Task: Go to Program & Features. Select Whole Food Market. Add to cart Organic Digestive Enzymes-2. Place order for Kaylee Green, _x000D_
Po Box 227_x000D_
Lake Lure, North Carolina(NC), 28746, Cell Number (828) 625-8075
Action: Mouse moved to (421, 293)
Screenshot: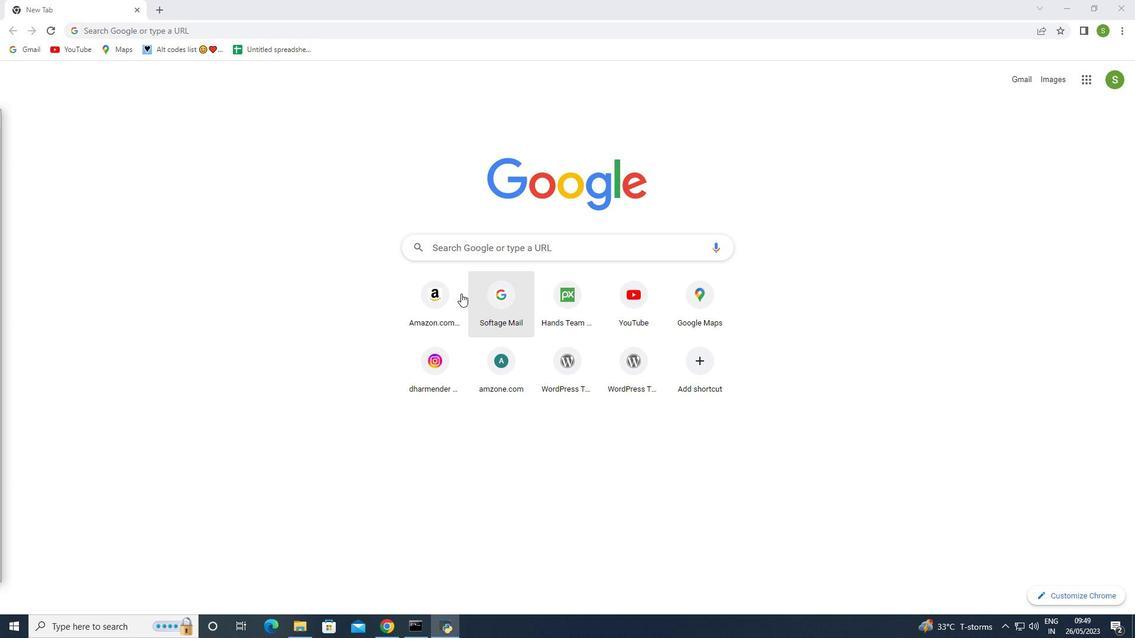 
Action: Mouse pressed left at (421, 293)
Screenshot: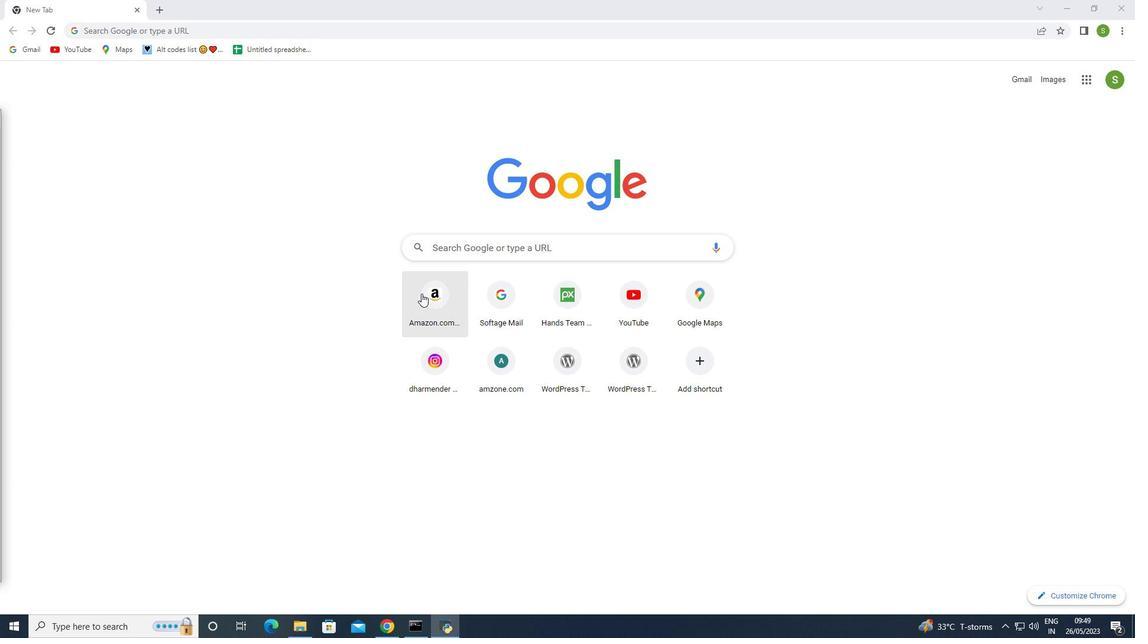
Action: Mouse moved to (955, 163)
Screenshot: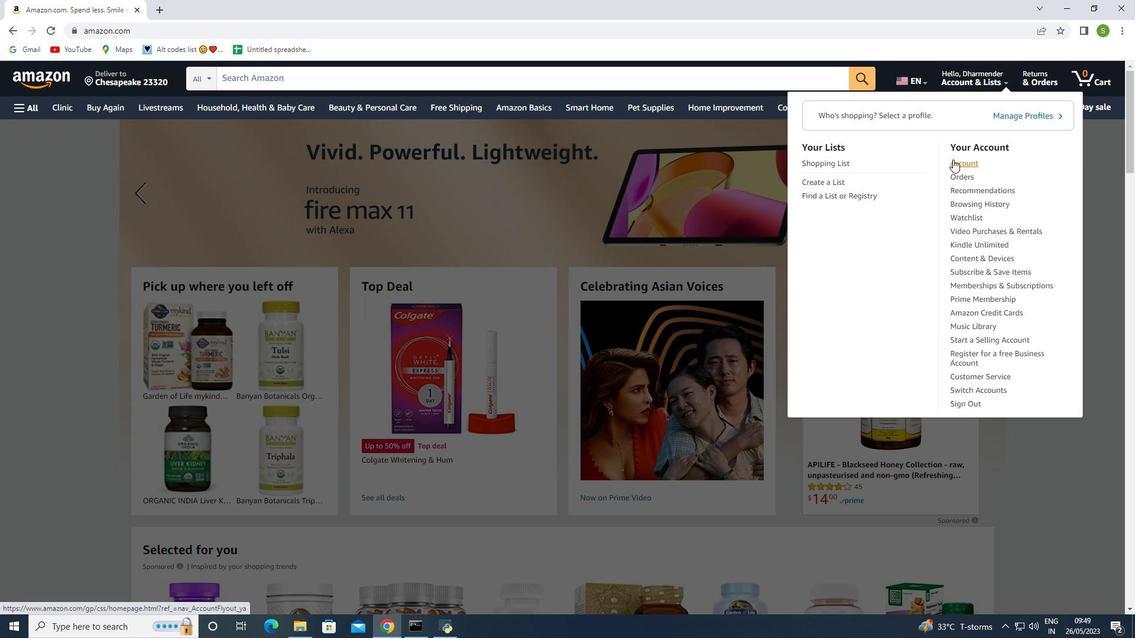 
Action: Mouse pressed left at (955, 163)
Screenshot: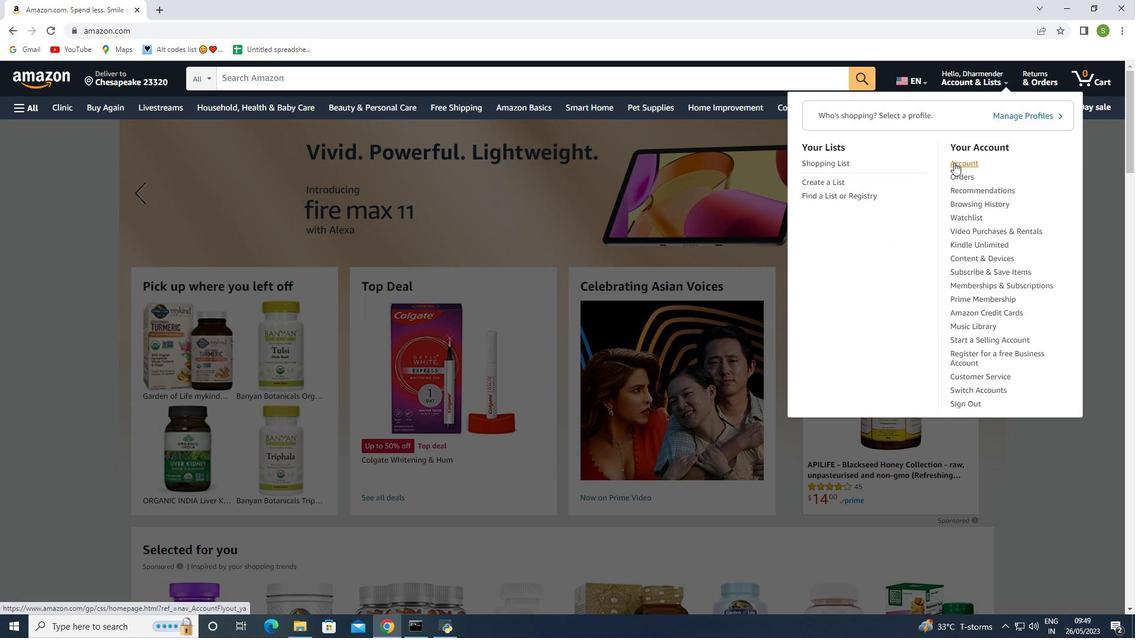 
Action: Mouse moved to (332, 256)
Screenshot: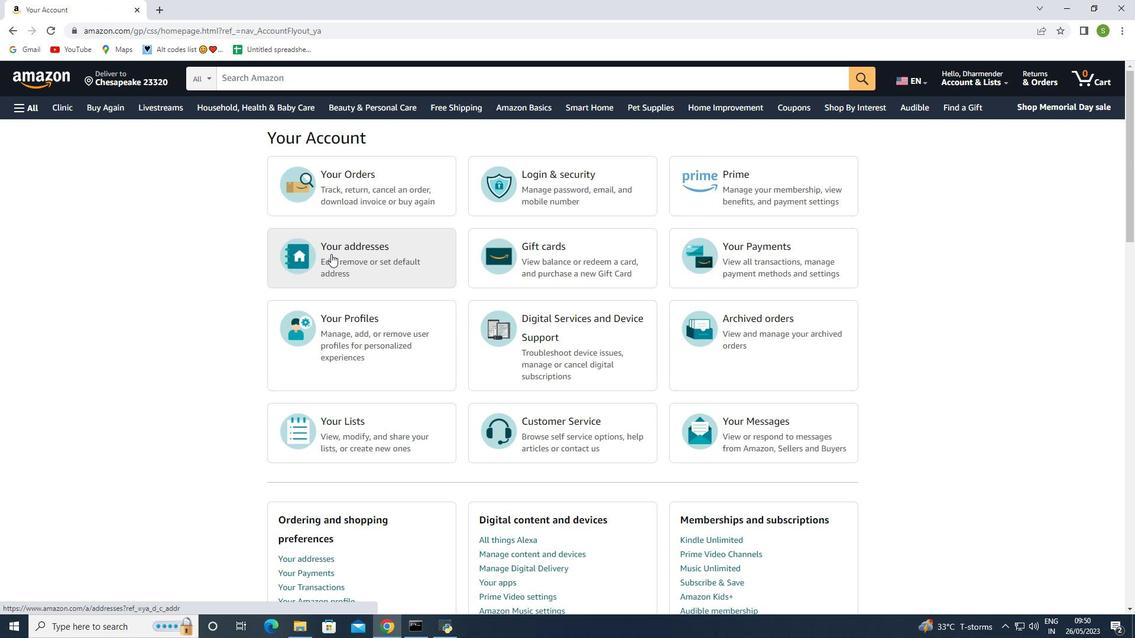 
Action: Mouse pressed left at (332, 256)
Screenshot: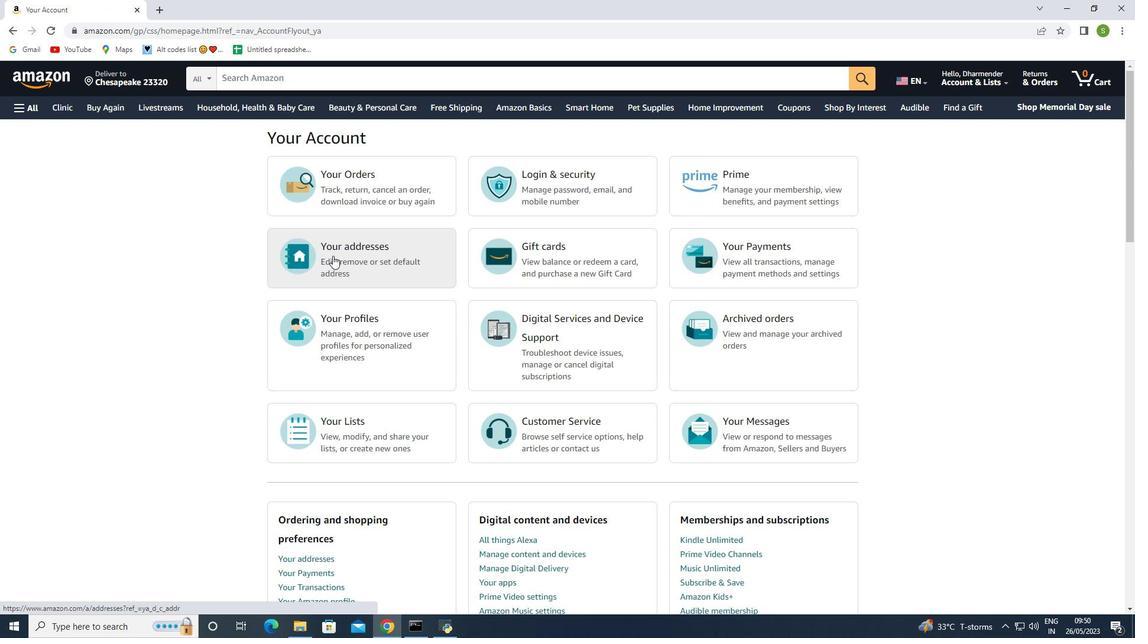 
Action: Mouse moved to (405, 288)
Screenshot: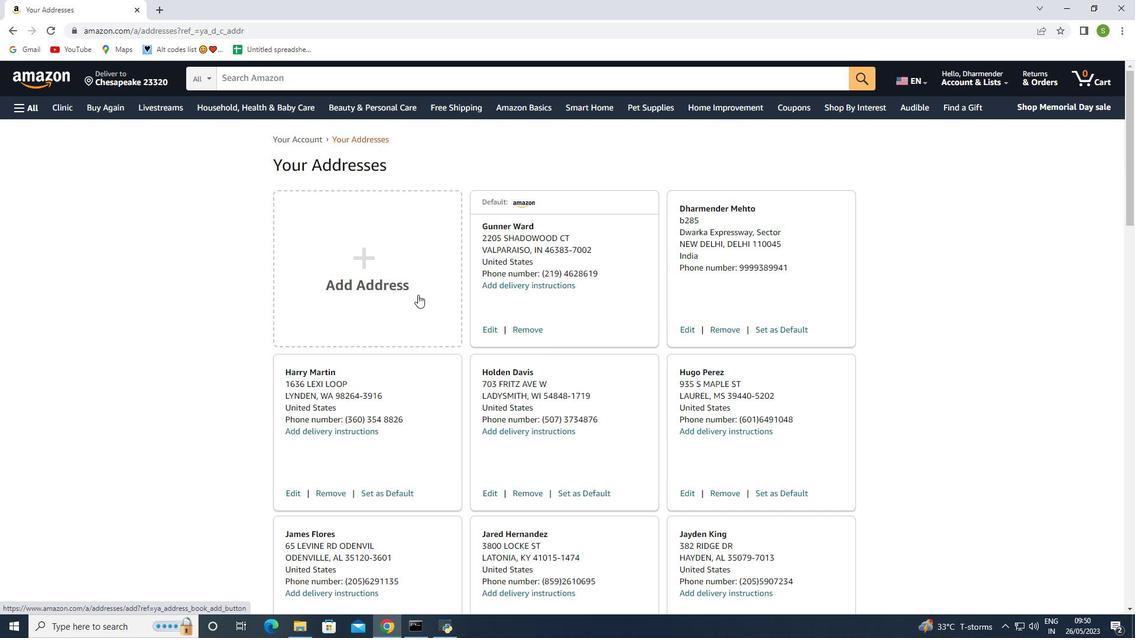 
Action: Mouse pressed left at (405, 288)
Screenshot: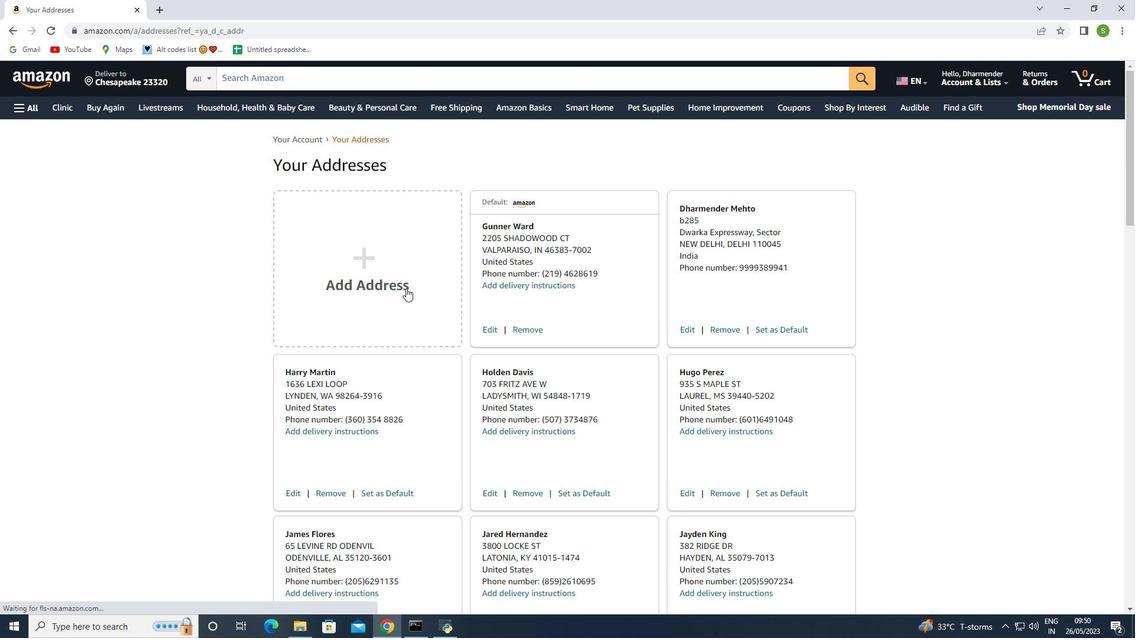 
Action: Mouse moved to (500, 305)
Screenshot: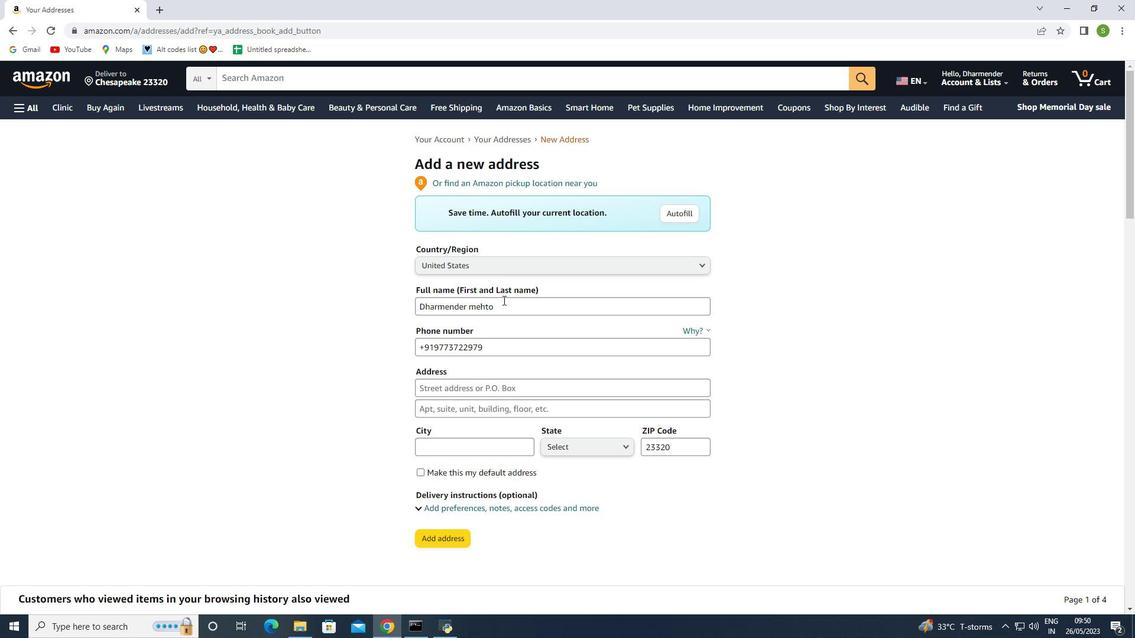 
Action: Mouse pressed left at (500, 305)
Screenshot: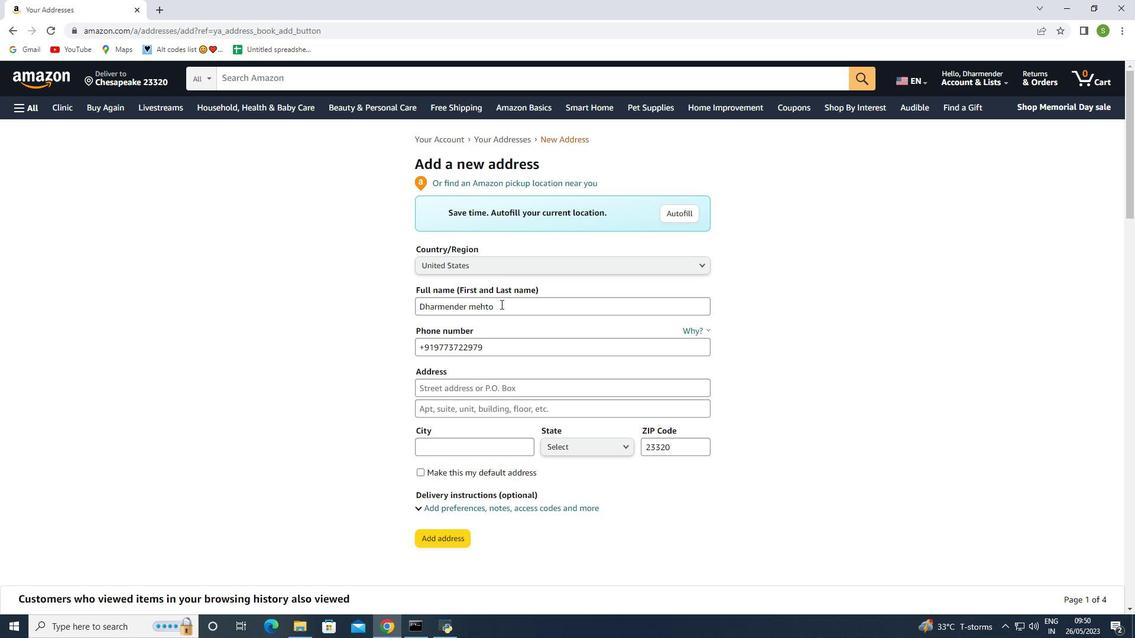 
Action: Mouse moved to (372, 280)
Screenshot: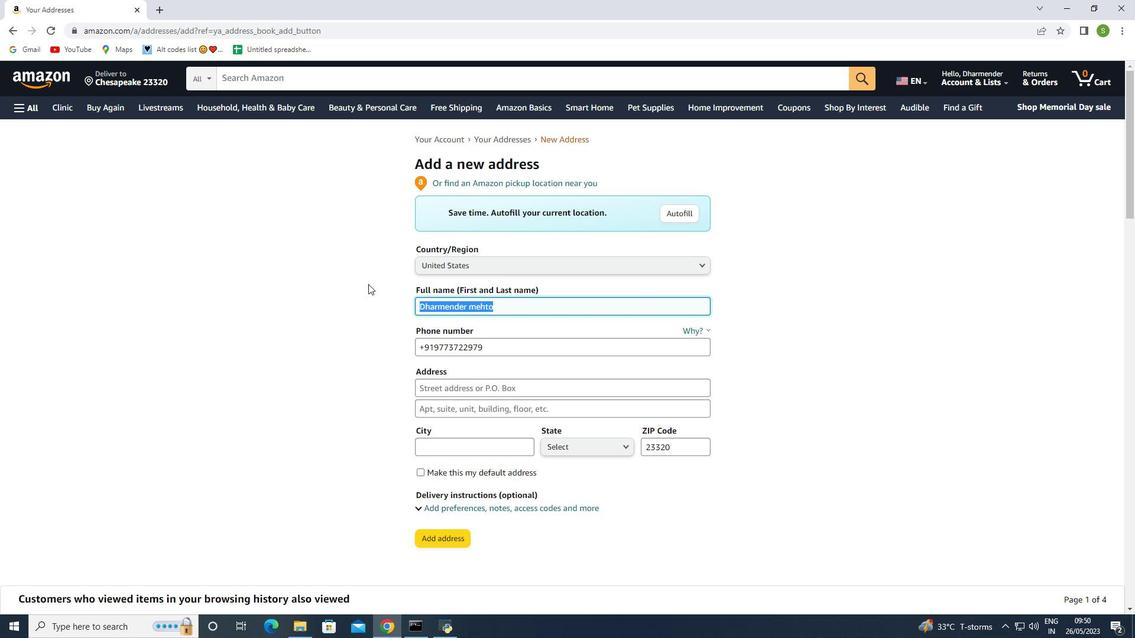 
Action: Key pressed <Key.backspace><Key.shift><Key.shift><Key.shift><Key.shift><Key.shift><Key.shift><Key.shift><Key.shift><Key.shift><Key.shift><Key.shift><Key.shift><Key.shift><Key.shift><Key.shift><Key.shift><Key.shift><Key.shift><Key.shift><Key.shift><Key.shift><Key.shift><Key.shift><Key.shift><Key.shift><Key.shift><Key.shift><Key.shift><Key.shift><Key.shift><Key.shift><Key.shift><Key.shift><Key.shift>Kaylee<Key.space><Key.shift><Key.shift><Key.shift>Green
Screenshot: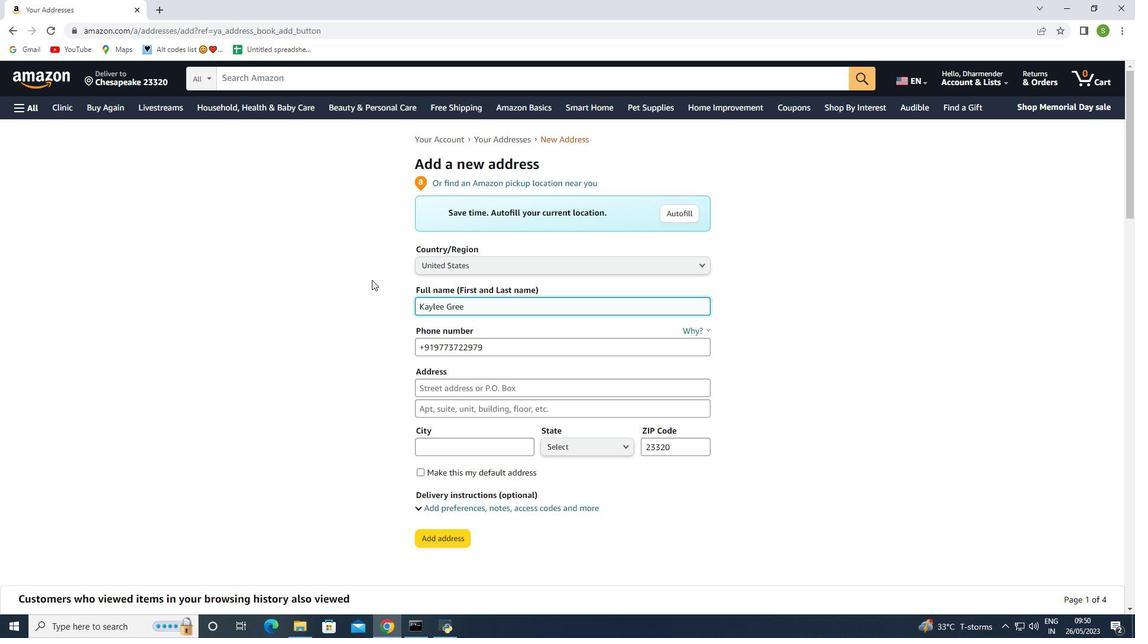 
Action: Mouse moved to (506, 266)
Screenshot: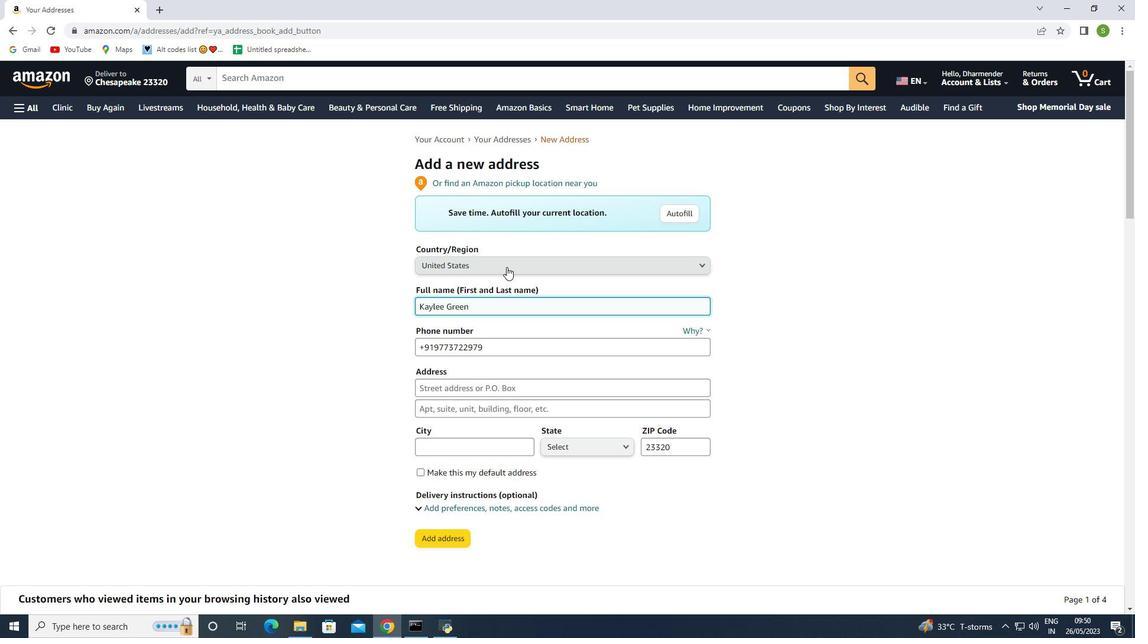 
Action: Mouse pressed left at (506, 266)
Screenshot: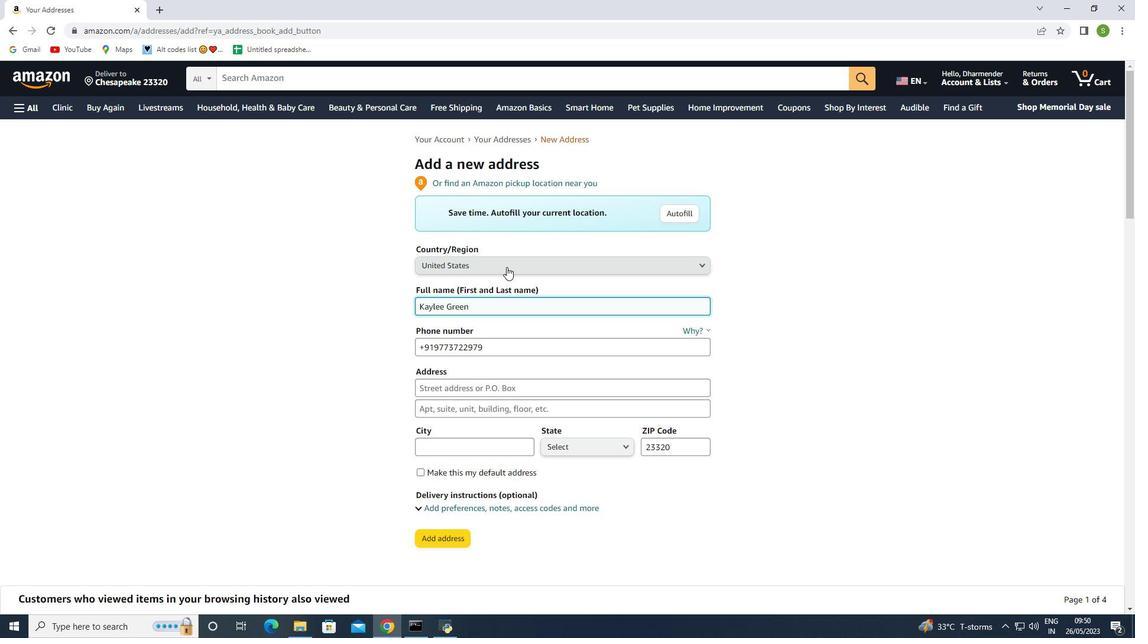 
Action: Mouse moved to (475, 370)
Screenshot: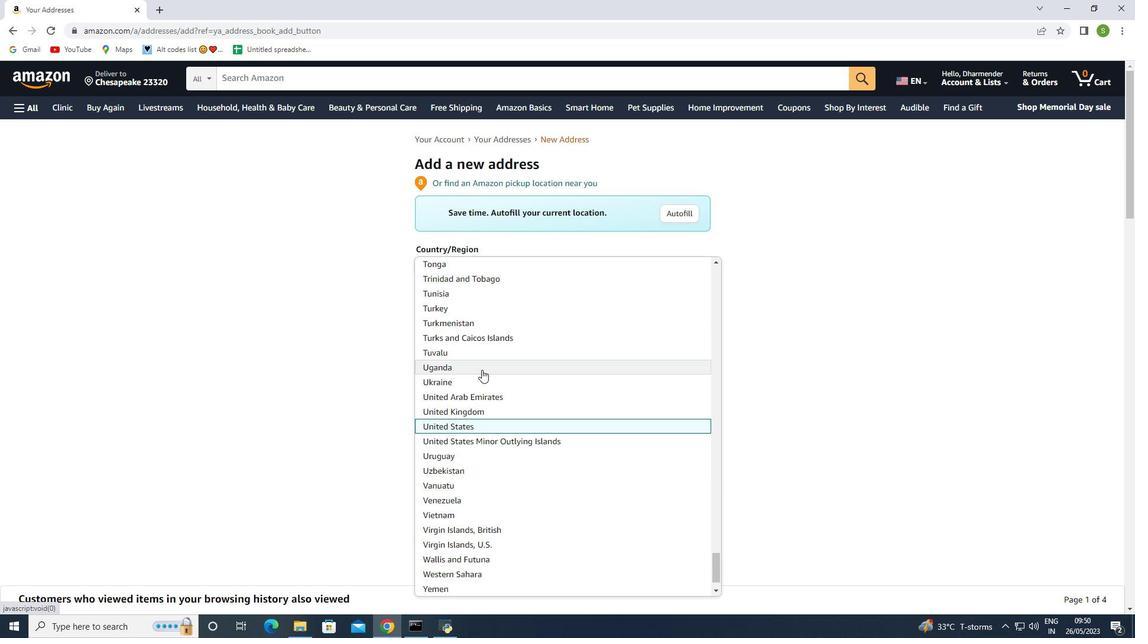 
Action: Mouse scrolled (475, 370) with delta (0, 0)
Screenshot: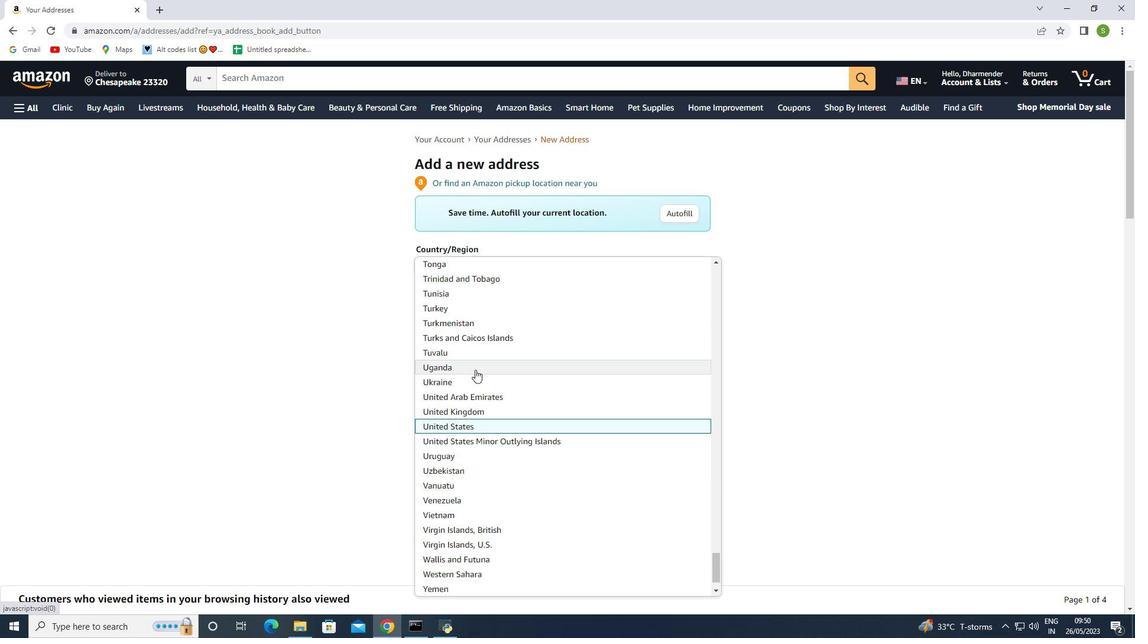 
Action: Mouse scrolled (475, 370) with delta (0, 0)
Screenshot: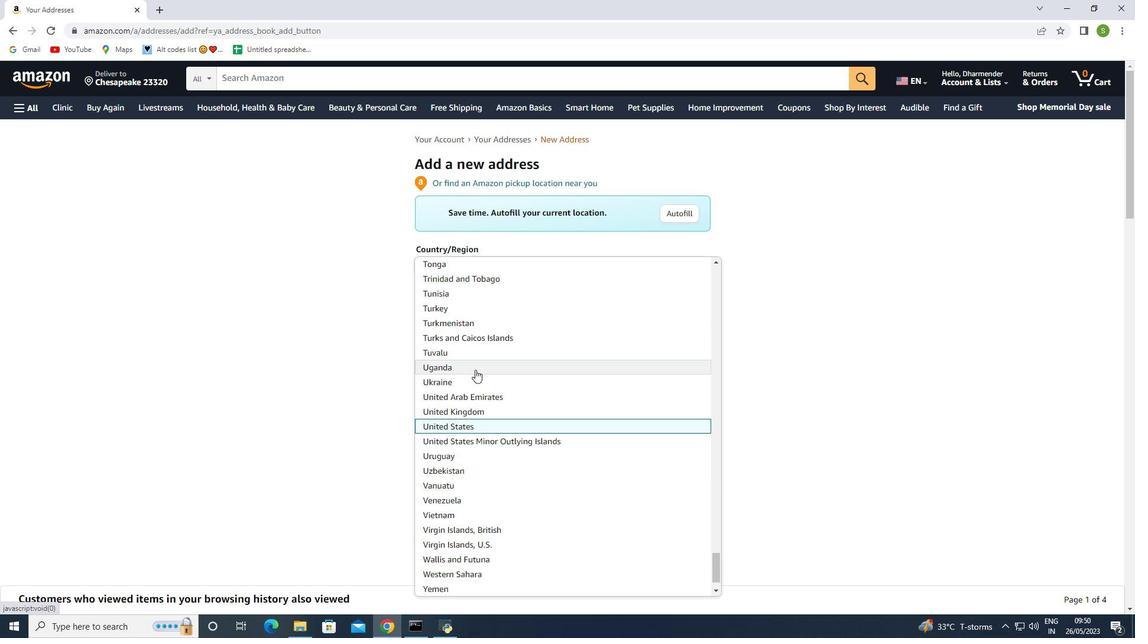 
Action: Mouse scrolled (475, 370) with delta (0, 0)
Screenshot: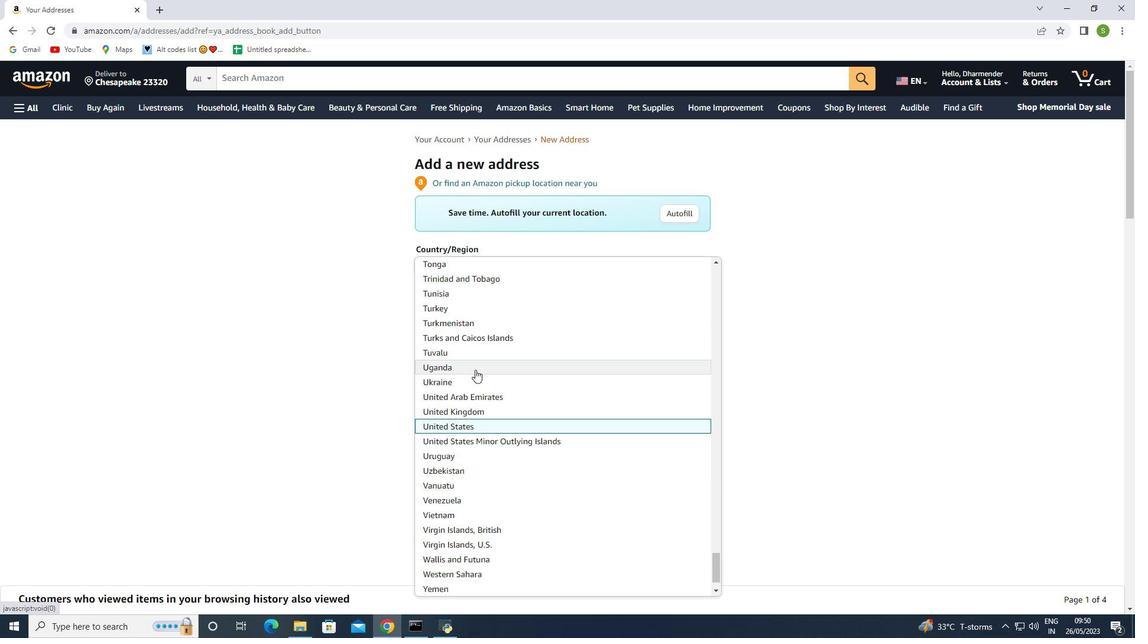 
Action: Mouse scrolled (475, 370) with delta (0, 0)
Screenshot: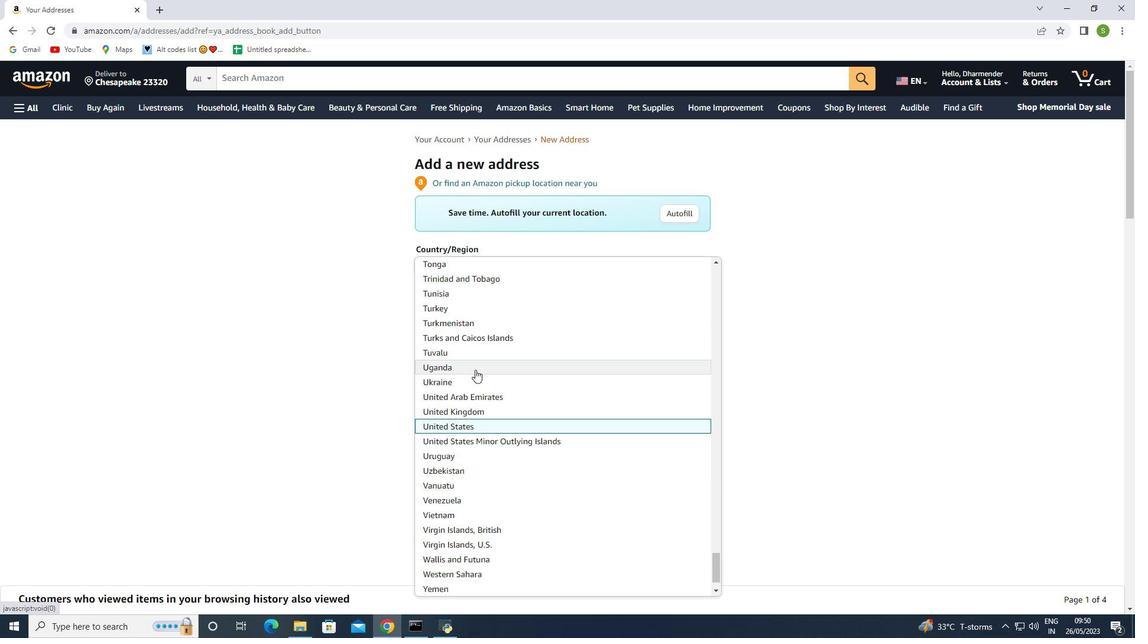 
Action: Mouse moved to (474, 370)
Screenshot: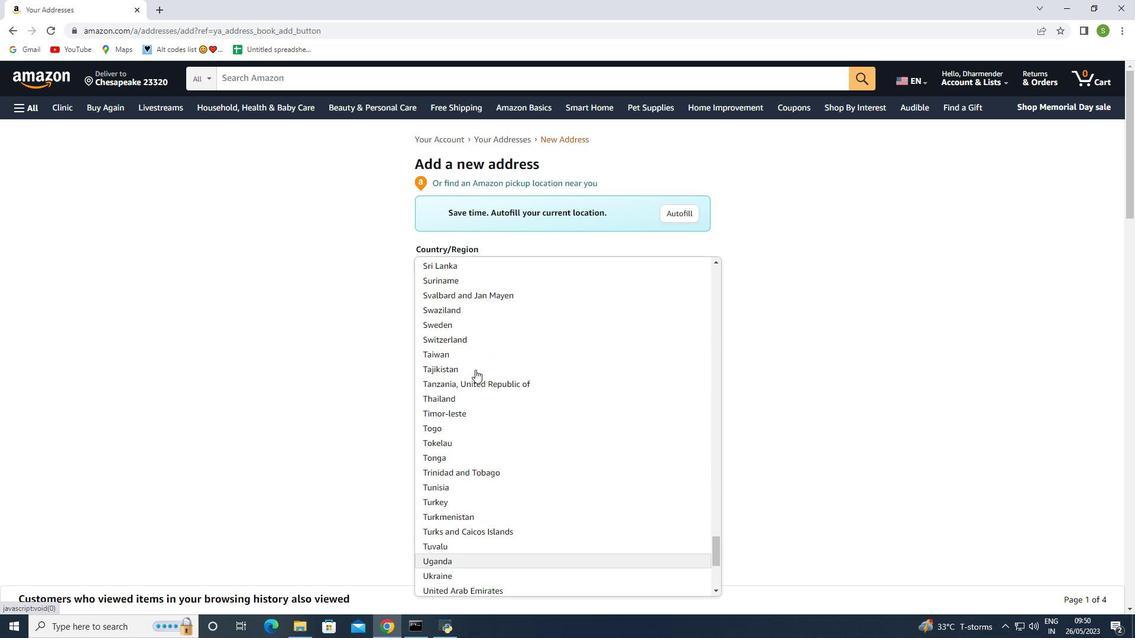 
Action: Mouse scrolled (474, 370) with delta (0, 0)
Screenshot: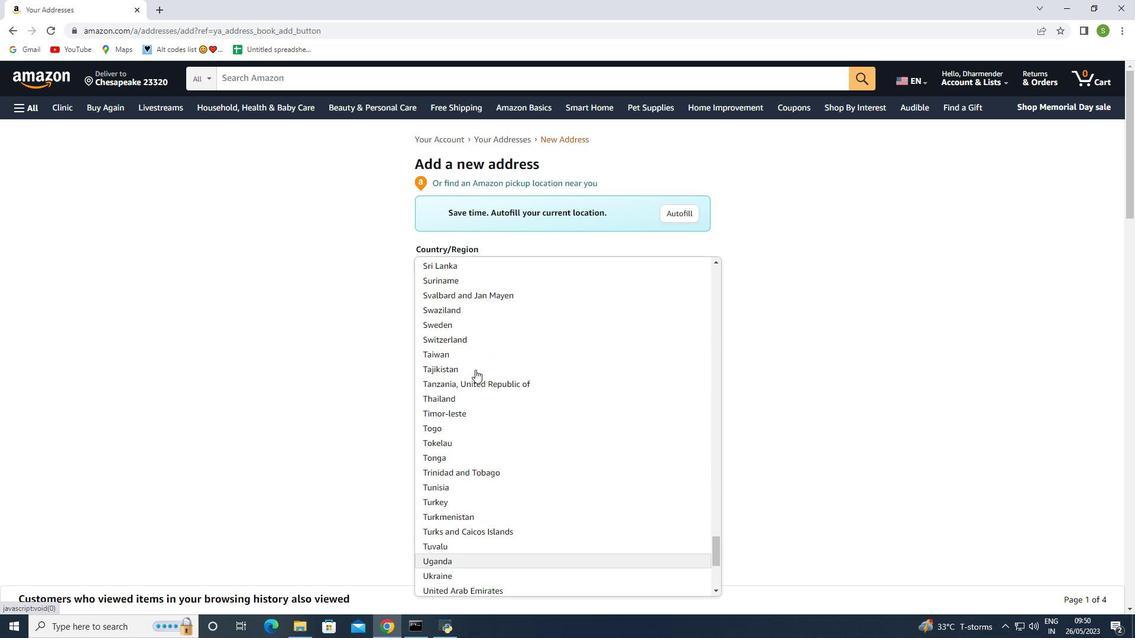 
Action: Mouse moved to (473, 370)
Screenshot: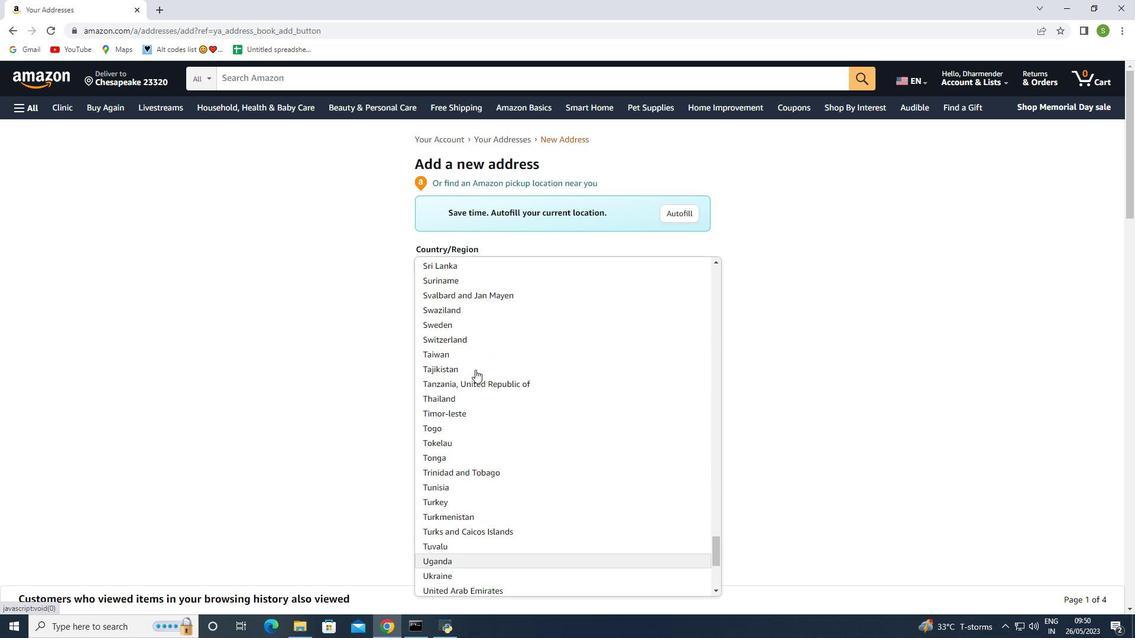 
Action: Mouse scrolled (473, 370) with delta (0, 0)
Screenshot: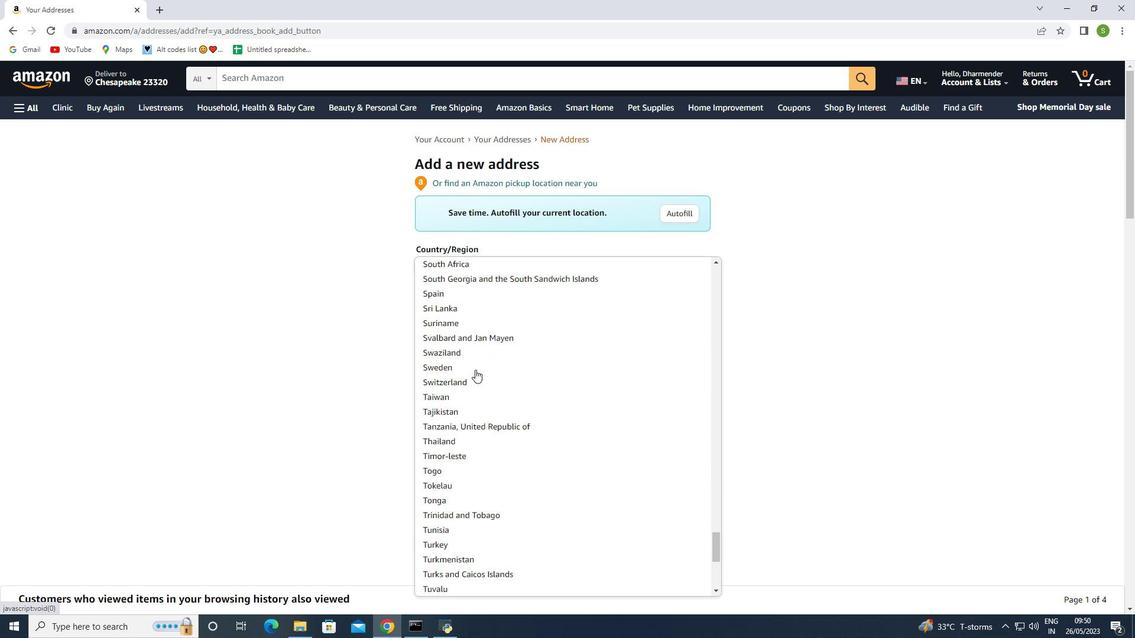 
Action: Mouse scrolled (473, 370) with delta (0, 0)
Screenshot: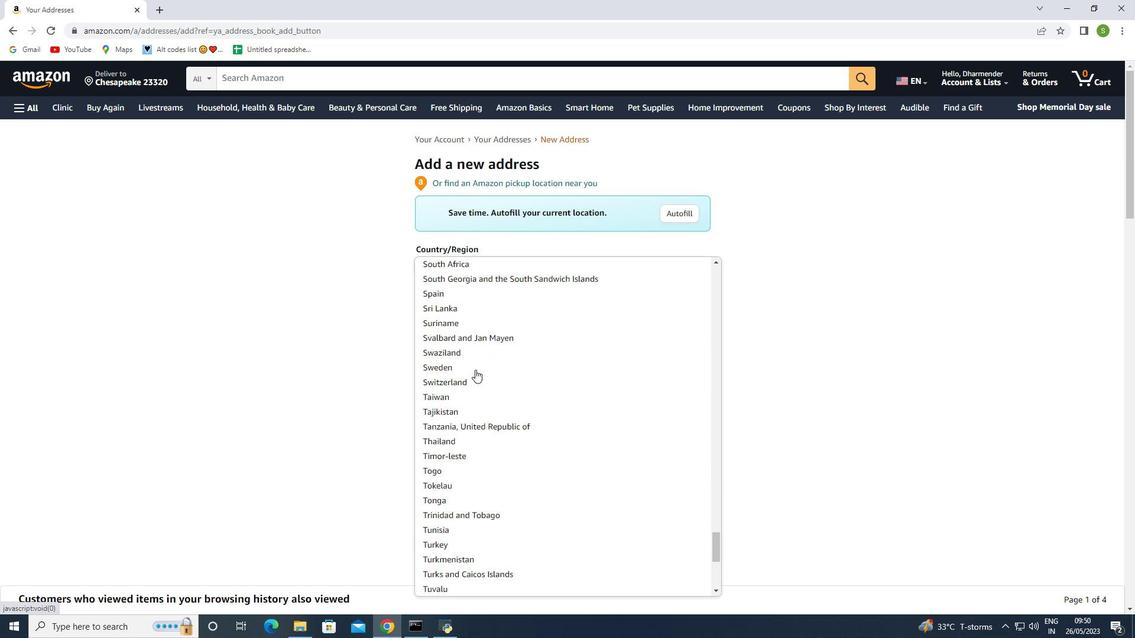 
Action: Mouse scrolled (473, 370) with delta (0, 0)
Screenshot: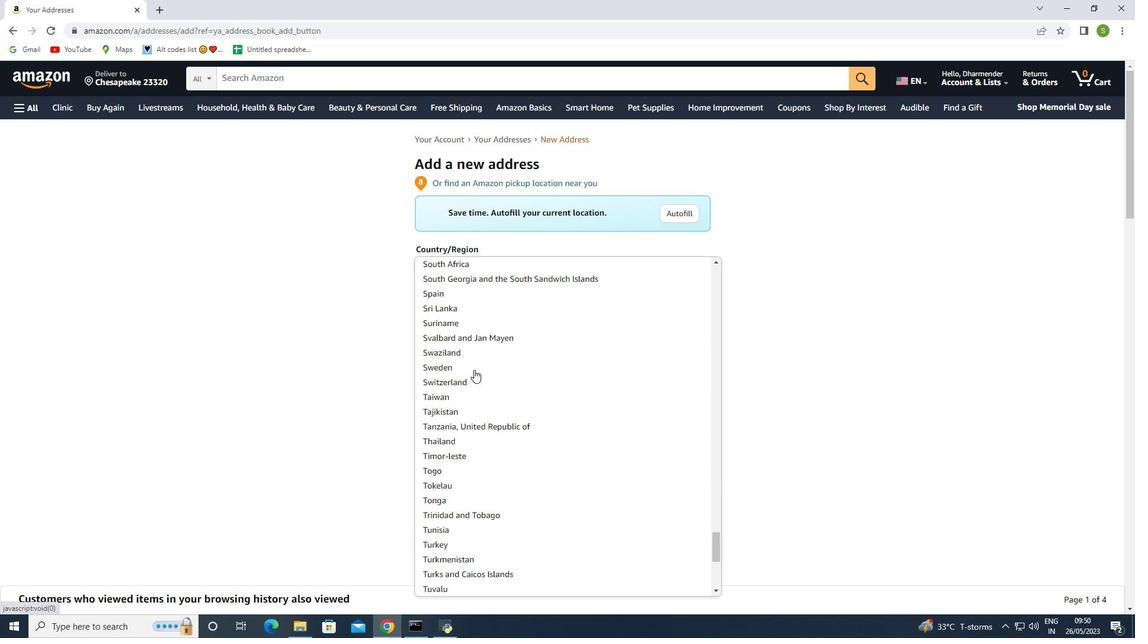 
Action: Mouse moved to (473, 370)
Screenshot: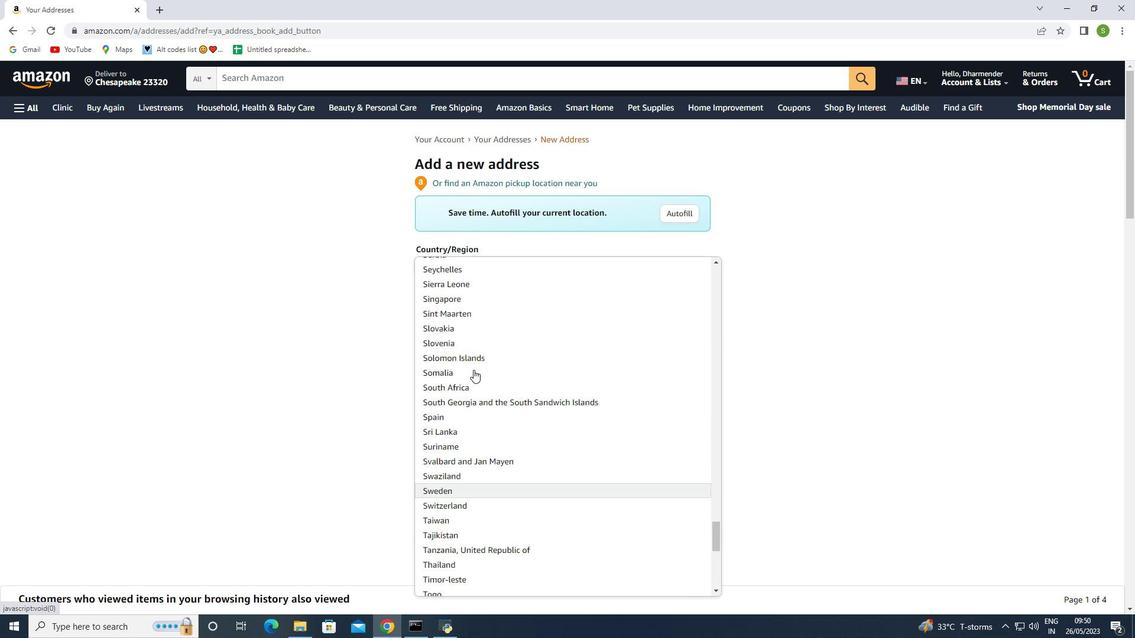 
Action: Mouse scrolled (473, 370) with delta (0, 0)
Screenshot: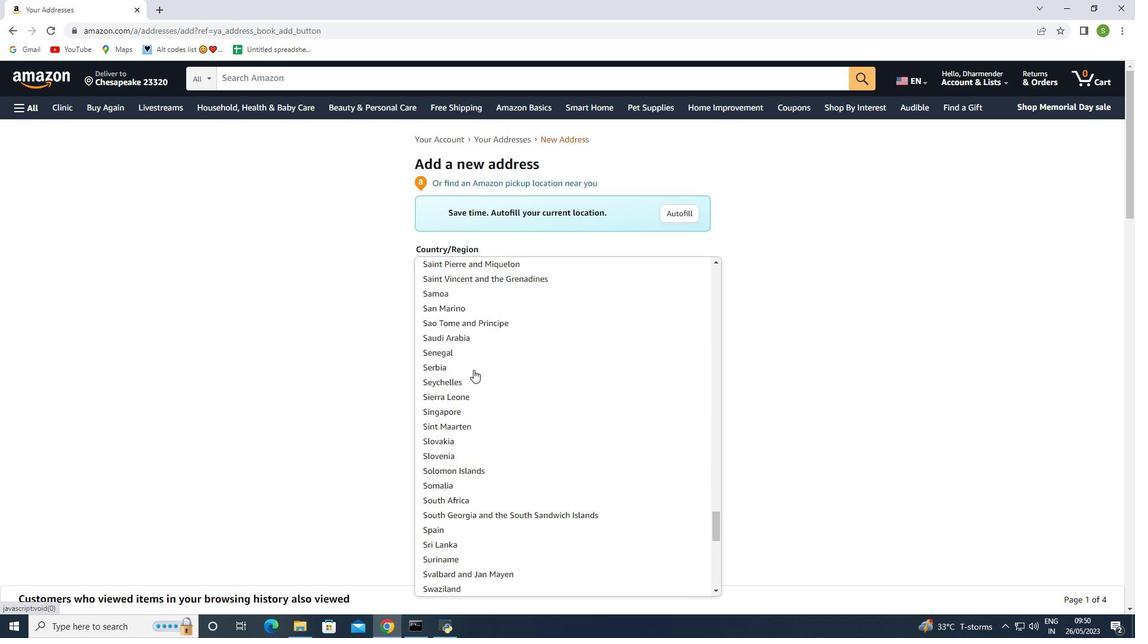 
Action: Mouse scrolled (473, 370) with delta (0, 0)
Screenshot: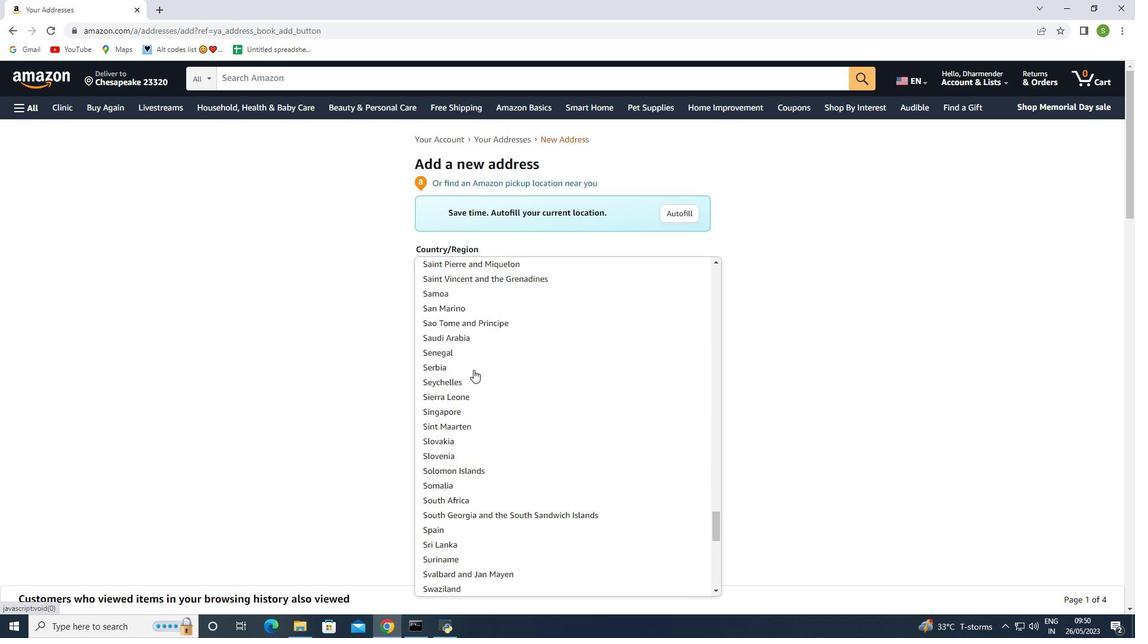 
Action: Mouse scrolled (473, 370) with delta (0, 0)
Screenshot: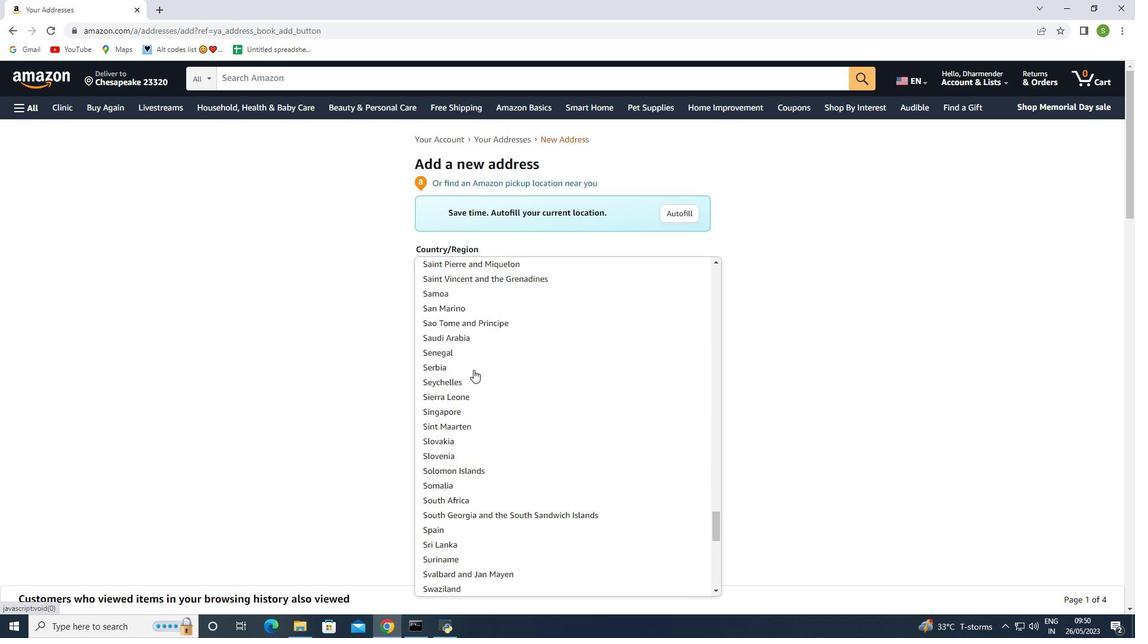 
Action: Mouse scrolled (473, 370) with delta (0, 0)
Screenshot: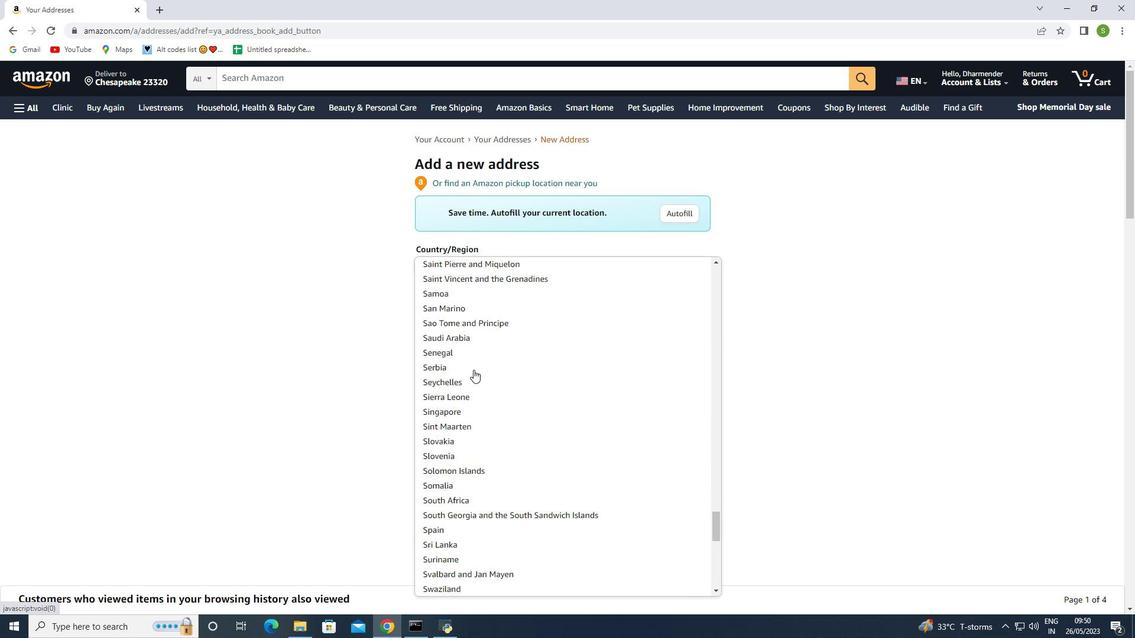 
Action: Mouse scrolled (473, 370) with delta (0, 0)
Screenshot: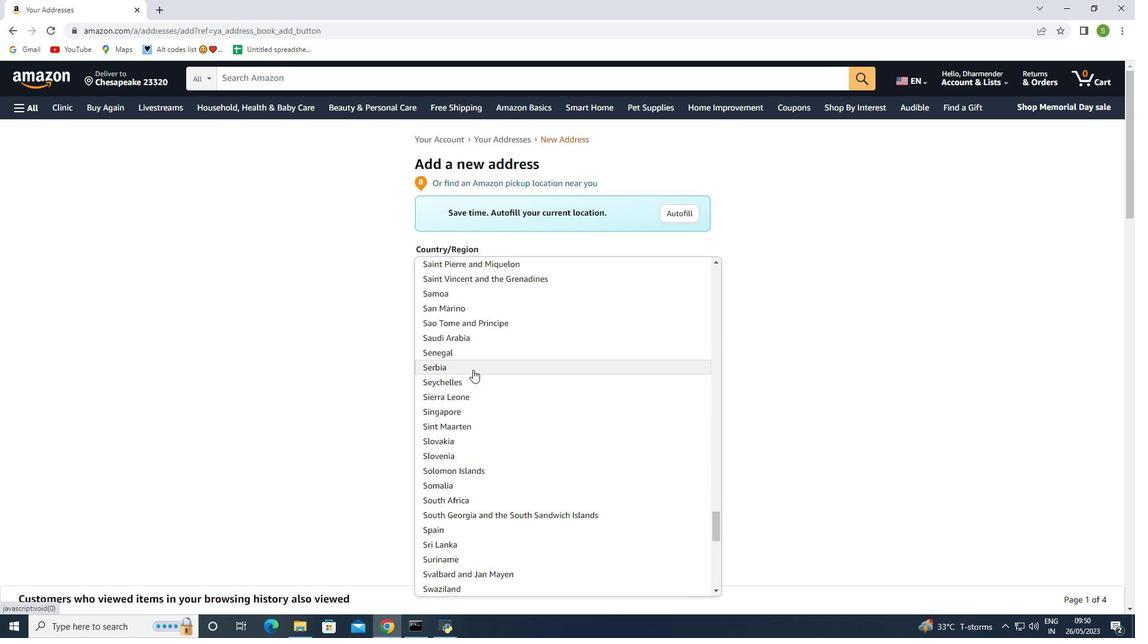 
Action: Mouse scrolled (473, 370) with delta (0, 0)
Screenshot: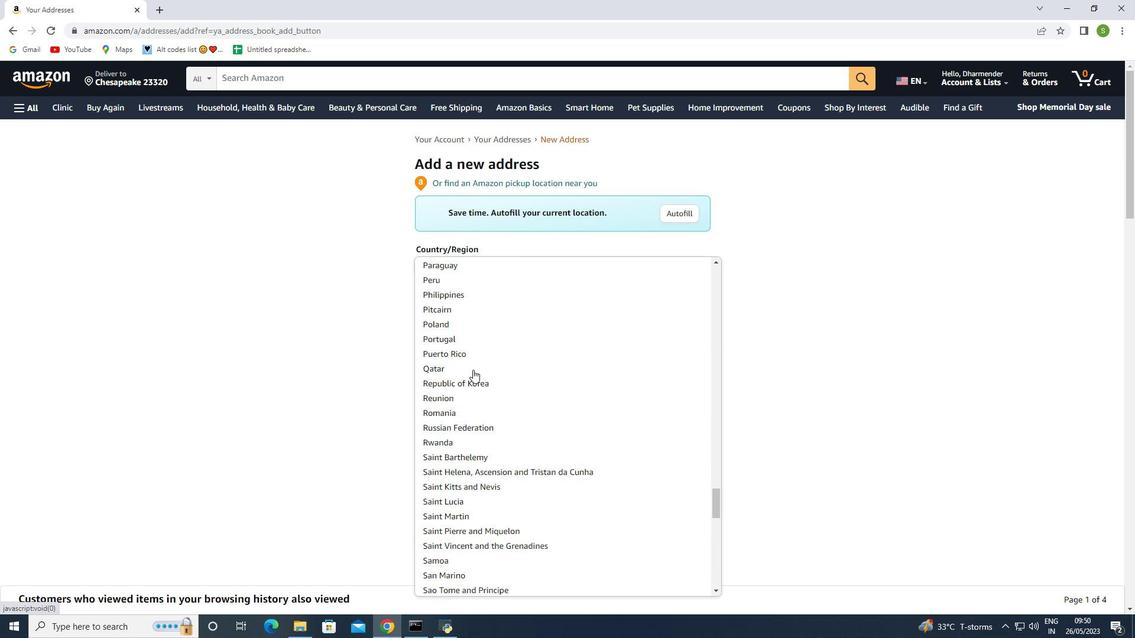 
Action: Mouse scrolled (473, 370) with delta (0, 0)
Screenshot: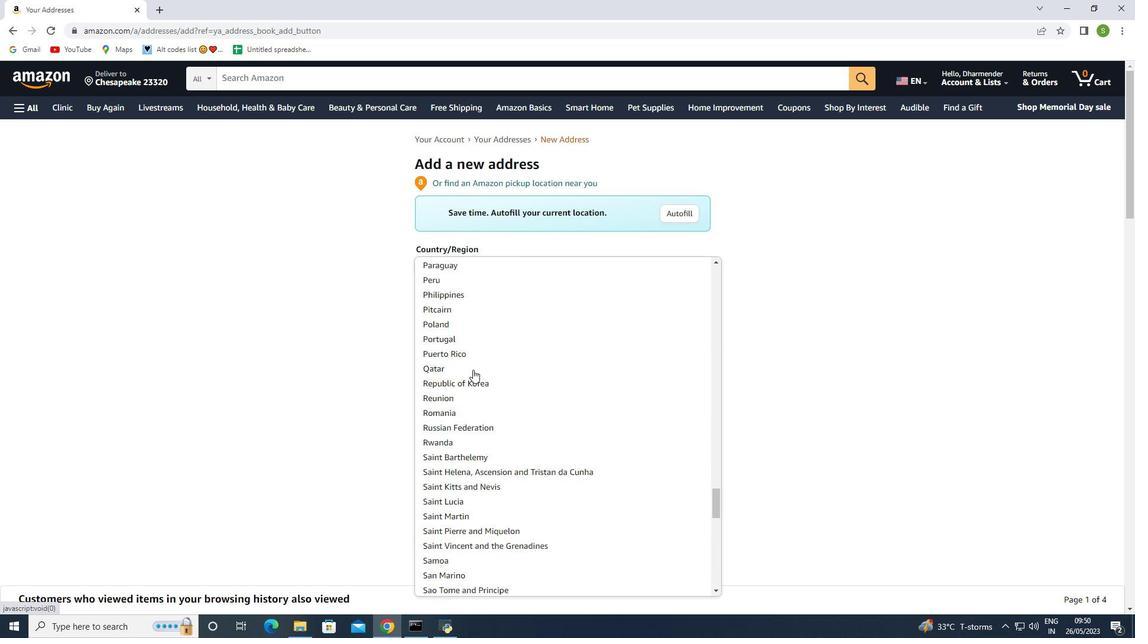 
Action: Mouse scrolled (473, 370) with delta (0, 0)
Screenshot: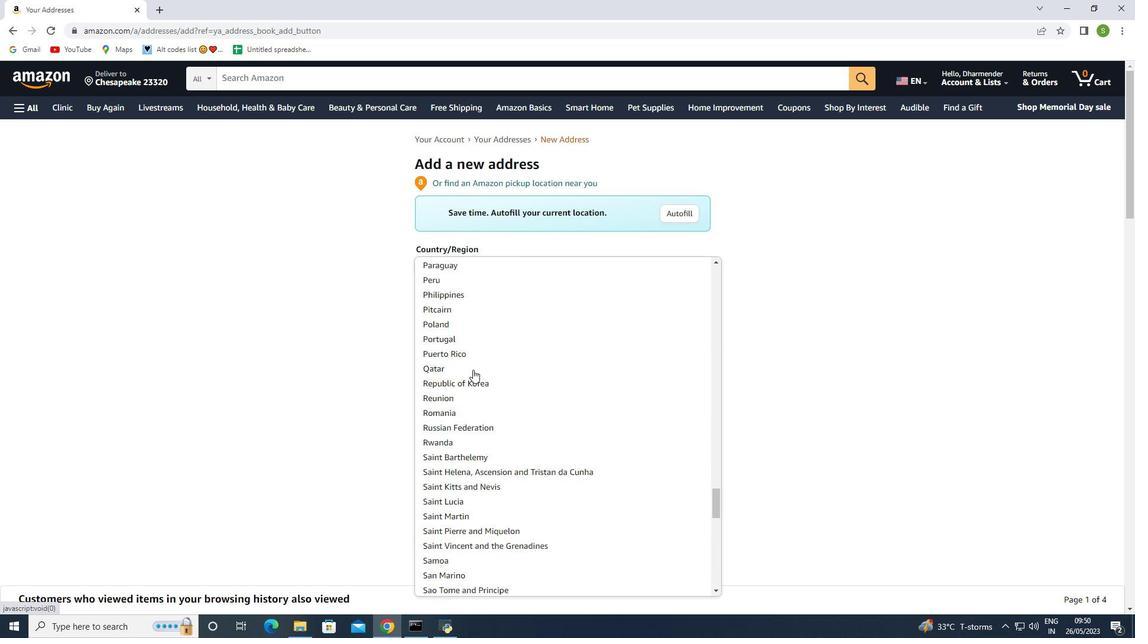 
Action: Mouse scrolled (473, 370) with delta (0, 0)
Screenshot: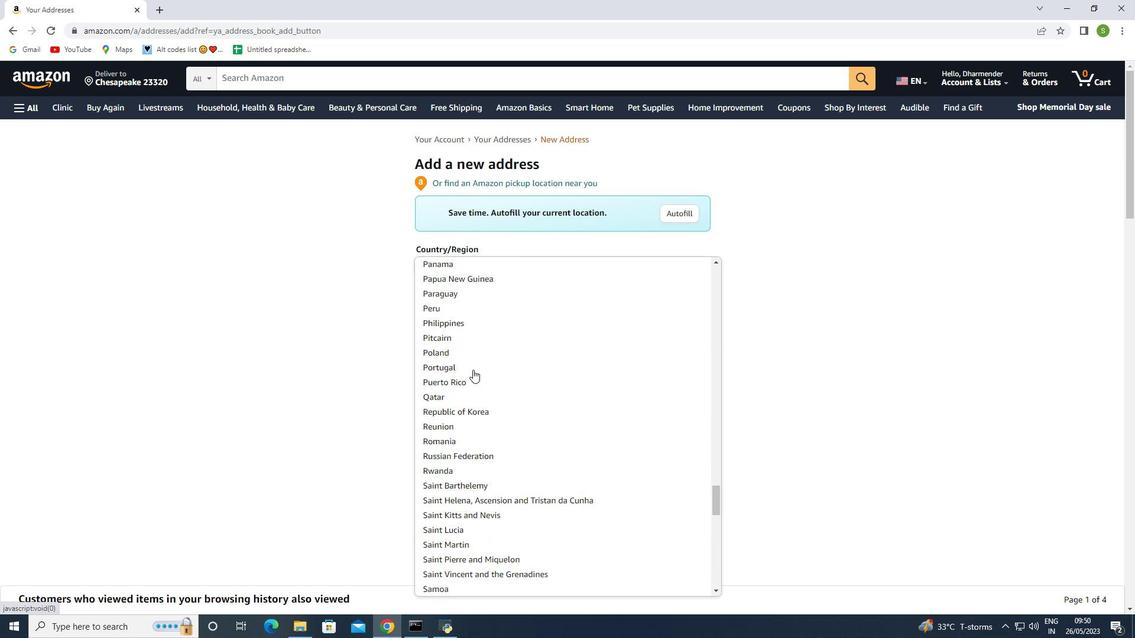 
Action: Mouse scrolled (473, 370) with delta (0, 0)
Screenshot: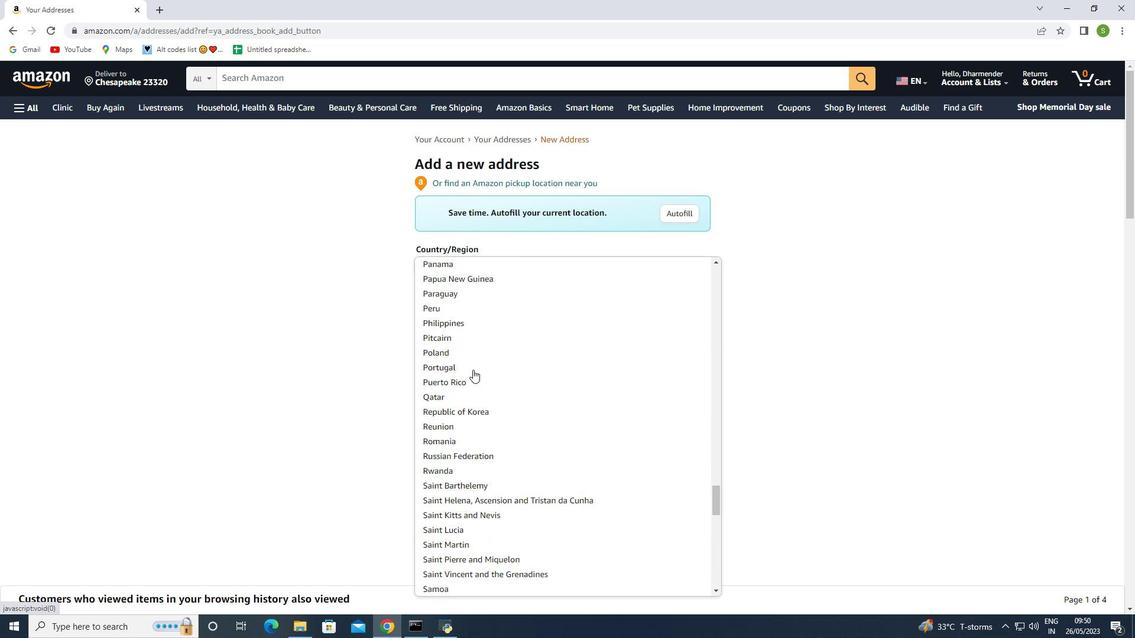 
Action: Mouse scrolled (473, 370) with delta (0, 0)
Screenshot: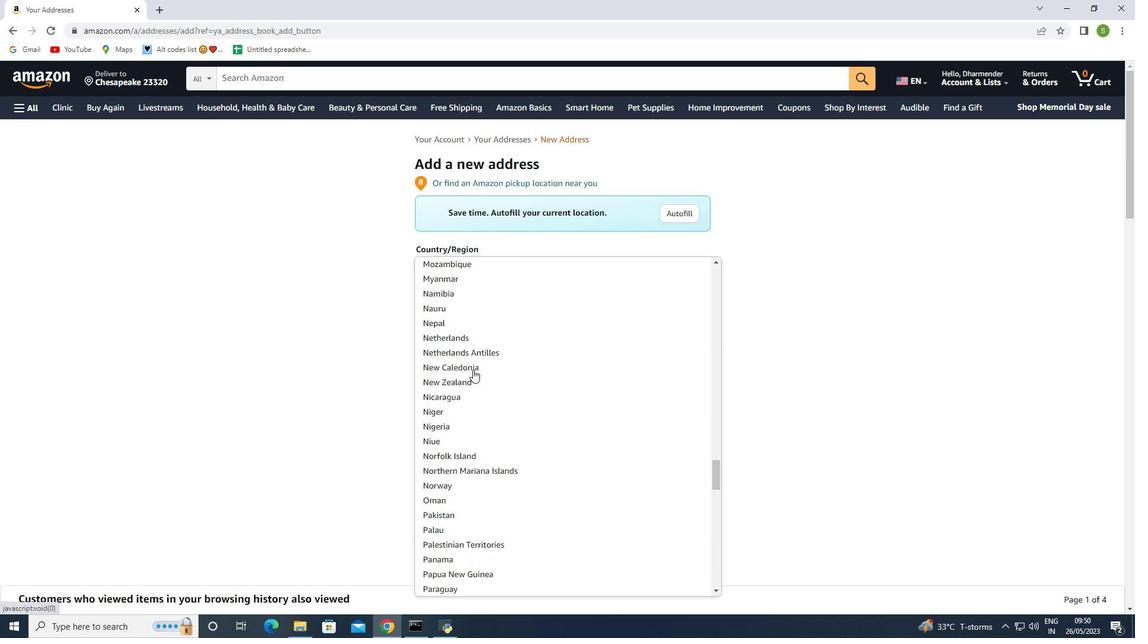 
Action: Mouse scrolled (473, 370) with delta (0, 0)
Screenshot: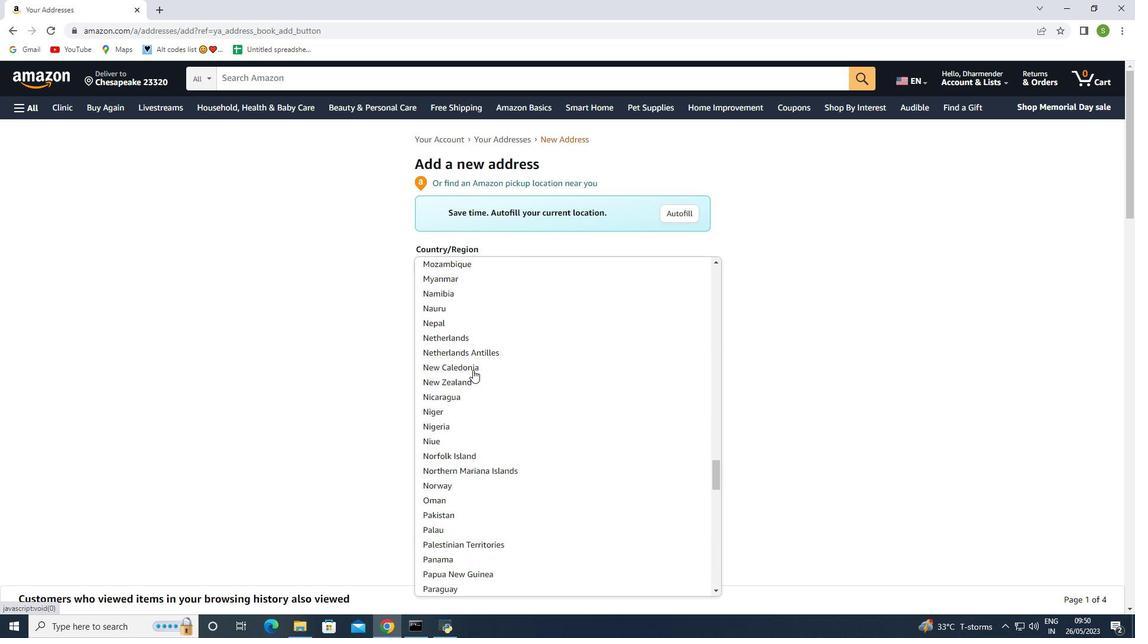 
Action: Mouse scrolled (473, 370) with delta (0, 0)
Screenshot: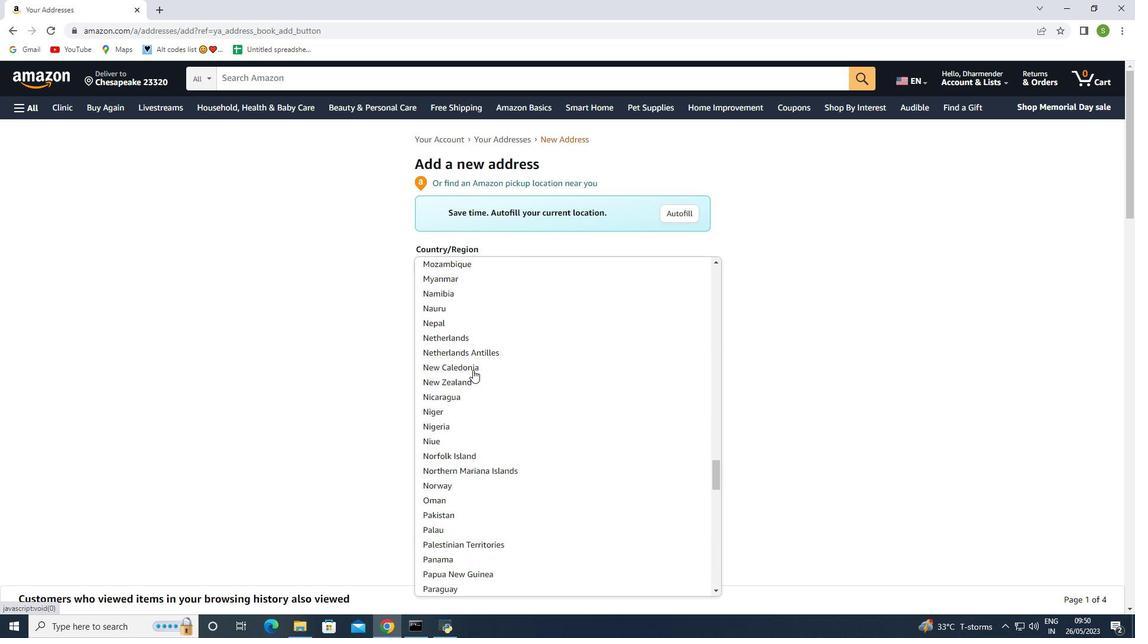 
Action: Mouse scrolled (473, 370) with delta (0, 0)
Screenshot: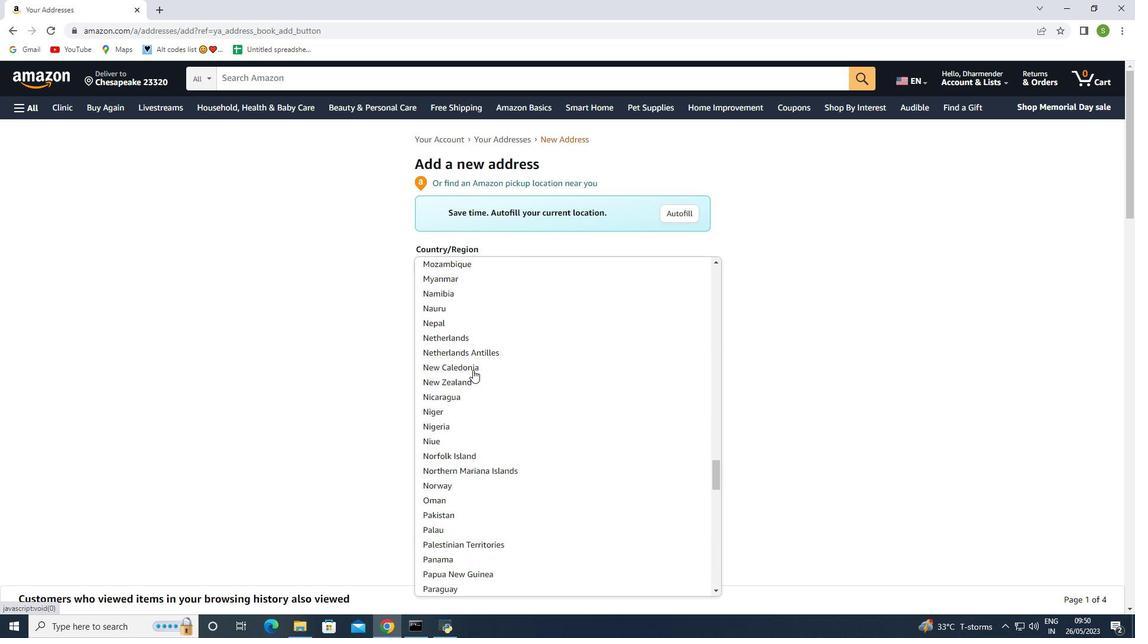 
Action: Mouse scrolled (473, 370) with delta (0, 0)
Screenshot: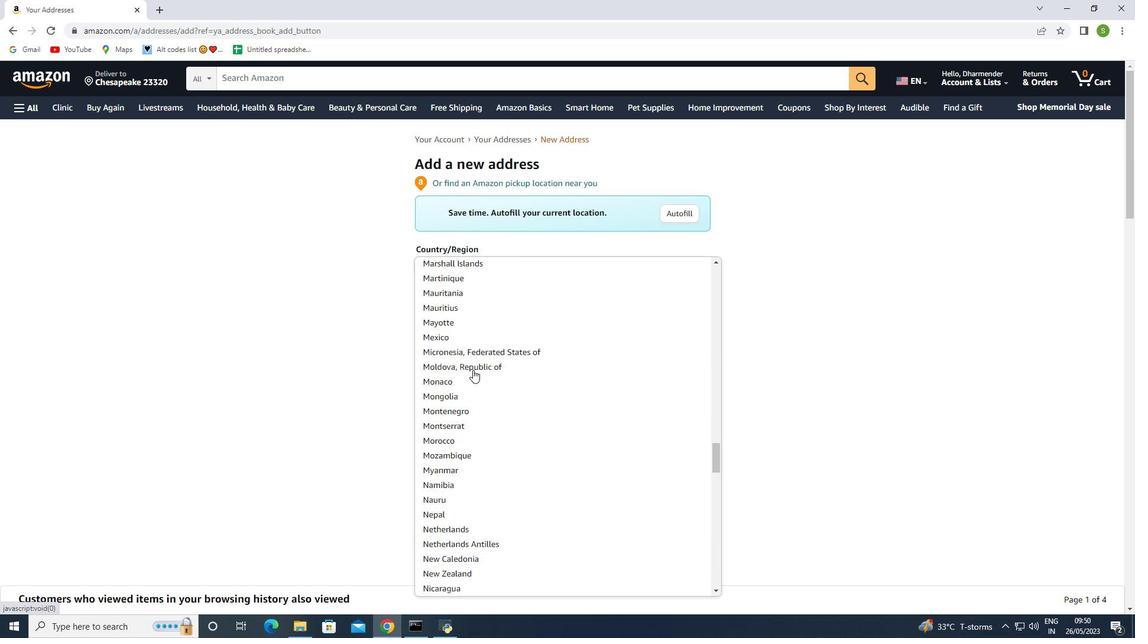 
Action: Mouse scrolled (473, 370) with delta (0, 0)
Screenshot: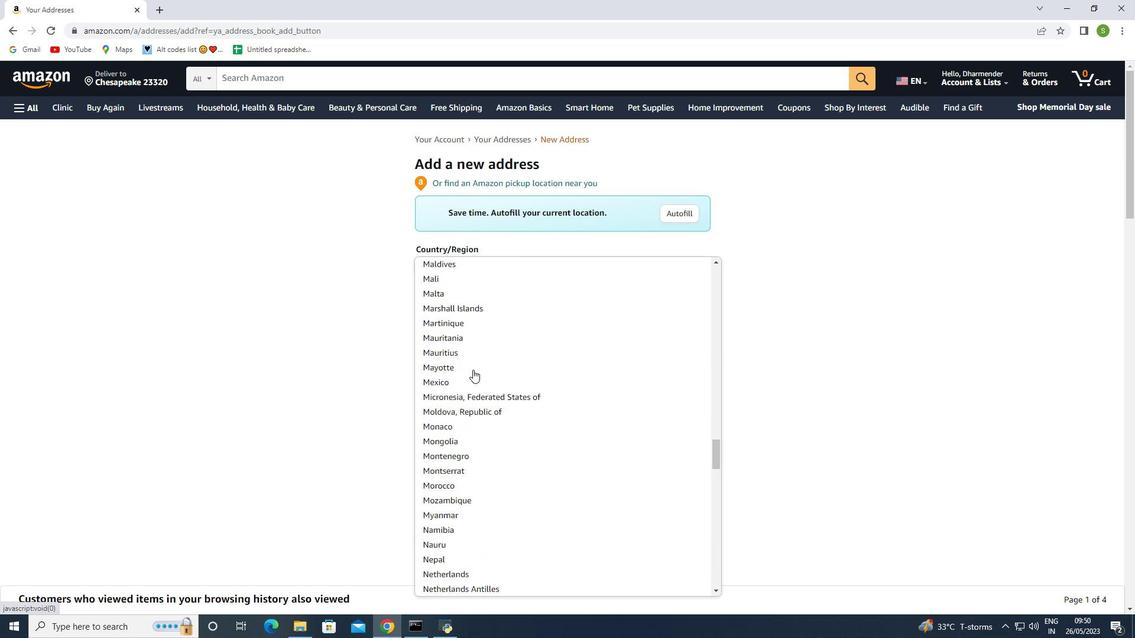 
Action: Mouse scrolled (473, 370) with delta (0, 0)
Screenshot: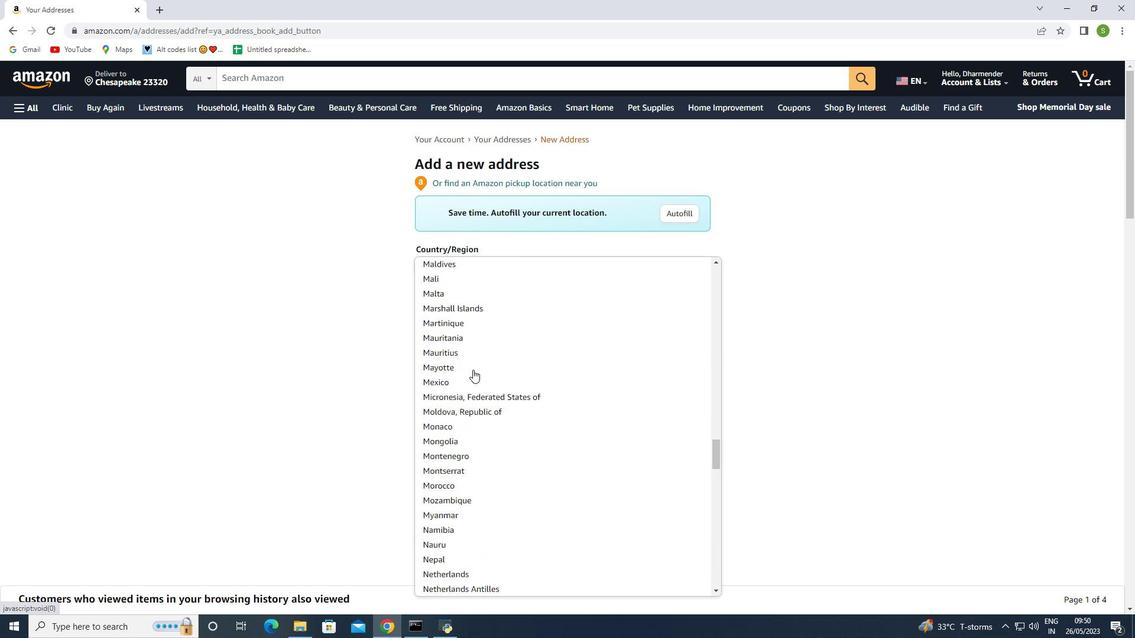 
Action: Mouse scrolled (473, 370) with delta (0, 0)
Screenshot: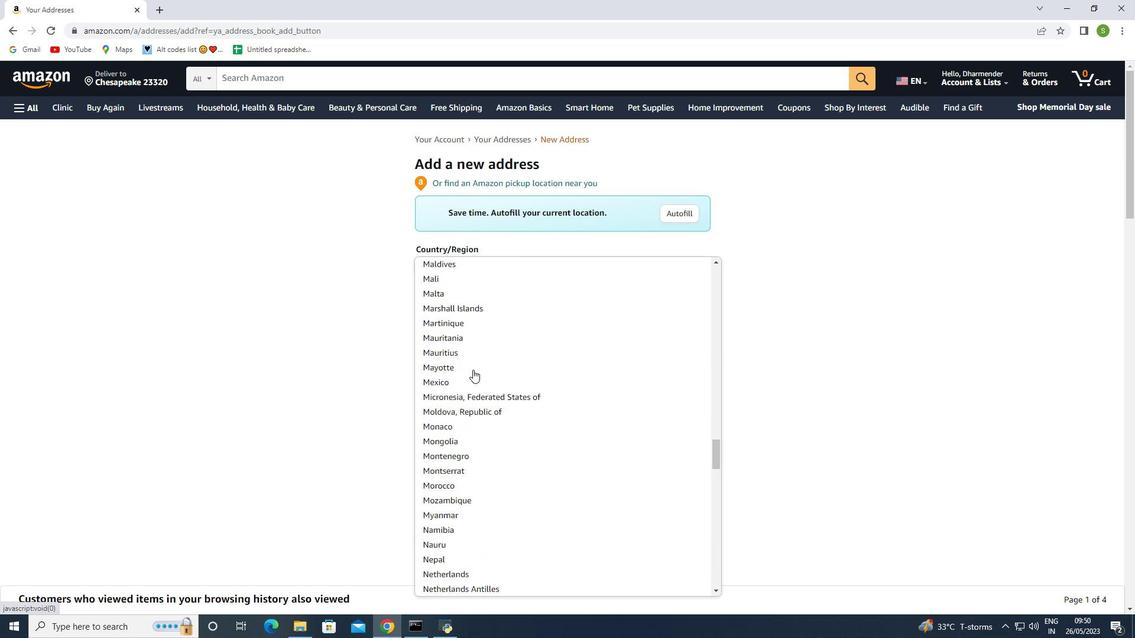 
Action: Mouse scrolled (473, 370) with delta (0, 0)
Screenshot: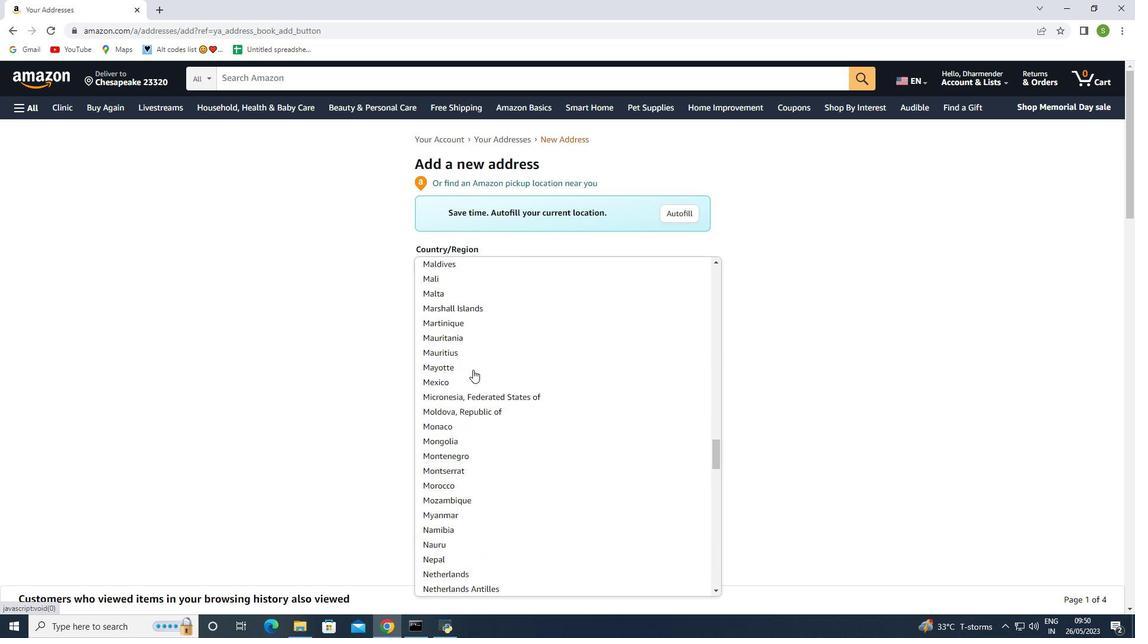 
Action: Mouse scrolled (473, 370) with delta (0, 0)
Screenshot: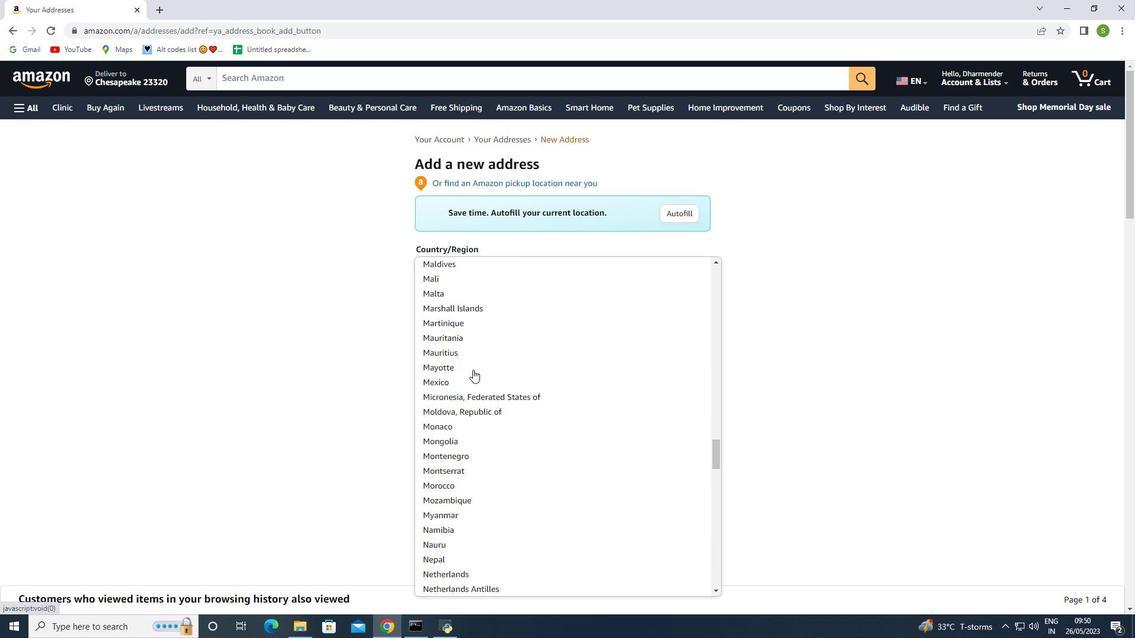 
Action: Mouse scrolled (473, 370) with delta (0, 0)
Screenshot: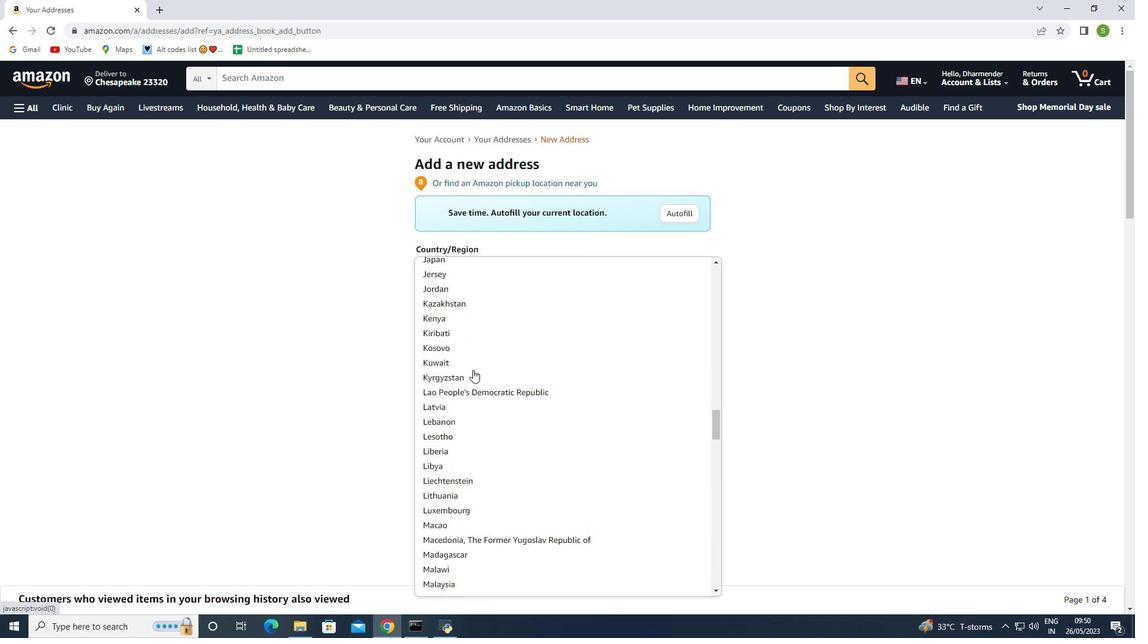 
Action: Mouse scrolled (473, 370) with delta (0, 0)
Screenshot: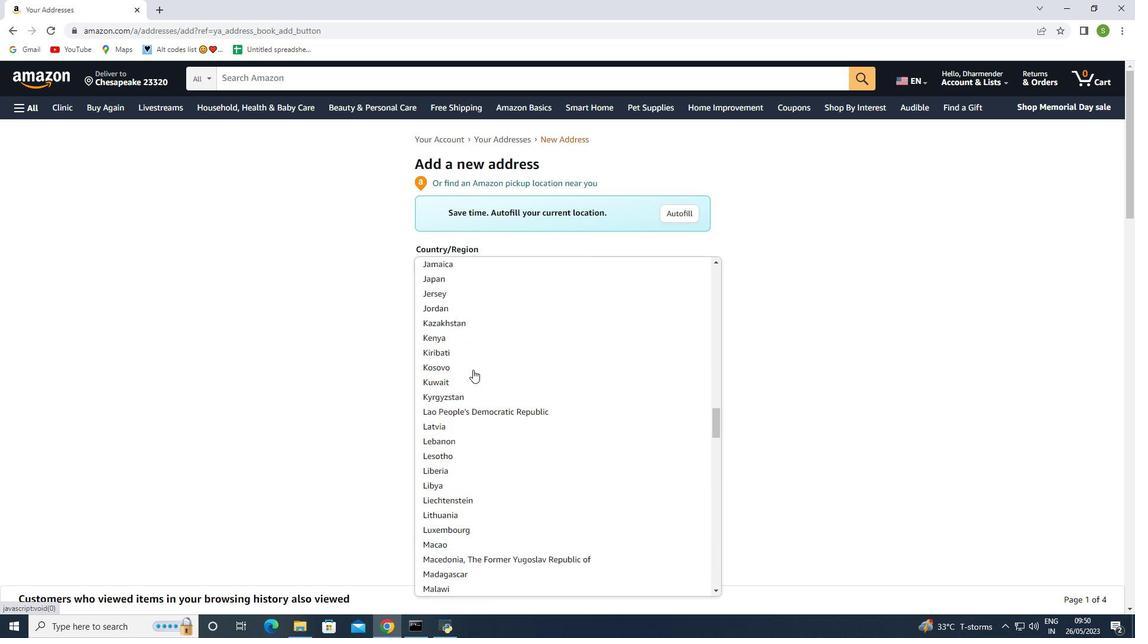 
Action: Mouse scrolled (473, 370) with delta (0, 0)
Screenshot: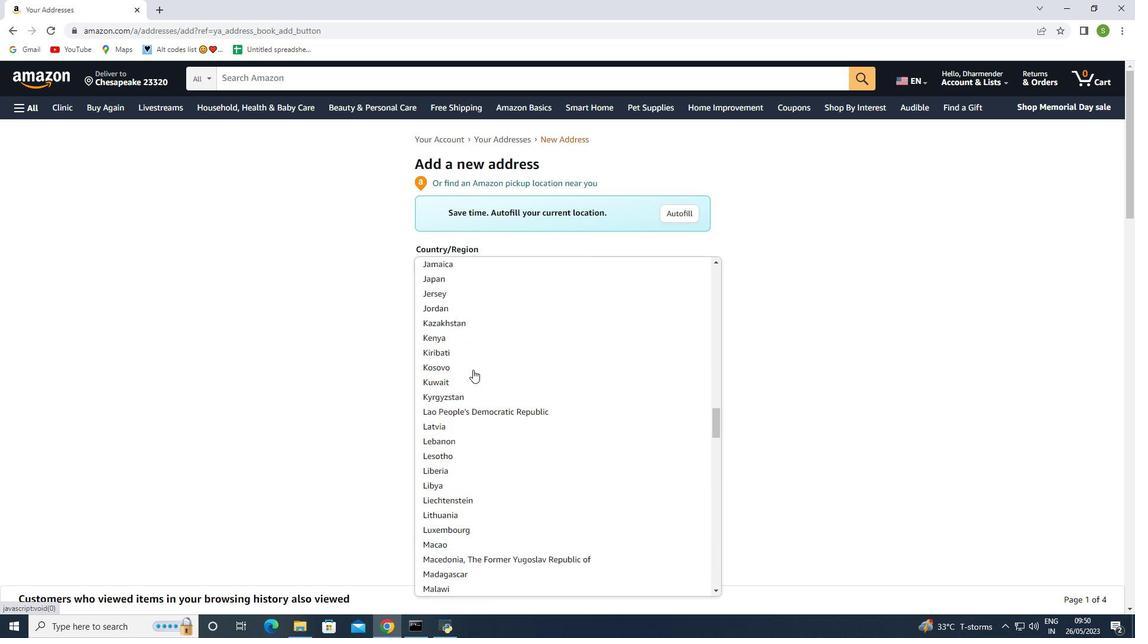 
Action: Mouse scrolled (473, 370) with delta (0, 0)
Screenshot: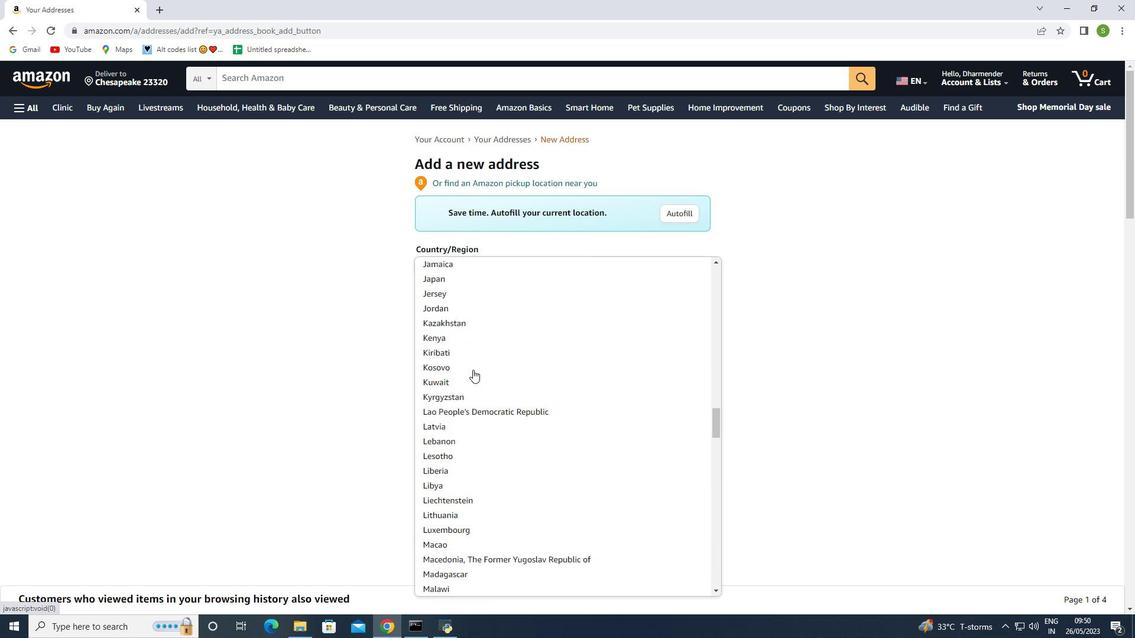 
Action: Mouse scrolled (473, 370) with delta (0, 0)
Screenshot: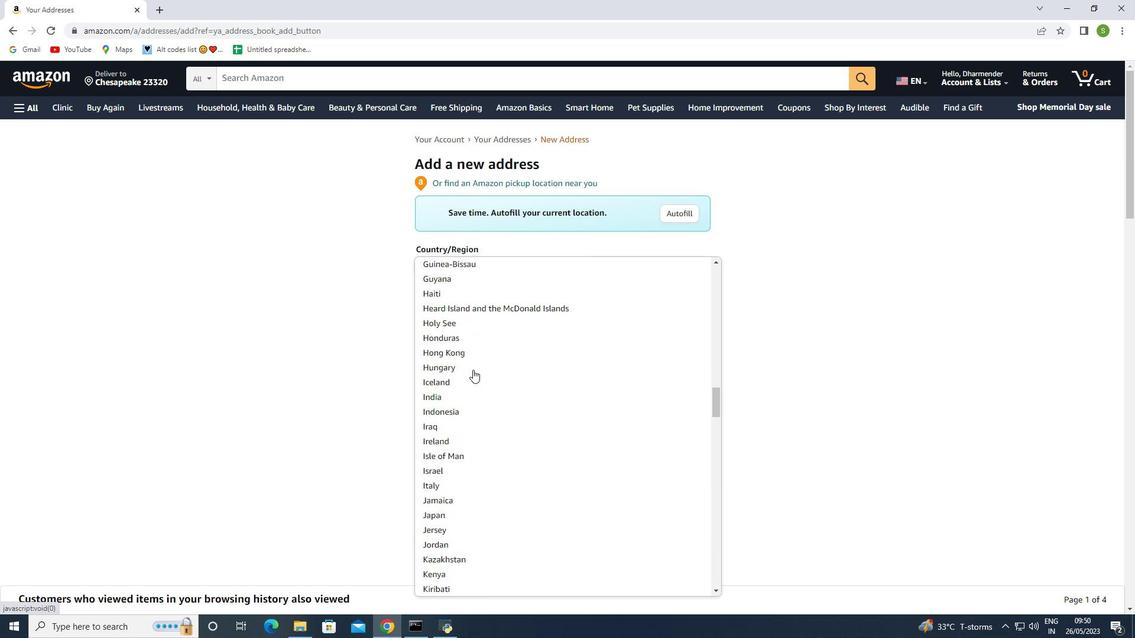 
Action: Mouse scrolled (473, 370) with delta (0, 0)
Screenshot: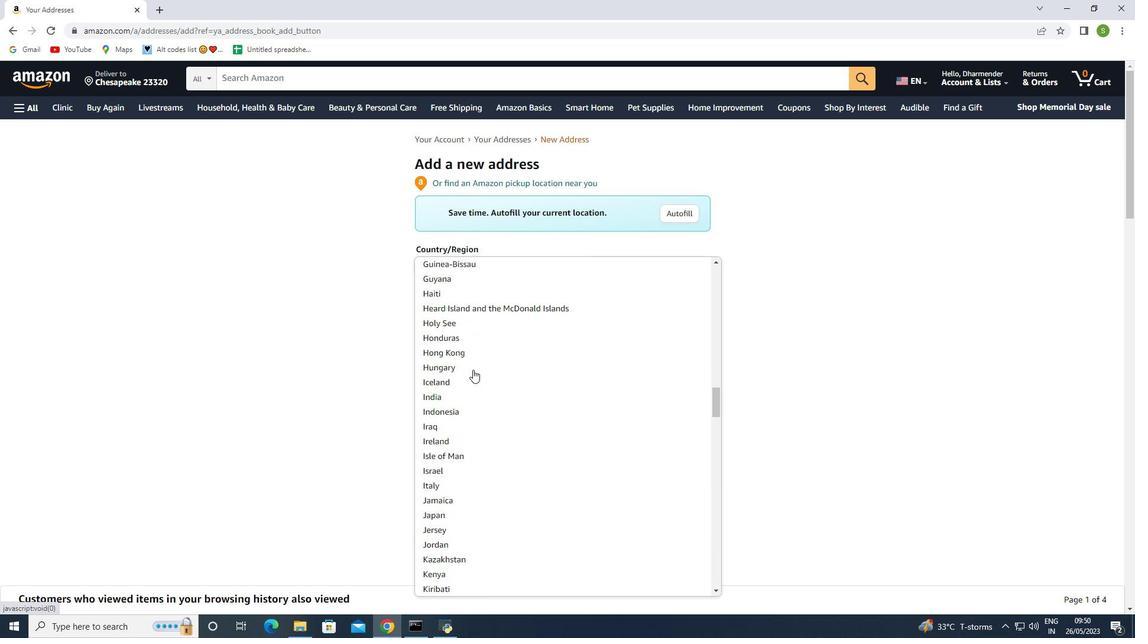 
Action: Mouse scrolled (473, 370) with delta (0, 0)
Screenshot: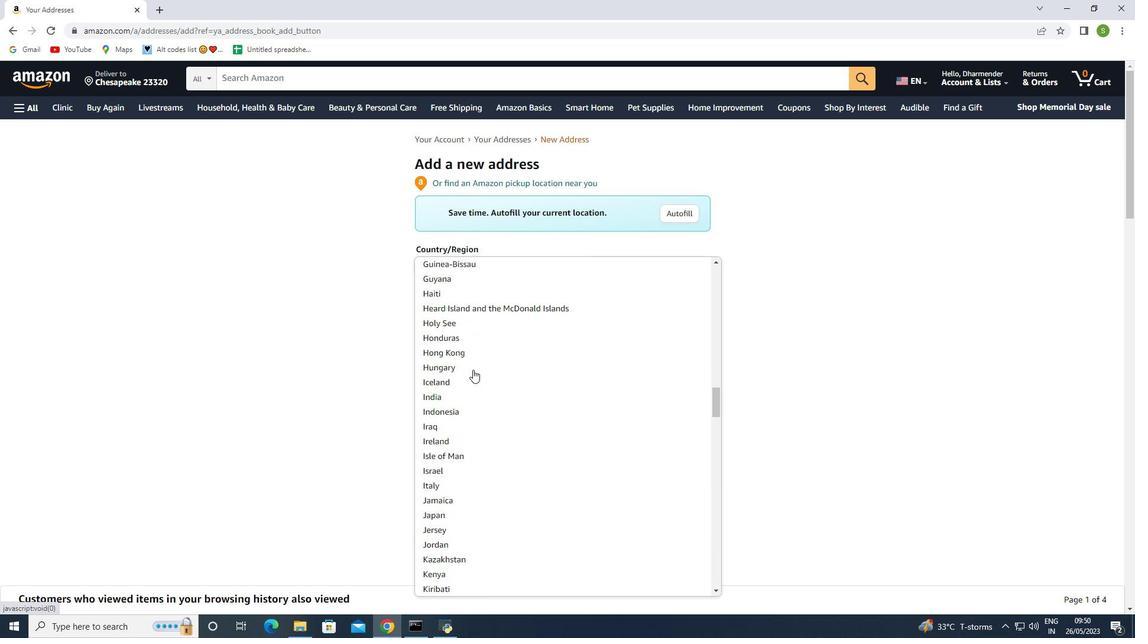 
Action: Mouse scrolled (473, 370) with delta (0, 0)
Screenshot: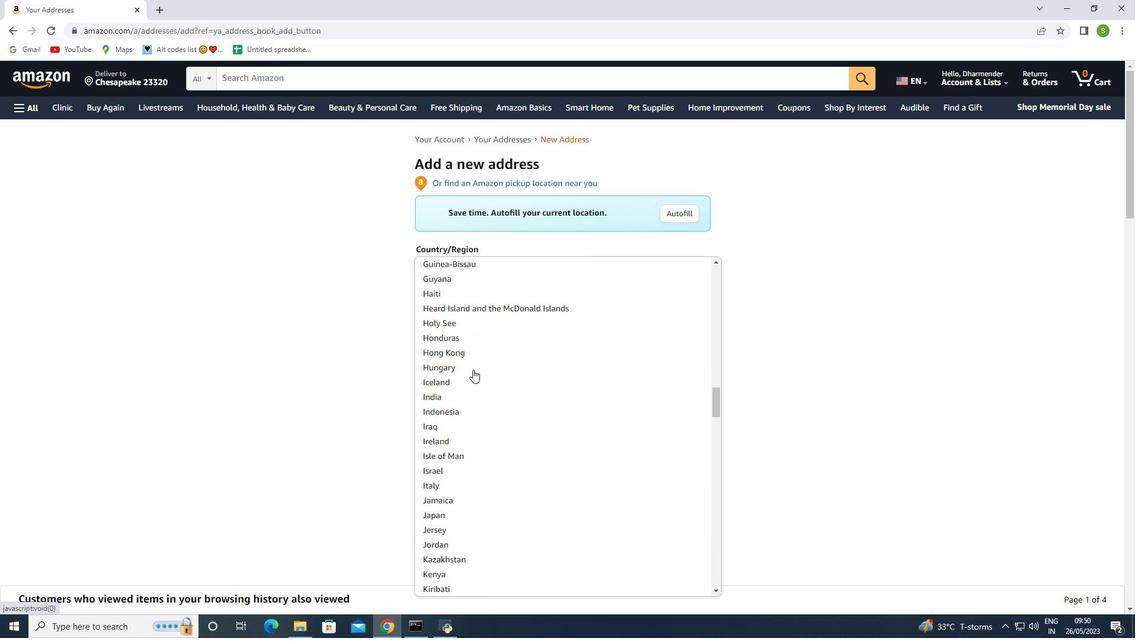 
Action: Mouse scrolled (473, 370) with delta (0, 0)
Screenshot: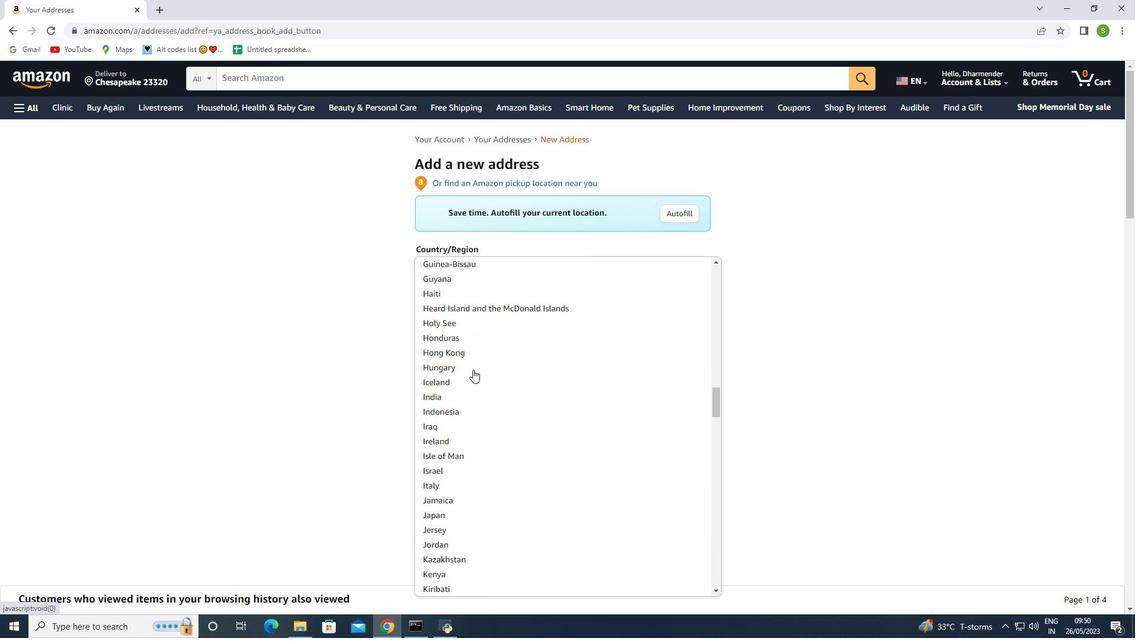
Action: Mouse scrolled (473, 370) with delta (0, 0)
Screenshot: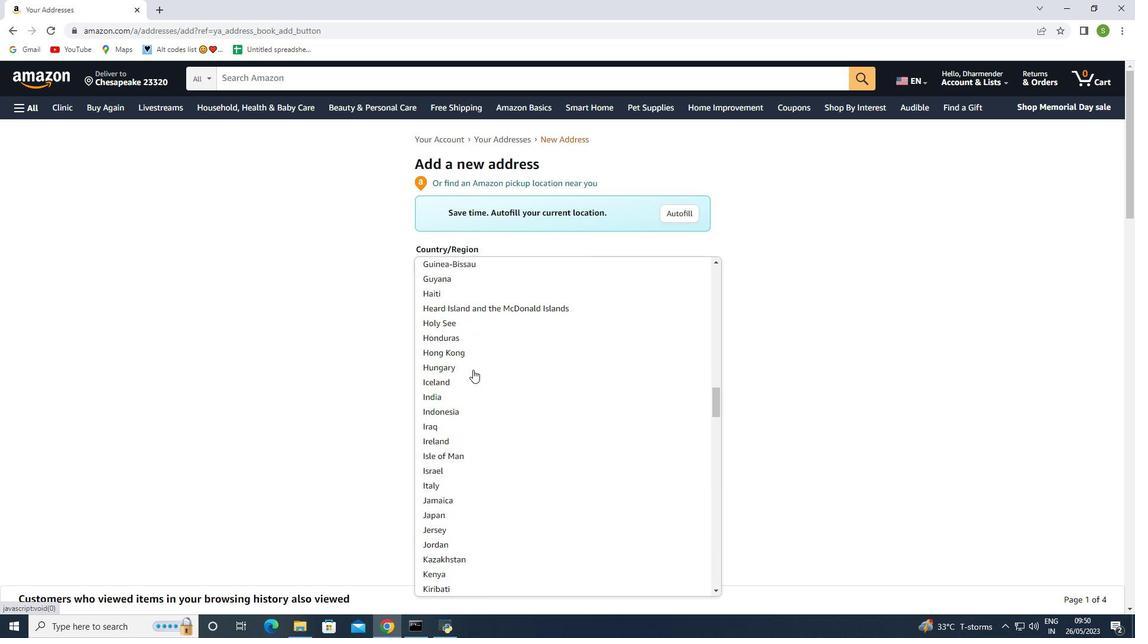 
Action: Mouse scrolled (473, 370) with delta (0, 0)
Screenshot: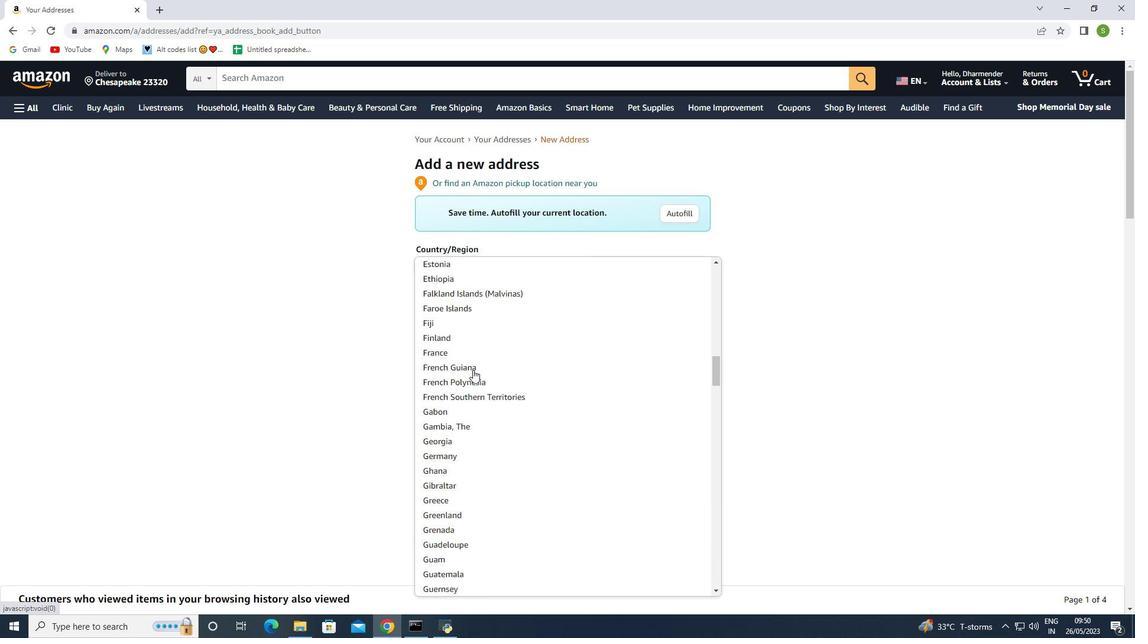 
Action: Mouse scrolled (473, 370) with delta (0, 0)
Screenshot: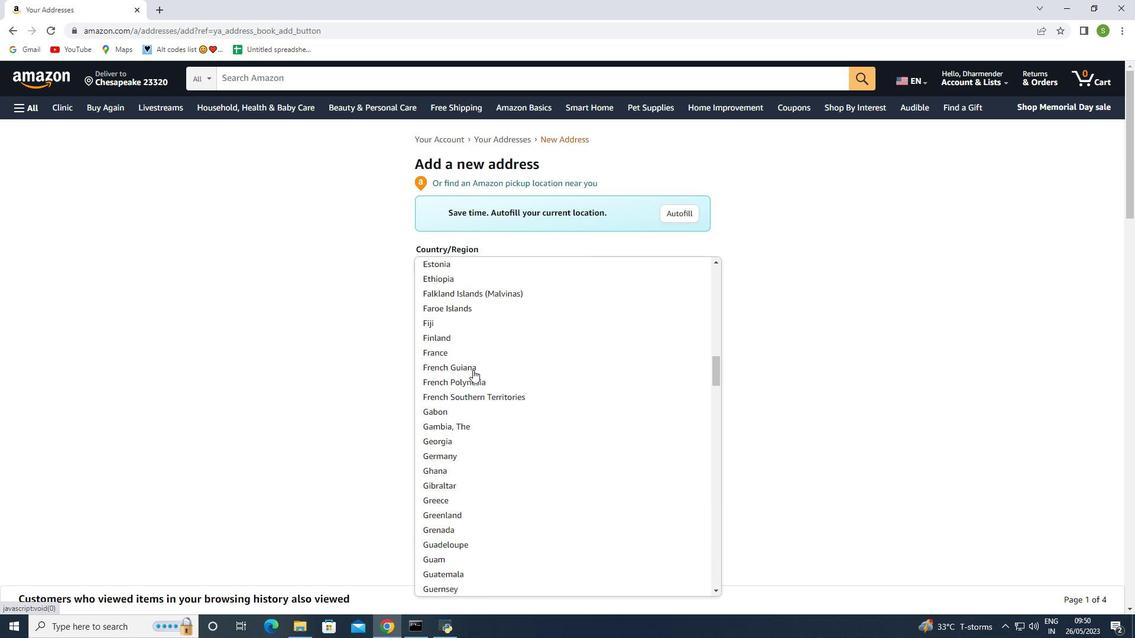 
Action: Mouse scrolled (473, 370) with delta (0, 0)
Screenshot: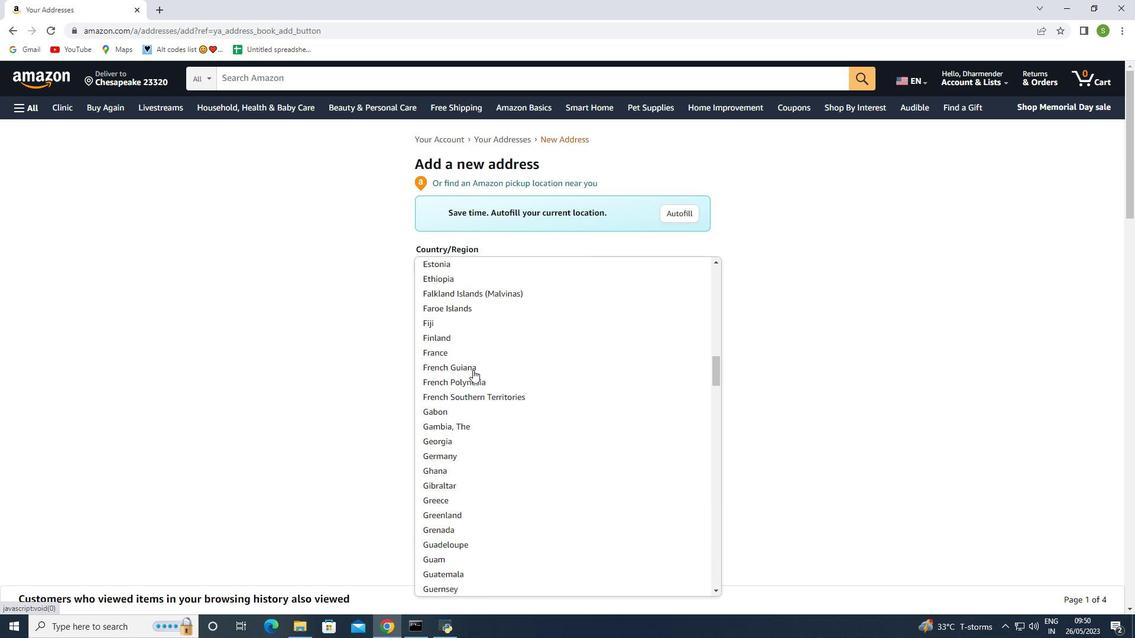 
Action: Mouse scrolled (473, 370) with delta (0, 0)
Screenshot: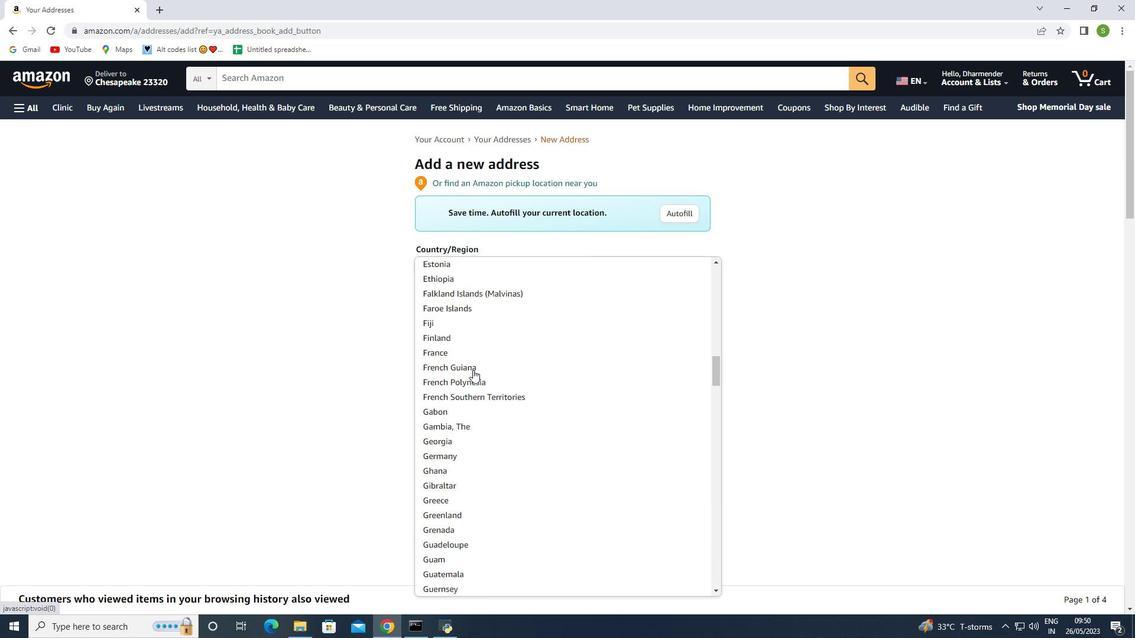 
Action: Mouse scrolled (473, 370) with delta (0, 0)
Screenshot: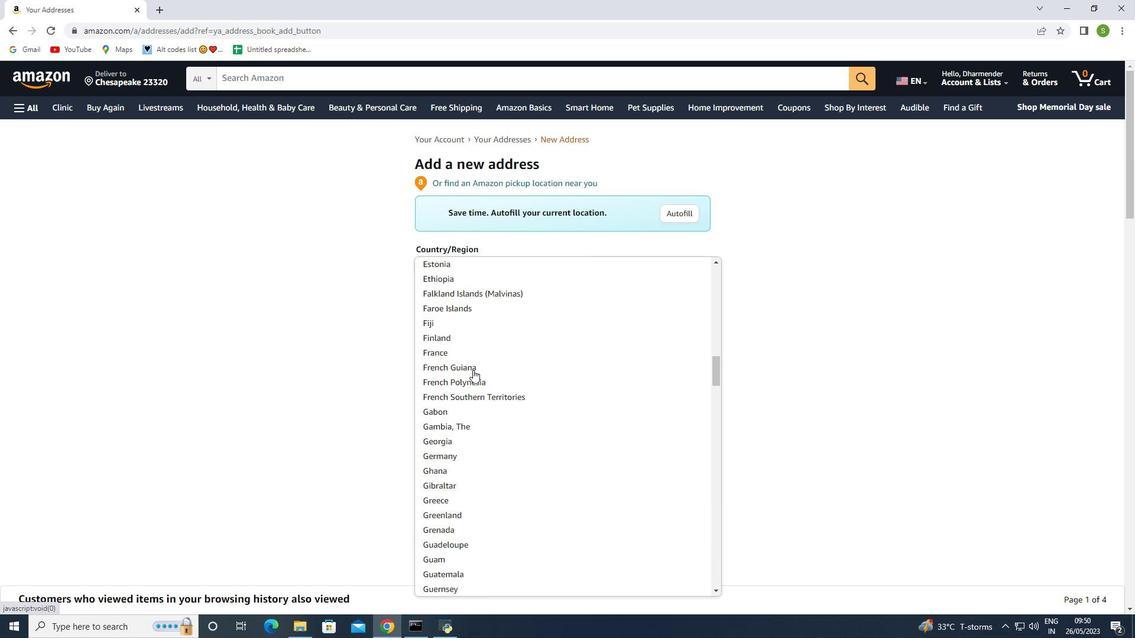 
Action: Mouse moved to (471, 372)
Screenshot: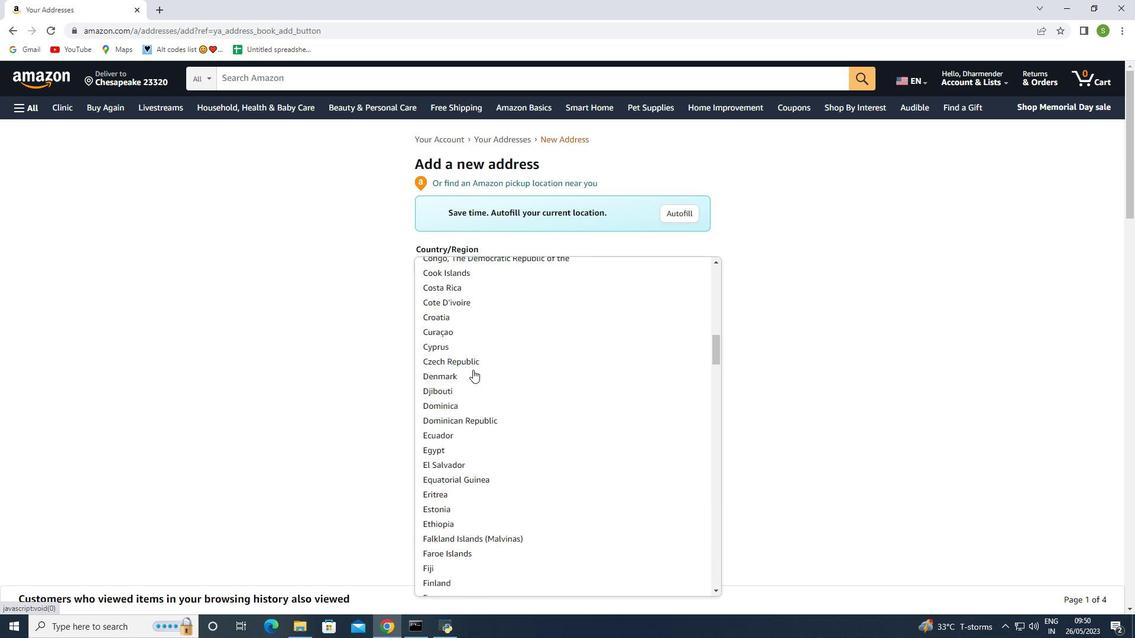 
Action: Mouse scrolled (471, 372) with delta (0, 0)
Screenshot: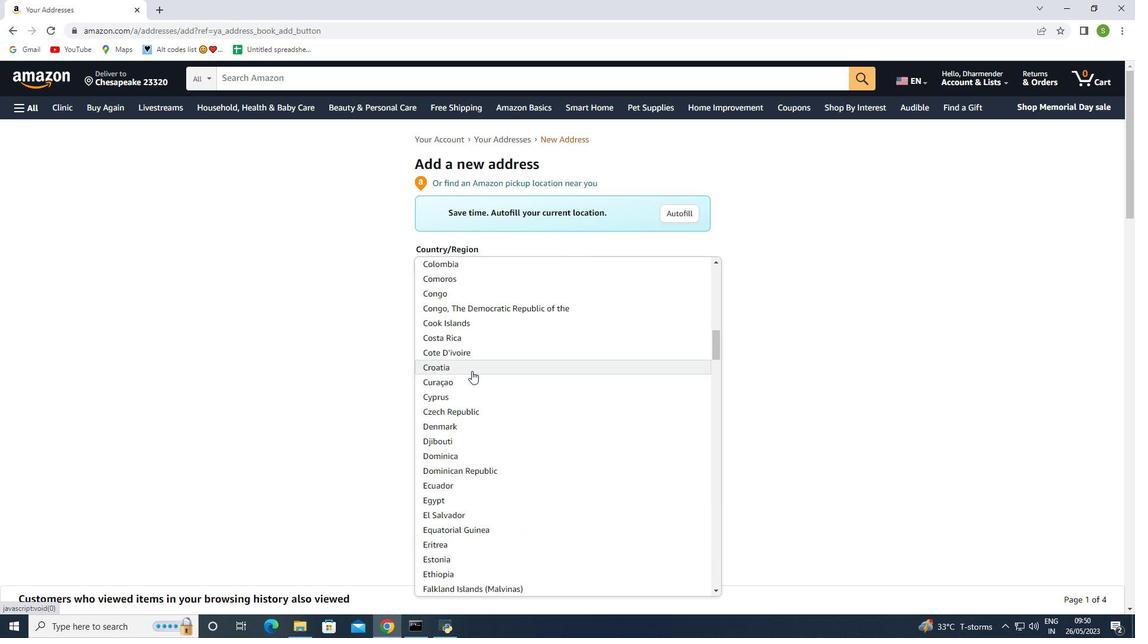 
Action: Mouse scrolled (471, 372) with delta (0, 0)
Screenshot: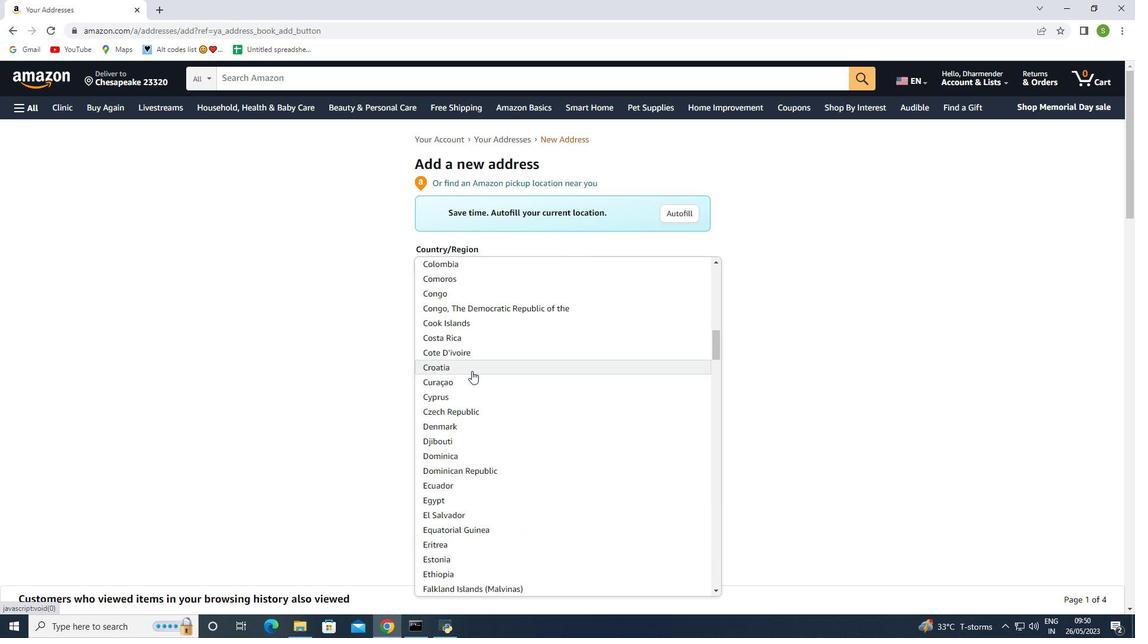 
Action: Mouse scrolled (471, 372) with delta (0, 0)
Screenshot: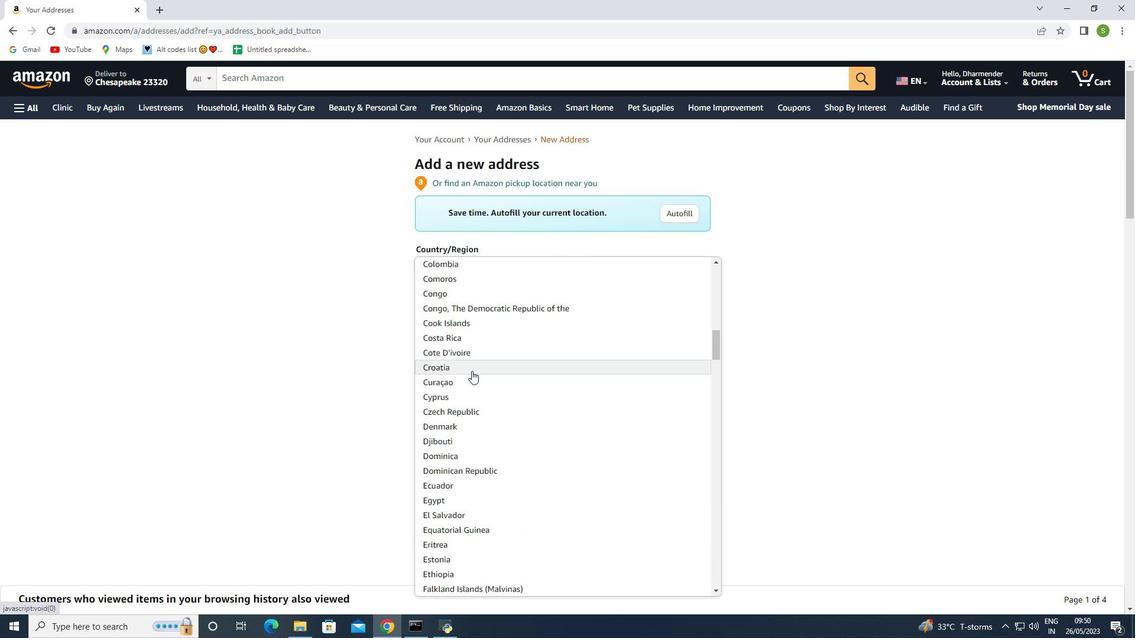 
Action: Mouse scrolled (471, 372) with delta (0, 0)
Screenshot: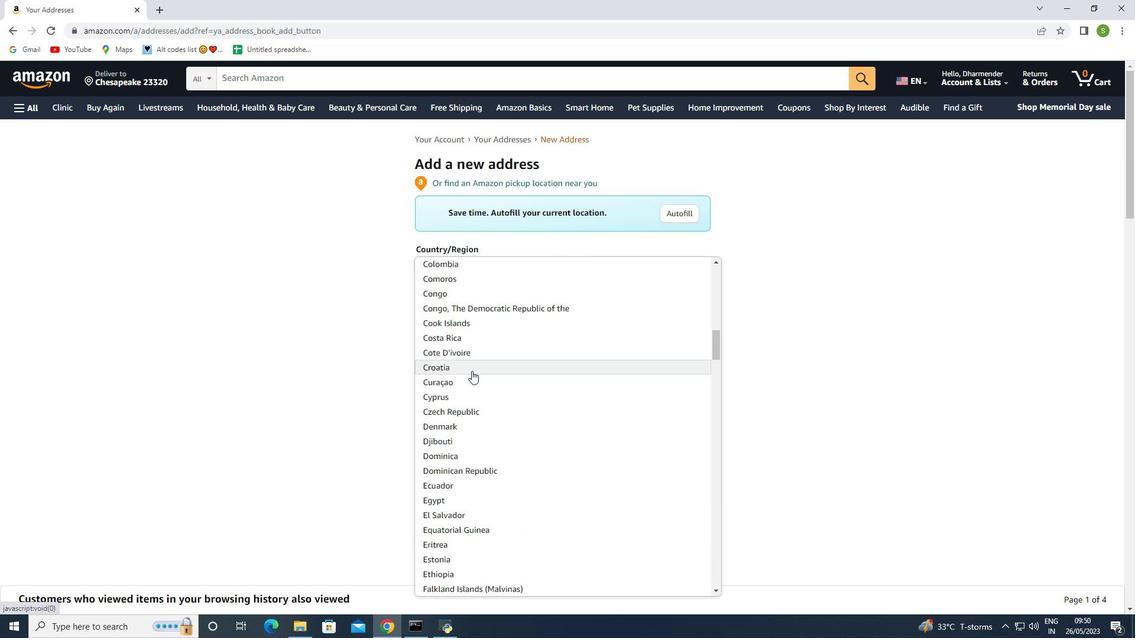 
Action: Mouse scrolled (471, 372) with delta (0, 0)
Screenshot: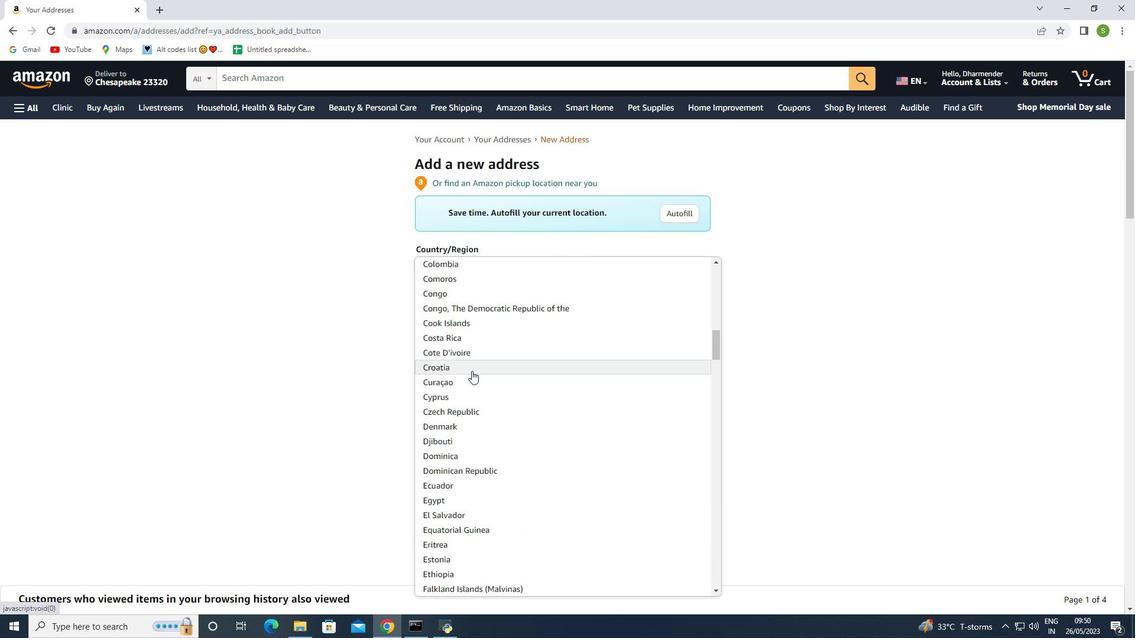 
Action: Mouse scrolled (471, 372) with delta (0, 0)
Screenshot: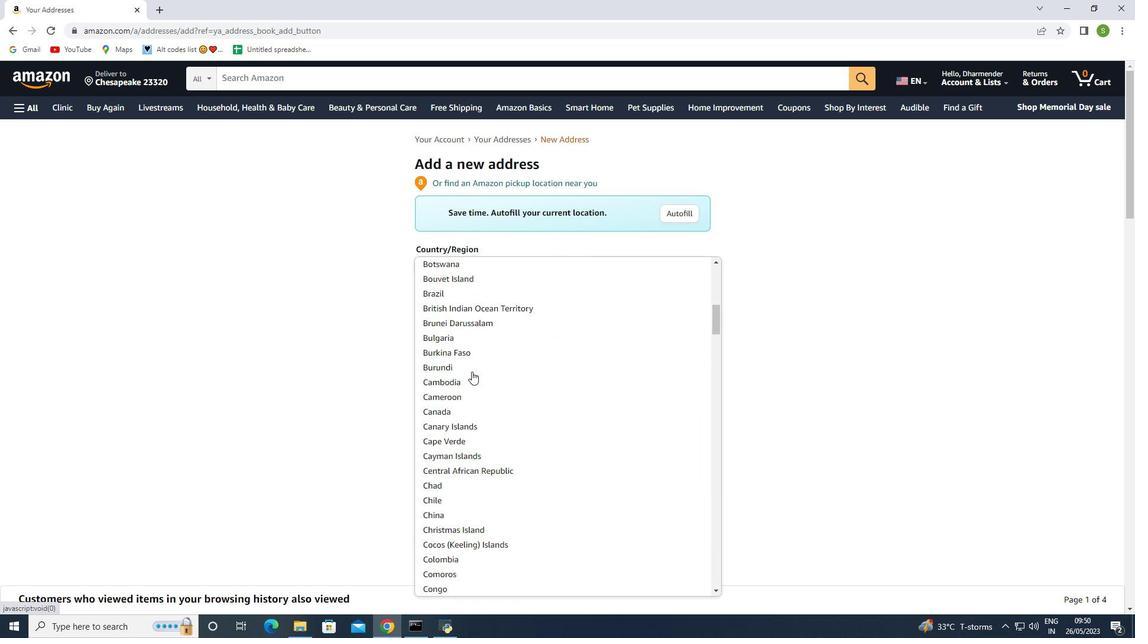 
Action: Mouse scrolled (471, 372) with delta (0, 0)
Screenshot: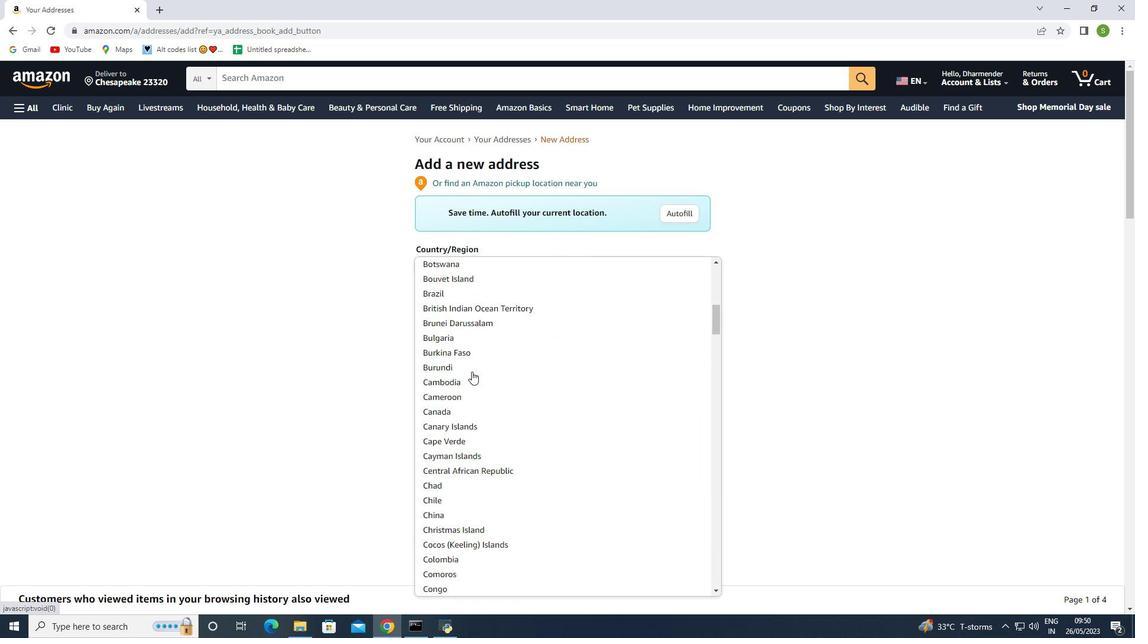 
Action: Mouse scrolled (471, 372) with delta (0, 0)
Screenshot: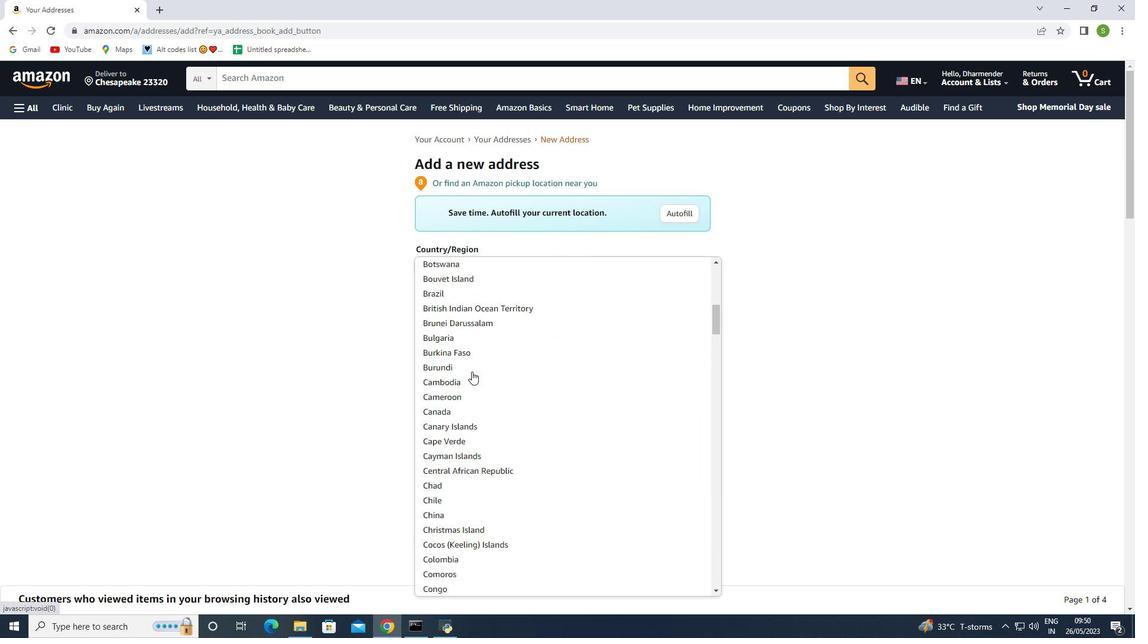 
Action: Mouse scrolled (471, 372) with delta (0, 0)
Screenshot: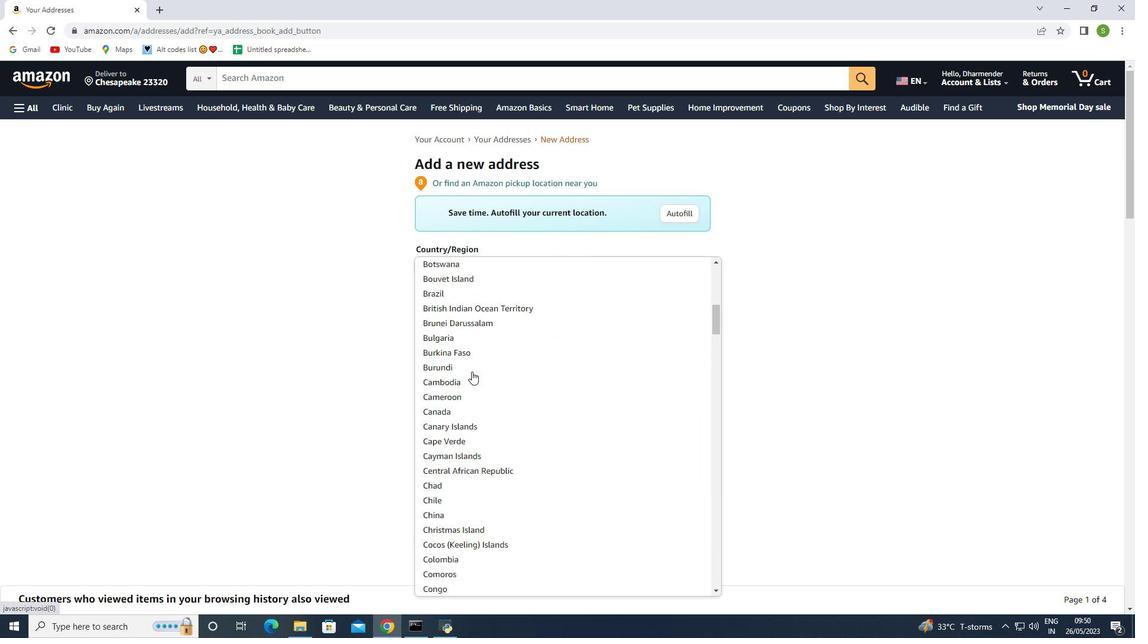 
Action: Mouse scrolled (471, 372) with delta (0, 0)
Screenshot: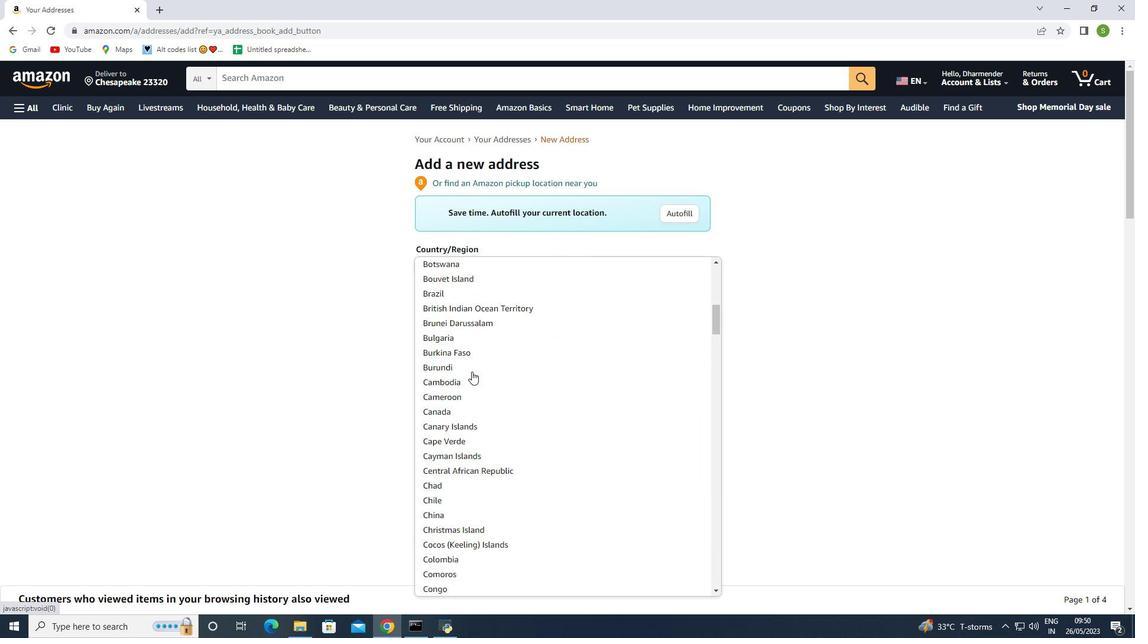 
Action: Mouse scrolled (471, 372) with delta (0, 0)
Screenshot: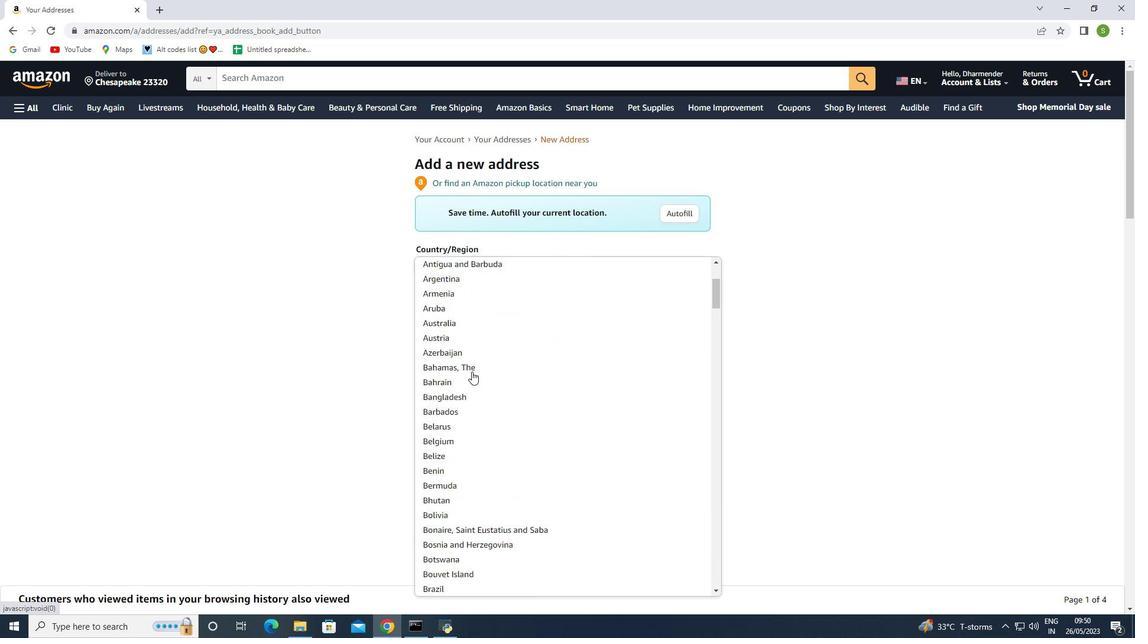 
Action: Mouse scrolled (471, 372) with delta (0, 0)
Screenshot: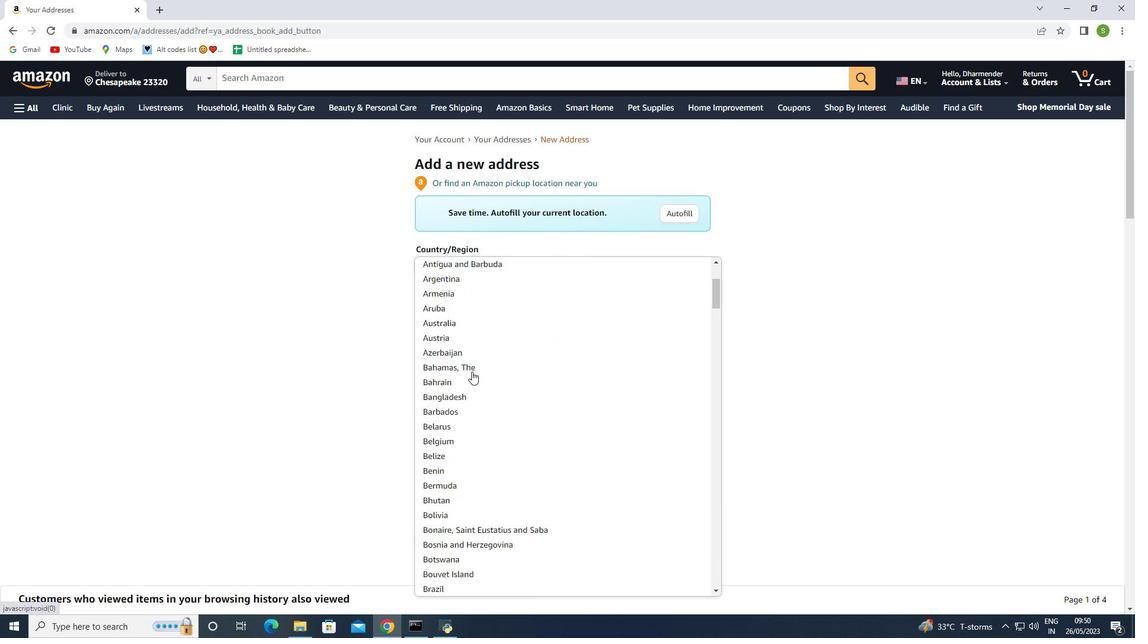 
Action: Mouse scrolled (471, 372) with delta (0, 0)
Screenshot: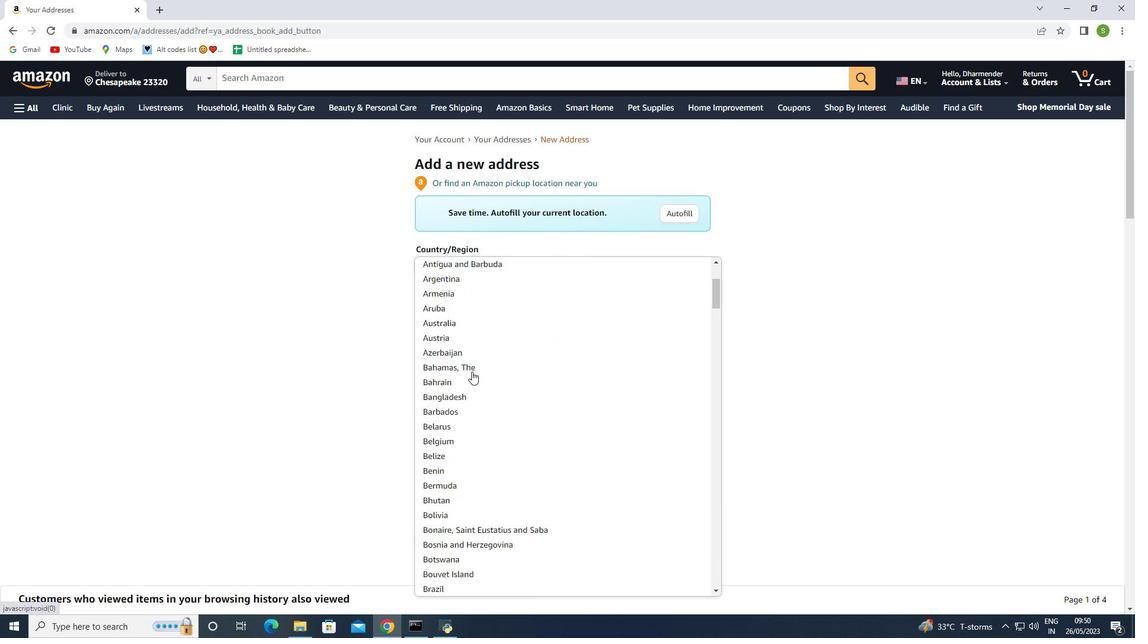 
Action: Mouse scrolled (471, 372) with delta (0, 0)
Screenshot: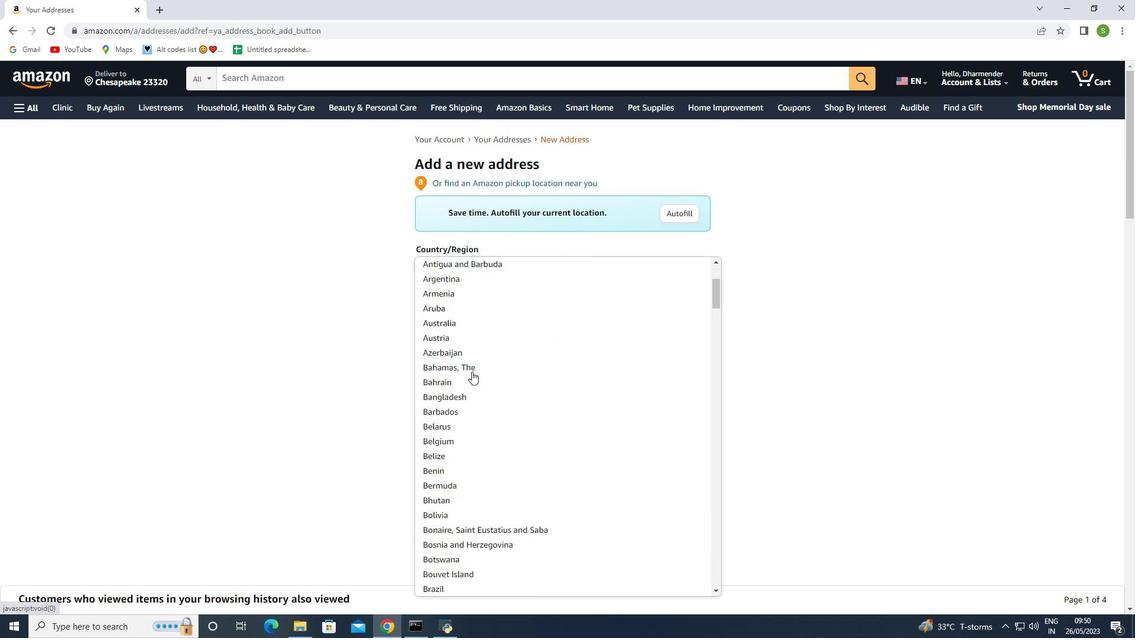 
Action: Mouse moved to (466, 376)
Screenshot: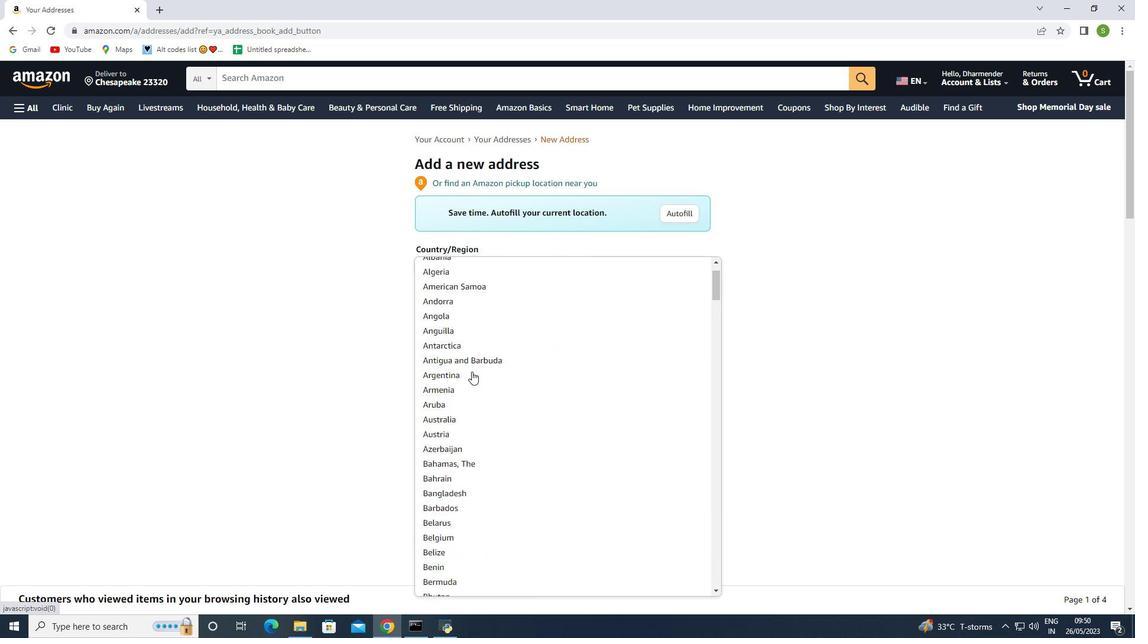 
Action: Mouse scrolled (466, 376) with delta (0, 0)
Screenshot: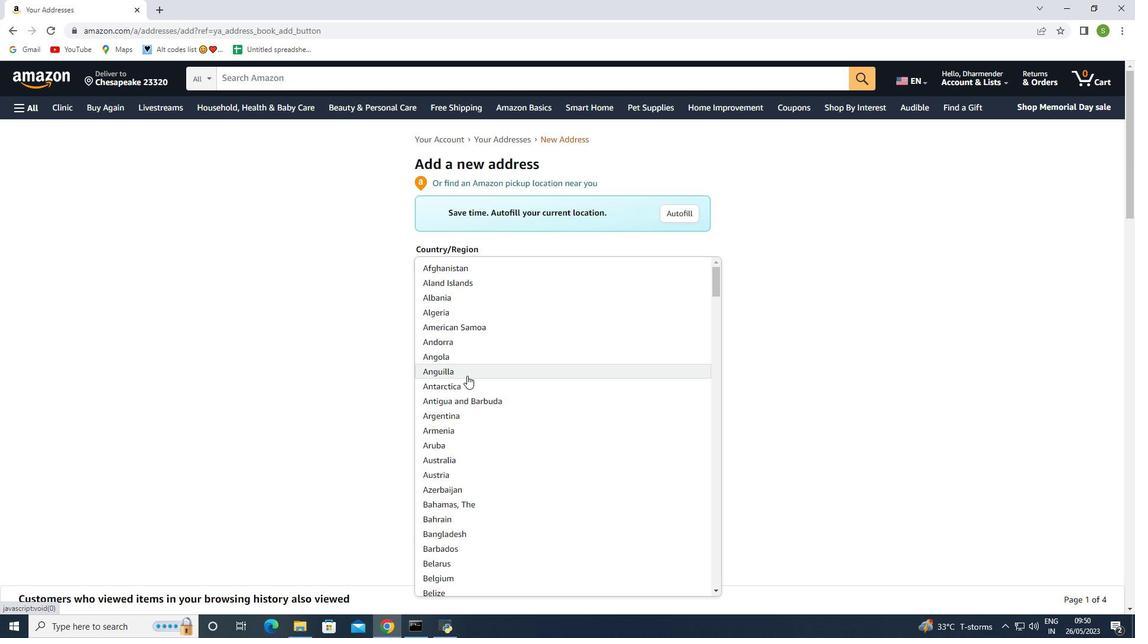 
Action: Mouse scrolled (466, 376) with delta (0, 0)
Screenshot: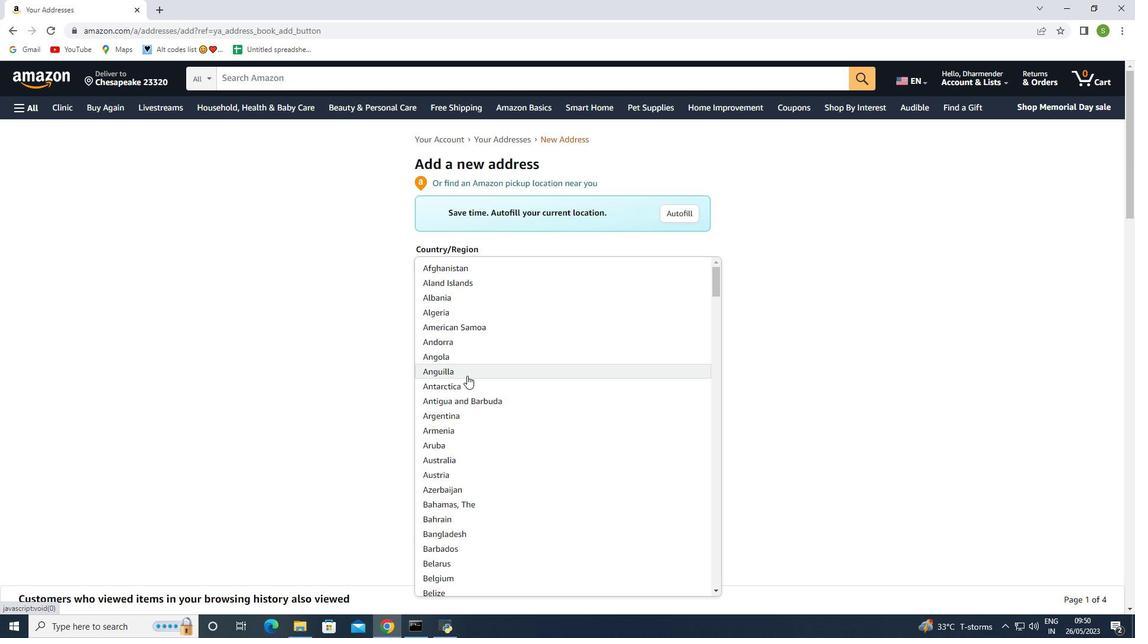 
Action: Mouse scrolled (466, 376) with delta (0, 0)
Screenshot: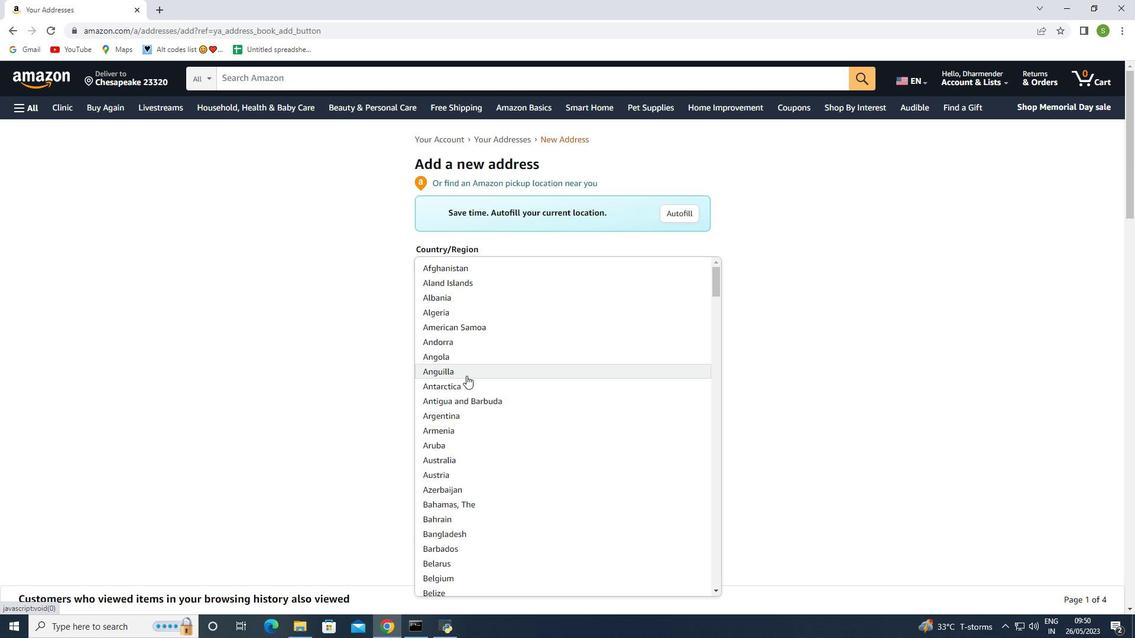 
Action: Mouse scrolled (466, 376) with delta (0, 0)
Screenshot: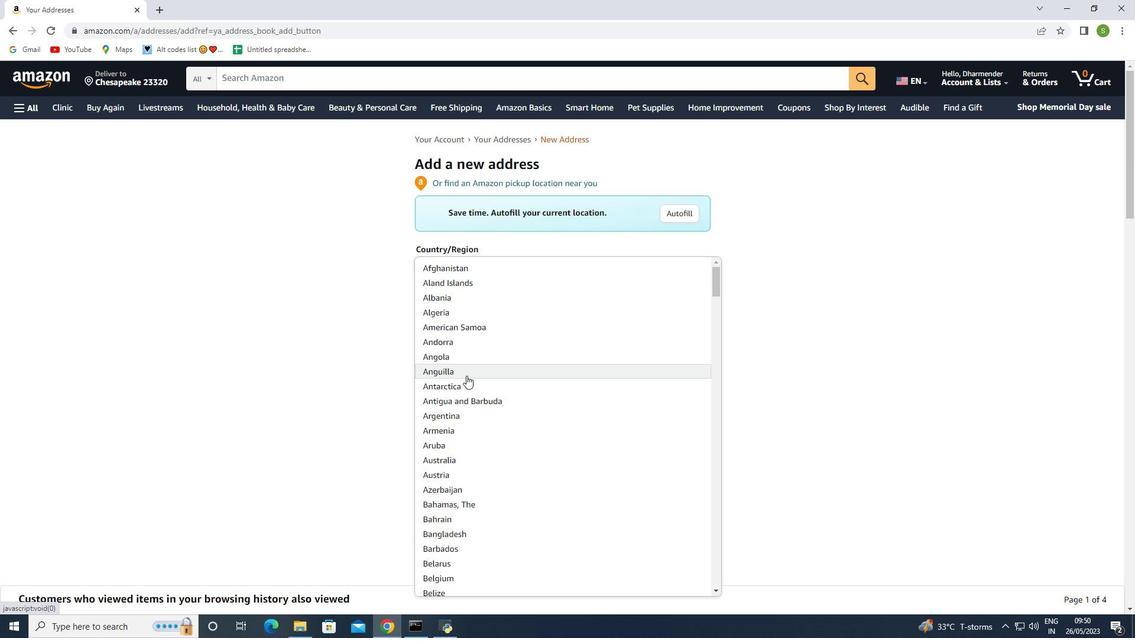 
Action: Mouse scrolled (466, 376) with delta (0, 0)
Screenshot: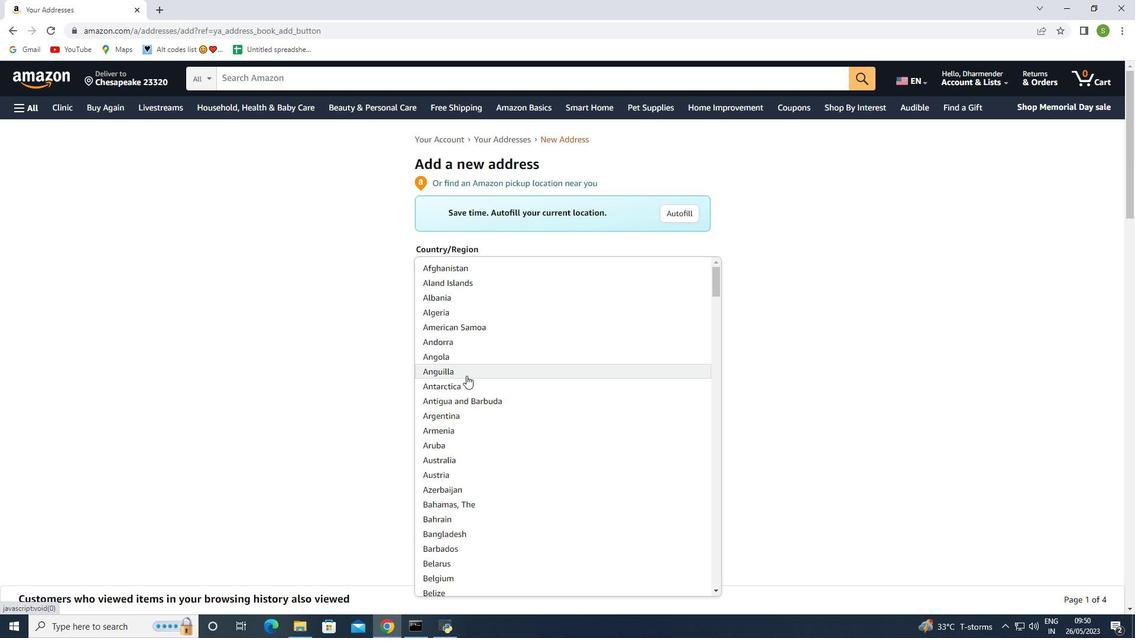 
Action: Mouse moved to (440, 337)
Screenshot: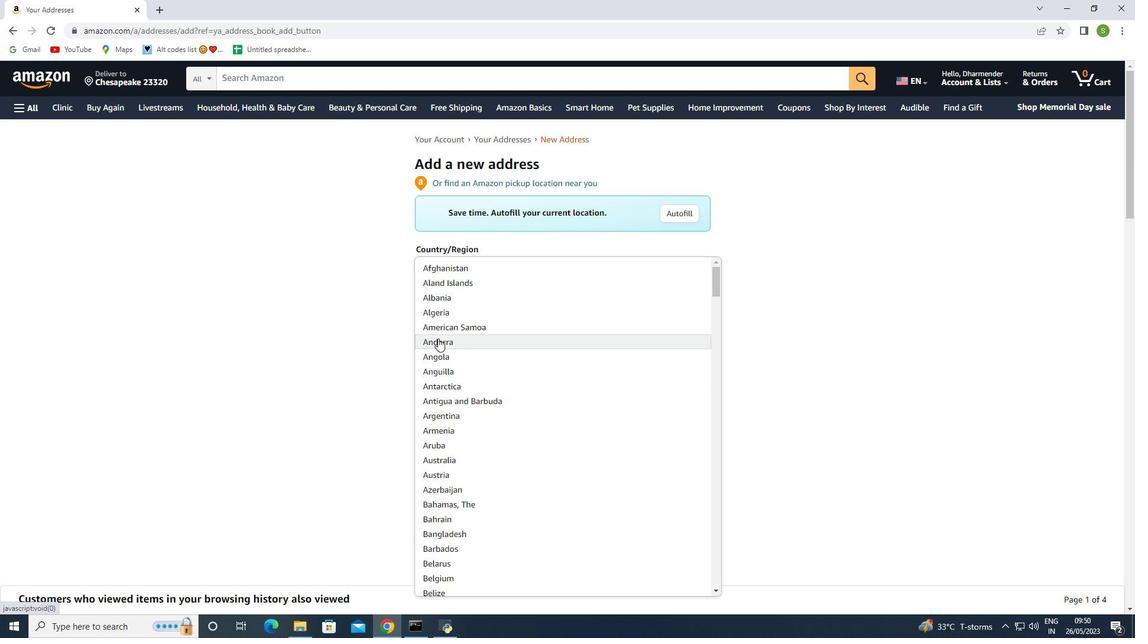 
Action: Mouse scrolled (440, 337) with delta (0, 0)
Screenshot: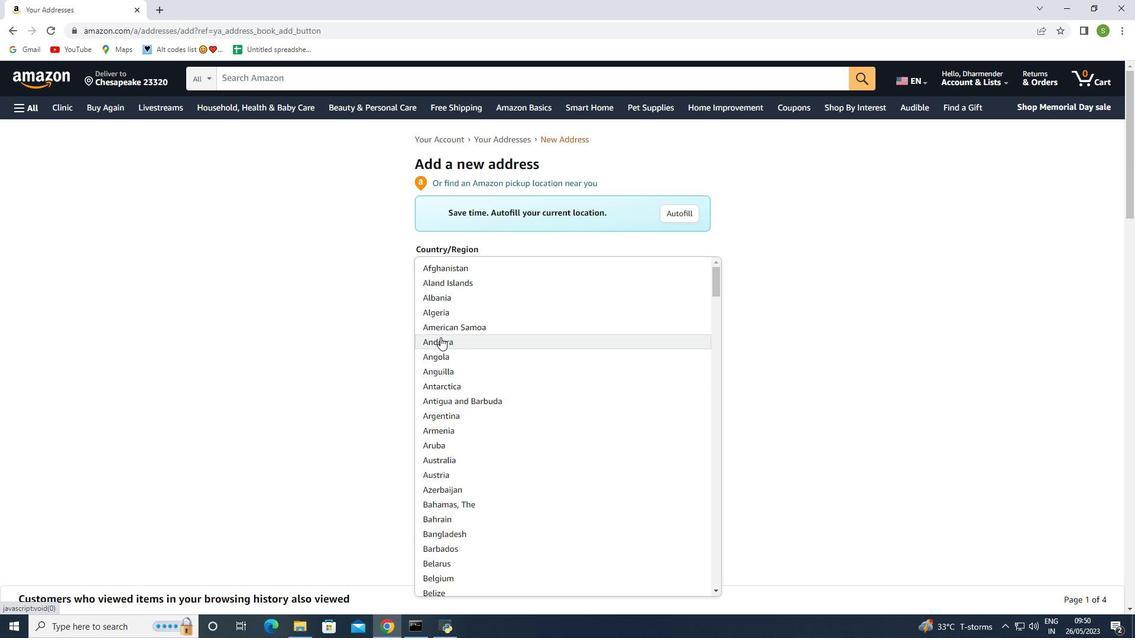 
Action: Mouse moved to (457, 386)
Screenshot: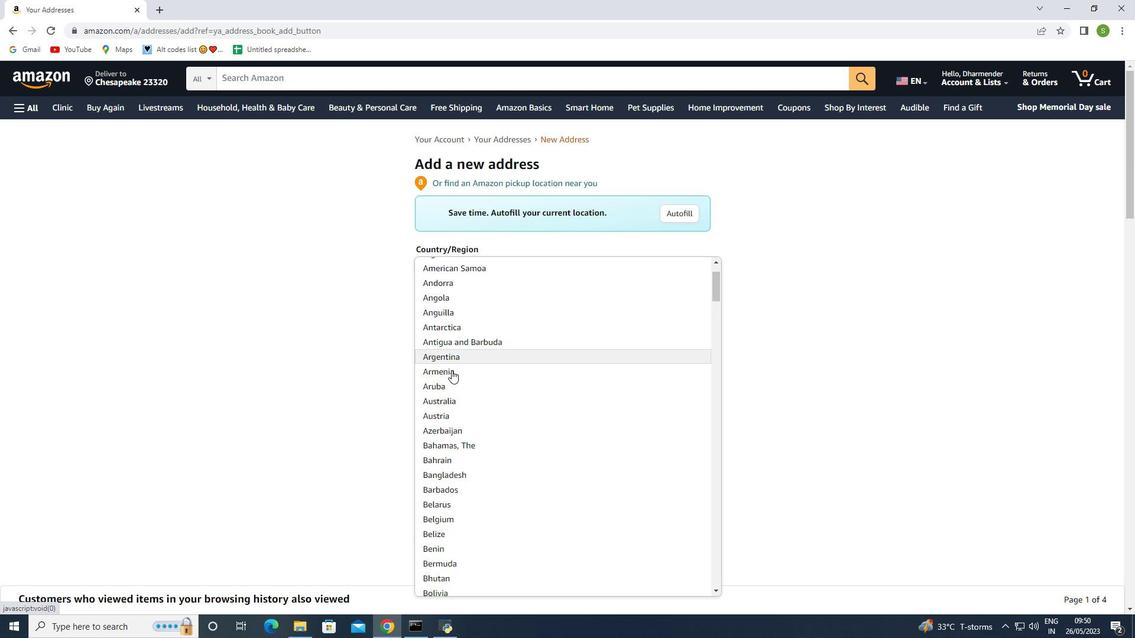 
Action: Mouse scrolled (457, 386) with delta (0, 0)
Screenshot: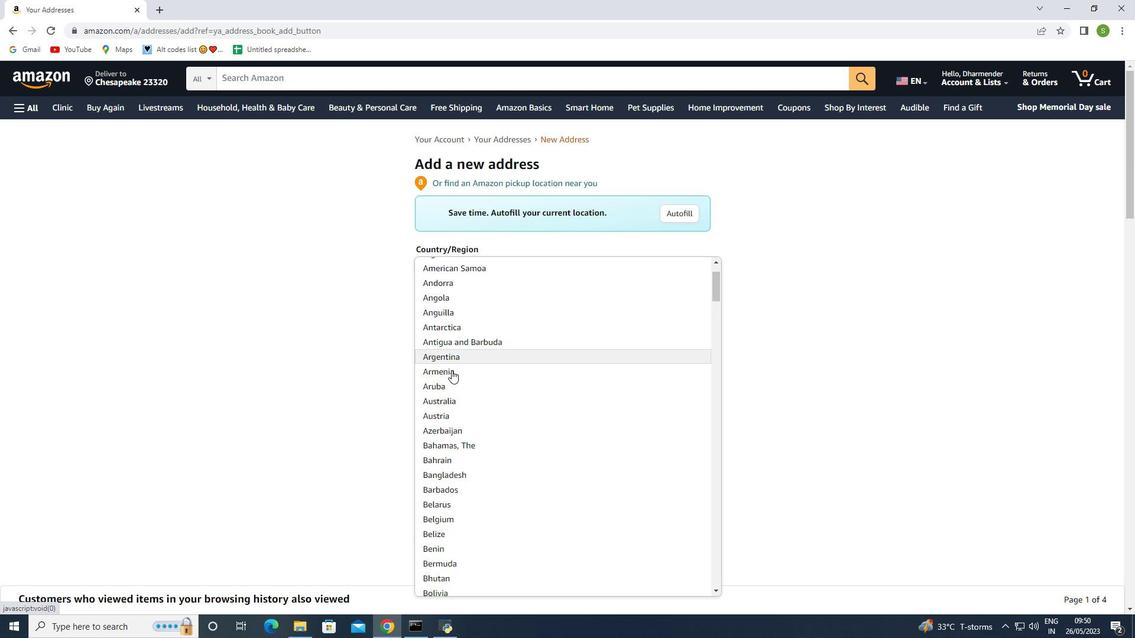 
Action: Mouse moved to (457, 386)
Screenshot: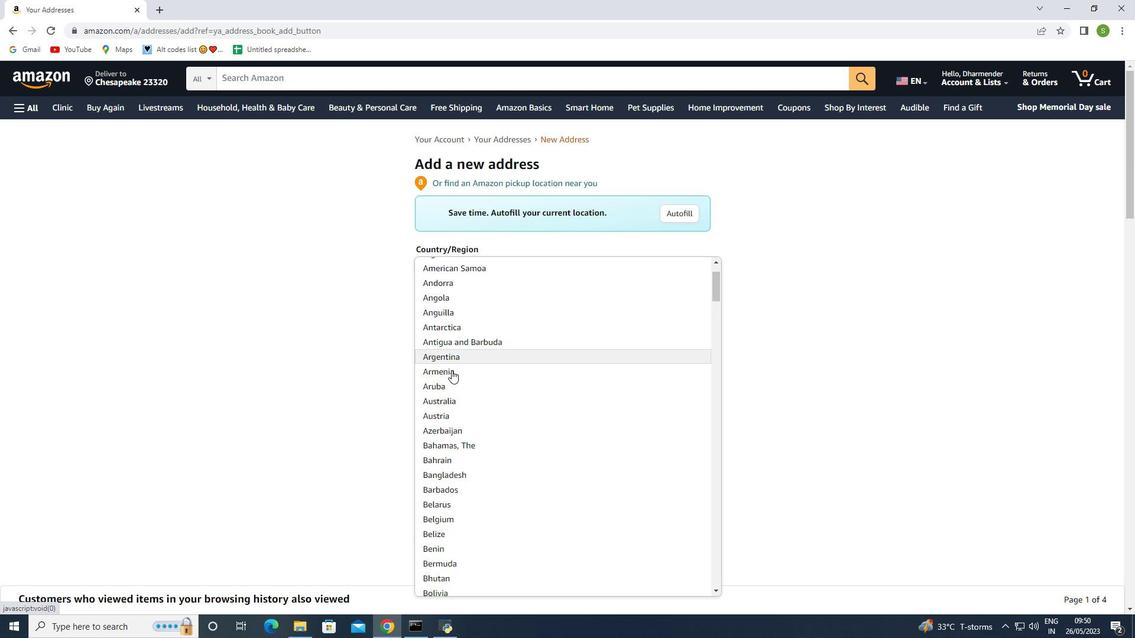 
Action: Mouse scrolled (457, 386) with delta (0, 0)
Screenshot: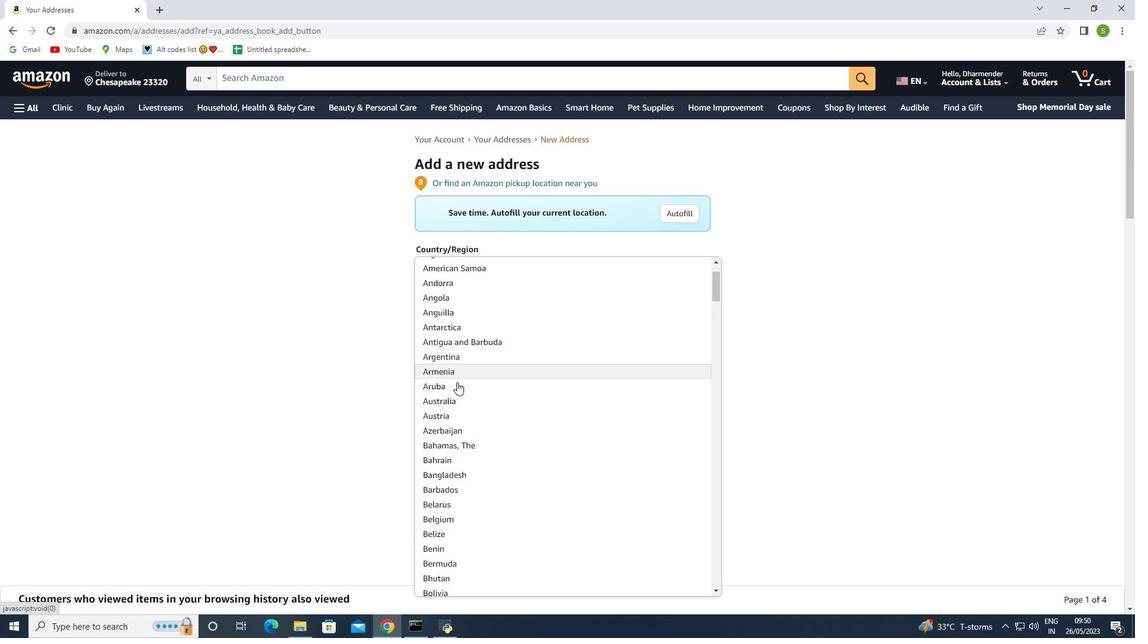 
Action: Mouse scrolled (457, 386) with delta (0, 0)
Screenshot: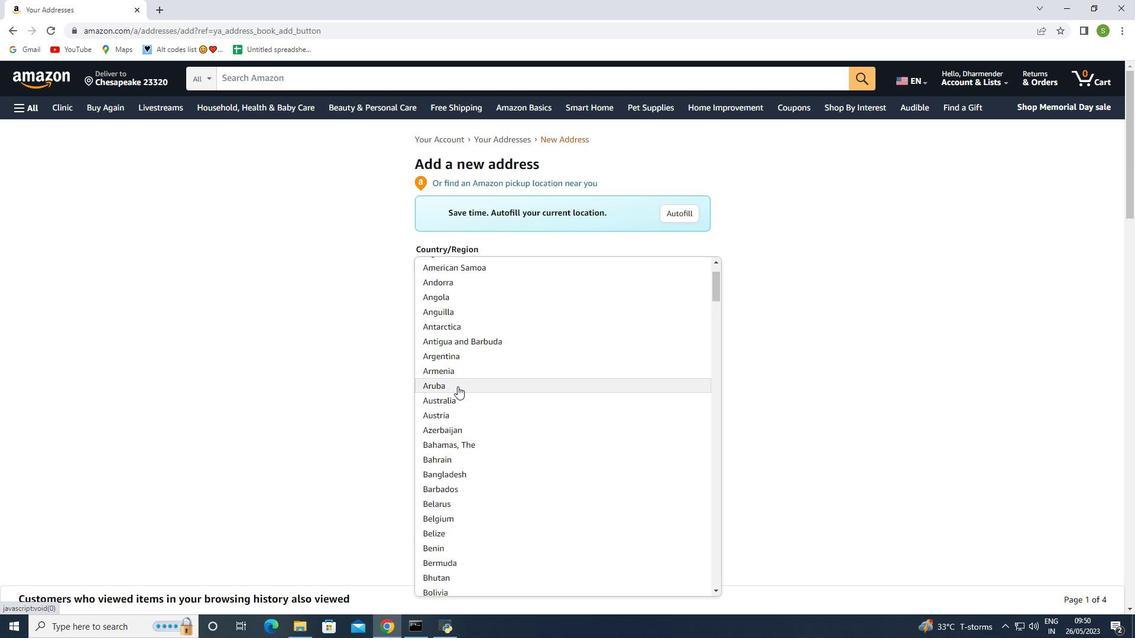
Action: Mouse moved to (457, 387)
Screenshot: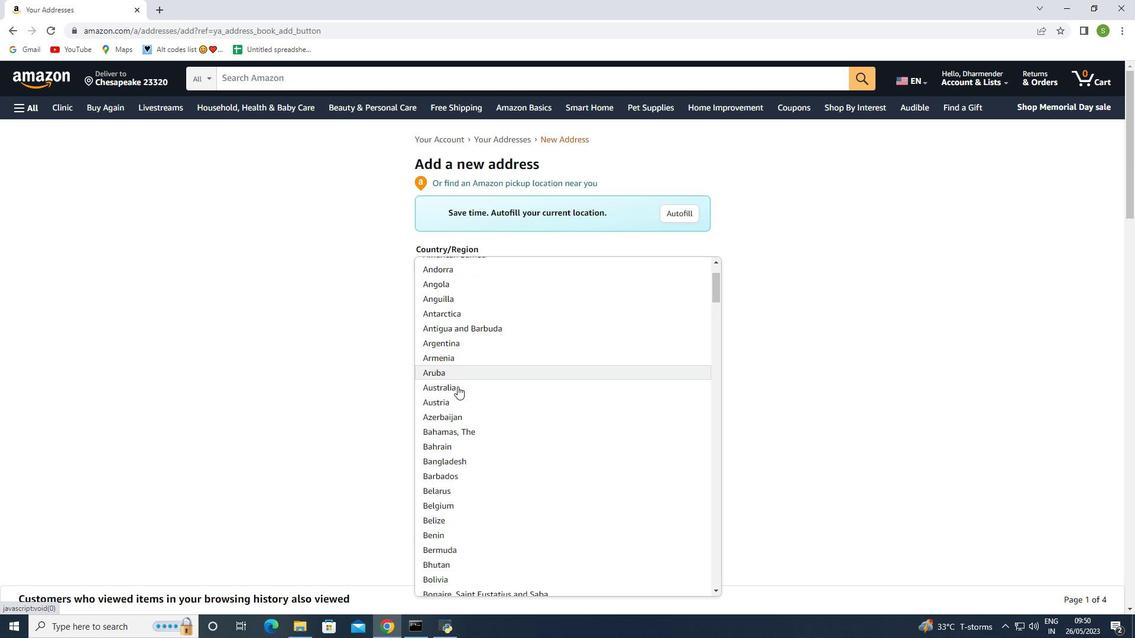 
Action: Mouse scrolled (457, 387) with delta (0, 0)
Screenshot: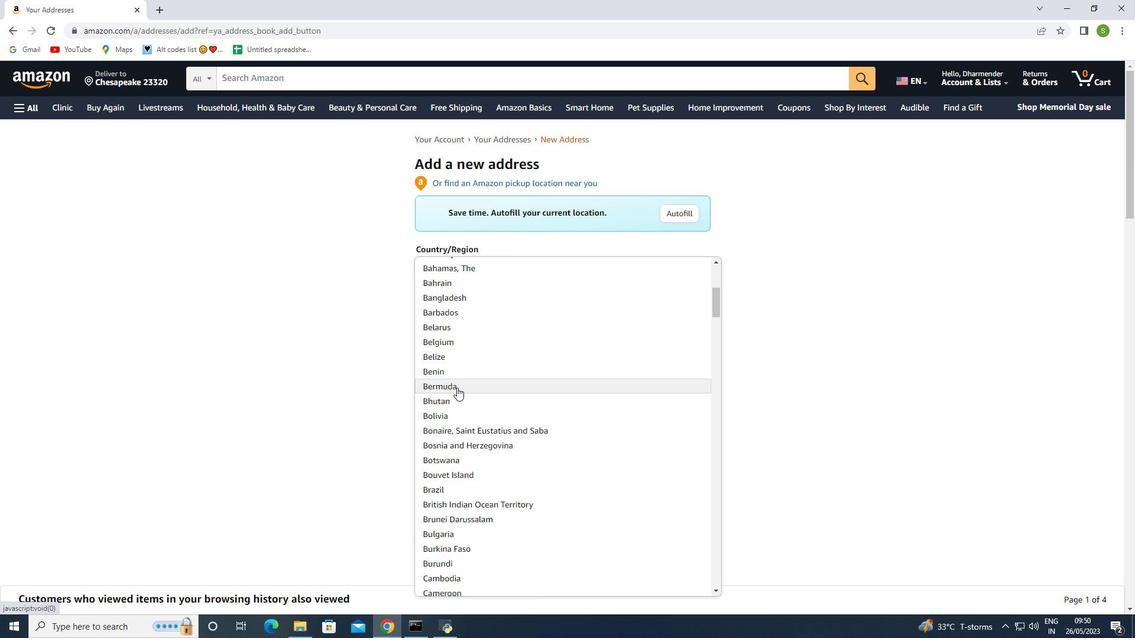 
Action: Mouse scrolled (457, 387) with delta (0, 0)
Screenshot: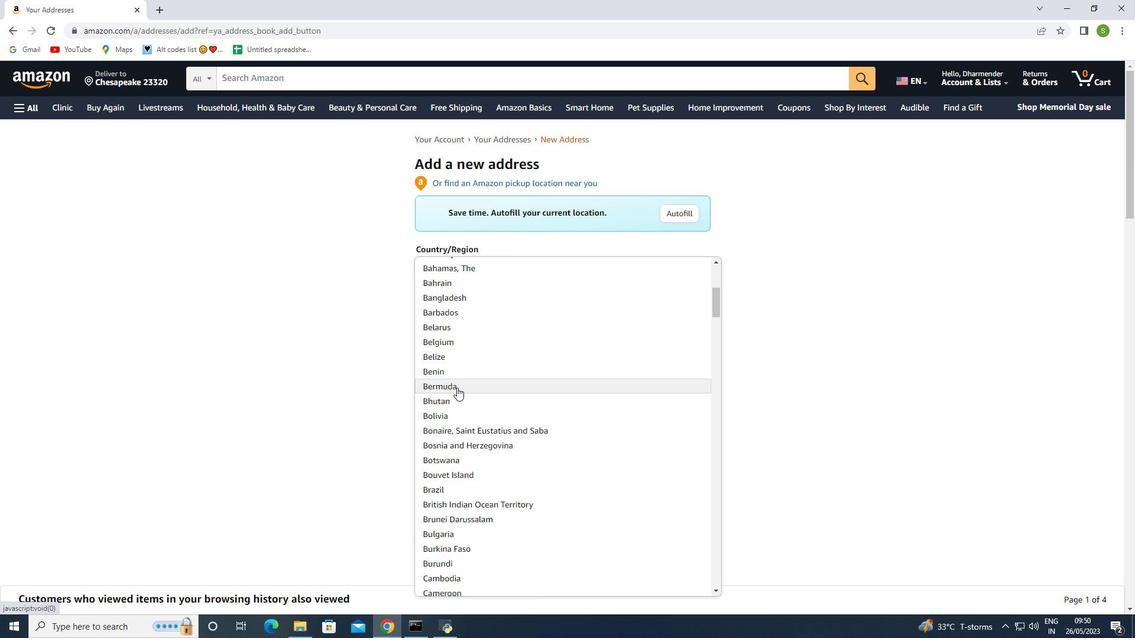 
Action: Mouse scrolled (457, 387) with delta (0, 0)
Screenshot: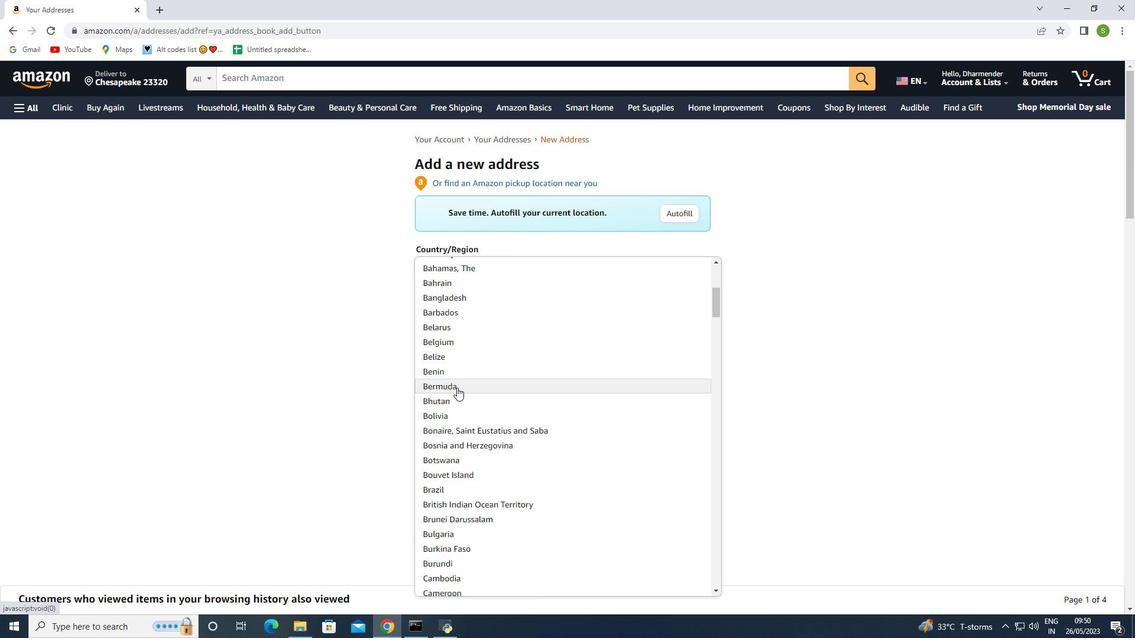 
Action: Mouse scrolled (457, 387) with delta (0, 0)
Screenshot: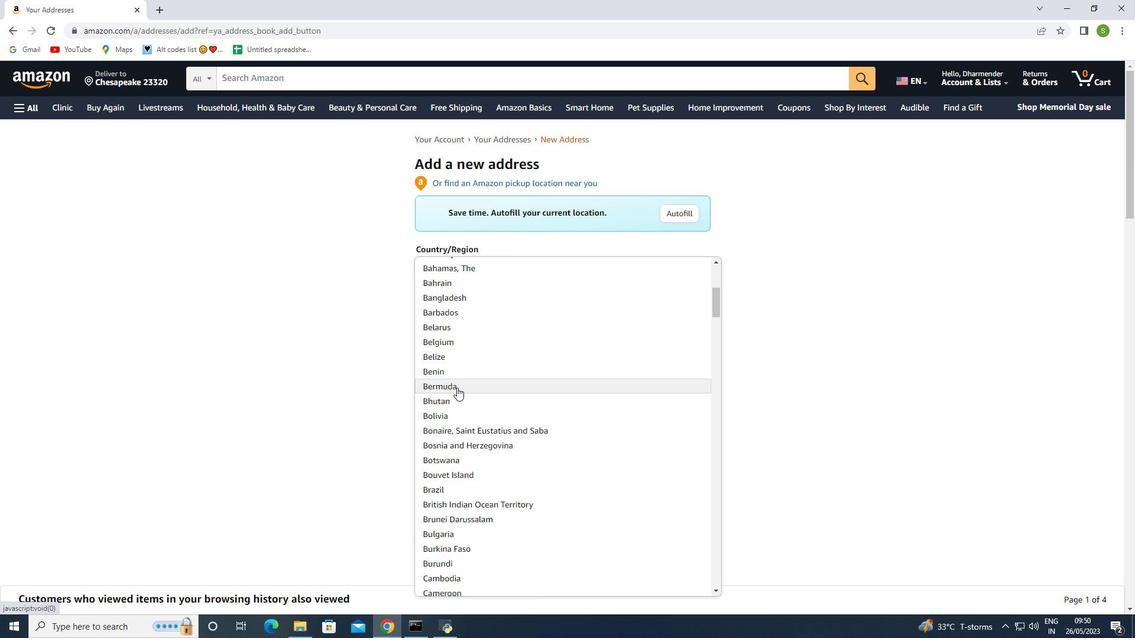 
Action: Mouse scrolled (457, 387) with delta (0, 0)
Screenshot: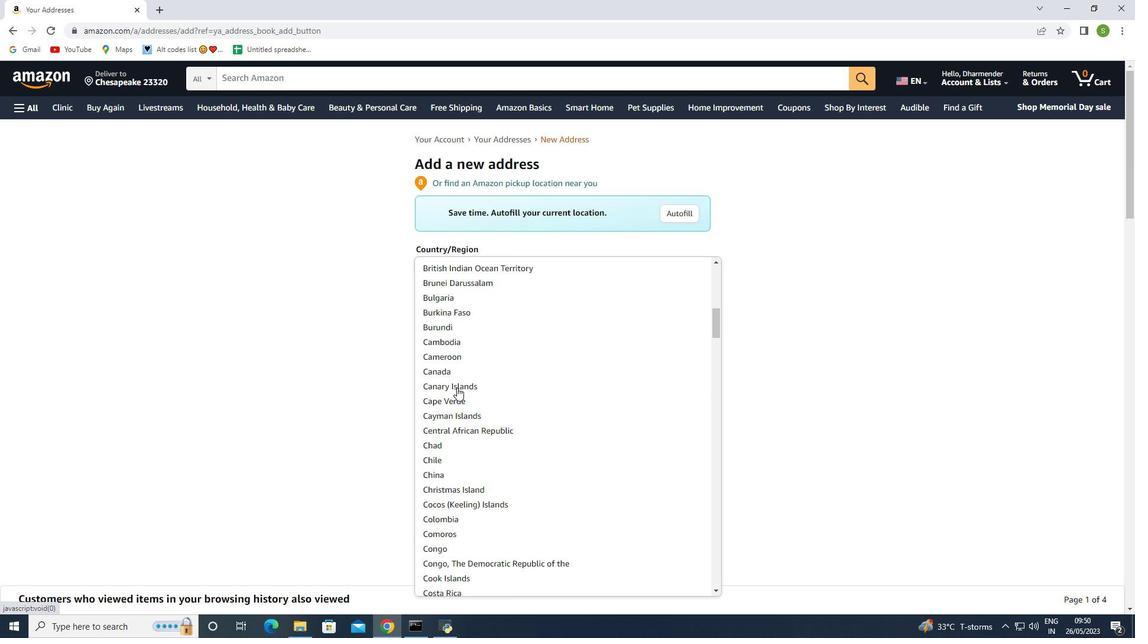 
Action: Mouse scrolled (457, 387) with delta (0, 0)
Screenshot: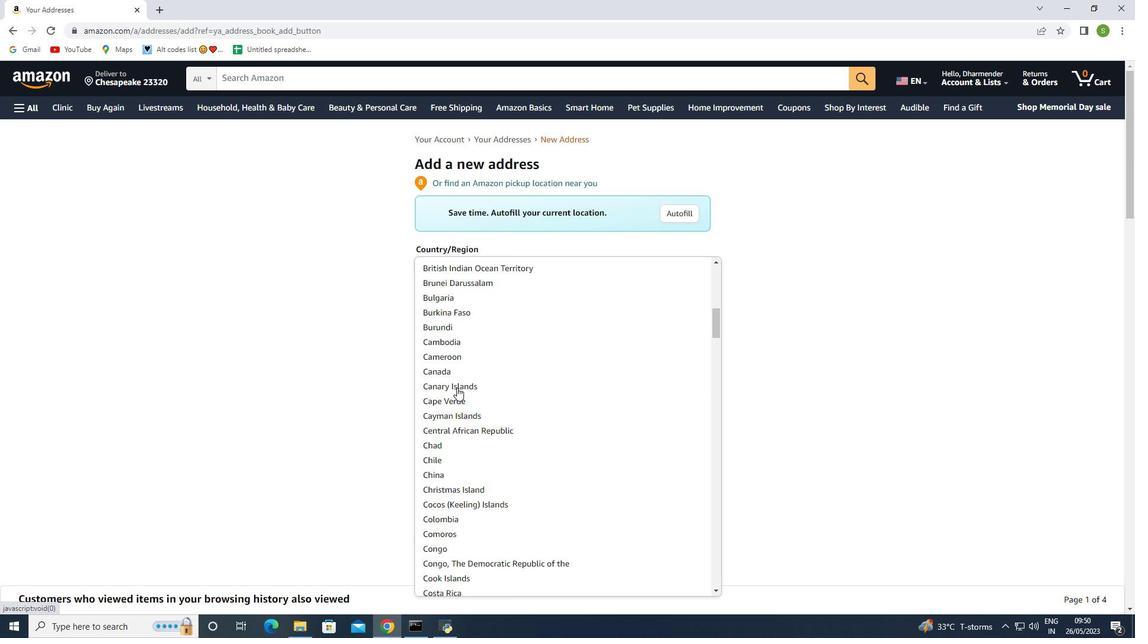 
Action: Mouse moved to (457, 302)
Screenshot: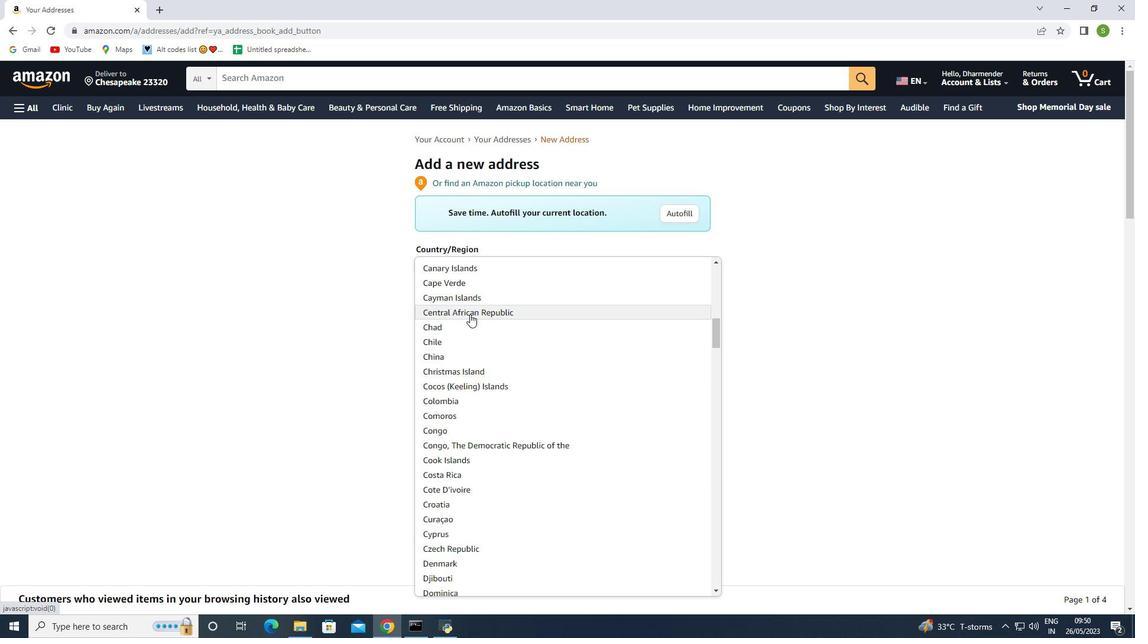 
Action: Mouse scrolled (457, 302) with delta (0, 0)
Screenshot: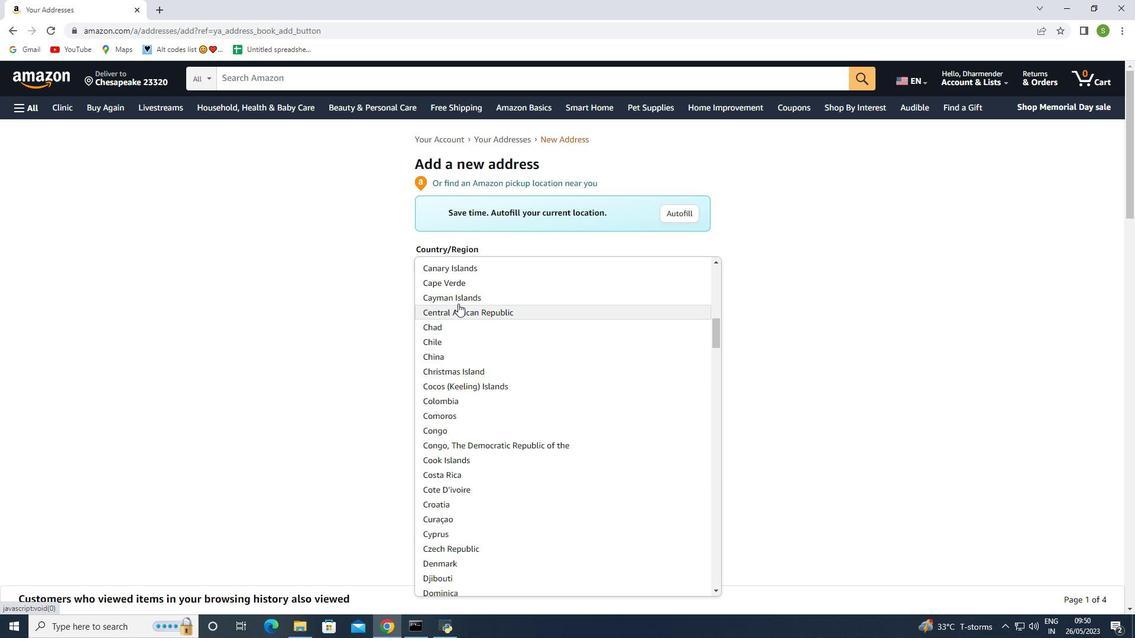 
Action: Mouse moved to (454, 391)
Screenshot: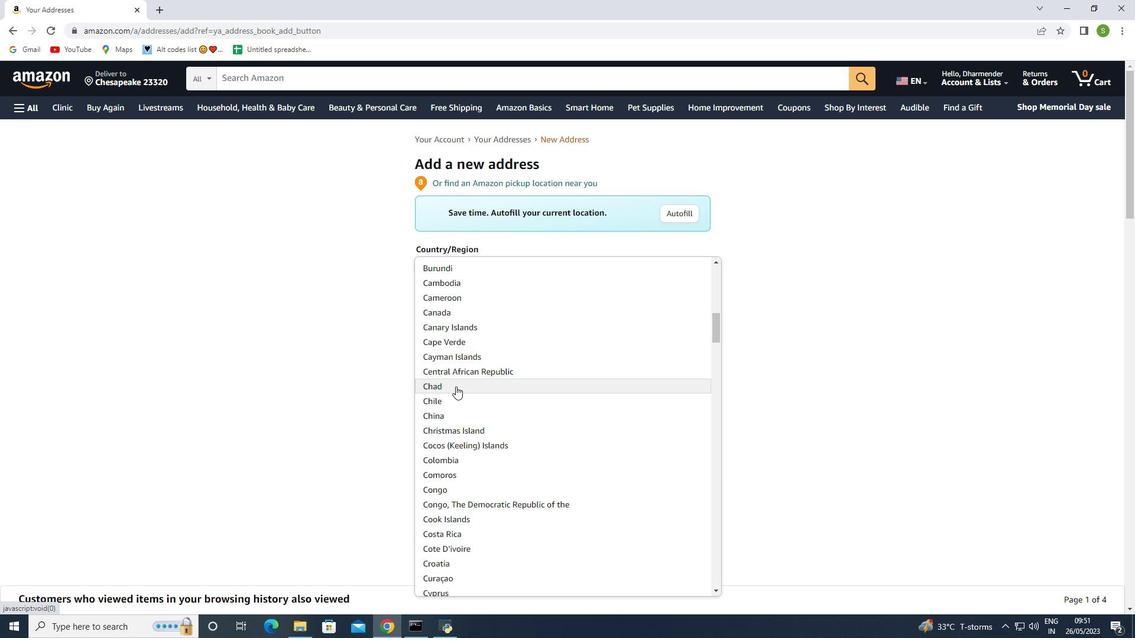 
Action: Mouse scrolled (454, 390) with delta (0, 0)
Screenshot: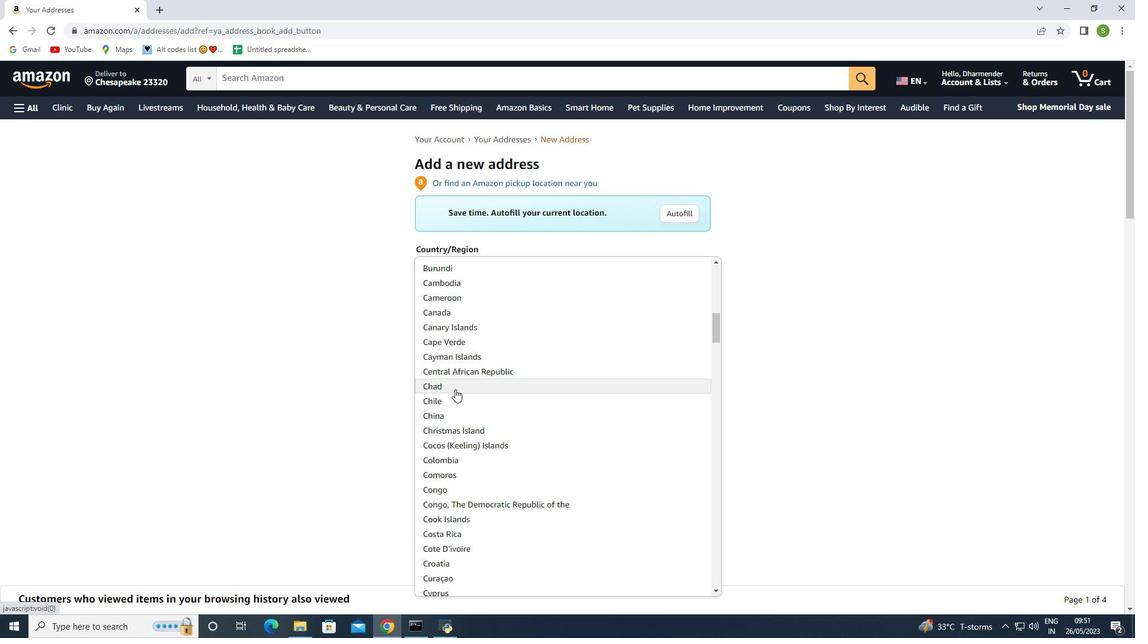 
Action: Mouse moved to (464, 357)
Screenshot: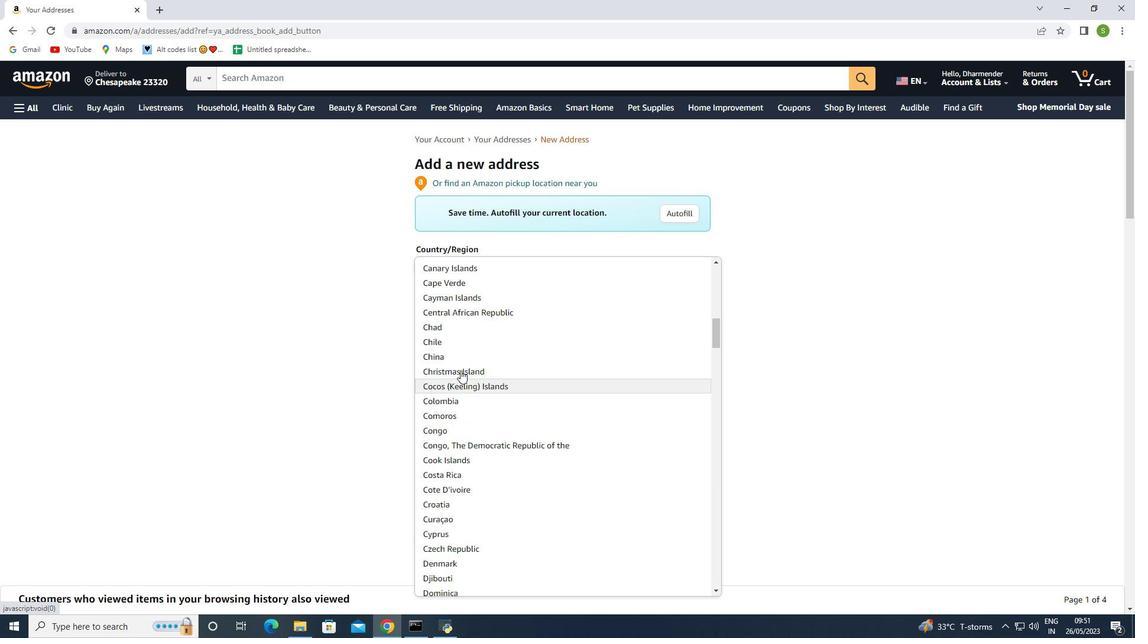 
Action: Mouse scrolled (464, 357) with delta (0, 0)
Screenshot: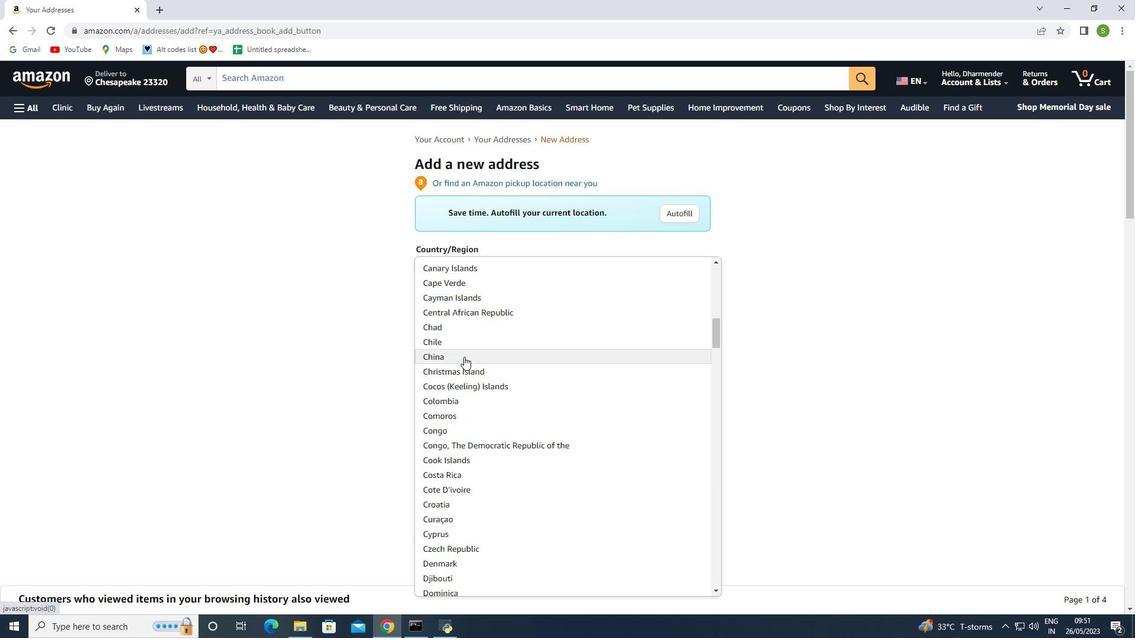 
Action: Mouse scrolled (464, 357) with delta (0, 0)
Screenshot: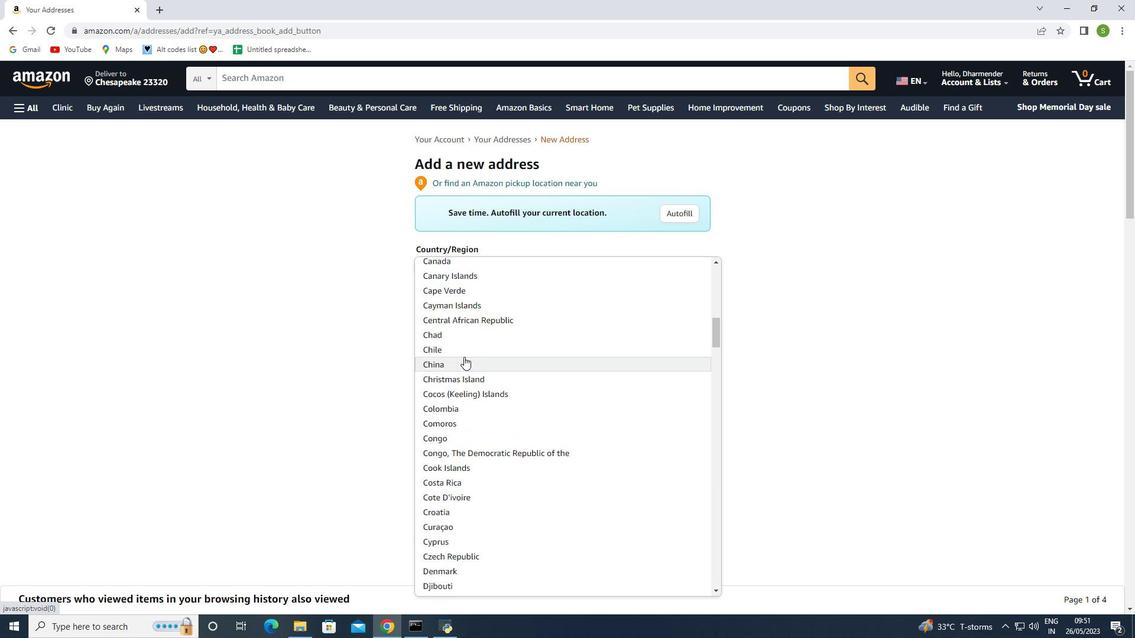 
Action: Mouse moved to (457, 344)
Screenshot: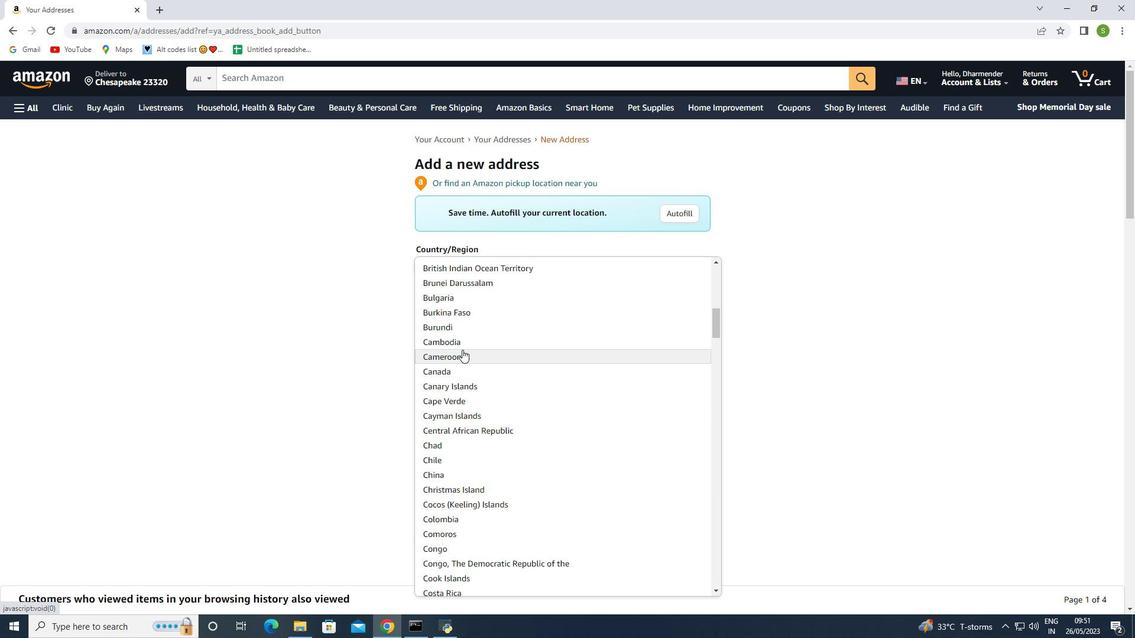 
Action: Mouse scrolled (457, 345) with delta (0, 0)
Screenshot: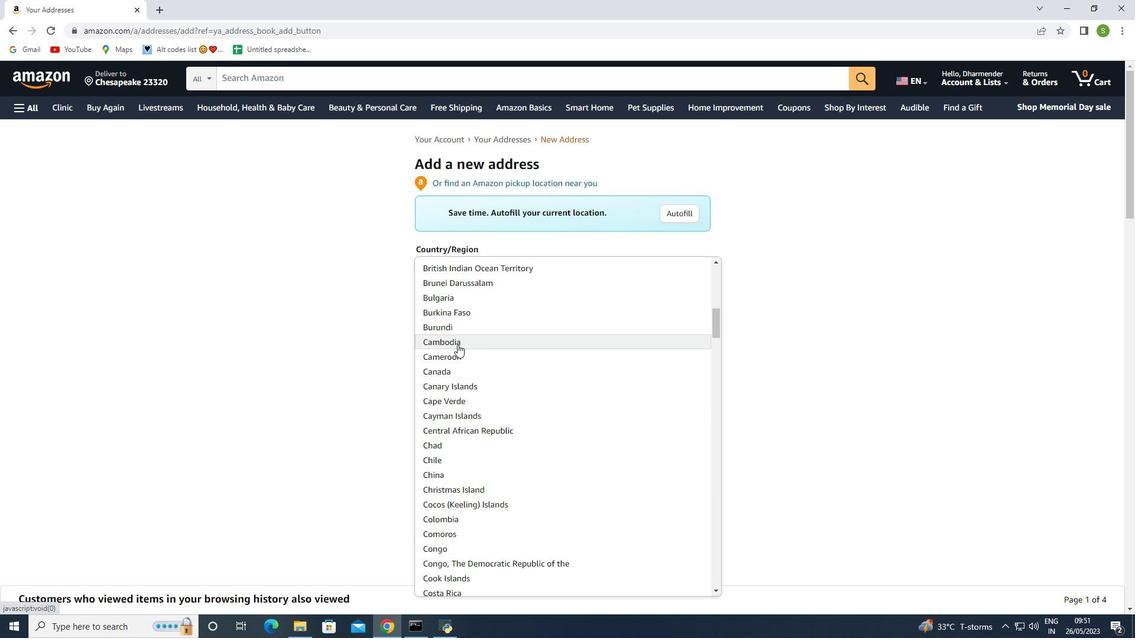 
Action: Mouse moved to (460, 349)
Screenshot: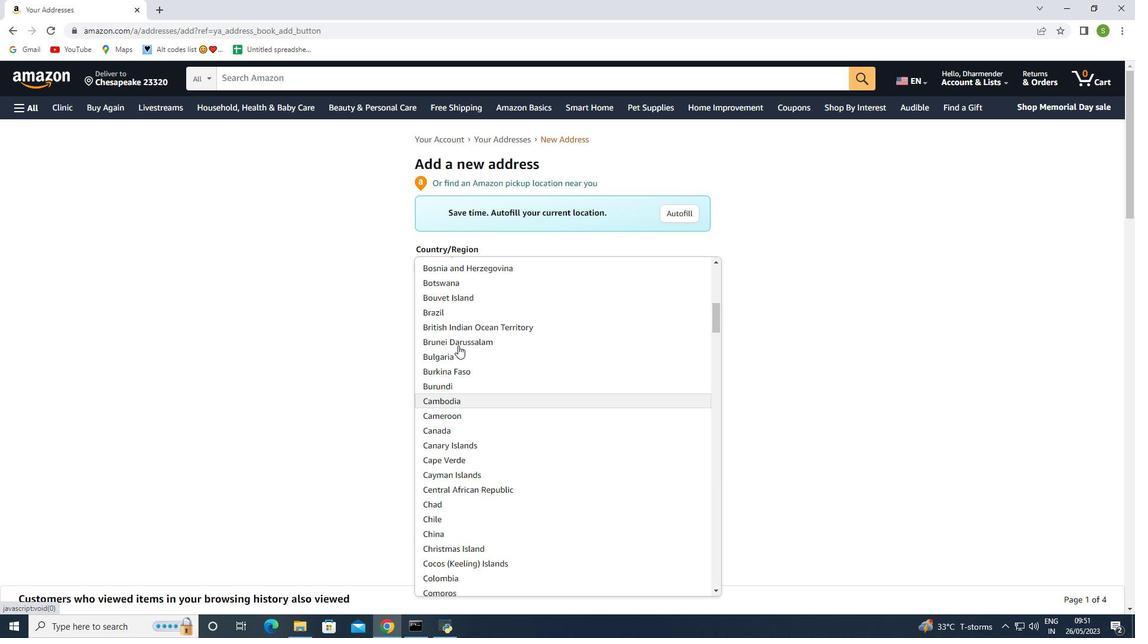
Action: Mouse scrolled (460, 350) with delta (0, 0)
Screenshot: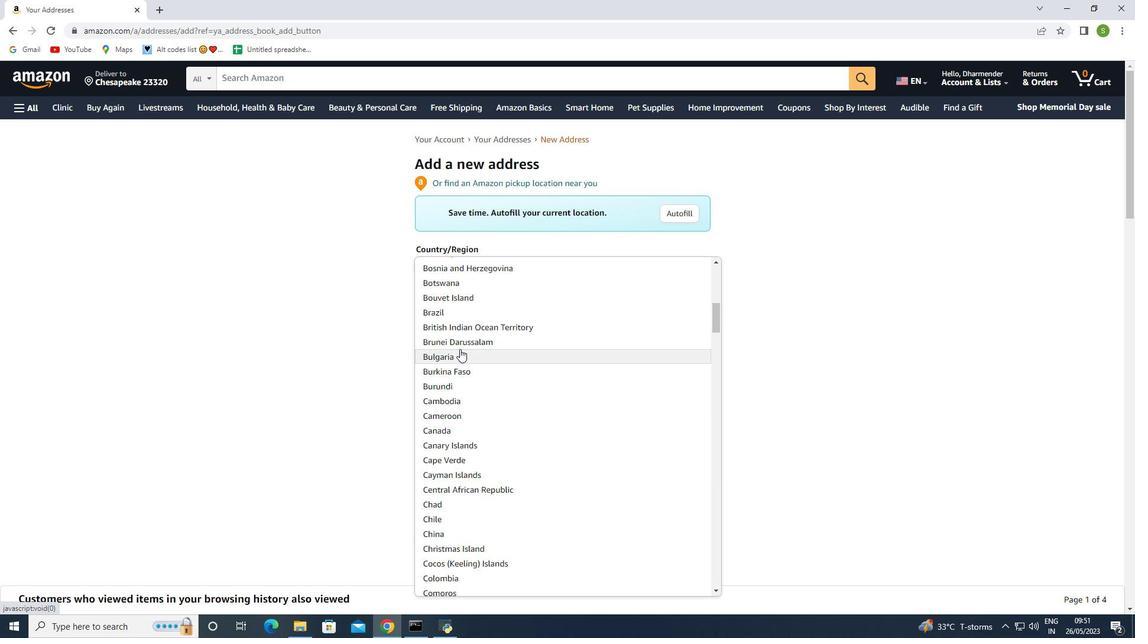 
Action: Mouse scrolled (460, 350) with delta (0, 0)
Screenshot: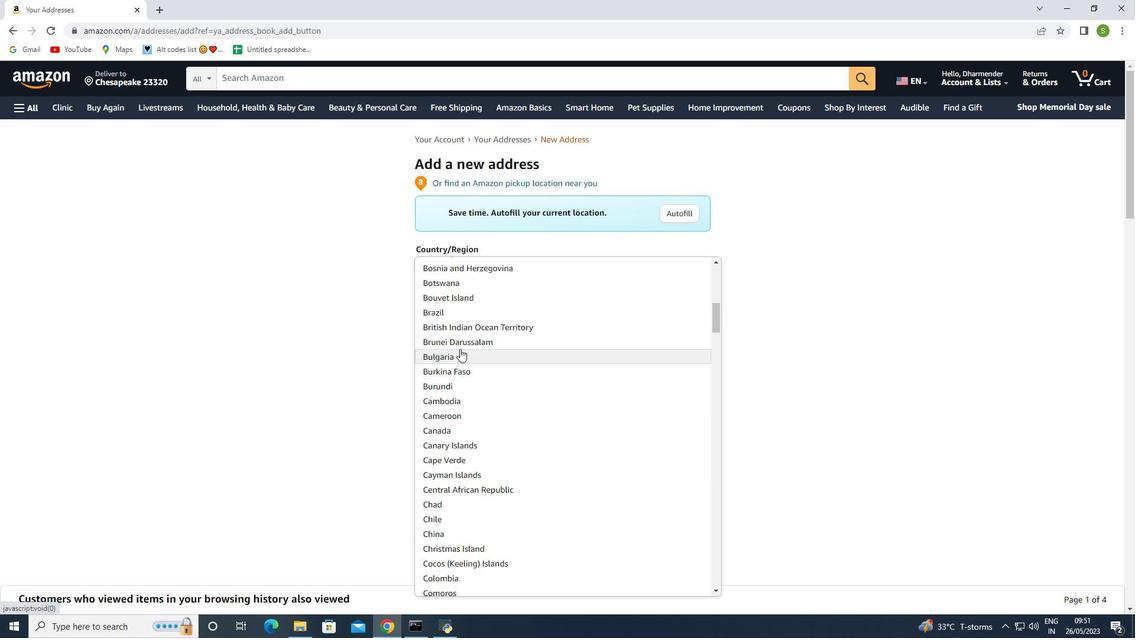 
Action: Mouse moved to (461, 350)
Screenshot: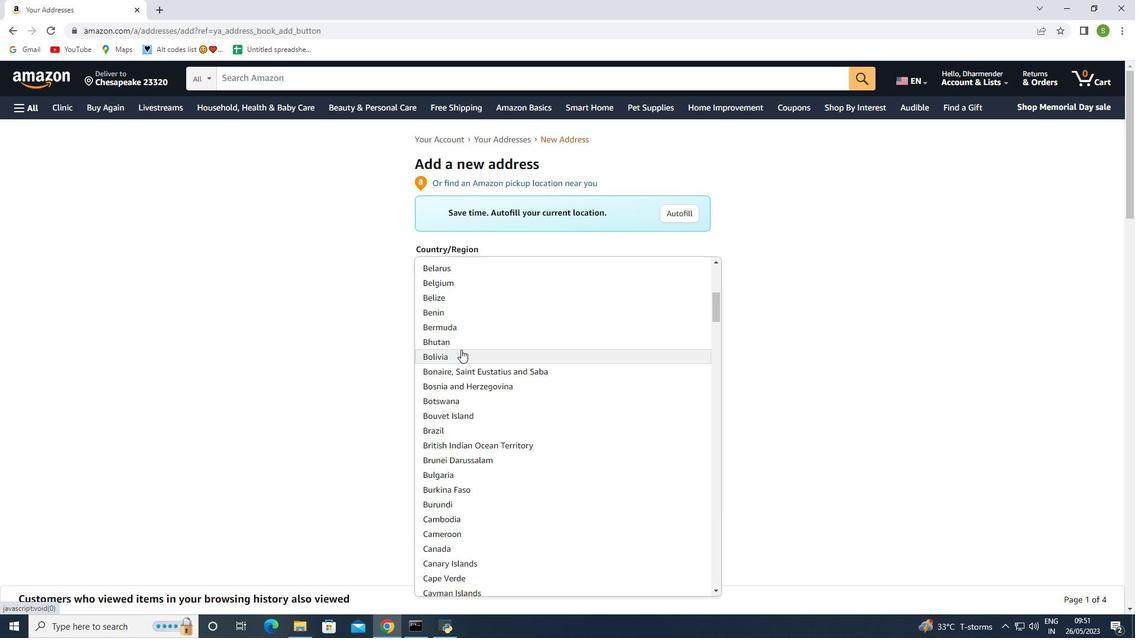 
Action: Mouse scrolled (461, 350) with delta (0, 0)
Screenshot: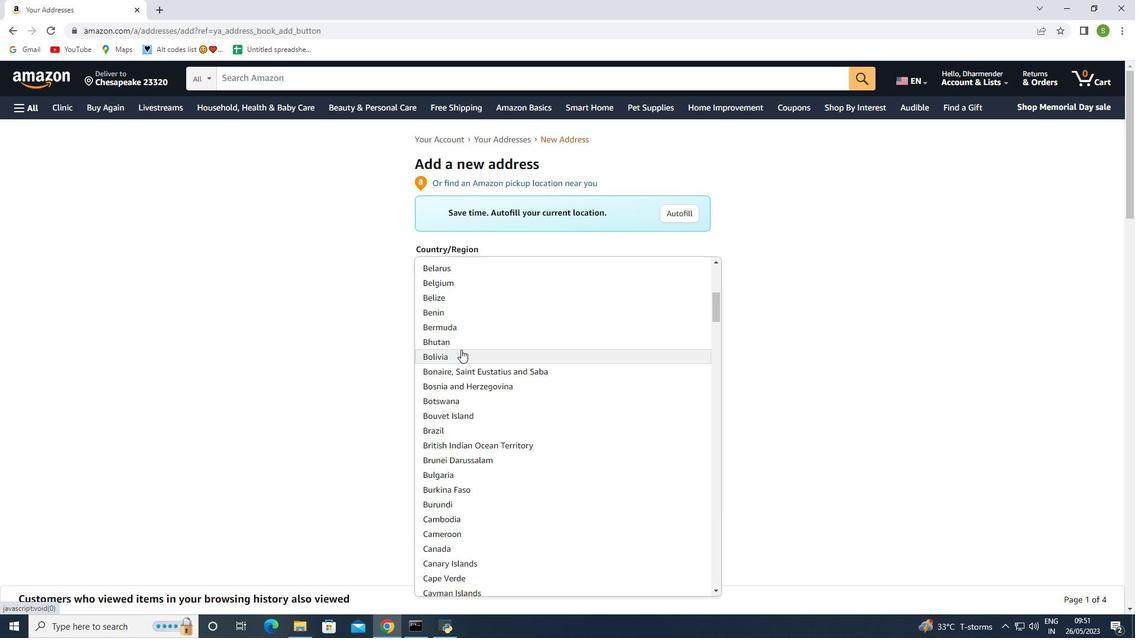 
Action: Mouse scrolled (461, 350) with delta (0, 0)
Screenshot: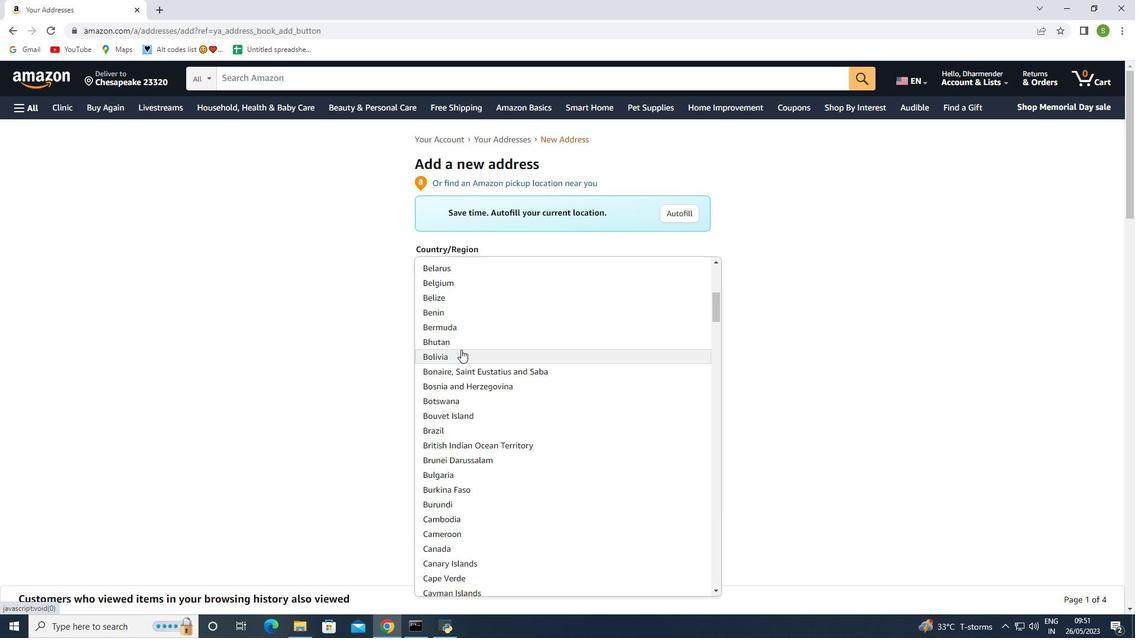 
Action: Mouse moved to (330, 325)
Screenshot: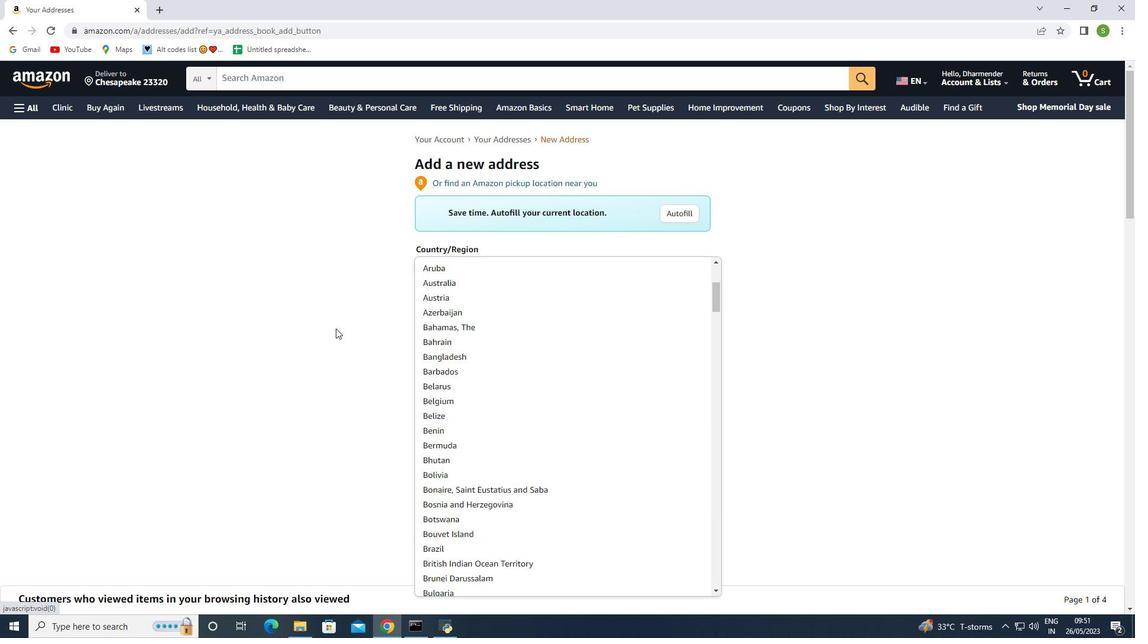 
Action: Mouse pressed left at (330, 325)
Screenshot: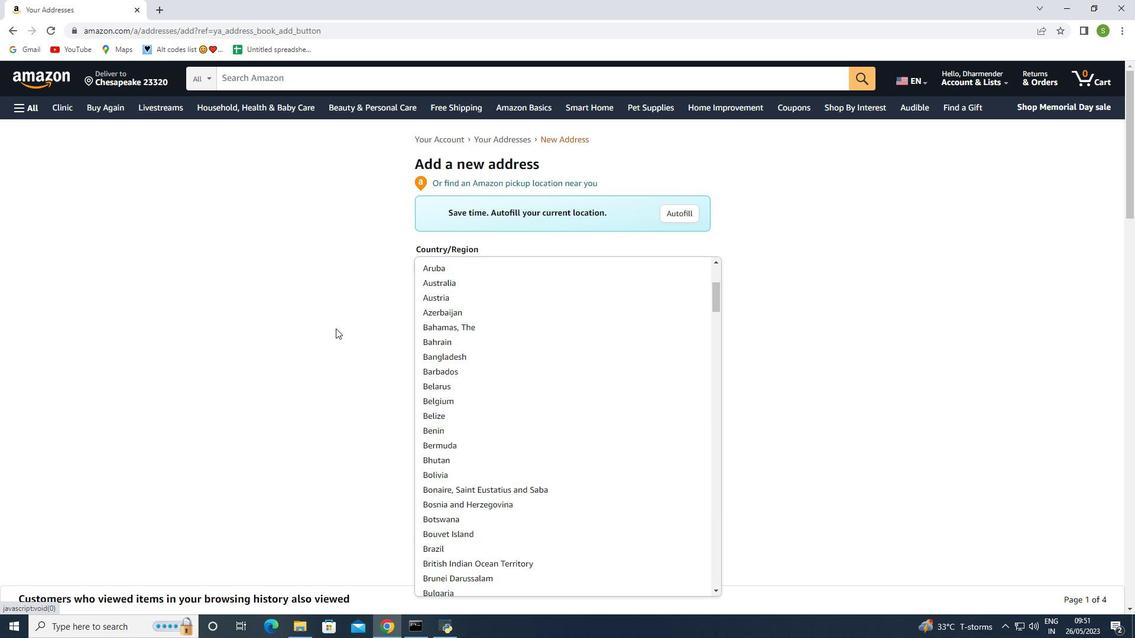 
Action: Mouse moved to (487, 348)
Screenshot: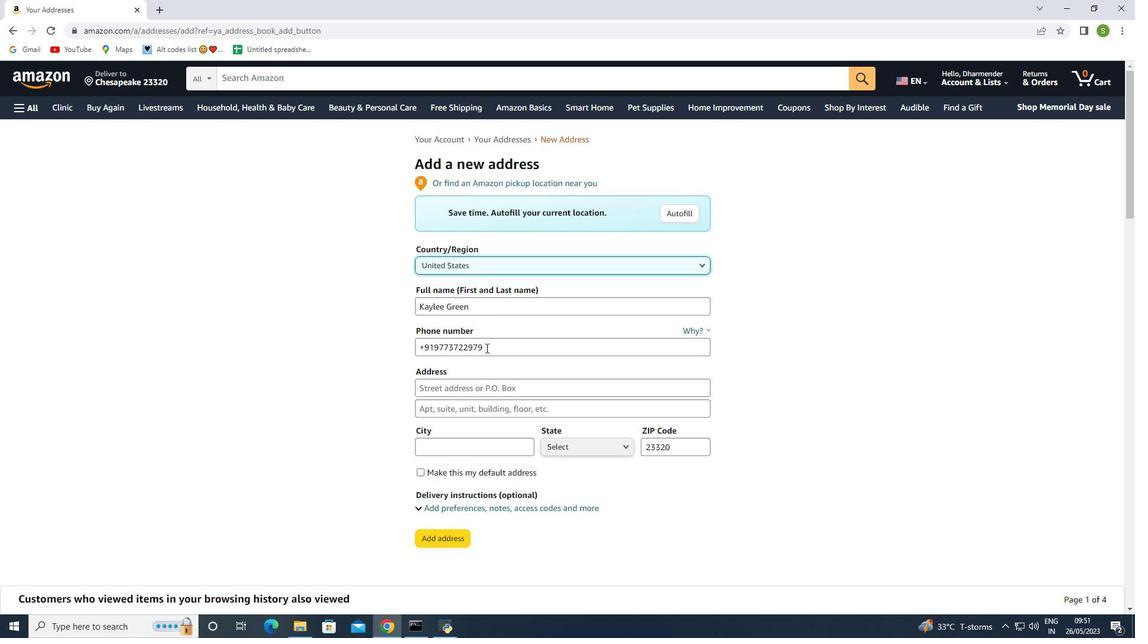 
Action: Mouse pressed left at (487, 348)
Screenshot: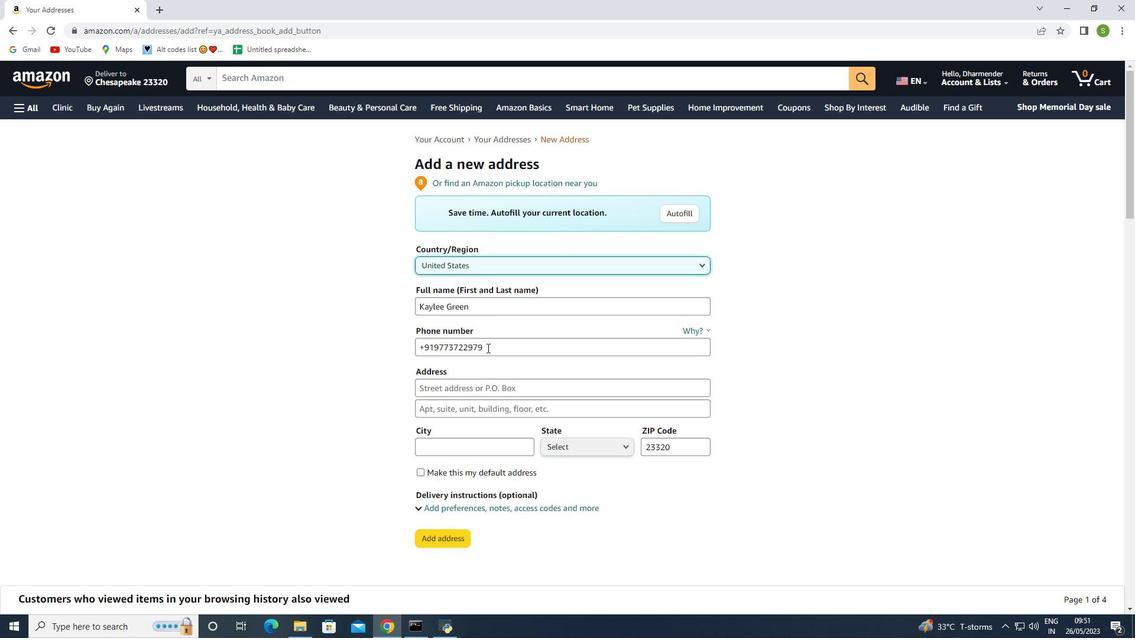 
Action: Mouse moved to (326, 335)
Screenshot: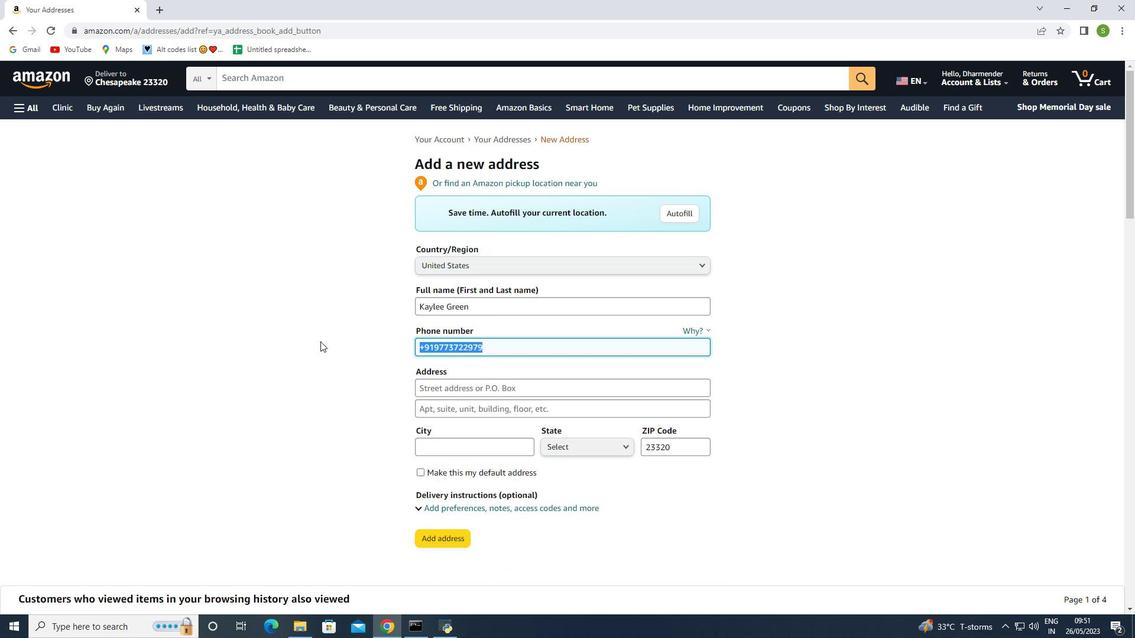 
Action: Key pressed <Key.backspace><Key.shift_r>(828<Key.shift_r>)<Key.space>623<Key.backspace>58075
Screenshot: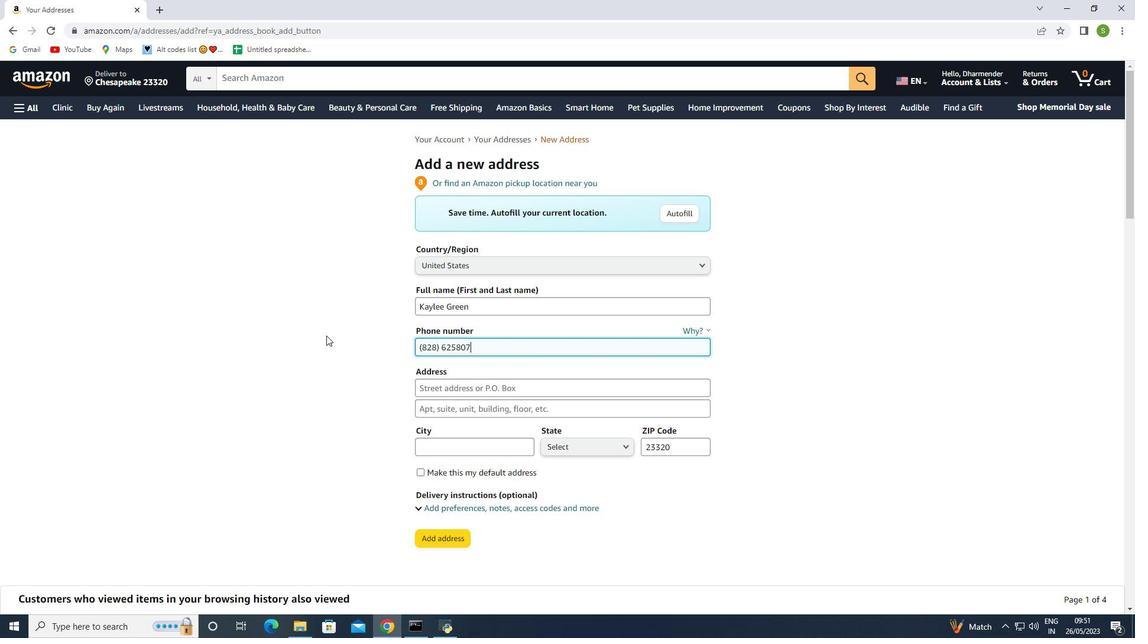 
Action: Mouse moved to (450, 384)
Screenshot: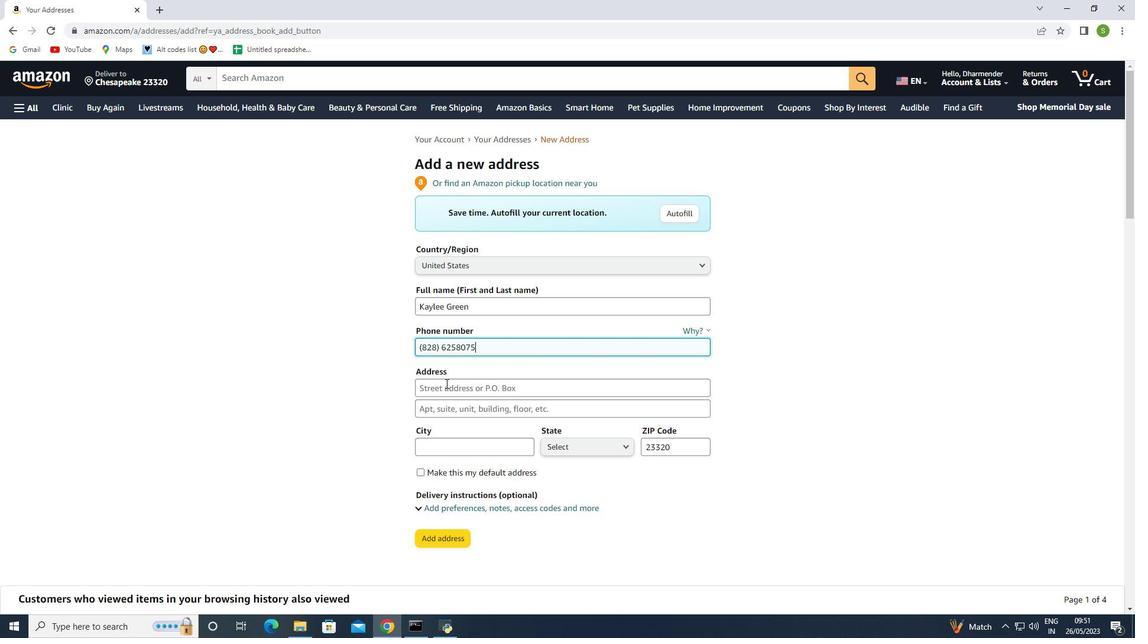 
Action: Mouse pressed left at (450, 384)
Screenshot: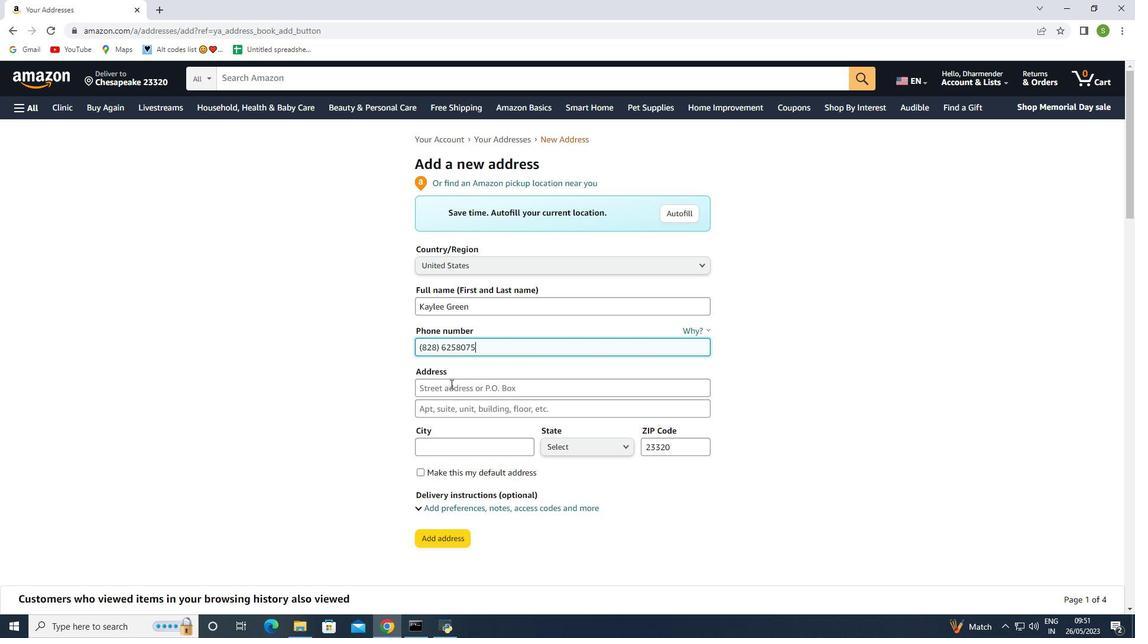 
Action: Key pressed <Key.shift>Po<Key.space><Key.shift>Box<Key.space>227
Screenshot: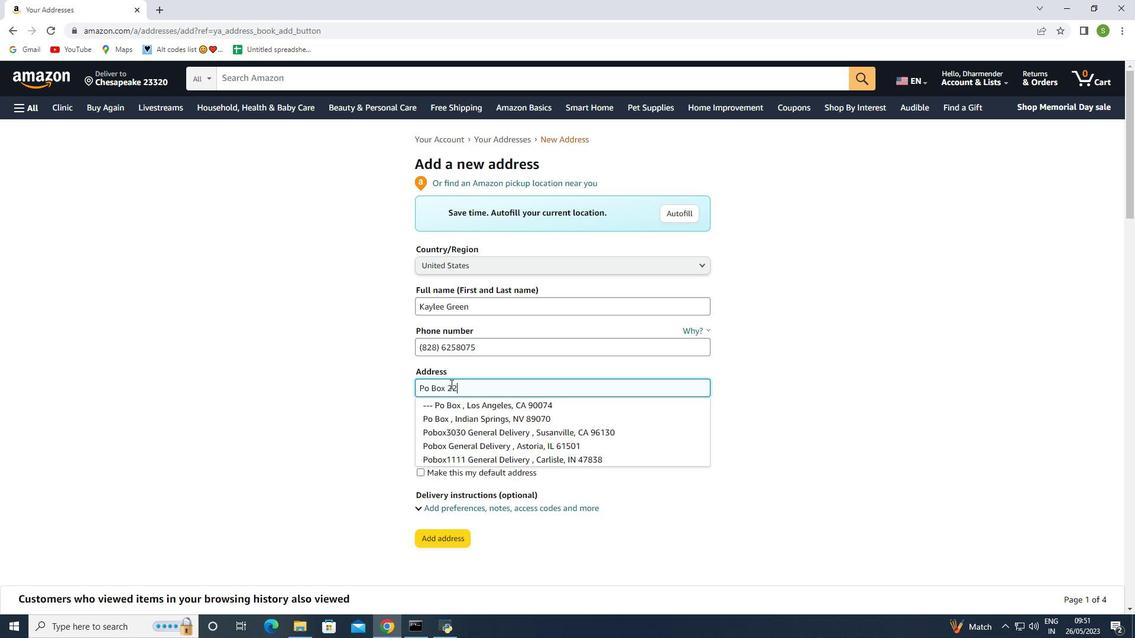
Action: Mouse moved to (444, 450)
Screenshot: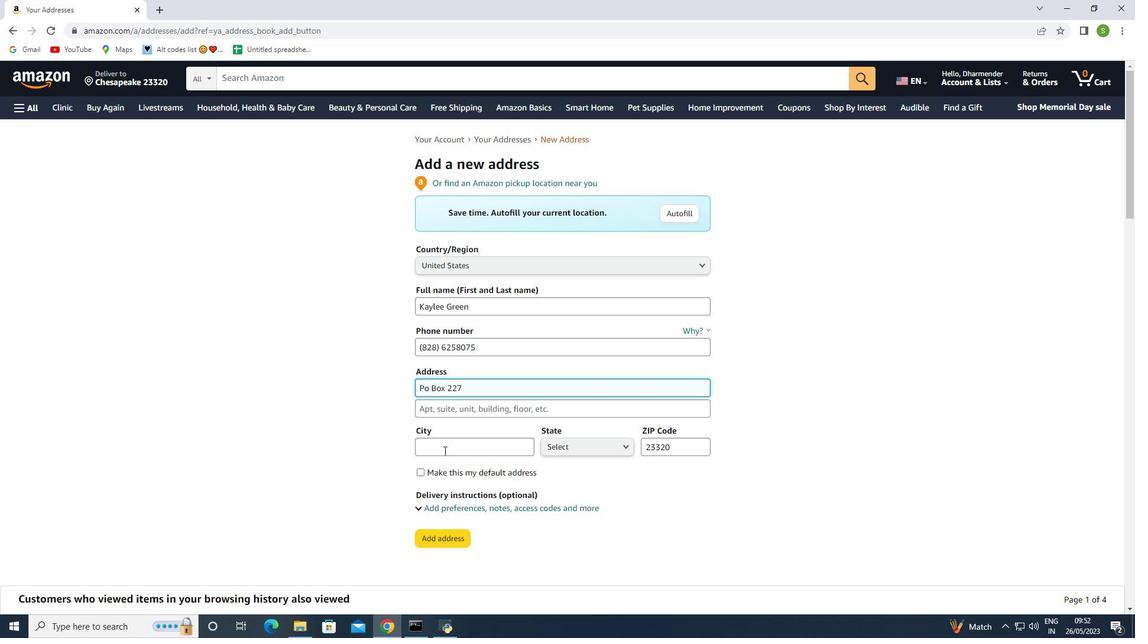 
Action: Mouse pressed left at (444, 450)
Screenshot: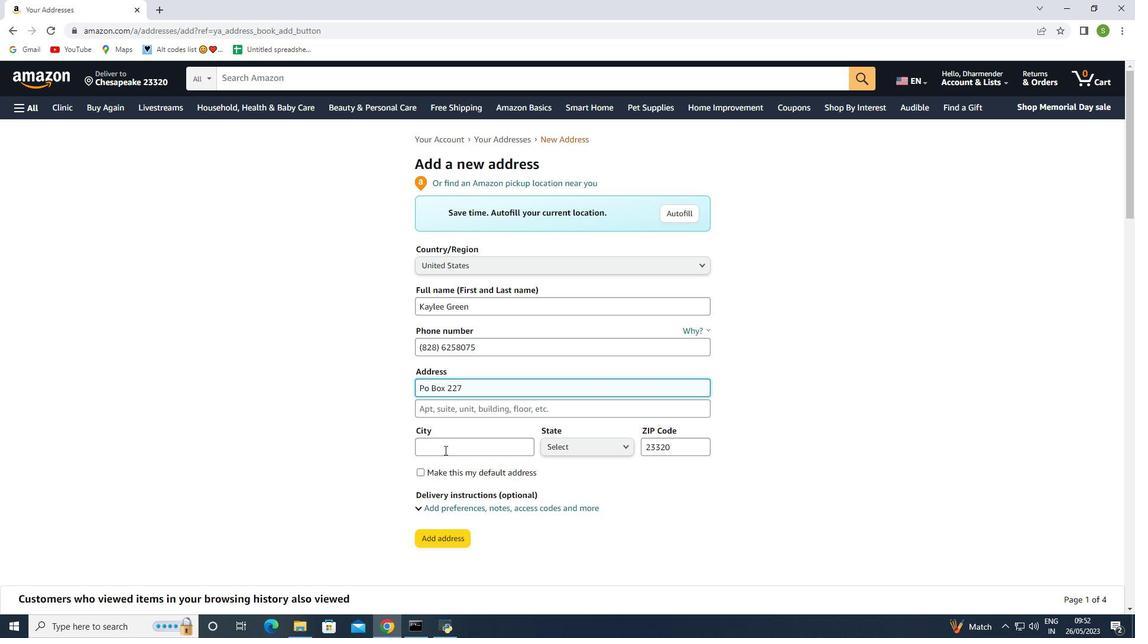 
Action: Mouse moved to (579, 447)
Screenshot: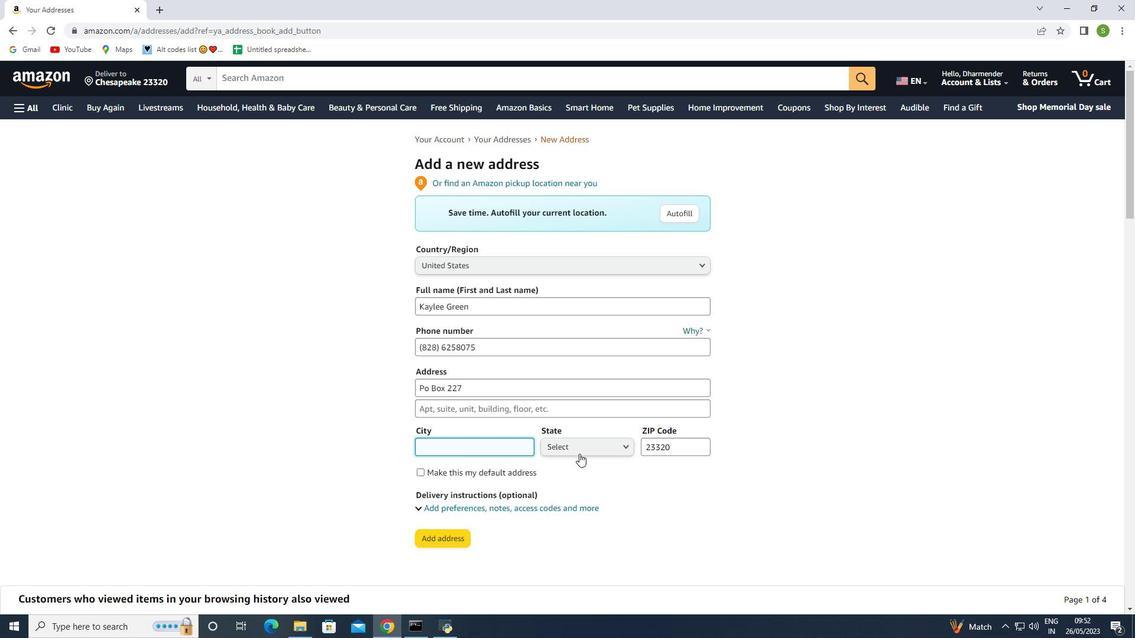 
Action: Mouse pressed left at (579, 447)
Screenshot: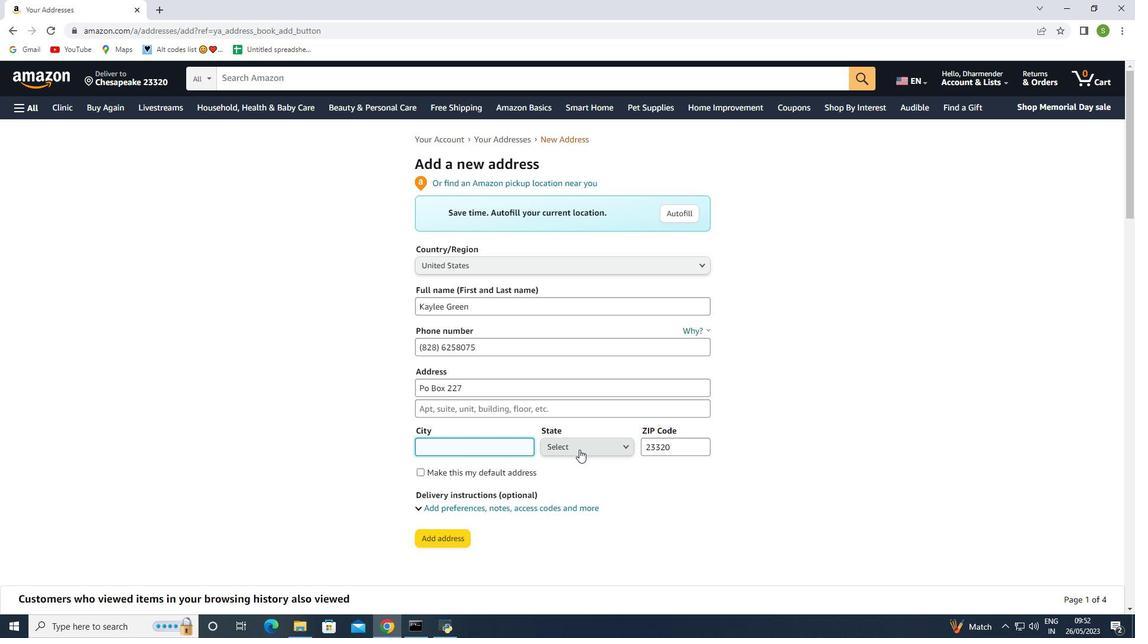 
Action: Mouse moved to (575, 180)
Screenshot: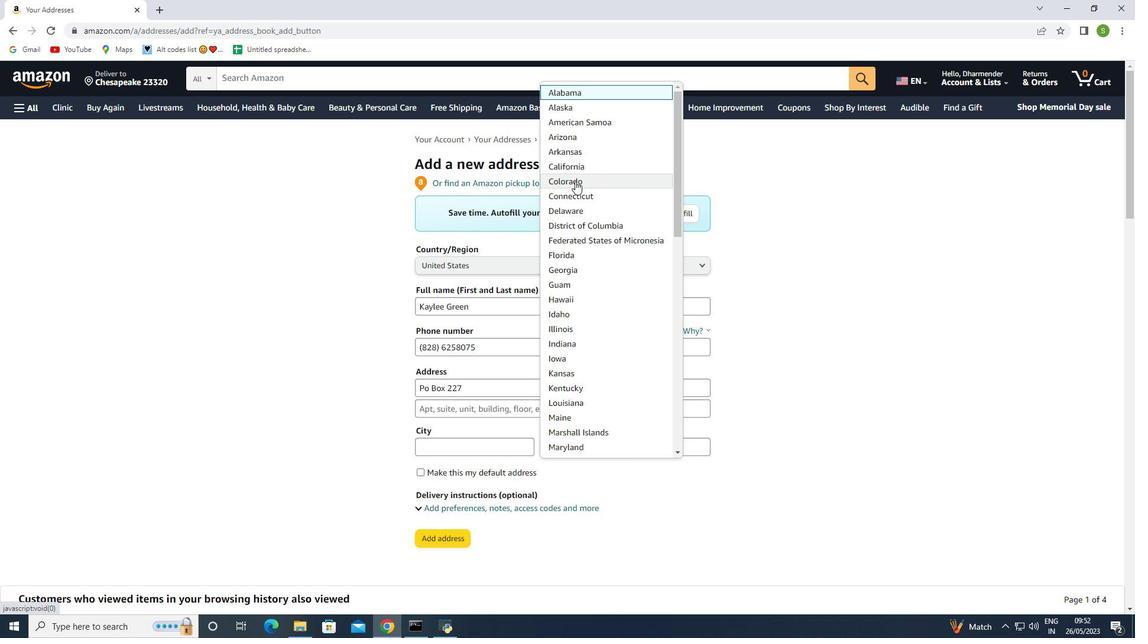 
Action: Mouse scrolled (575, 181) with delta (0, 0)
Screenshot: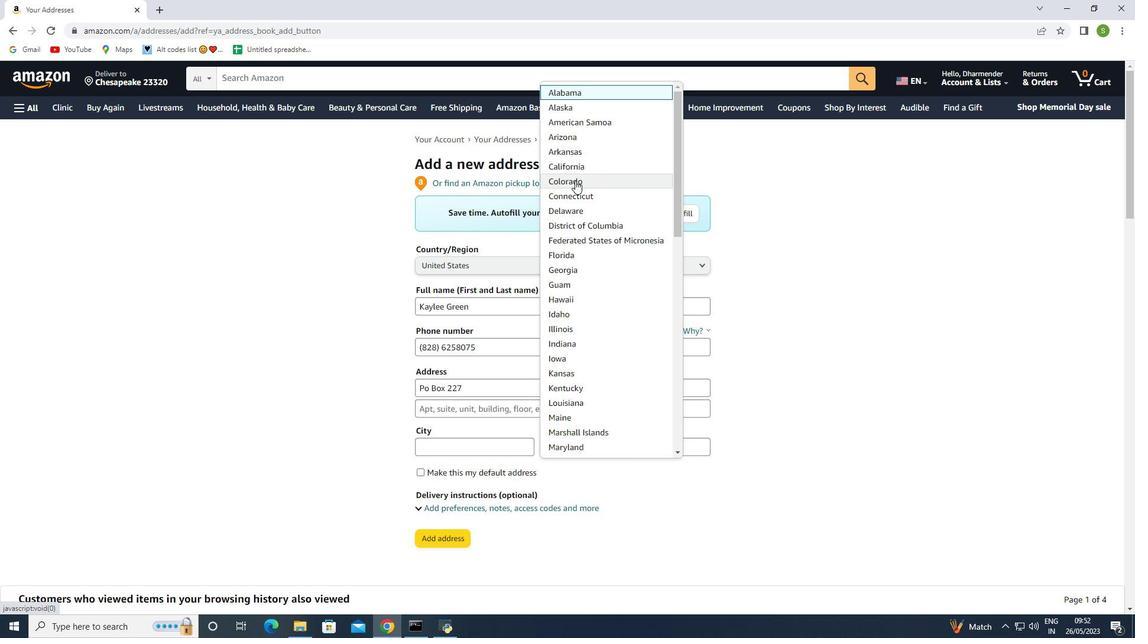 
Action: Mouse moved to (577, 381)
Screenshot: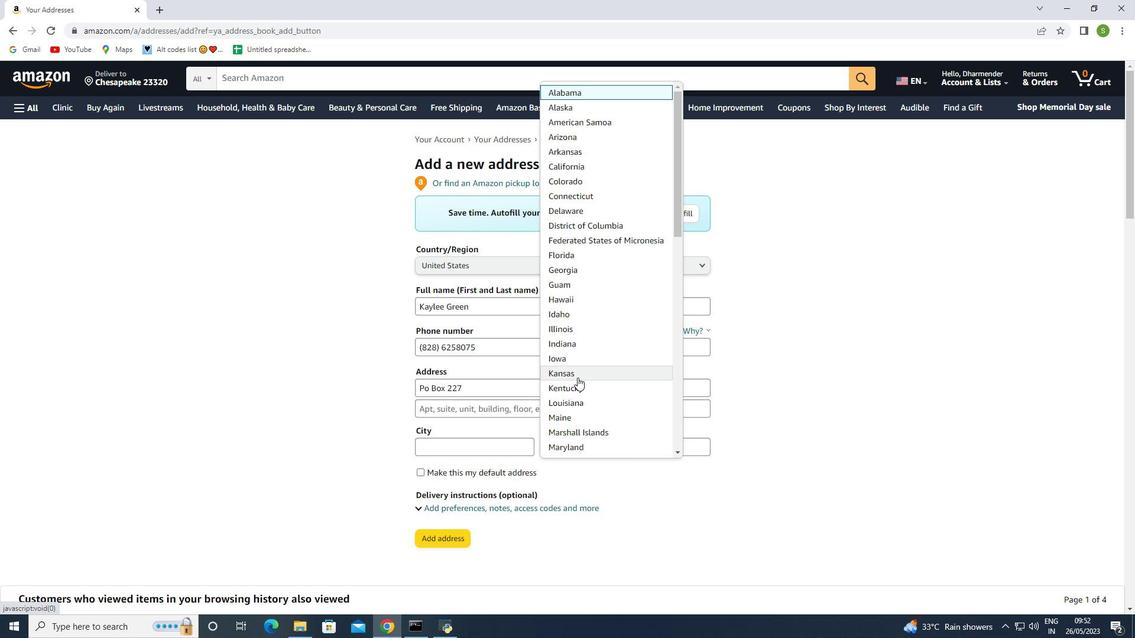 
Action: Mouse scrolled (577, 380) with delta (0, 0)
Screenshot: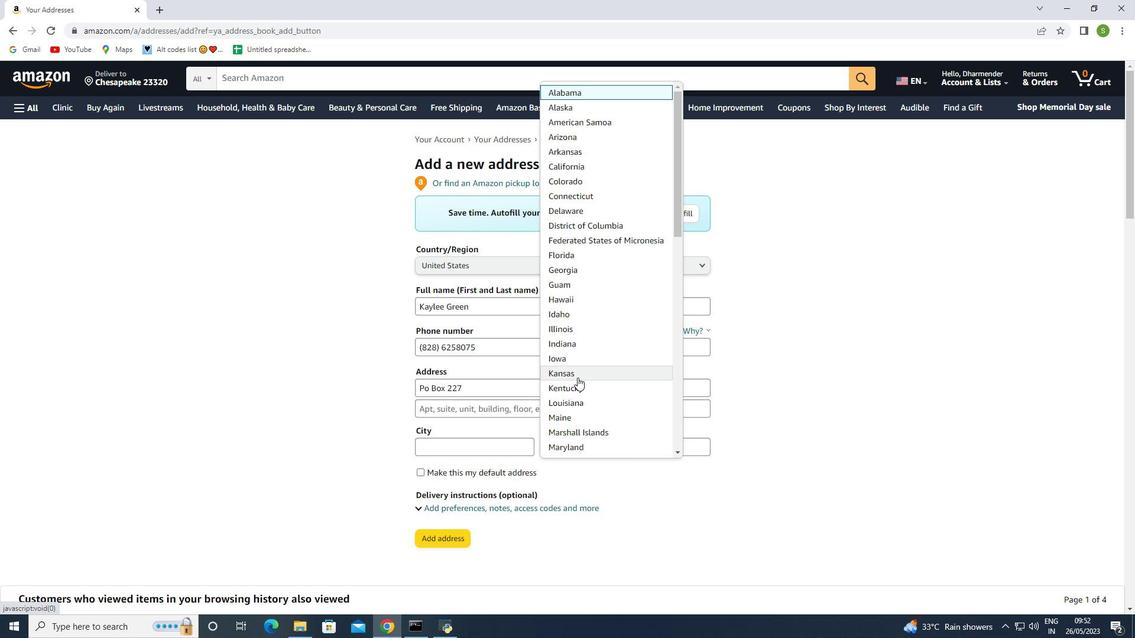 
Action: Mouse scrolled (577, 380) with delta (0, 0)
Screenshot: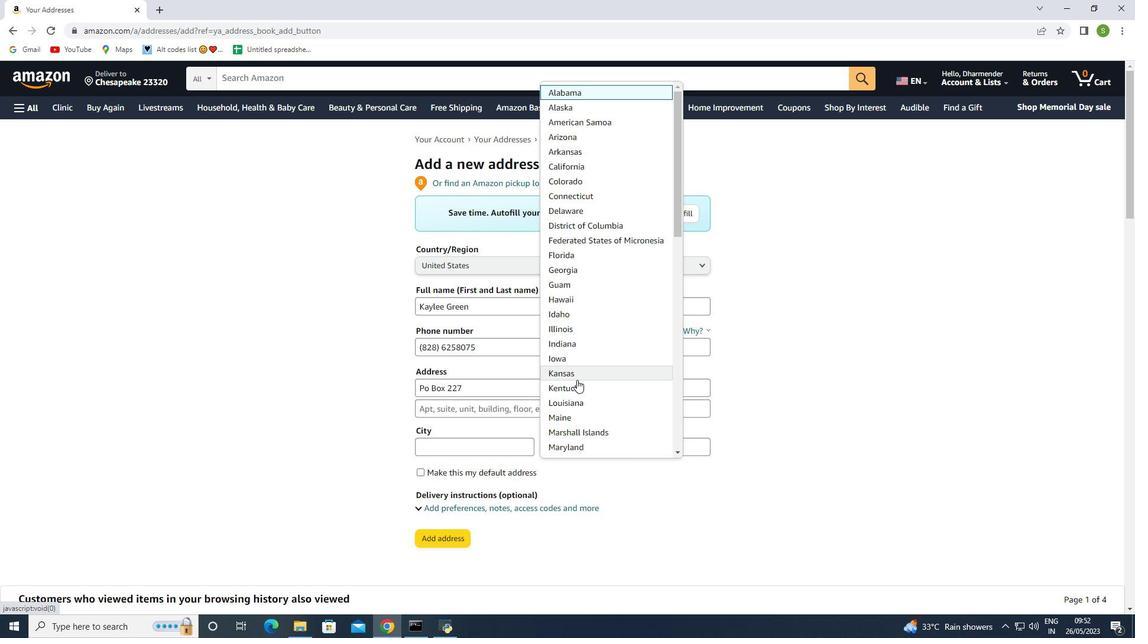 
Action: Mouse moved to (577, 381)
Screenshot: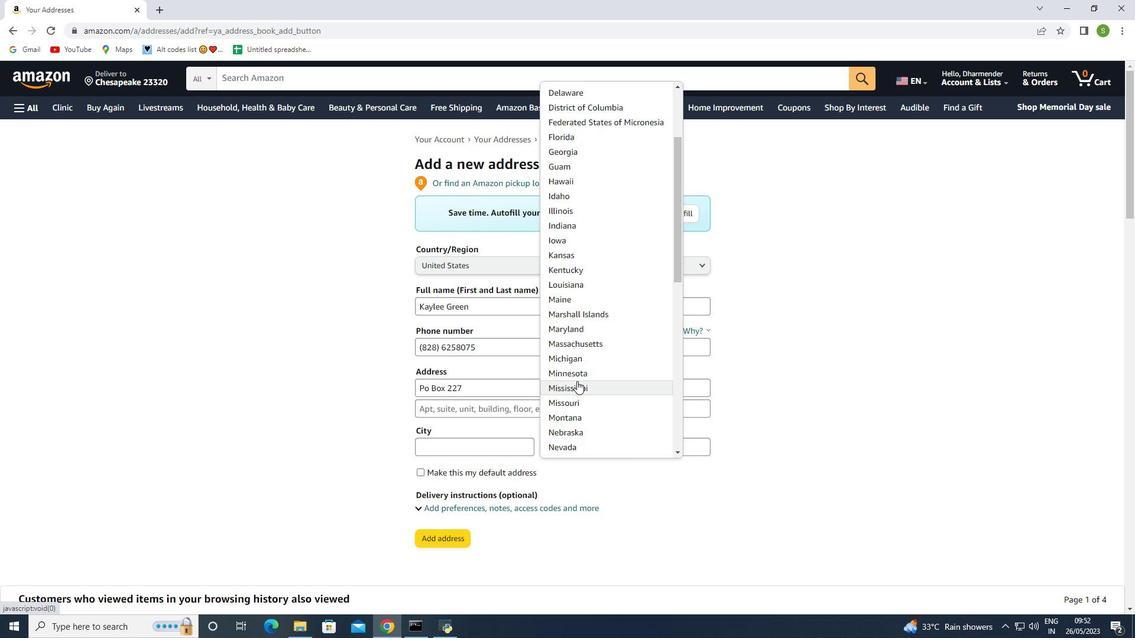
Action: Mouse scrolled (577, 380) with delta (0, 0)
Screenshot: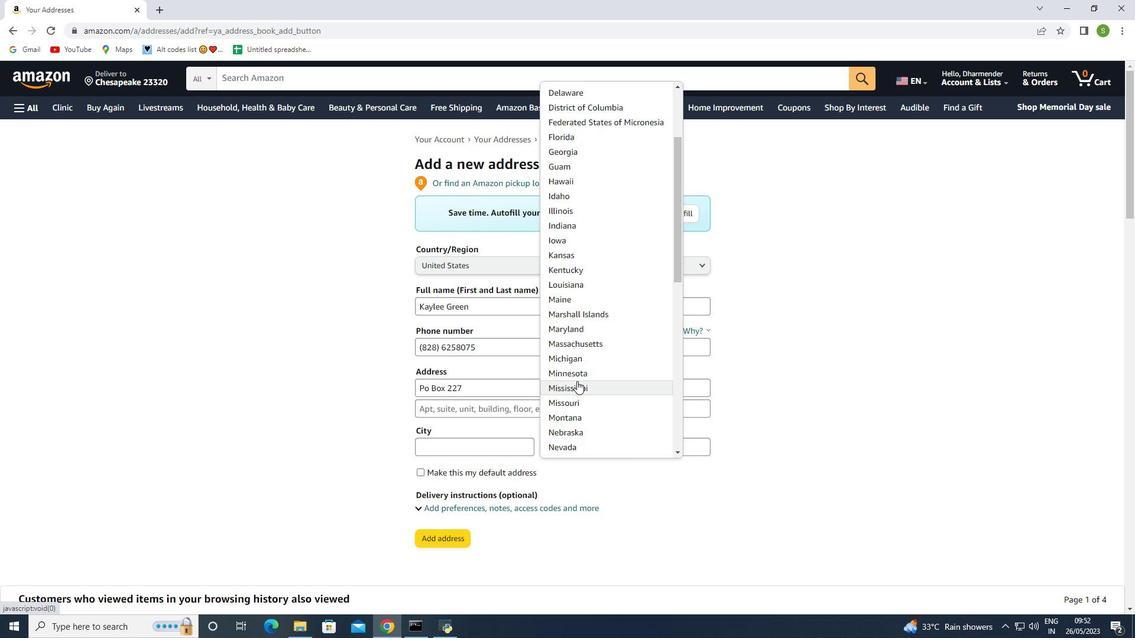 
Action: Mouse scrolled (577, 380) with delta (0, 0)
Screenshot: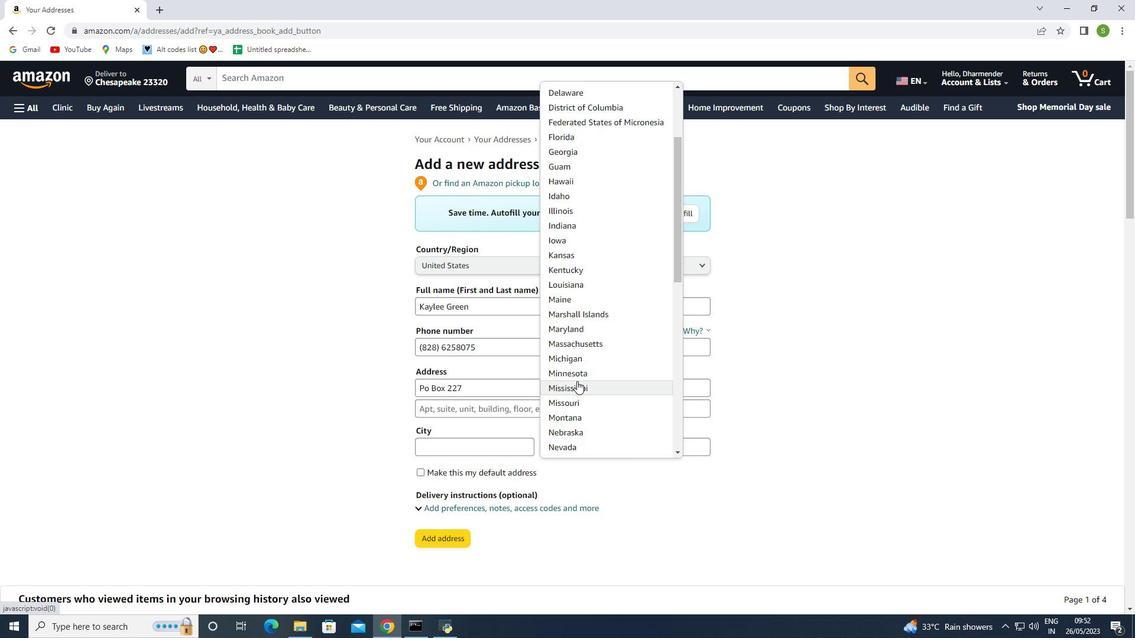 
Action: Mouse scrolled (577, 380) with delta (0, 0)
Screenshot: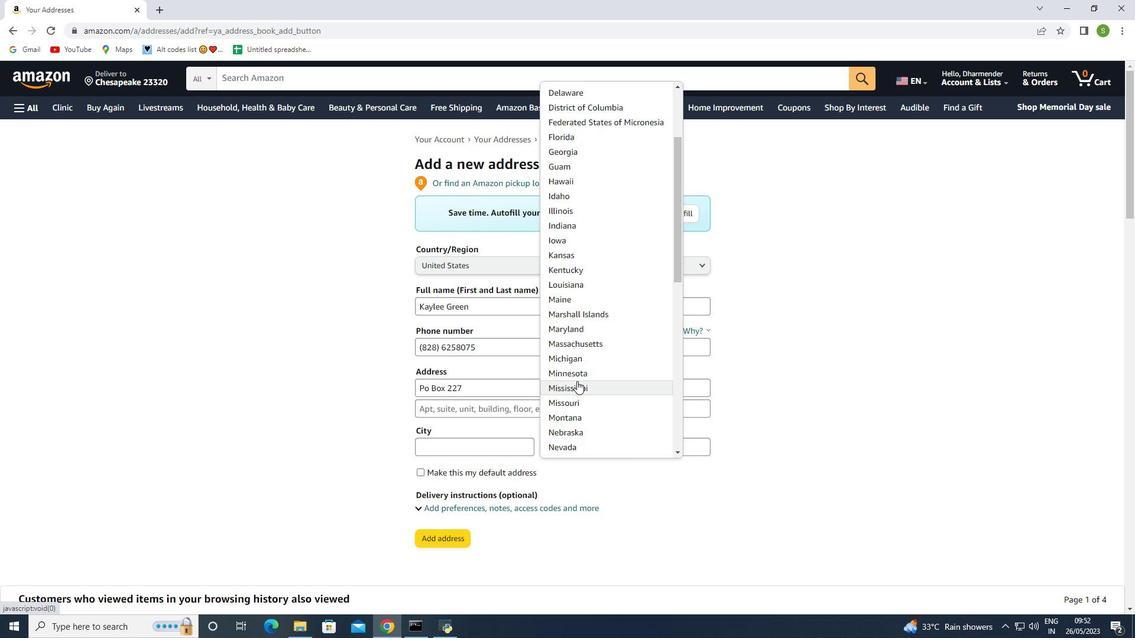 
Action: Mouse scrolled (577, 380) with delta (0, 0)
Screenshot: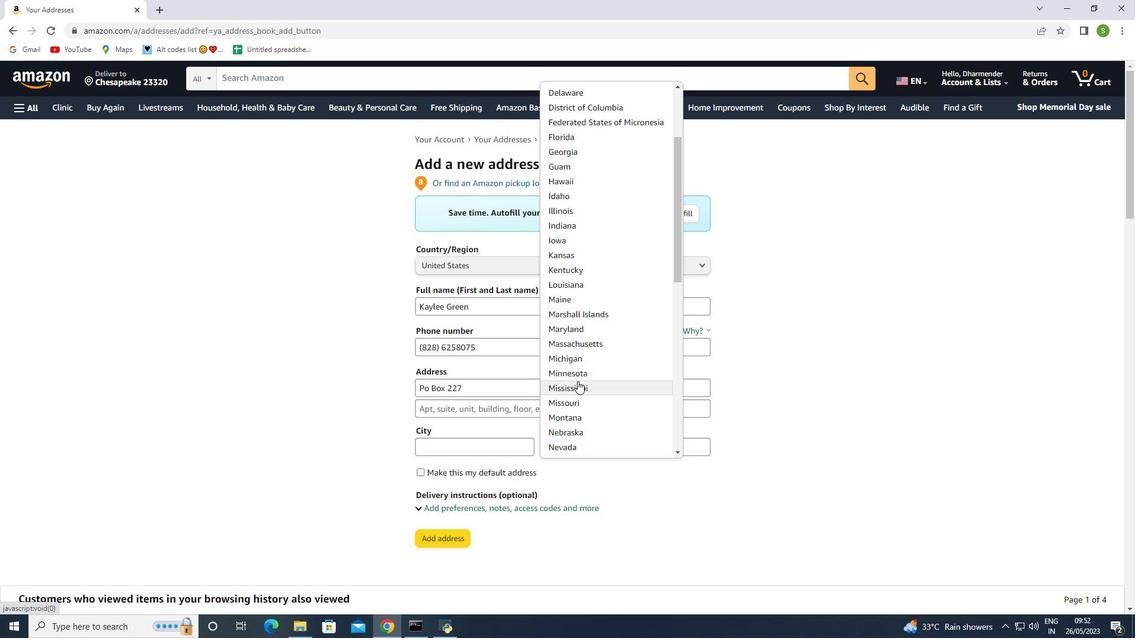
Action: Mouse scrolled (577, 380) with delta (0, 0)
Screenshot: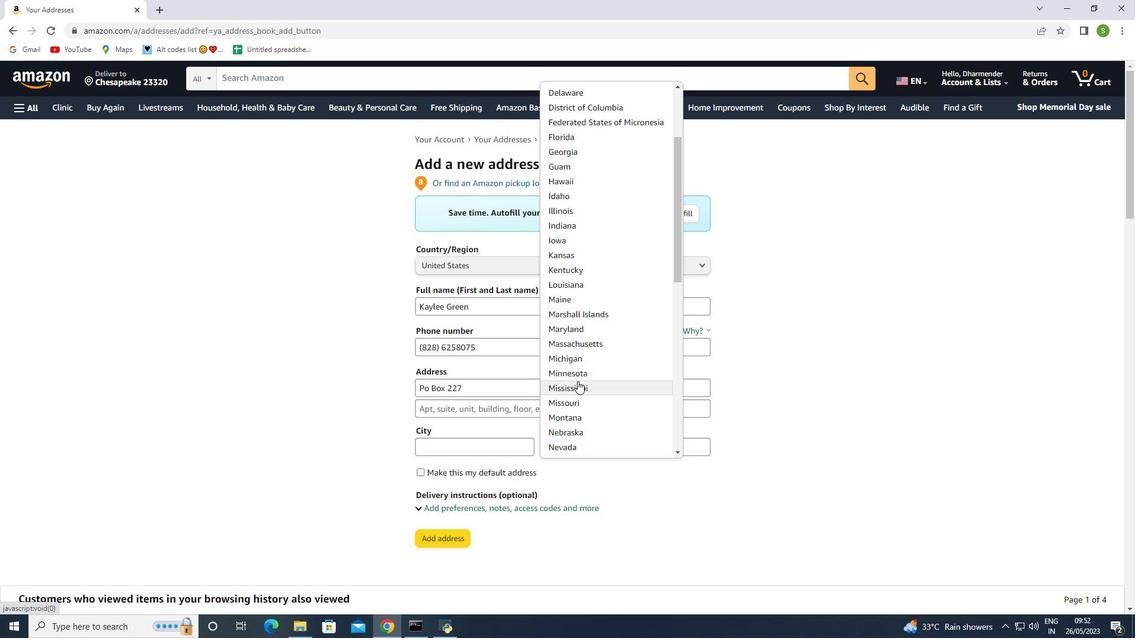 
Action: Mouse scrolled (577, 380) with delta (0, 0)
Screenshot: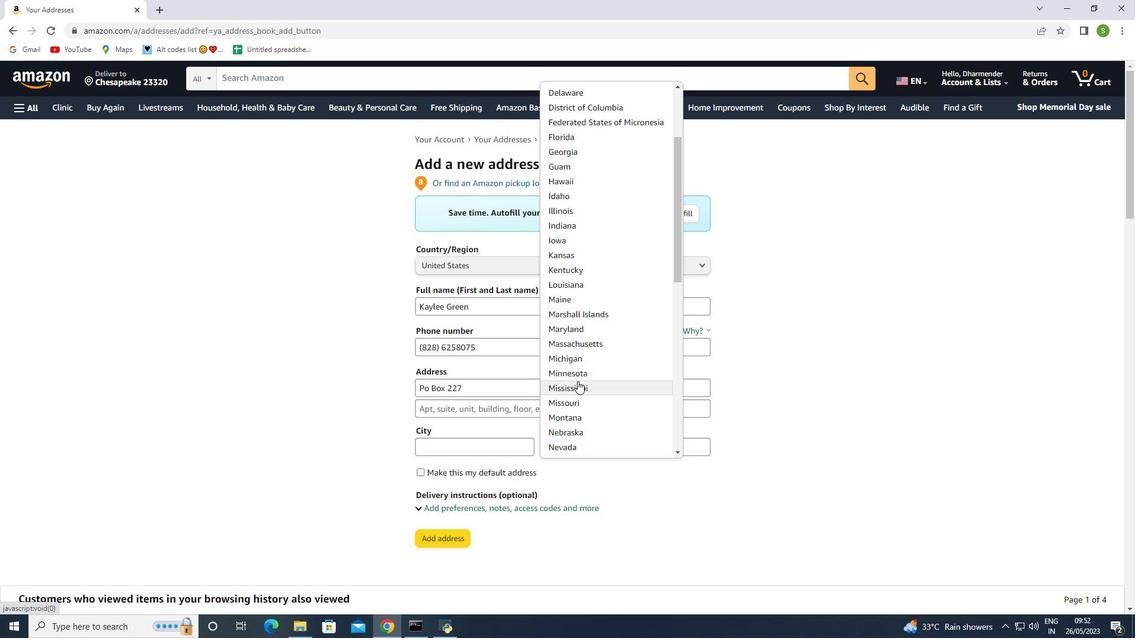 
Action: Mouse scrolled (577, 380) with delta (0, 0)
Screenshot: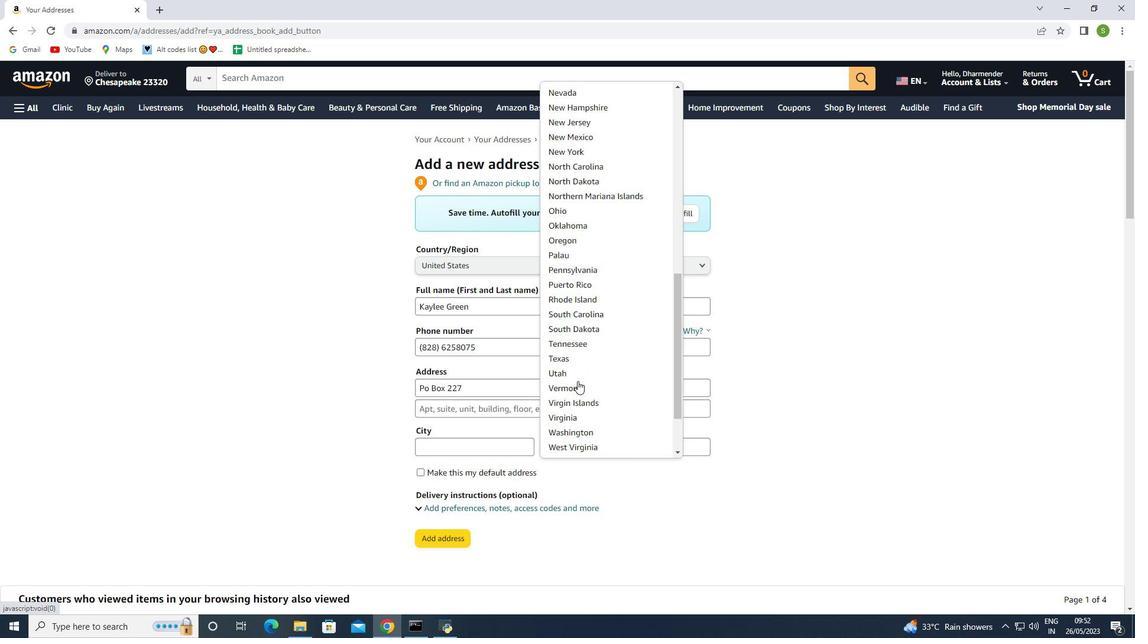 
Action: Mouse scrolled (577, 380) with delta (0, 0)
Screenshot: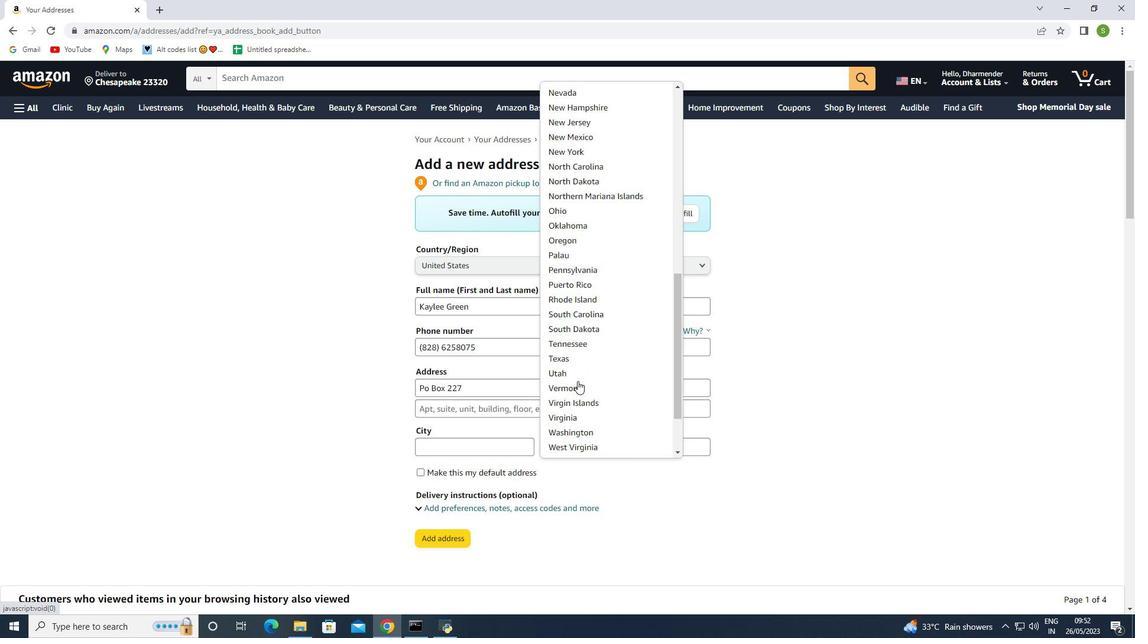 
Action: Mouse scrolled (577, 380) with delta (0, 0)
Screenshot: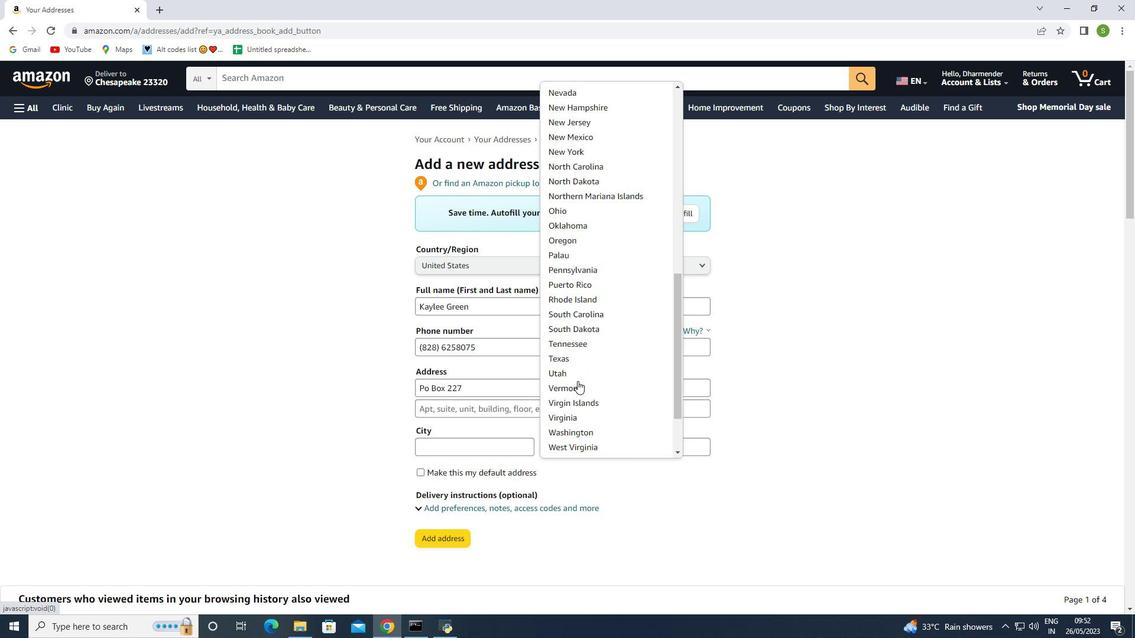 
Action: Mouse scrolled (577, 380) with delta (0, 0)
Screenshot: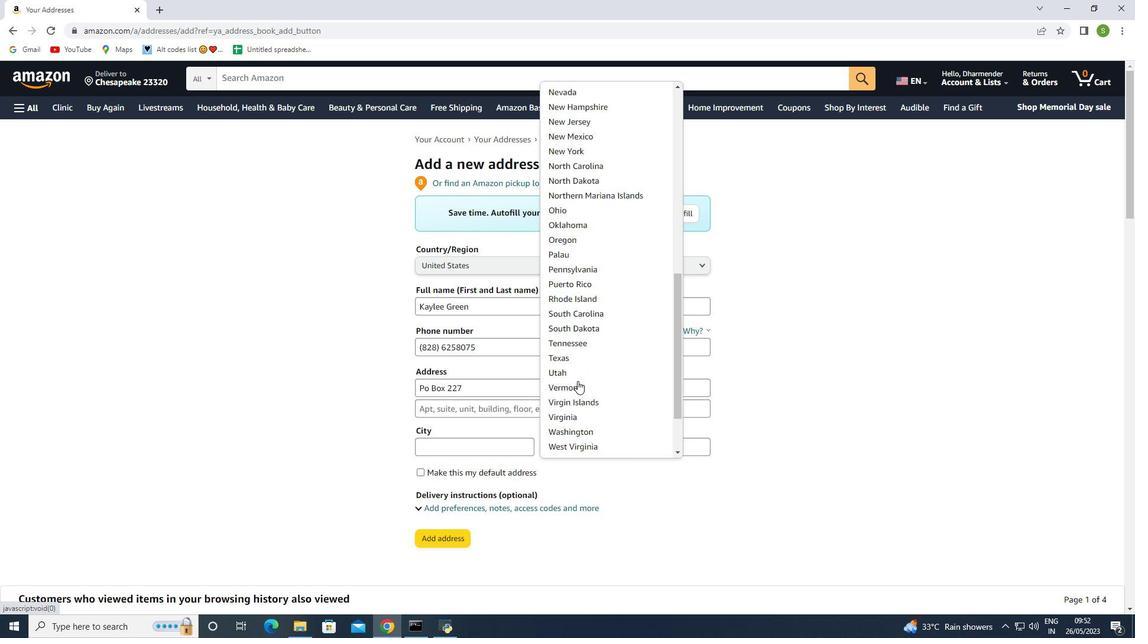 
Action: Mouse moved to (578, 381)
Screenshot: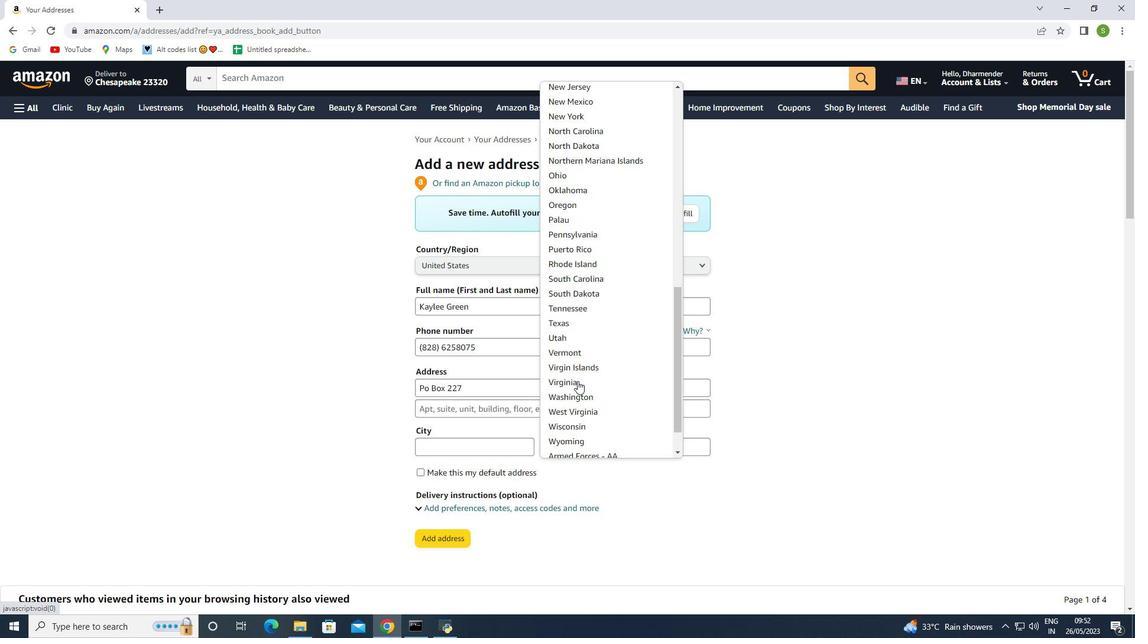 
Action: Mouse scrolled (577, 380) with delta (0, 0)
Screenshot: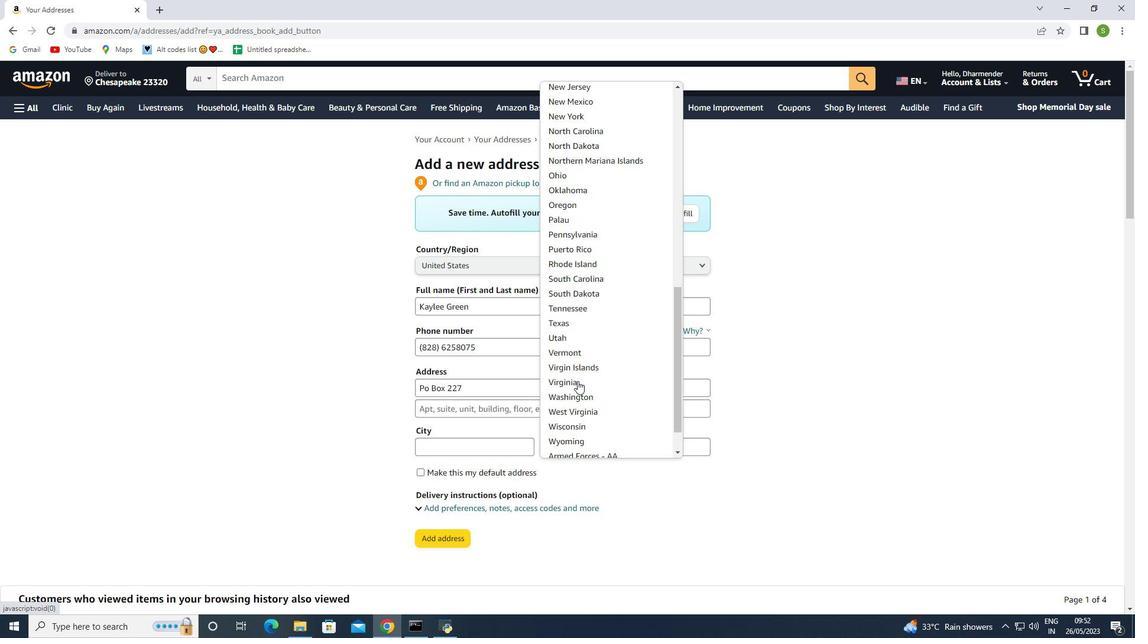 
Action: Mouse moved to (578, 381)
Screenshot: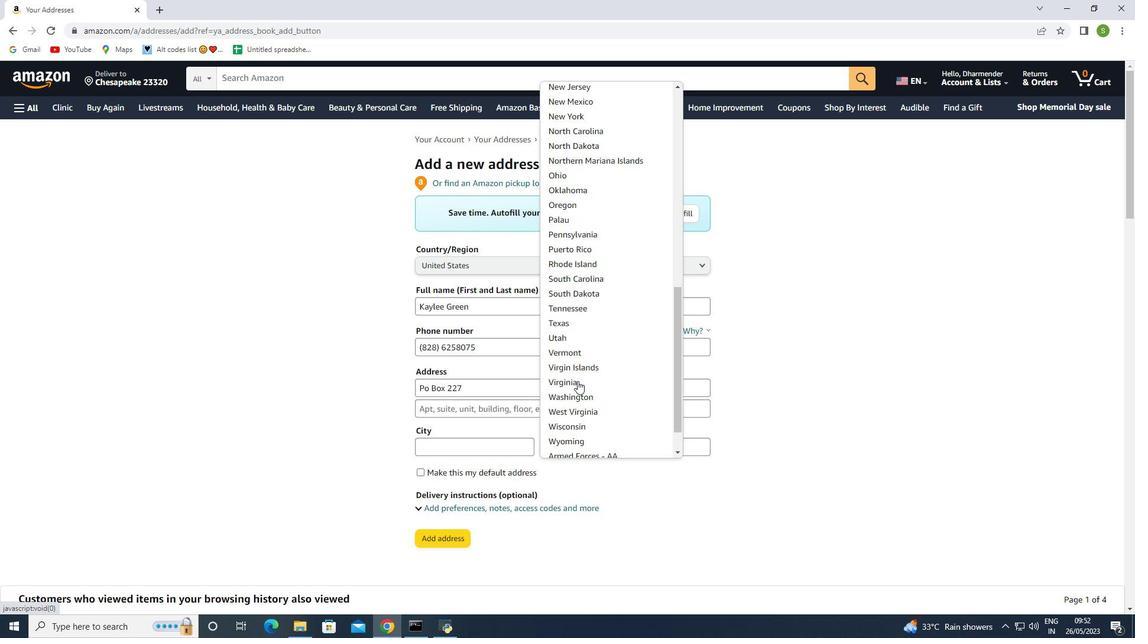 
Action: Mouse scrolled (577, 380) with delta (0, 0)
Screenshot: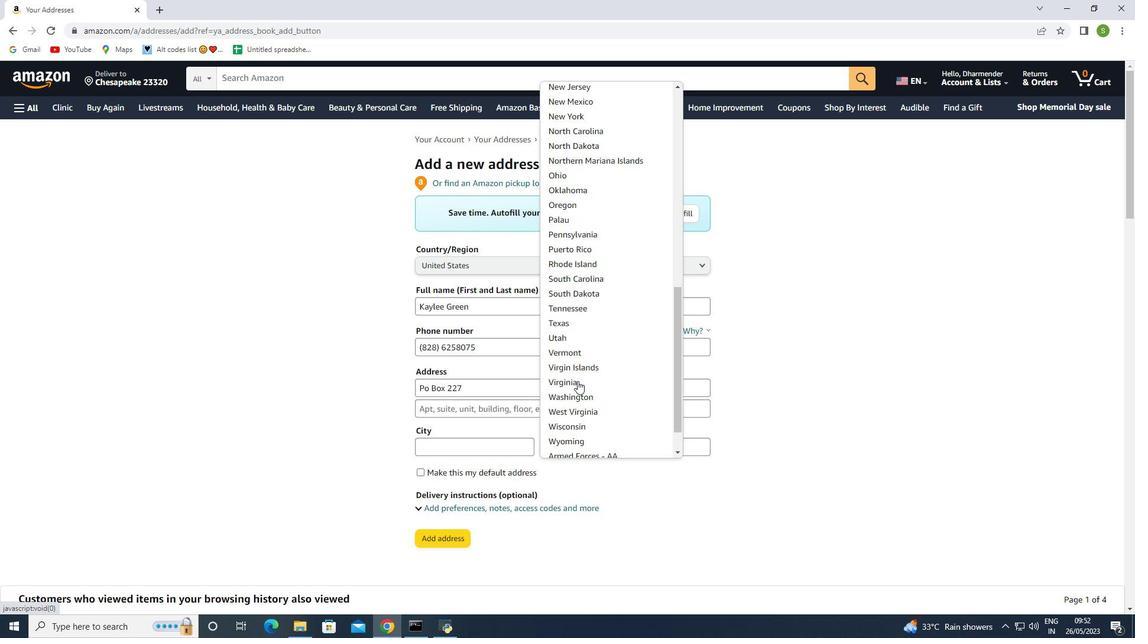 
Action: Mouse scrolled (578, 380) with delta (0, 0)
Screenshot: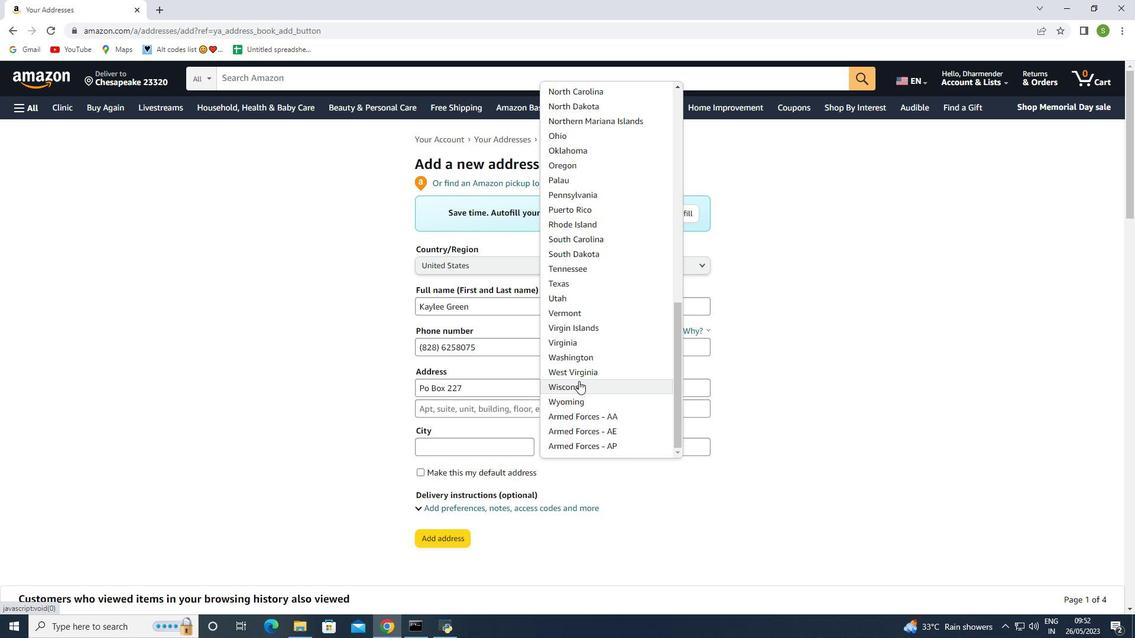 
Action: Mouse scrolled (578, 380) with delta (0, 0)
Screenshot: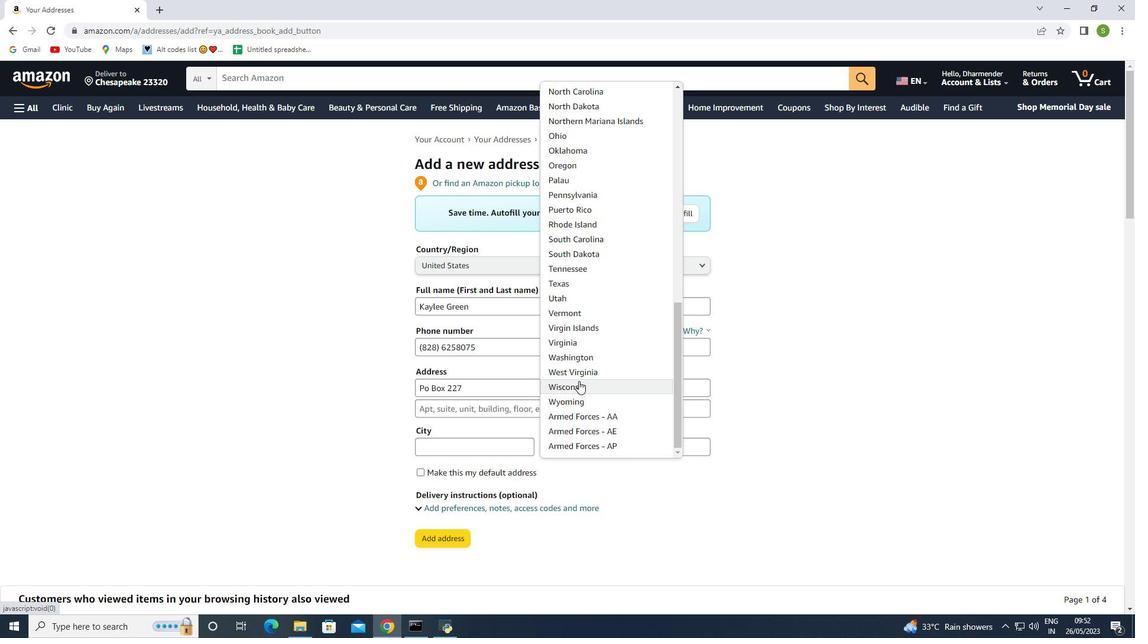 
Action: Mouse scrolled (578, 380) with delta (0, 0)
Screenshot: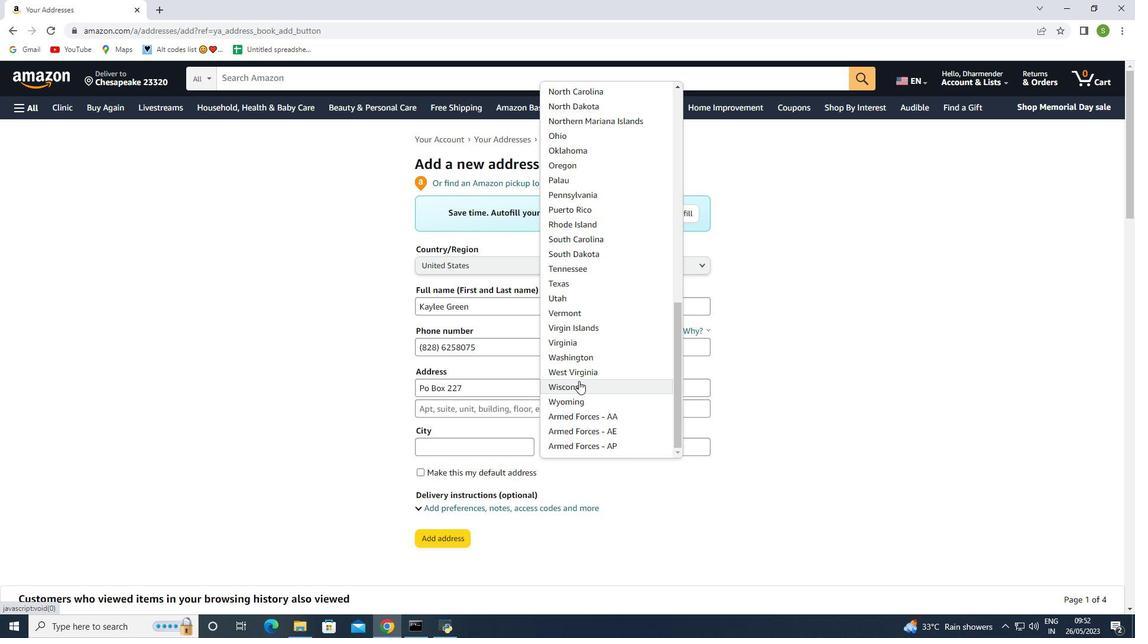 
Action: Mouse scrolled (578, 380) with delta (0, 0)
Screenshot: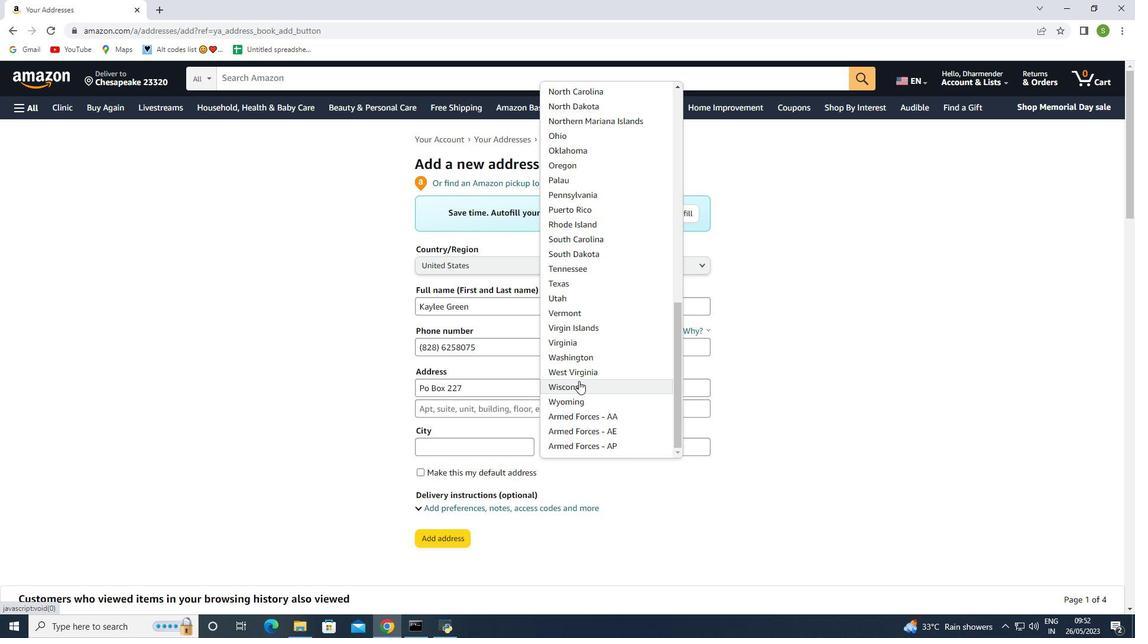 
Action: Mouse scrolled (578, 380) with delta (0, 0)
Screenshot: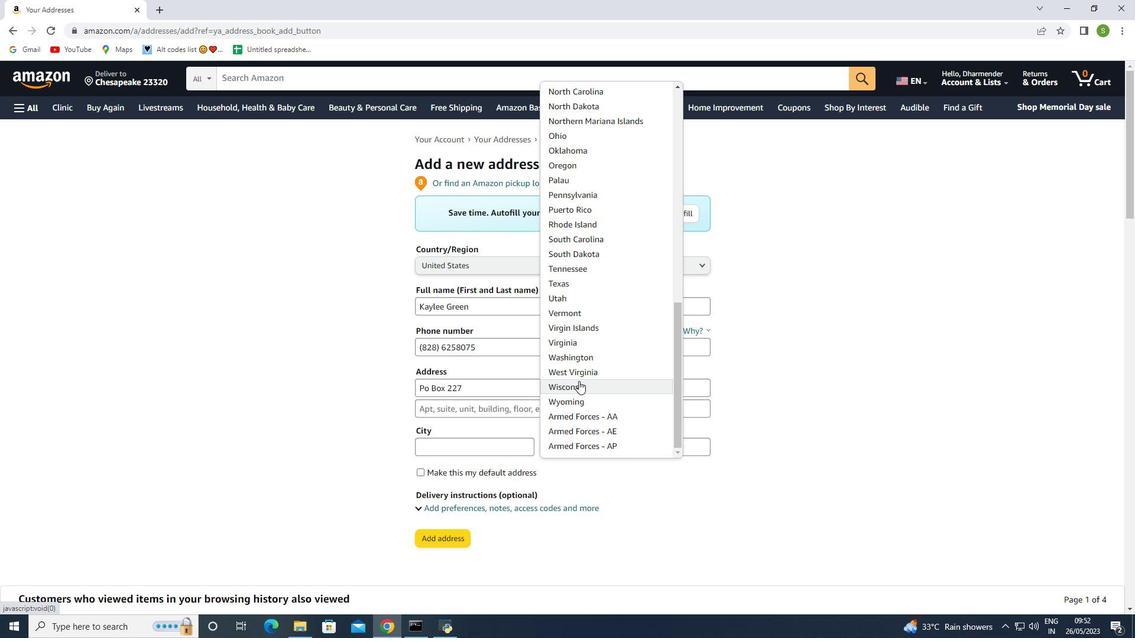 
Action: Mouse scrolled (578, 380) with delta (0, 0)
Screenshot: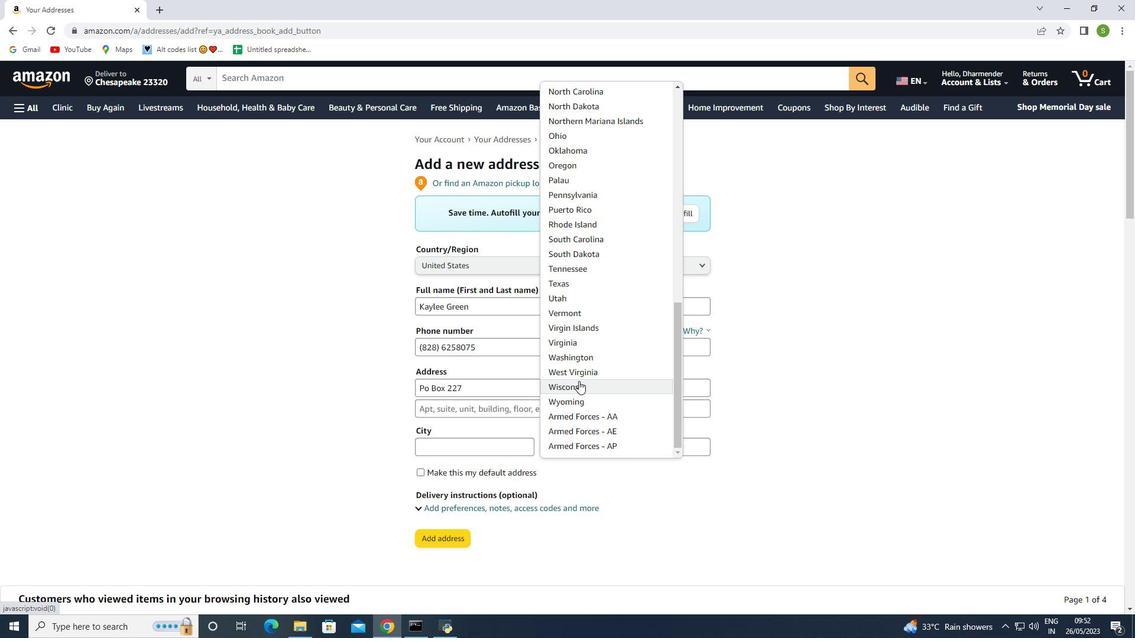 
Action: Mouse moved to (580, 381)
Screenshot: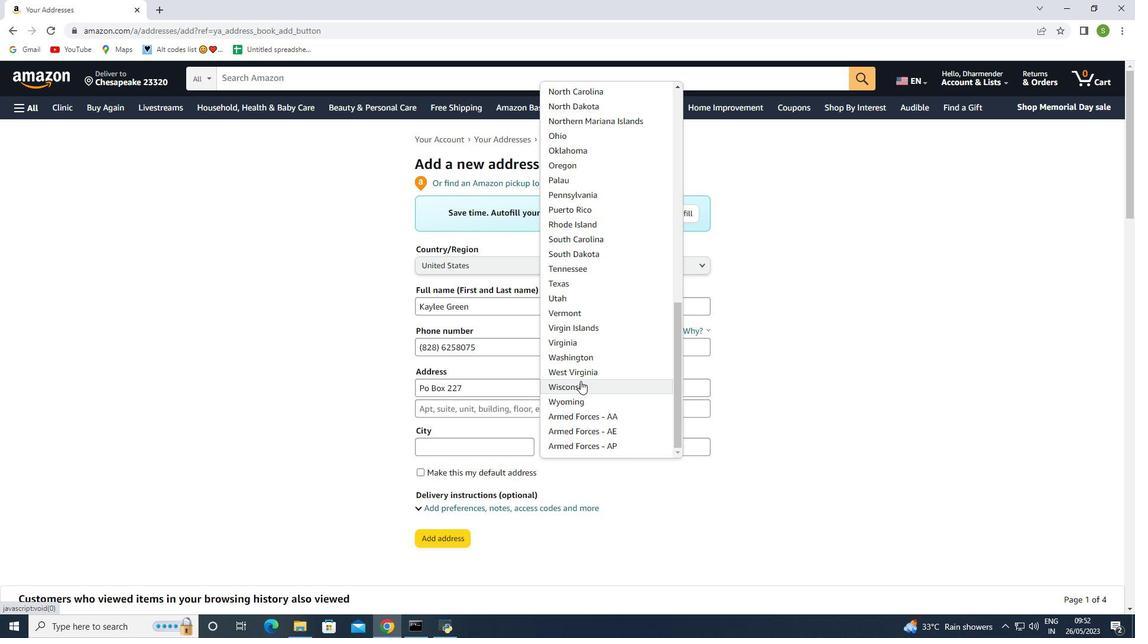 
Action: Mouse scrolled (580, 380) with delta (0, 0)
Screenshot: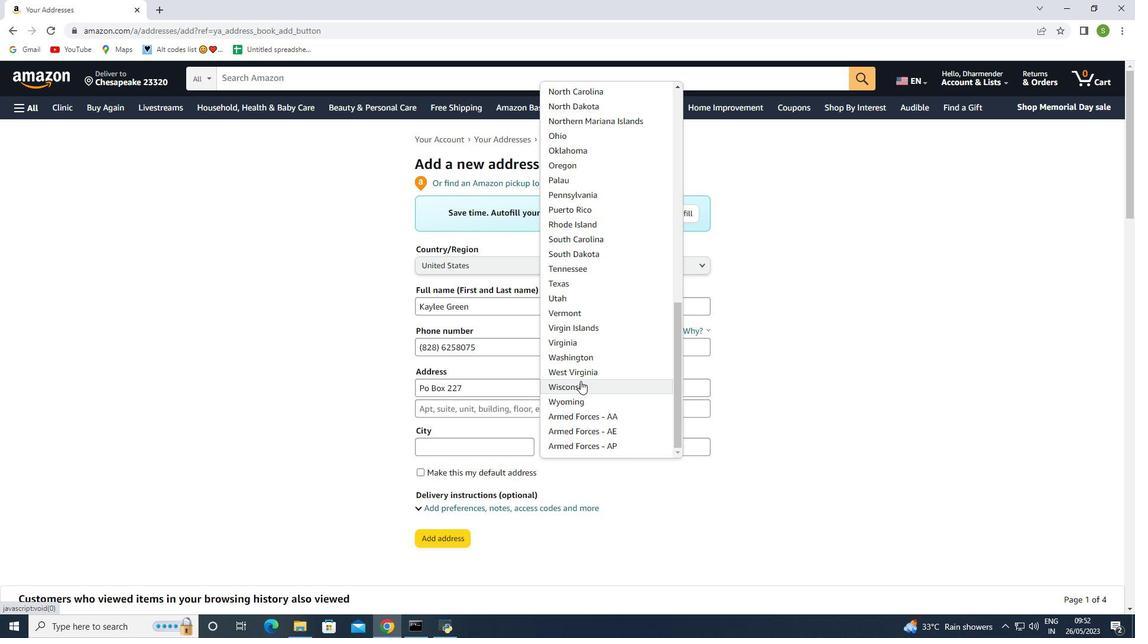 
Action: Mouse moved to (580, 382)
Screenshot: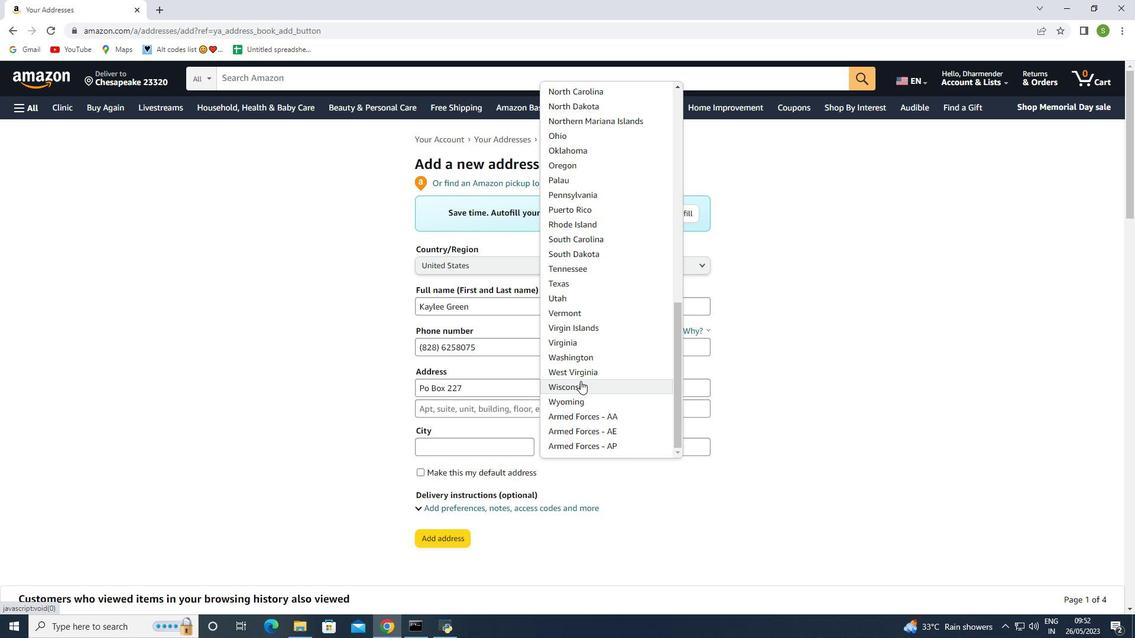 
Action: Mouse scrolled (580, 381) with delta (0, 0)
Screenshot: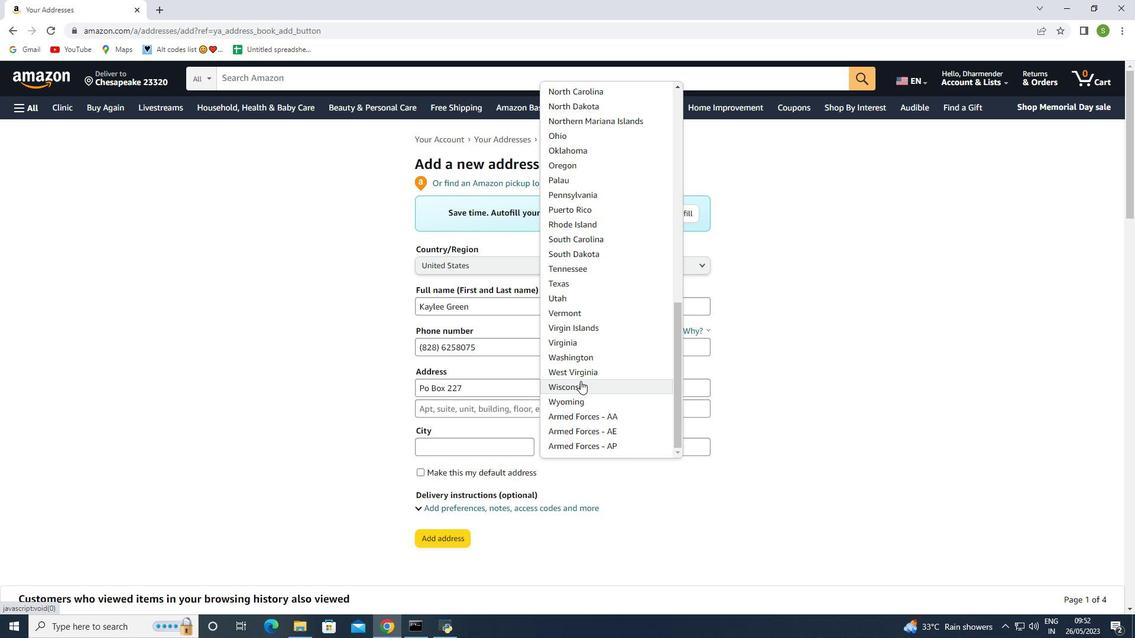 
Action: Mouse scrolled (580, 381) with delta (0, 0)
Screenshot: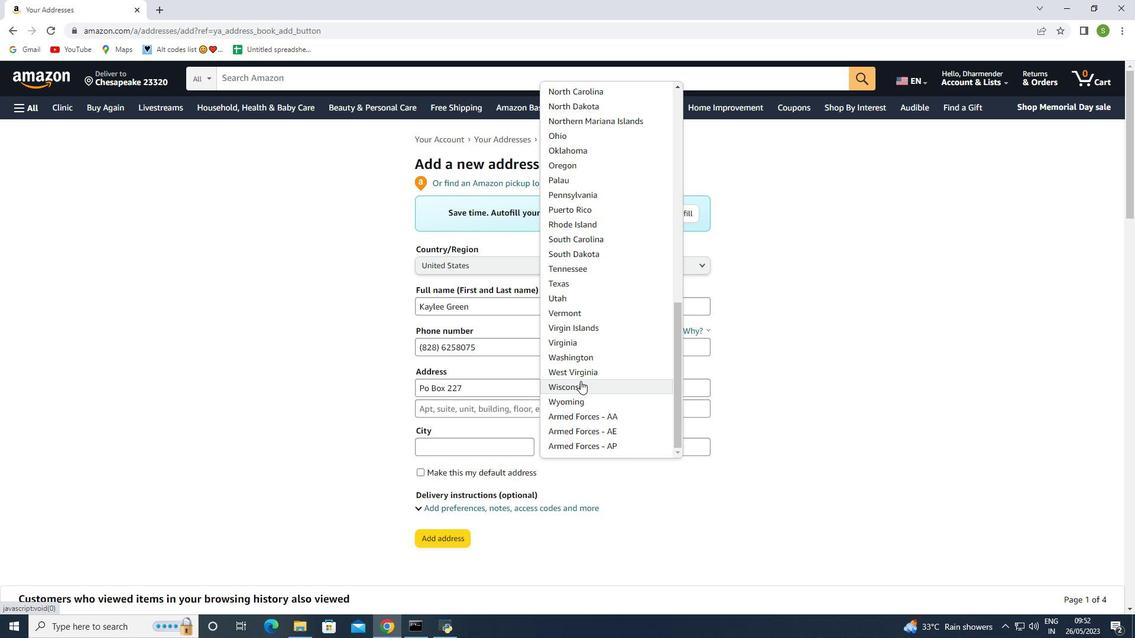 
Action: Mouse scrolled (580, 381) with delta (0, 0)
Screenshot: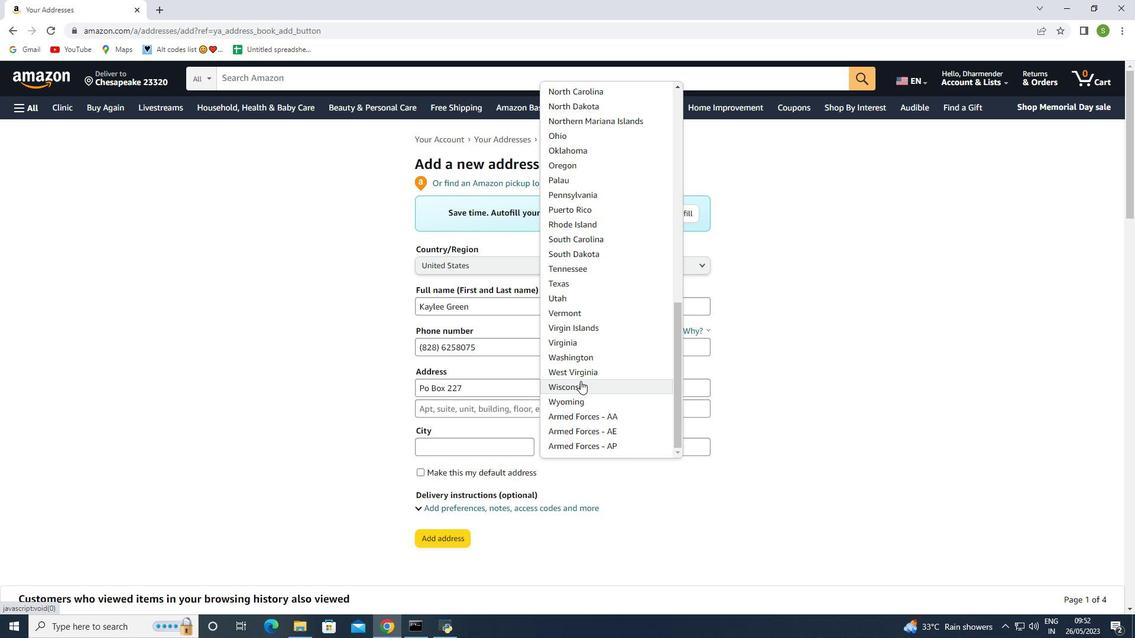 
Action: Mouse moved to (580, 382)
Screenshot: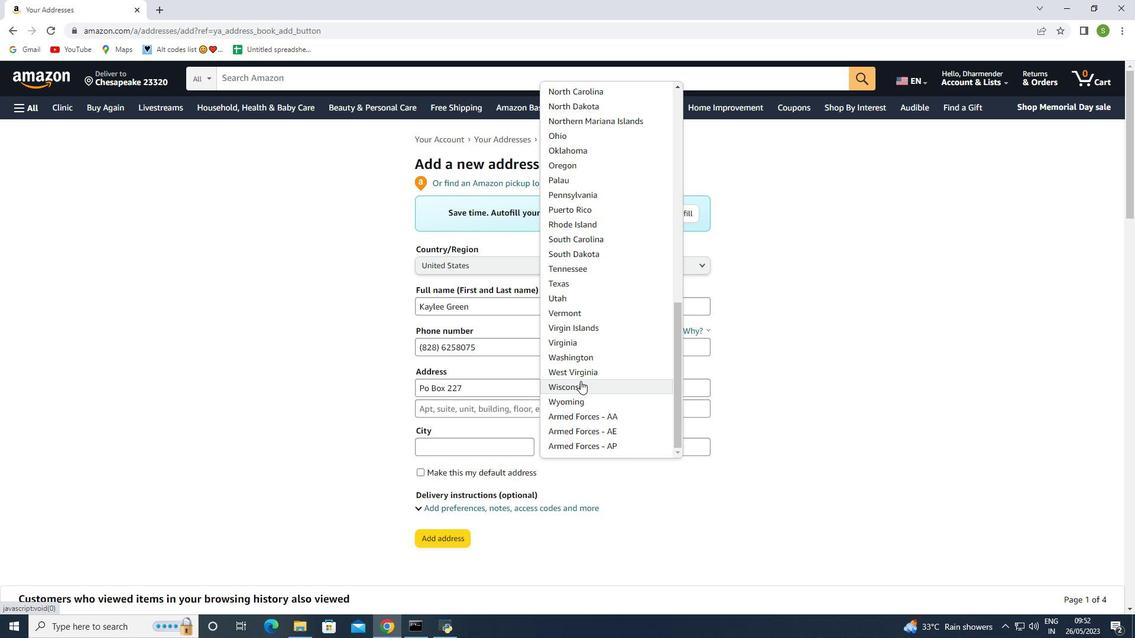 
Action: Mouse scrolled (580, 381) with delta (0, 0)
Screenshot: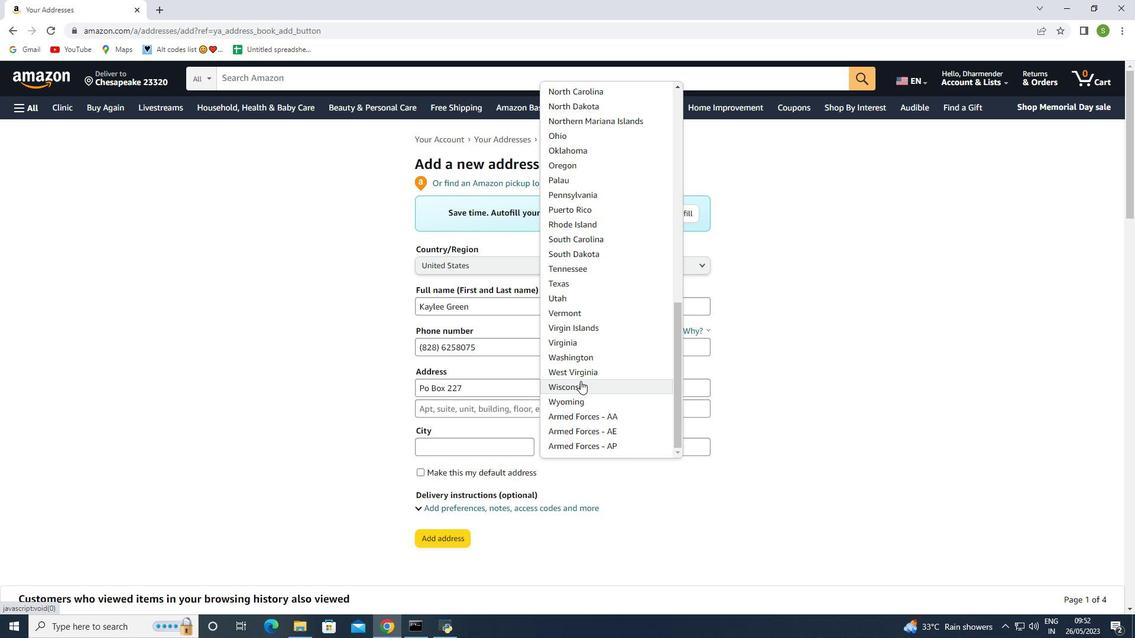 
Action: Mouse moved to (581, 383)
Screenshot: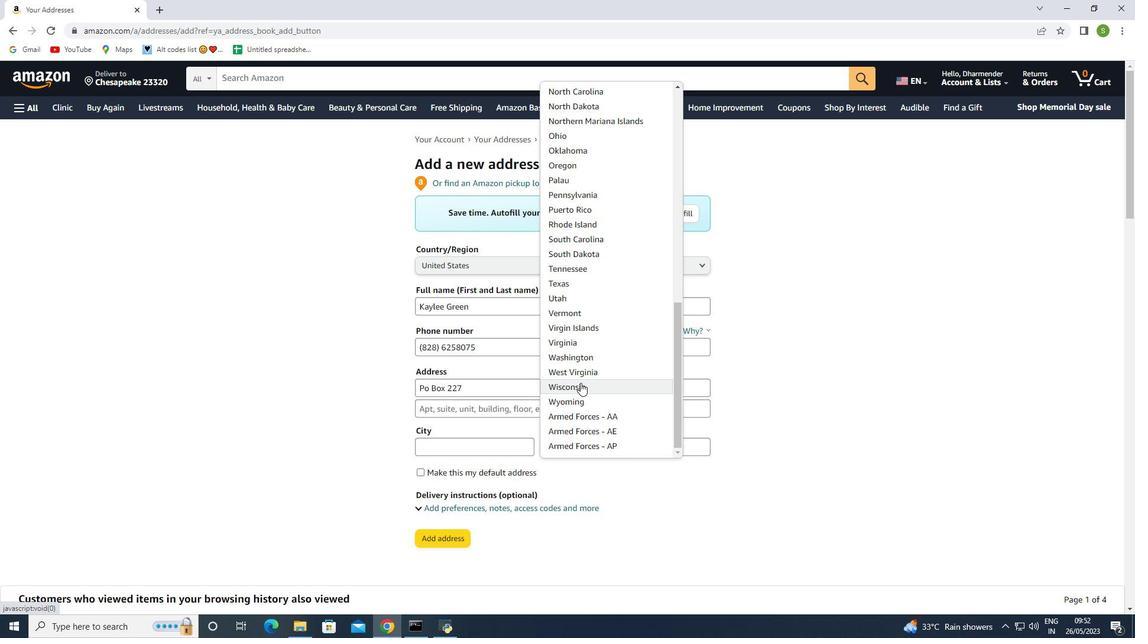 
Action: Mouse scrolled (581, 383) with delta (0, 0)
Screenshot: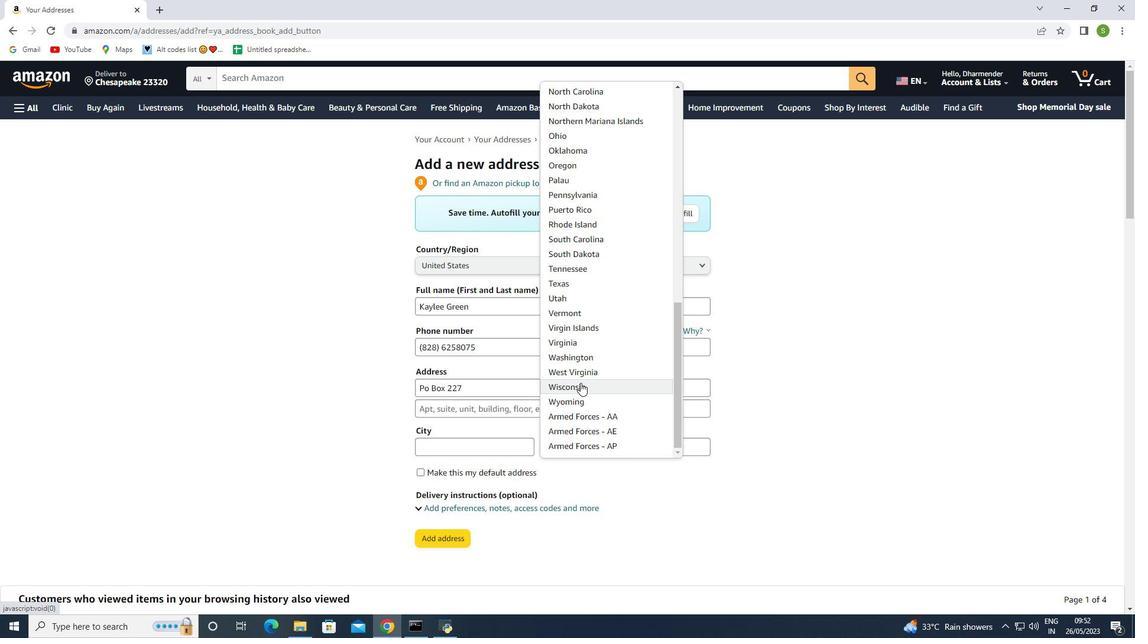 
Action: Mouse moved to (581, 381)
Screenshot: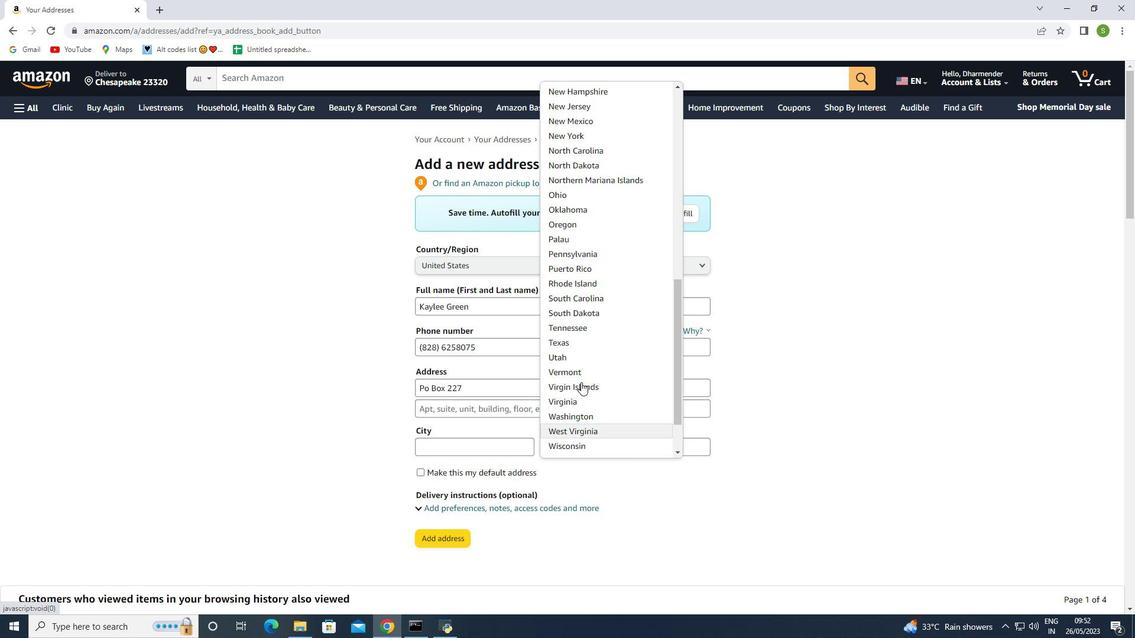 
Action: Mouse scrolled (581, 382) with delta (0, 0)
Screenshot: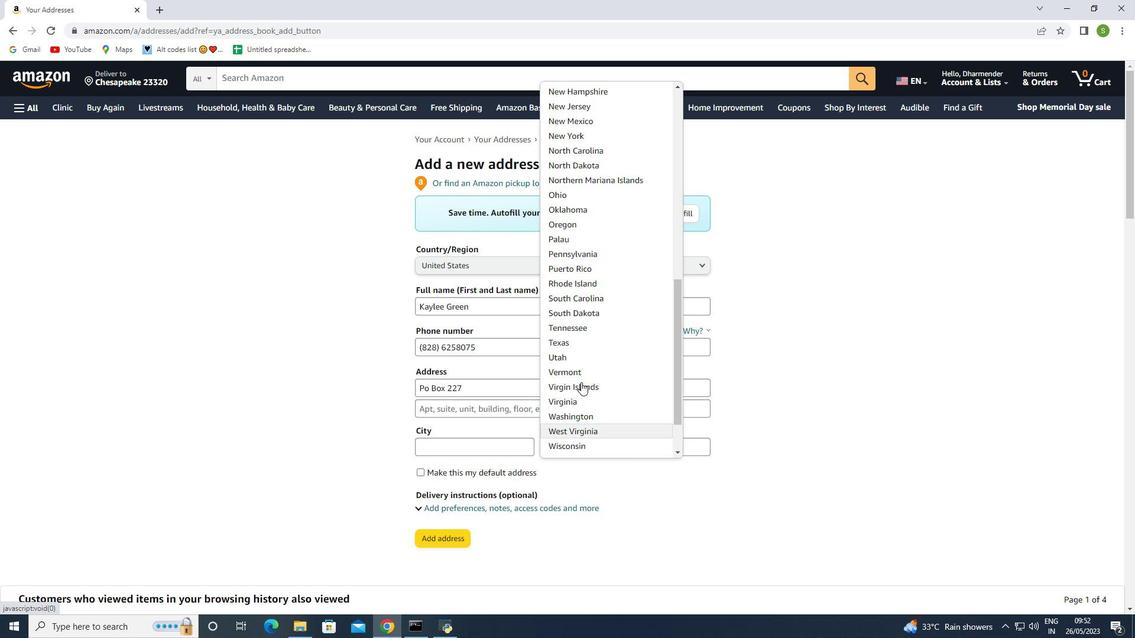 
Action: Mouse scrolled (581, 382) with delta (0, 0)
Screenshot: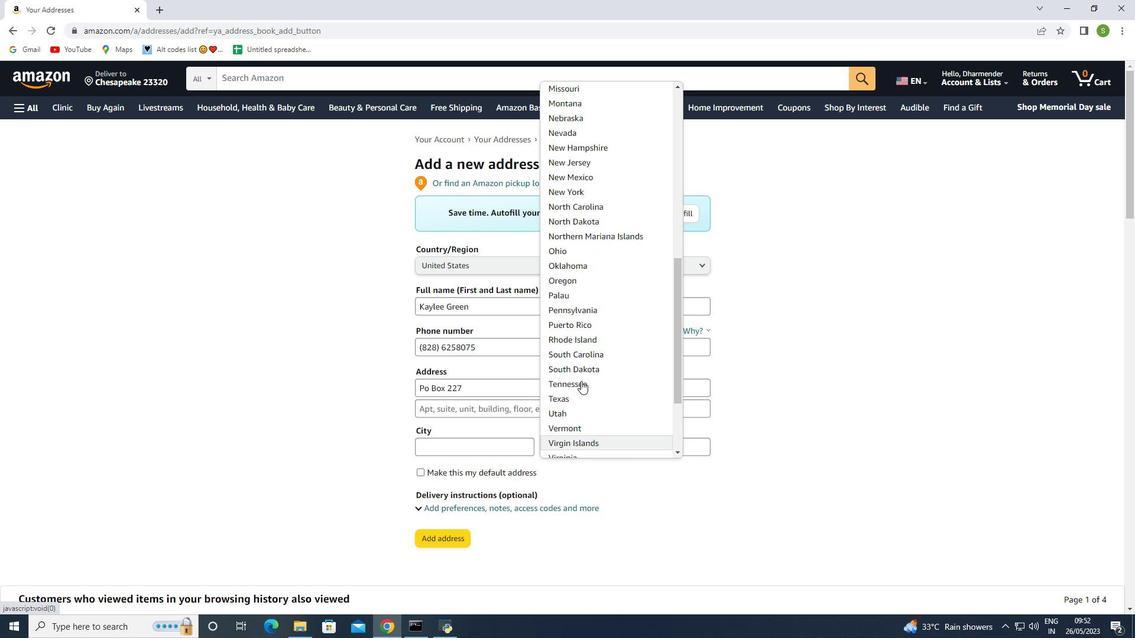 
Action: Mouse scrolled (581, 382) with delta (0, 0)
Screenshot: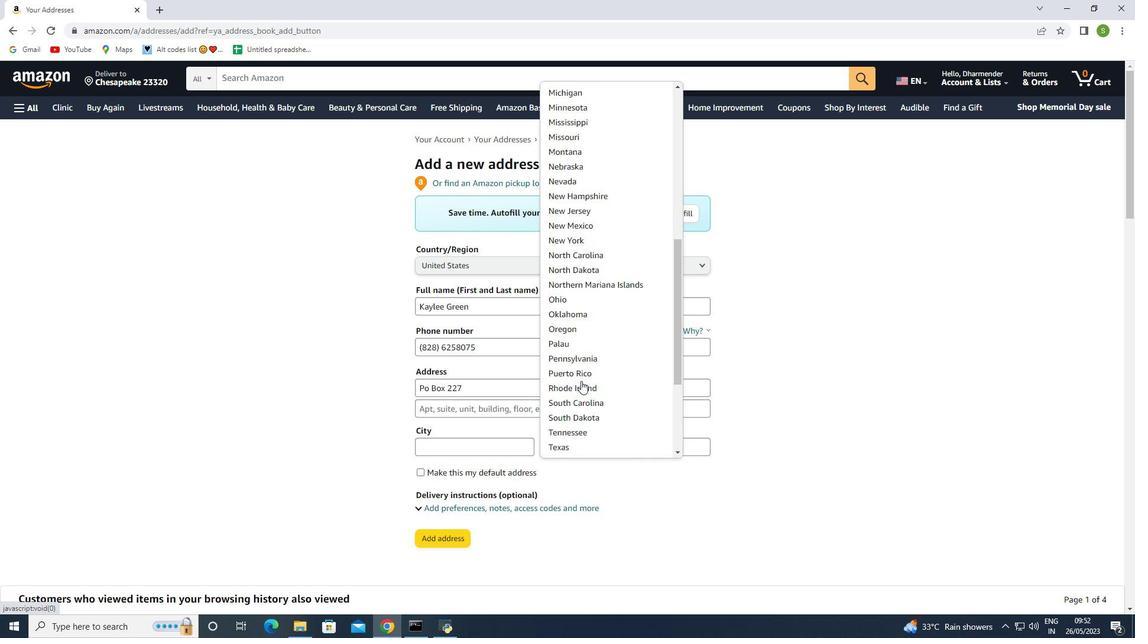 
Action: Mouse moved to (581, 377)
Screenshot: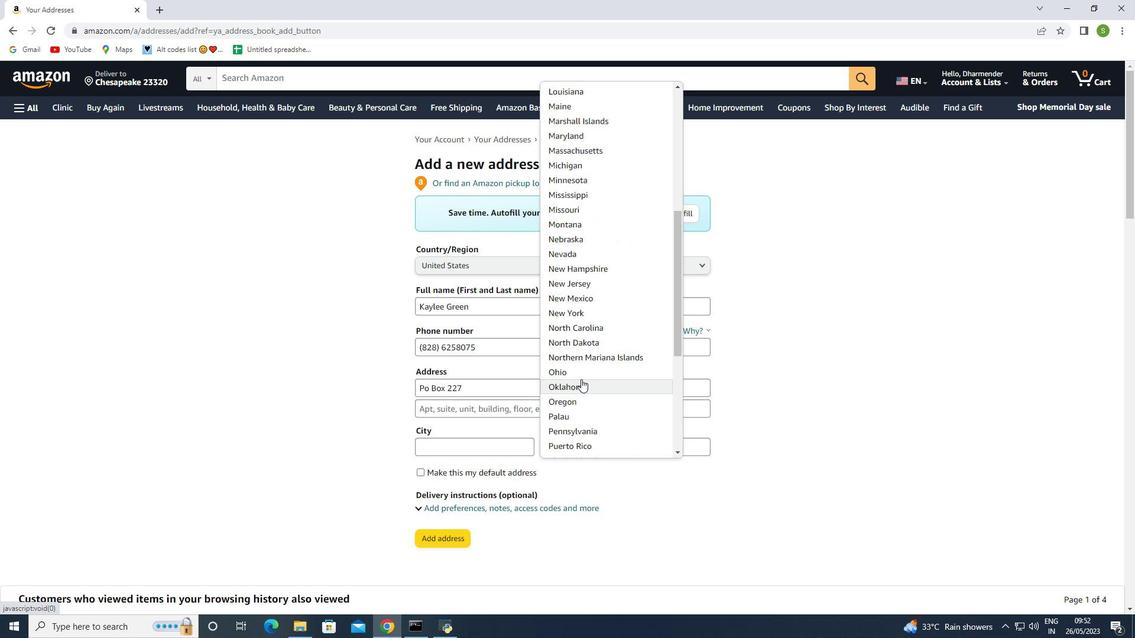 
Action: Mouse scrolled (581, 377) with delta (0, 0)
Screenshot: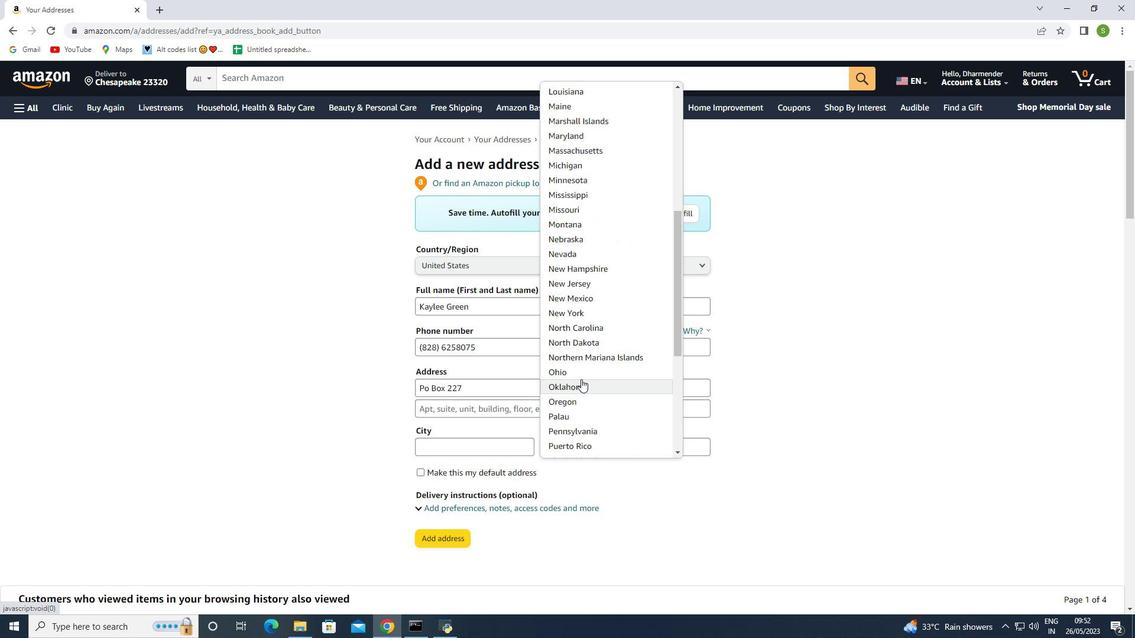 
Action: Mouse moved to (581, 376)
Screenshot: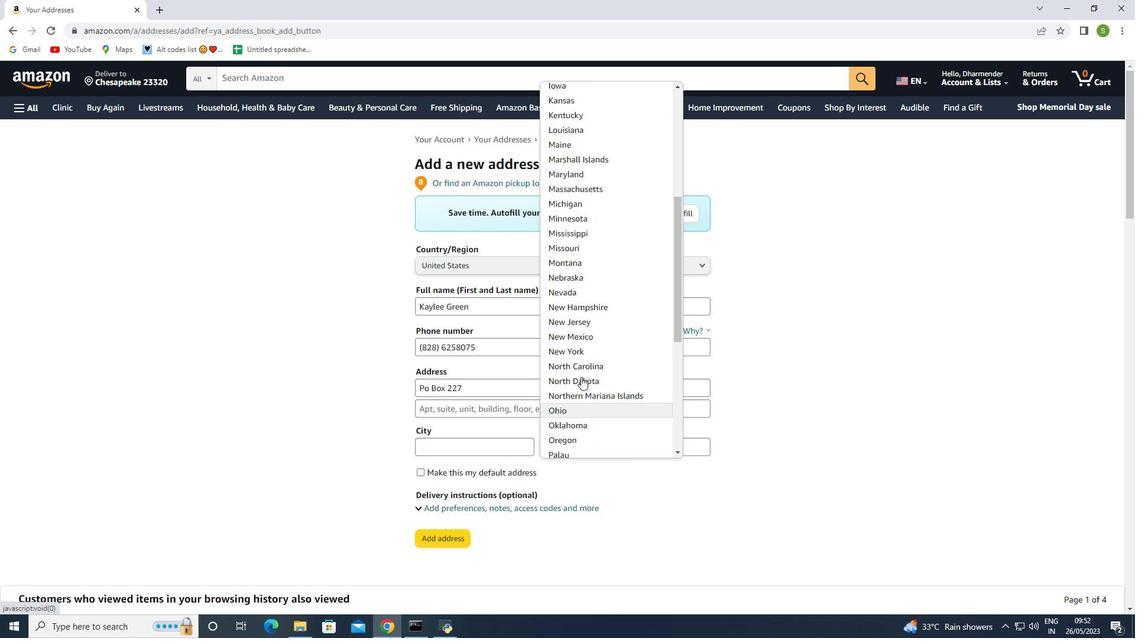 
Action: Mouse scrolled (581, 377) with delta (0, 0)
Screenshot: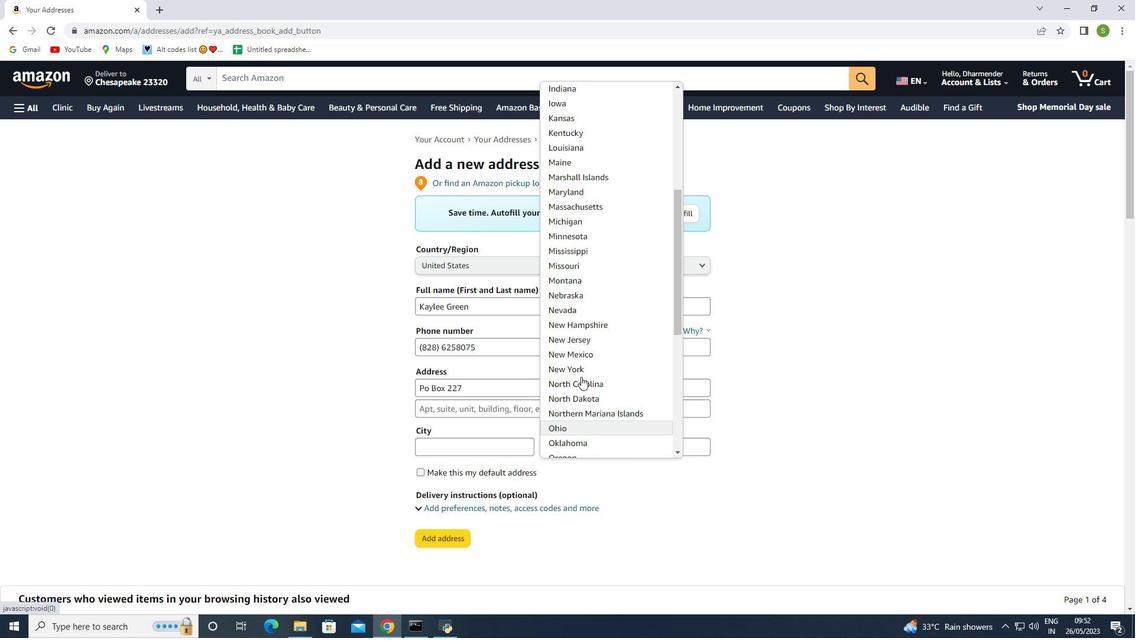 
Action: Mouse moved to (581, 376)
Screenshot: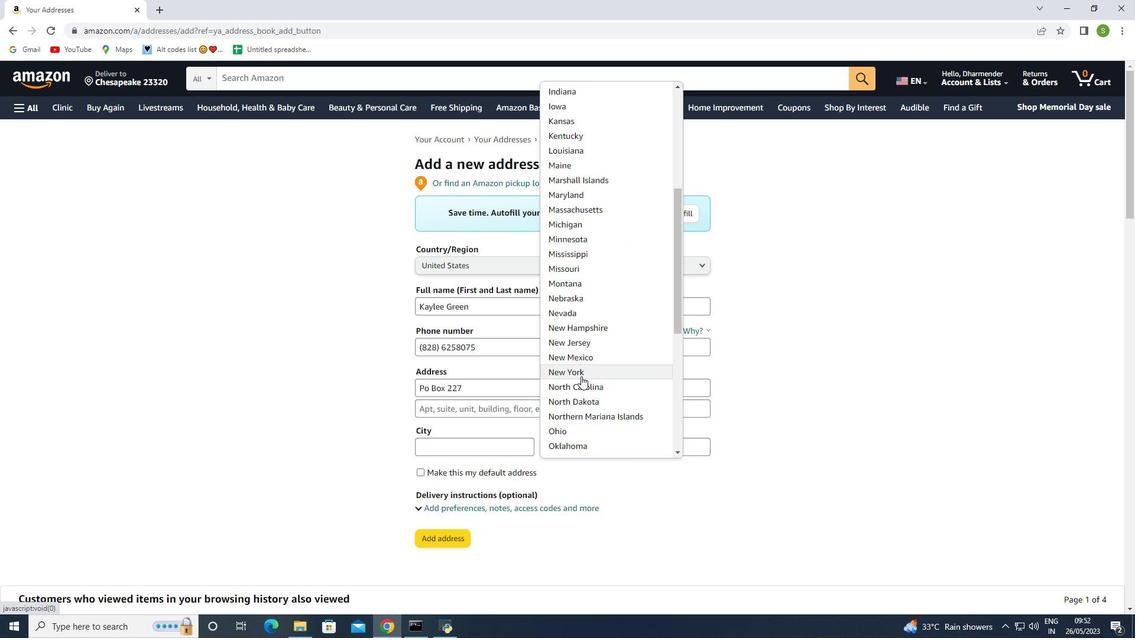 
Action: Mouse scrolled (581, 376) with delta (0, 0)
Screenshot: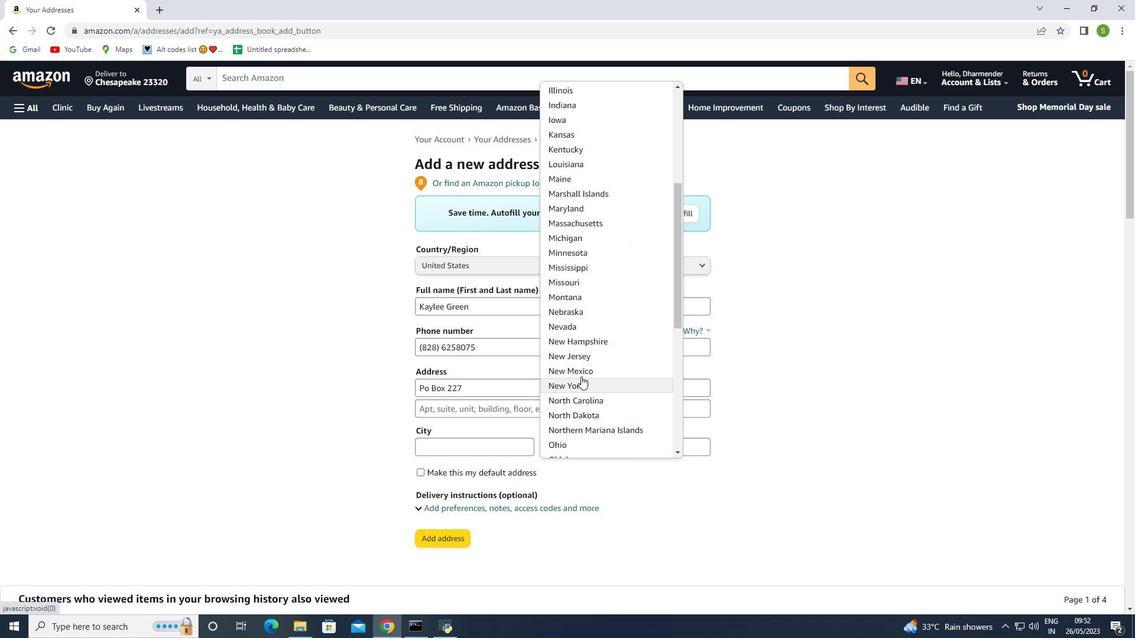 
Action: Mouse moved to (576, 367)
Screenshot: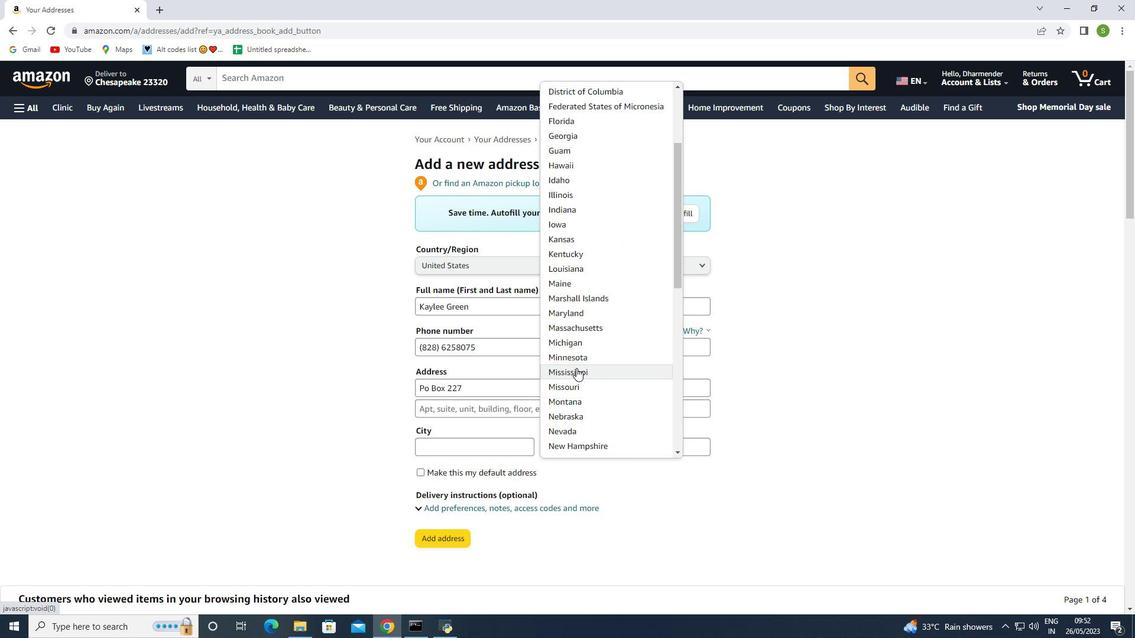 
Action: Mouse scrolled (576, 367) with delta (0, 0)
Screenshot: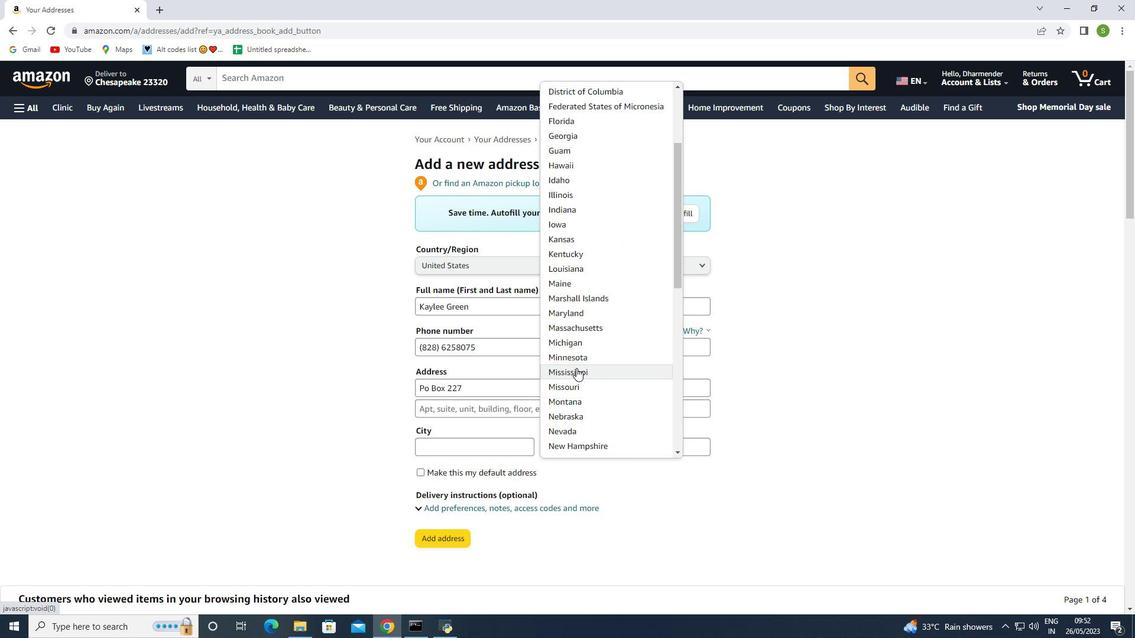 
Action: Mouse moved to (568, 334)
Screenshot: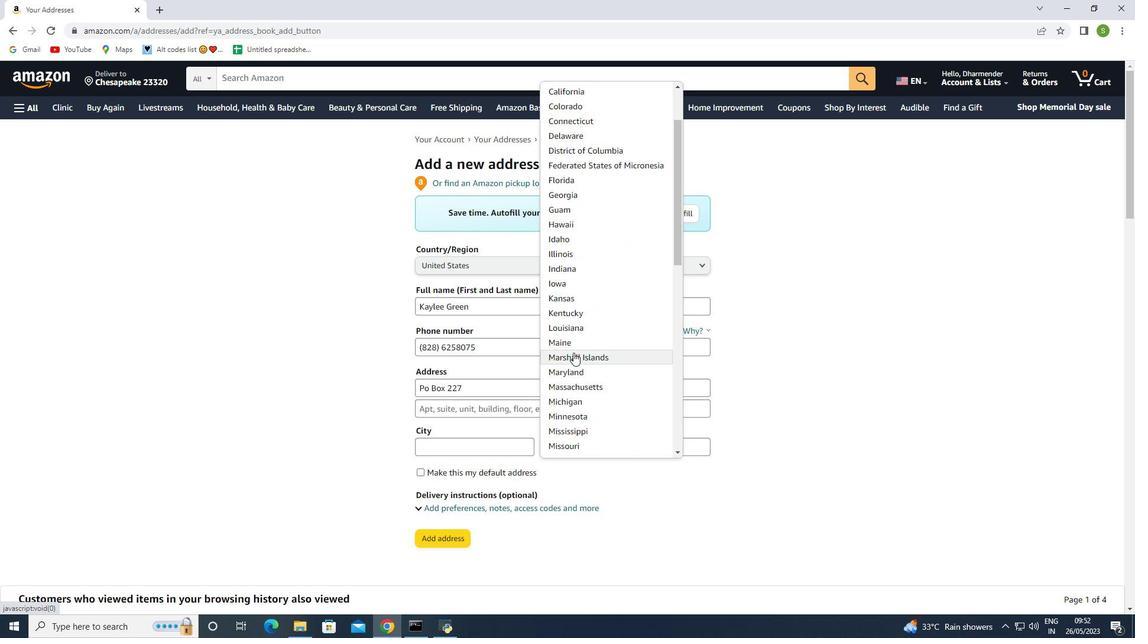 
Action: Mouse scrolled (568, 334) with delta (0, 0)
Screenshot: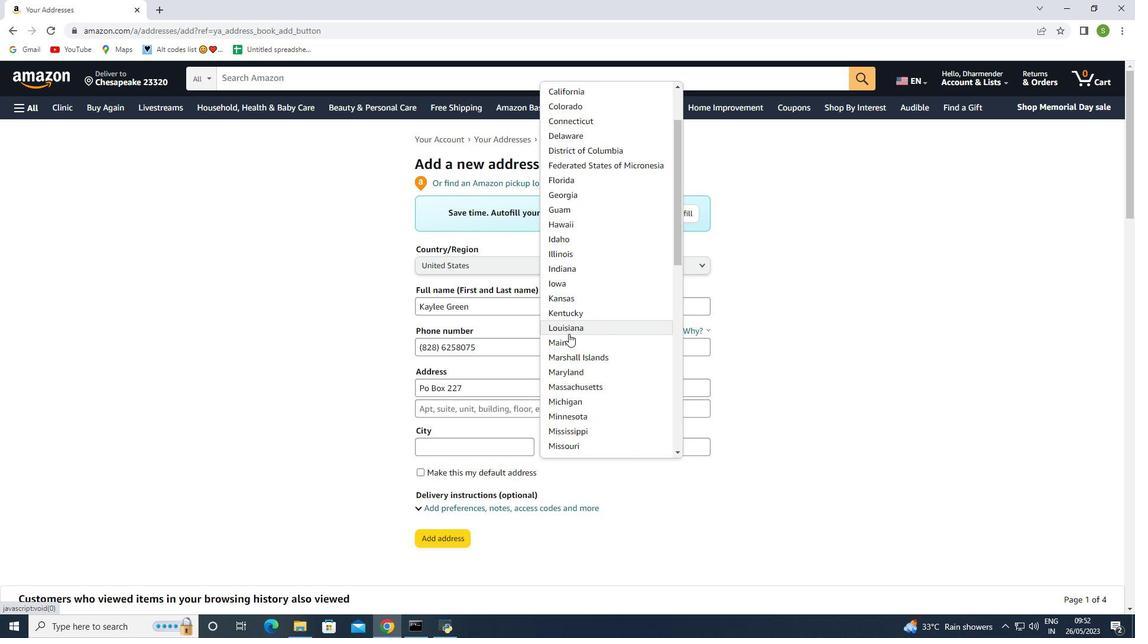 
Action: Mouse moved to (577, 332)
Screenshot: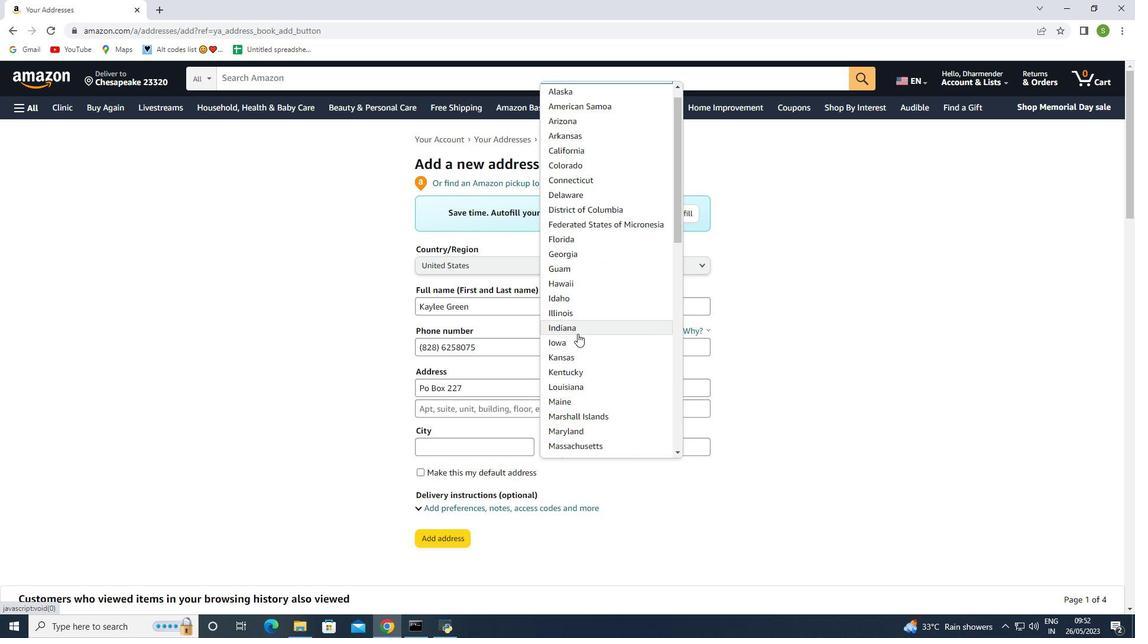 
Action: Mouse scrolled (577, 332) with delta (0, 0)
Screenshot: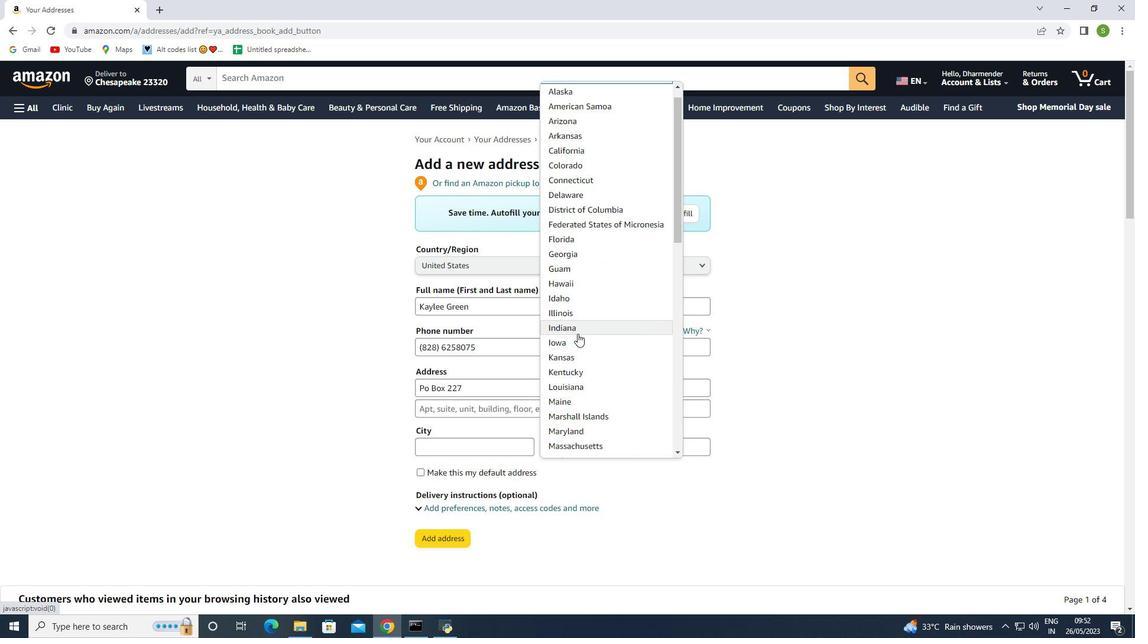 
Action: Mouse moved to (573, 321)
Screenshot: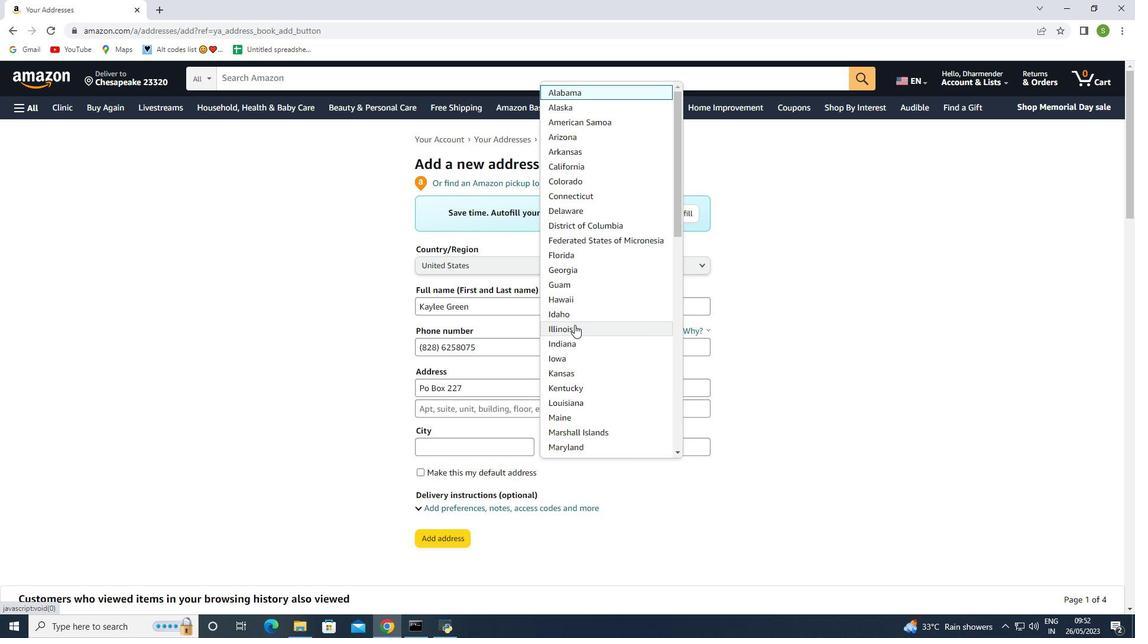 
Action: Mouse scrolled (573, 322) with delta (0, 0)
Screenshot: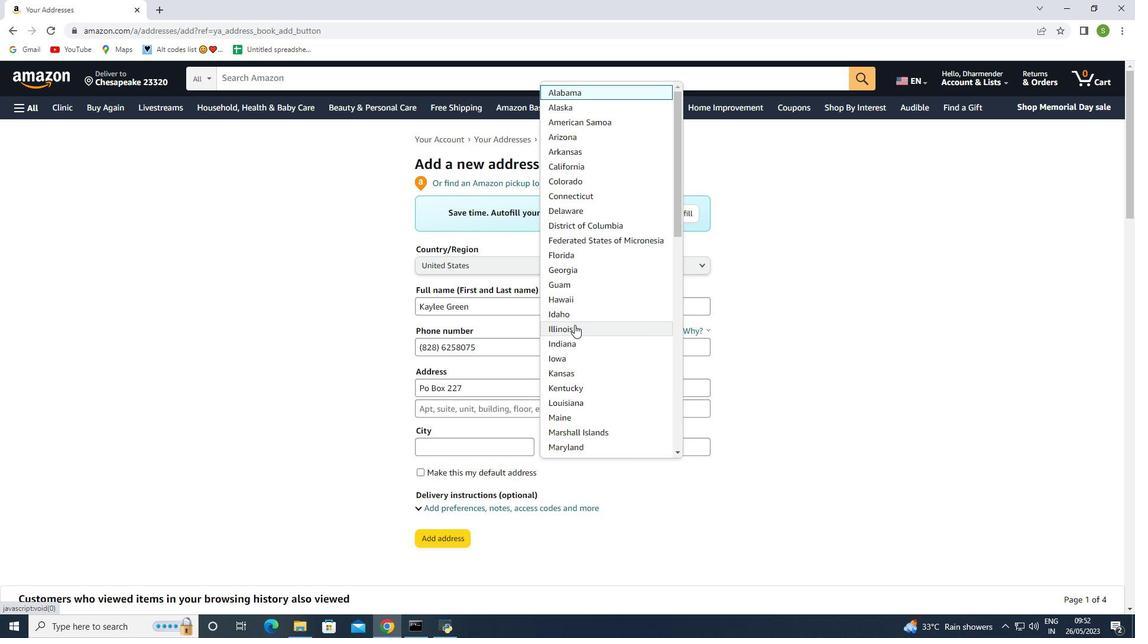 
Action: Mouse scrolled (573, 322) with delta (0, 0)
Screenshot: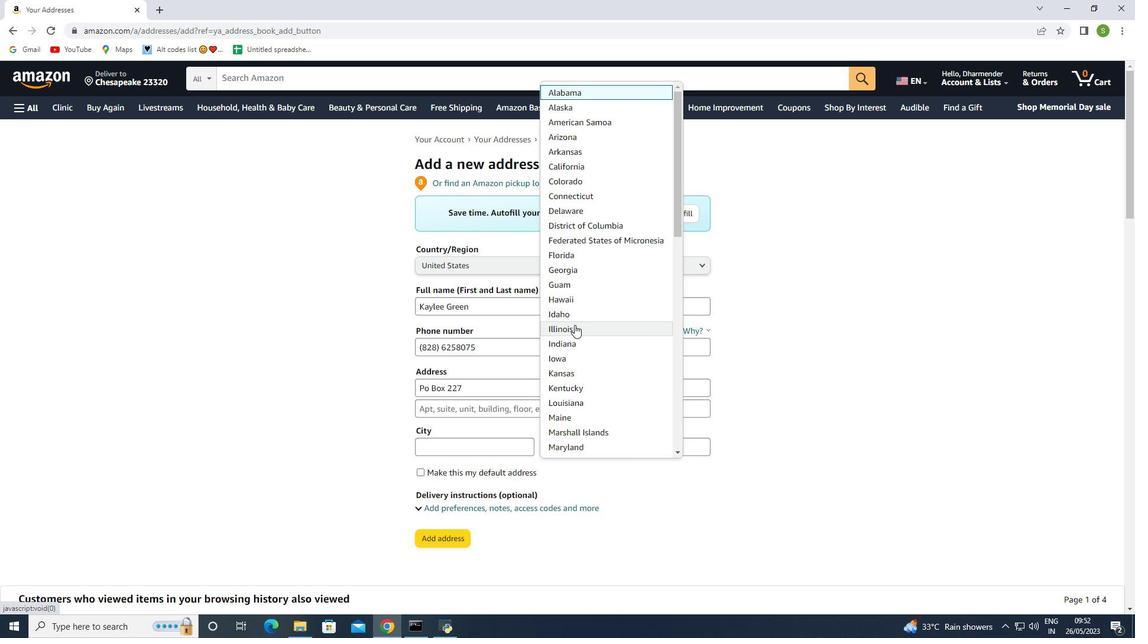 
Action: Mouse scrolled (573, 322) with delta (0, 0)
Screenshot: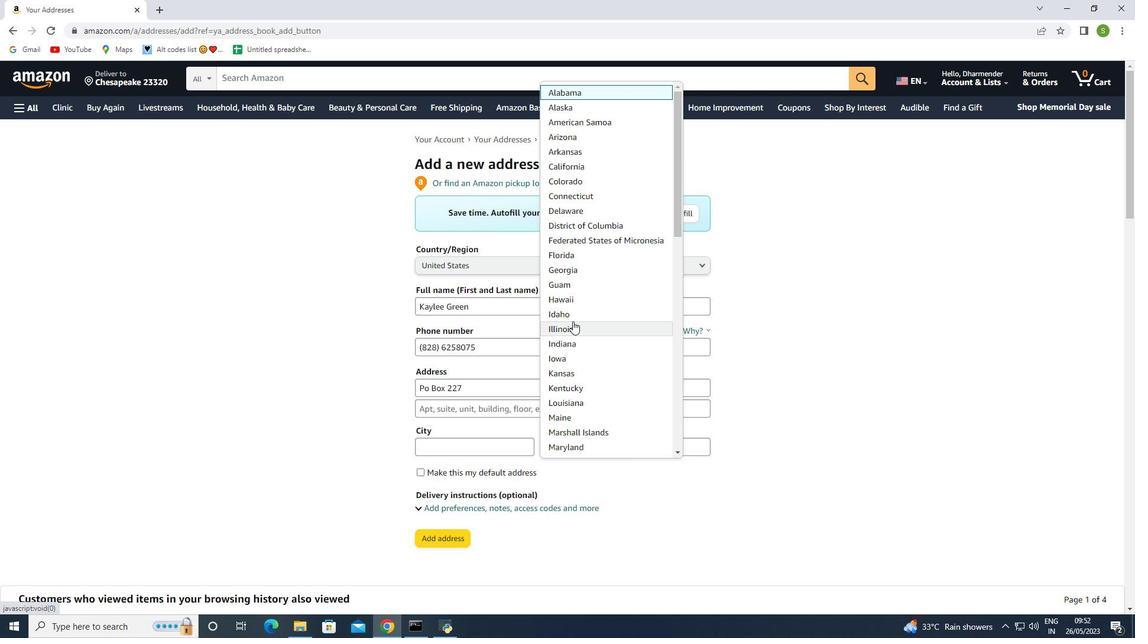 
Action: Mouse moved to (577, 319)
Screenshot: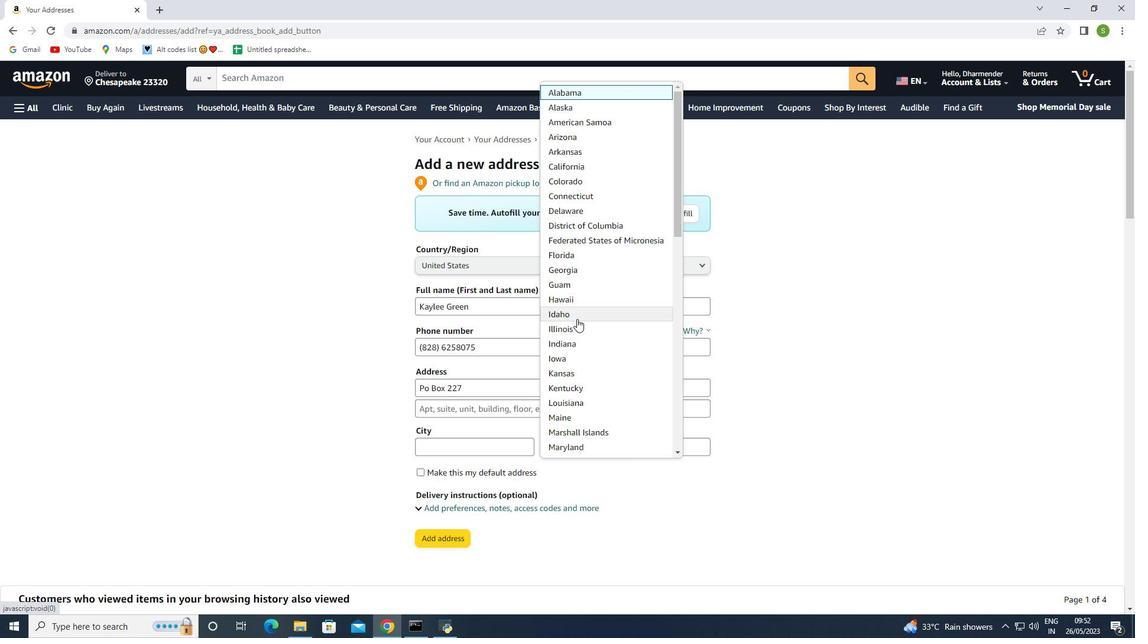 
Action: Mouse scrolled (577, 318) with delta (0, 0)
Screenshot: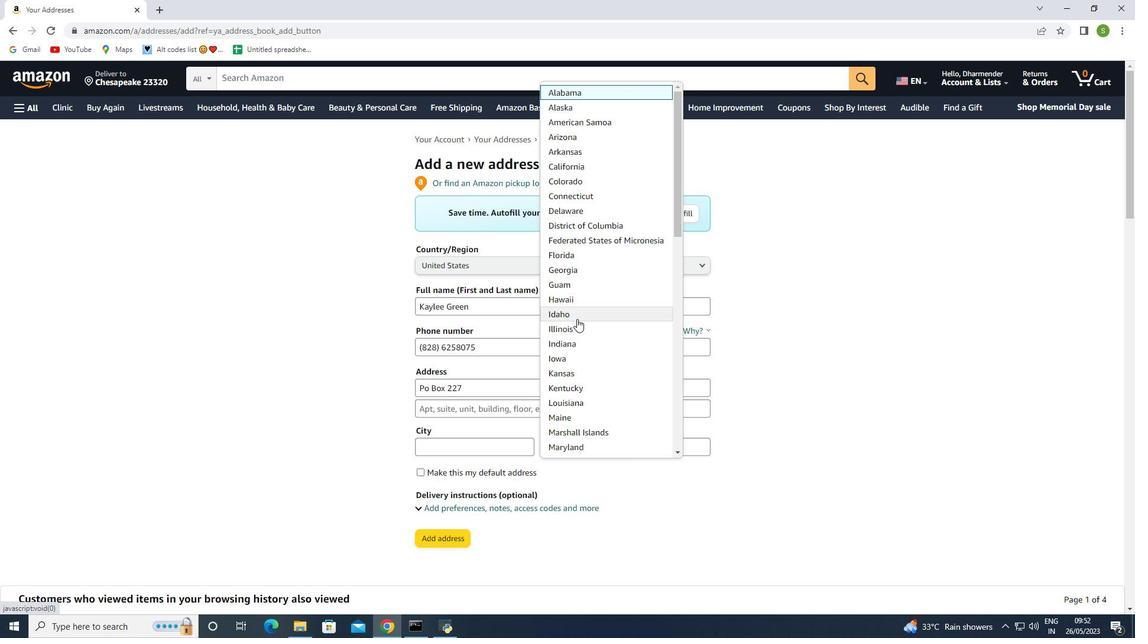 
Action: Mouse scrolled (577, 318) with delta (0, 0)
Screenshot: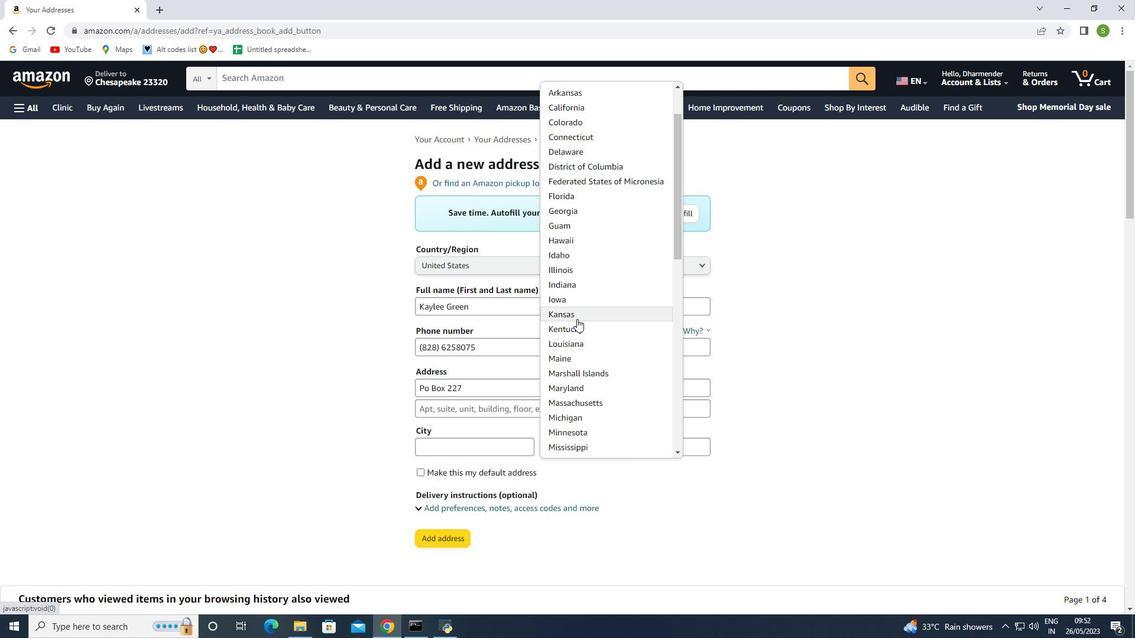 
Action: Mouse scrolled (577, 318) with delta (0, 0)
Screenshot: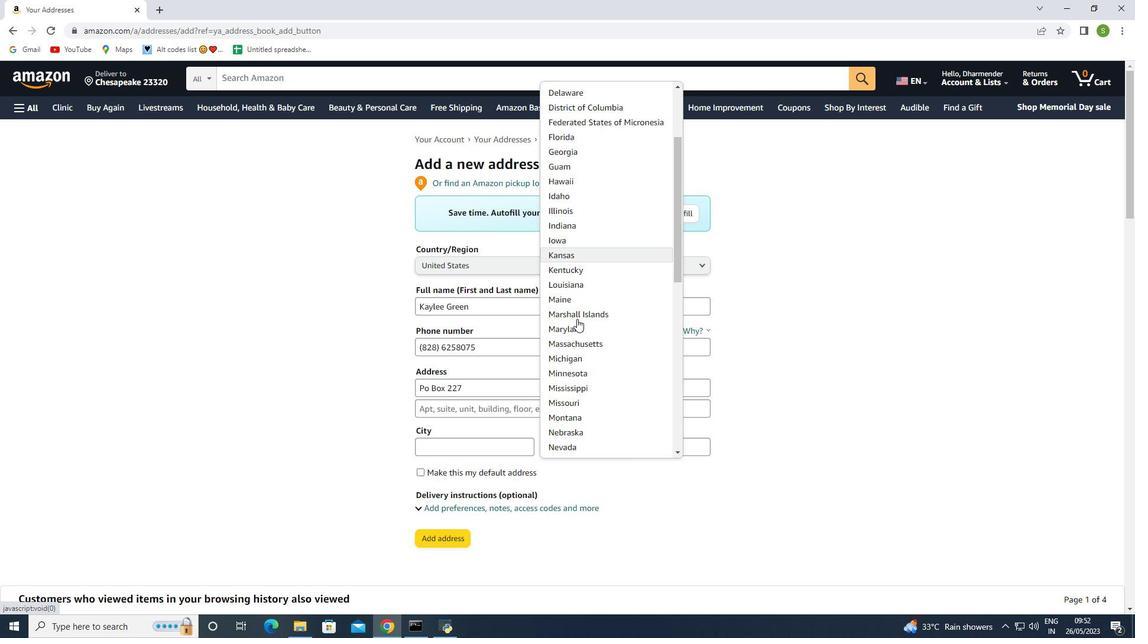 
Action: Mouse scrolled (577, 318) with delta (0, 0)
Screenshot: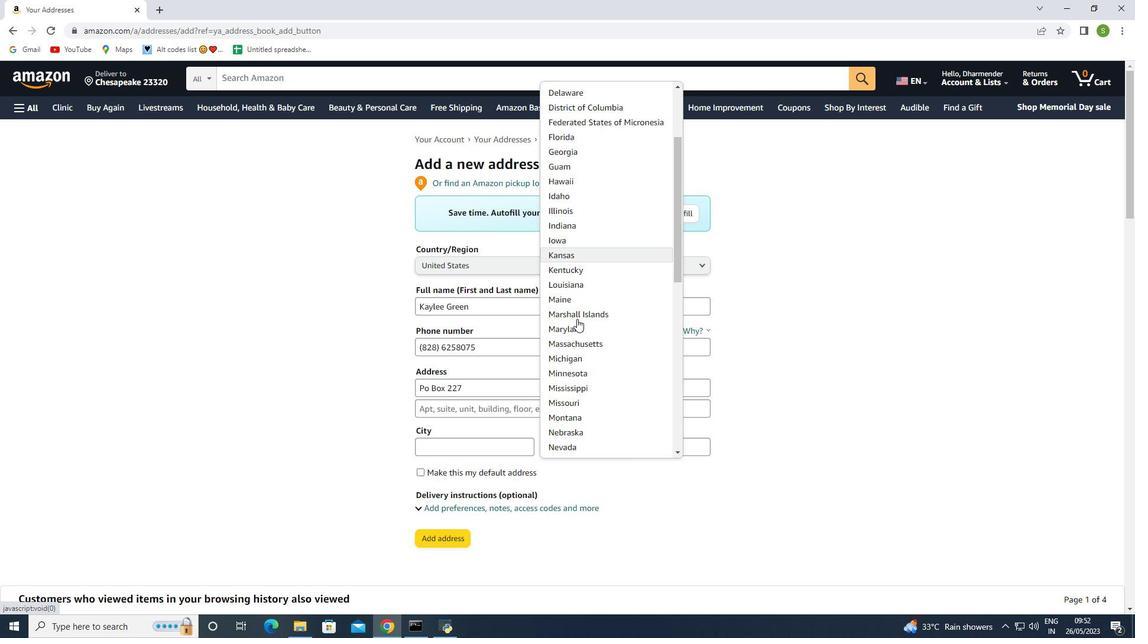 
Action: Mouse scrolled (577, 318) with delta (0, 0)
Screenshot: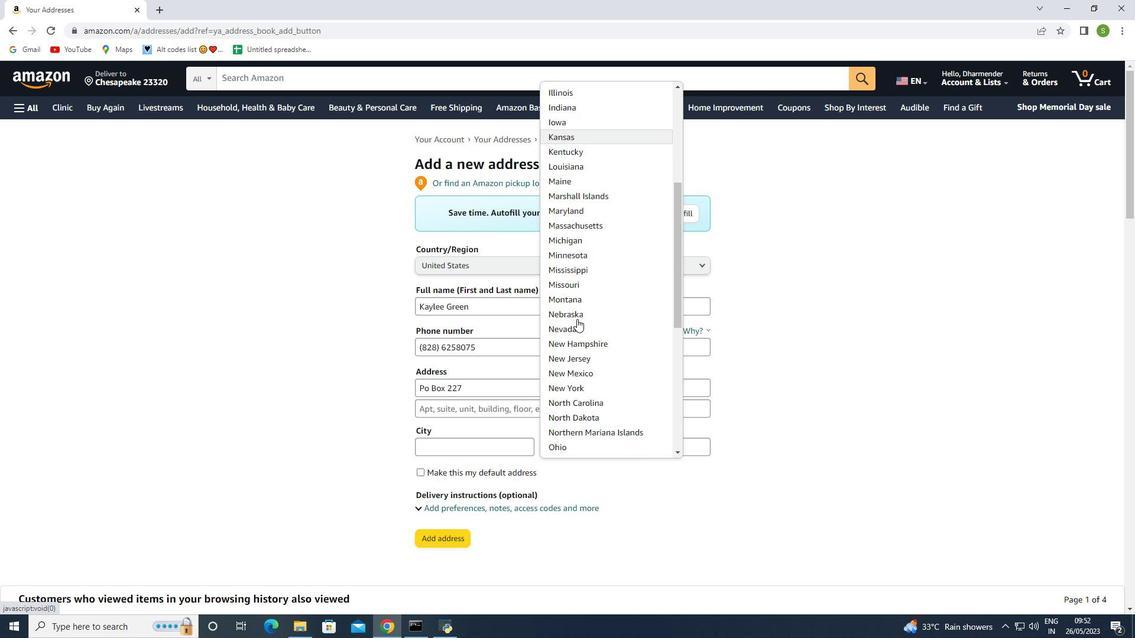 
Action: Mouse scrolled (577, 318) with delta (0, 0)
Screenshot: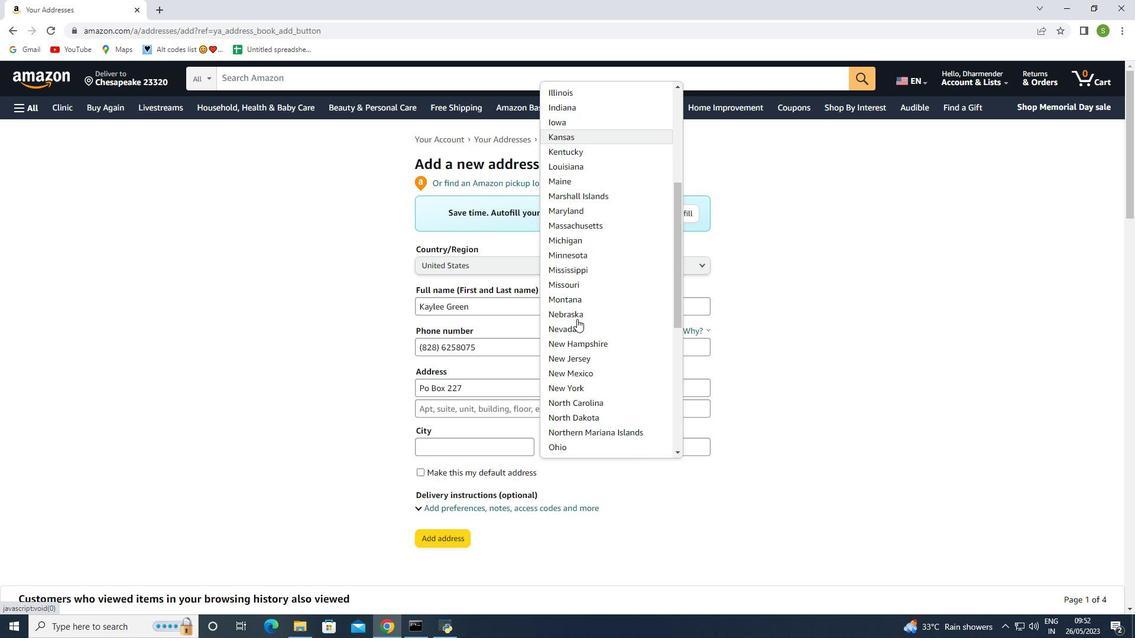 
Action: Mouse scrolled (577, 318) with delta (0, 0)
Screenshot: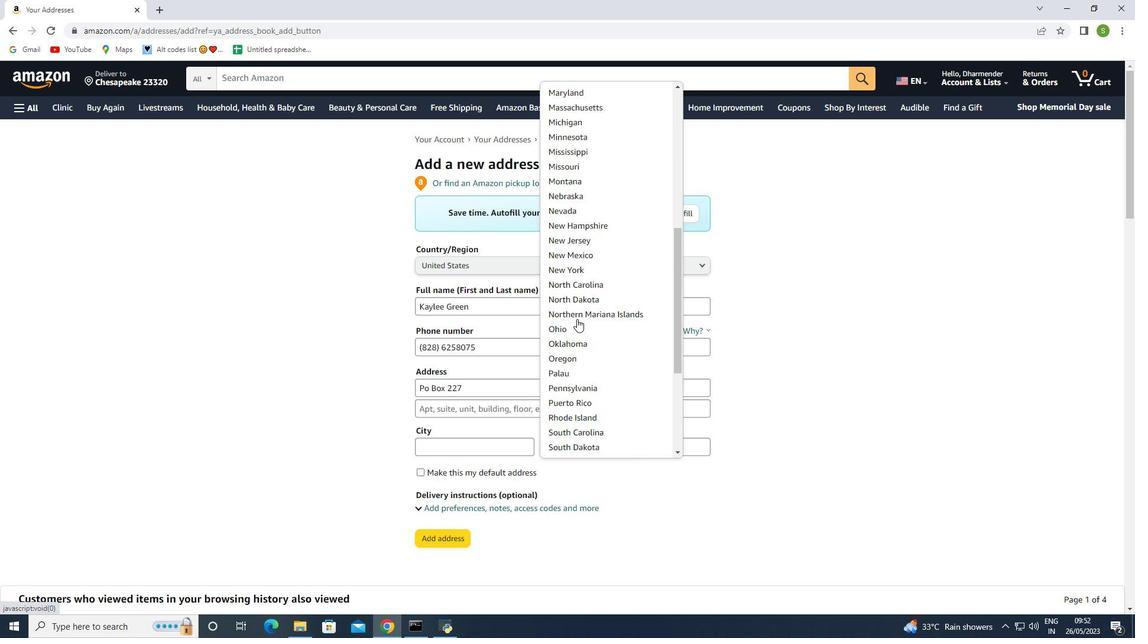 
Action: Mouse scrolled (577, 318) with delta (0, 0)
Screenshot: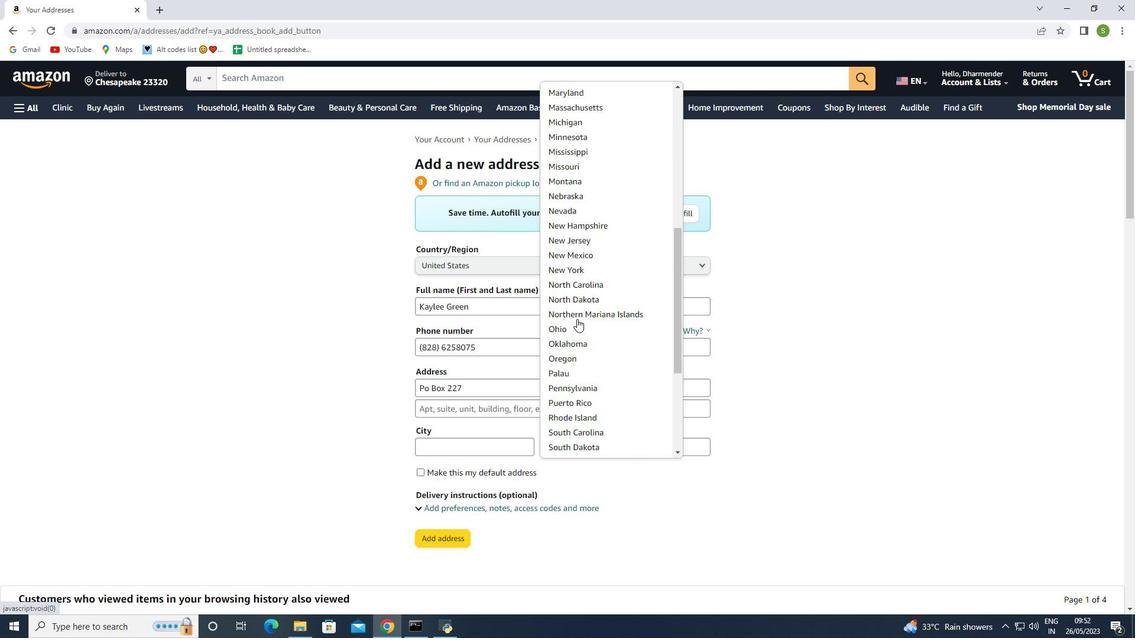 
Action: Mouse scrolled (577, 318) with delta (0, 0)
Screenshot: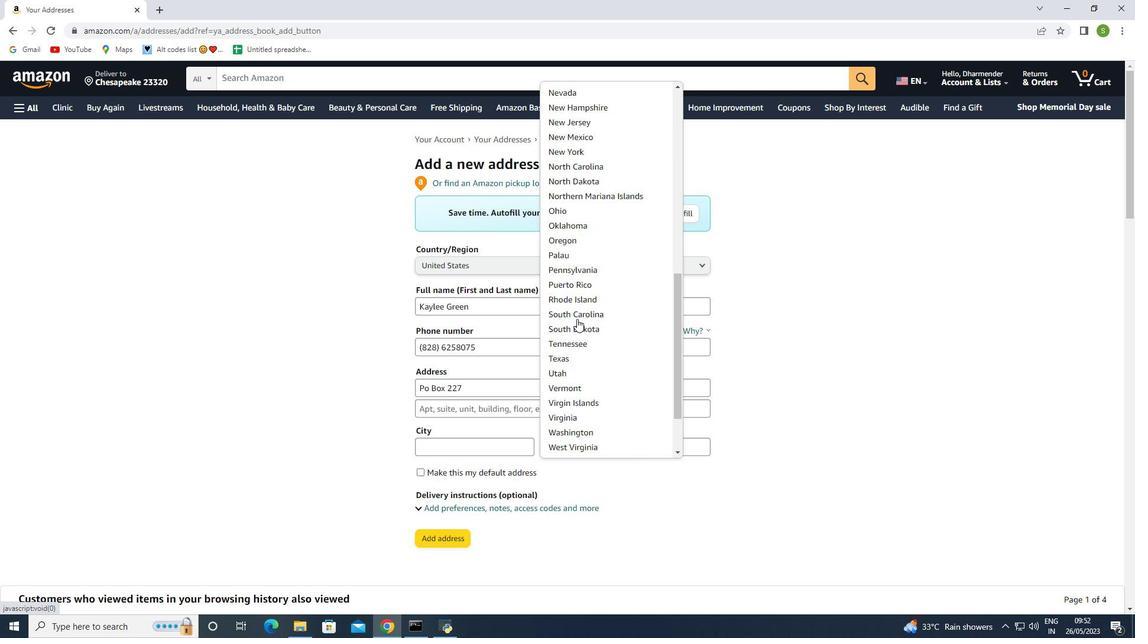 
Action: Mouse scrolled (577, 318) with delta (0, 0)
Screenshot: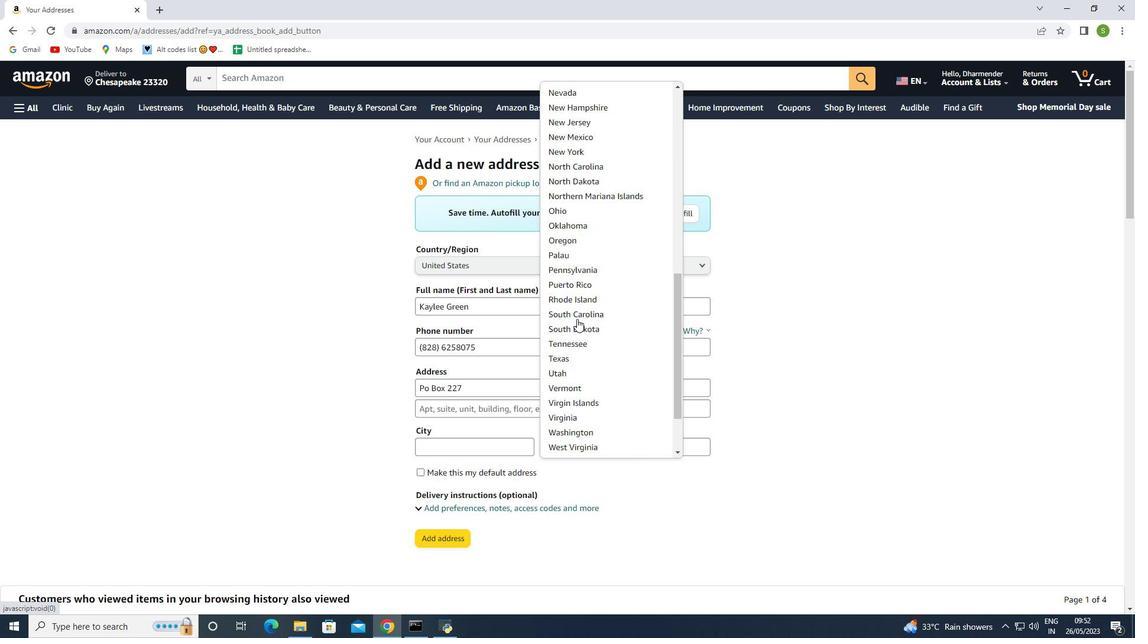
Action: Mouse scrolled (577, 318) with delta (0, 0)
Screenshot: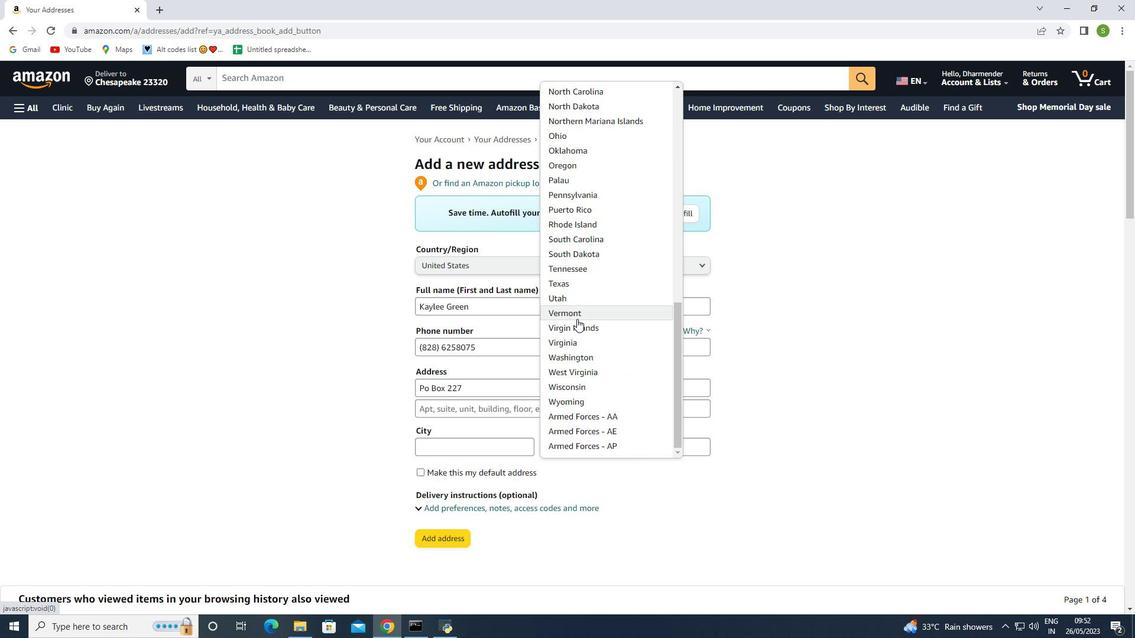 
Action: Mouse scrolled (577, 318) with delta (0, 0)
Screenshot: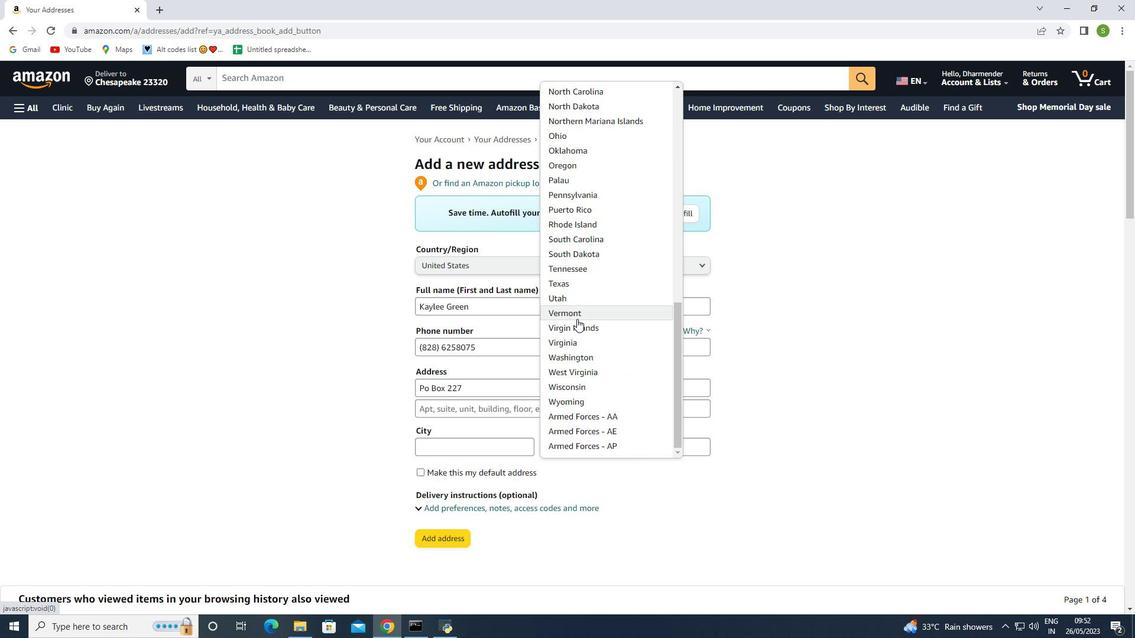 
Action: Mouse scrolled (577, 319) with delta (0, 0)
Screenshot: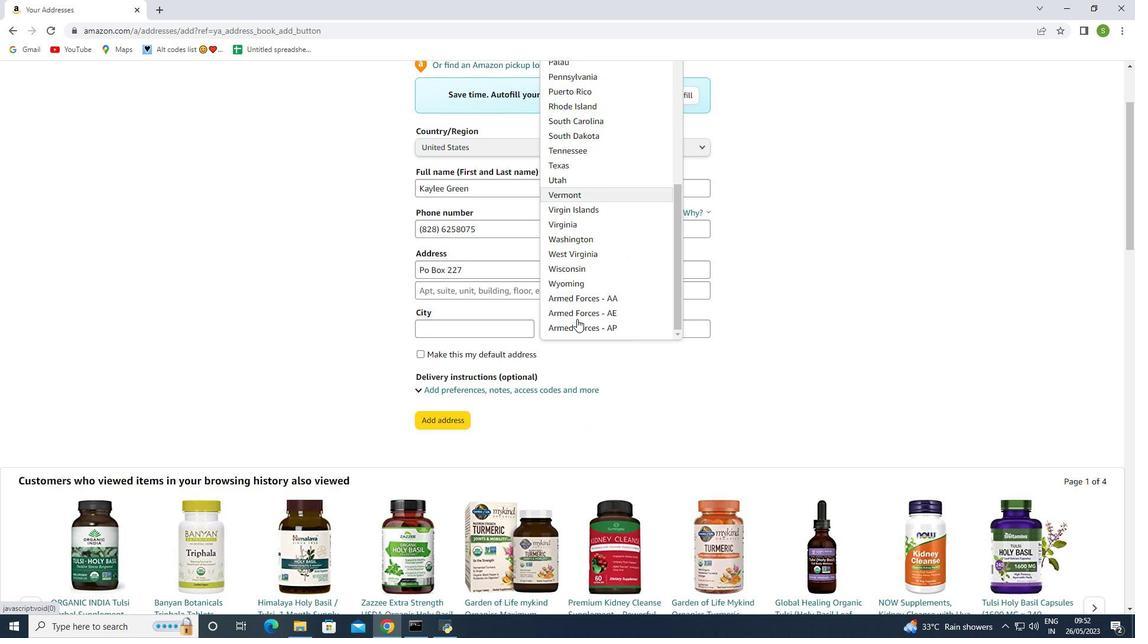 
Action: Mouse scrolled (577, 319) with delta (0, 0)
Screenshot: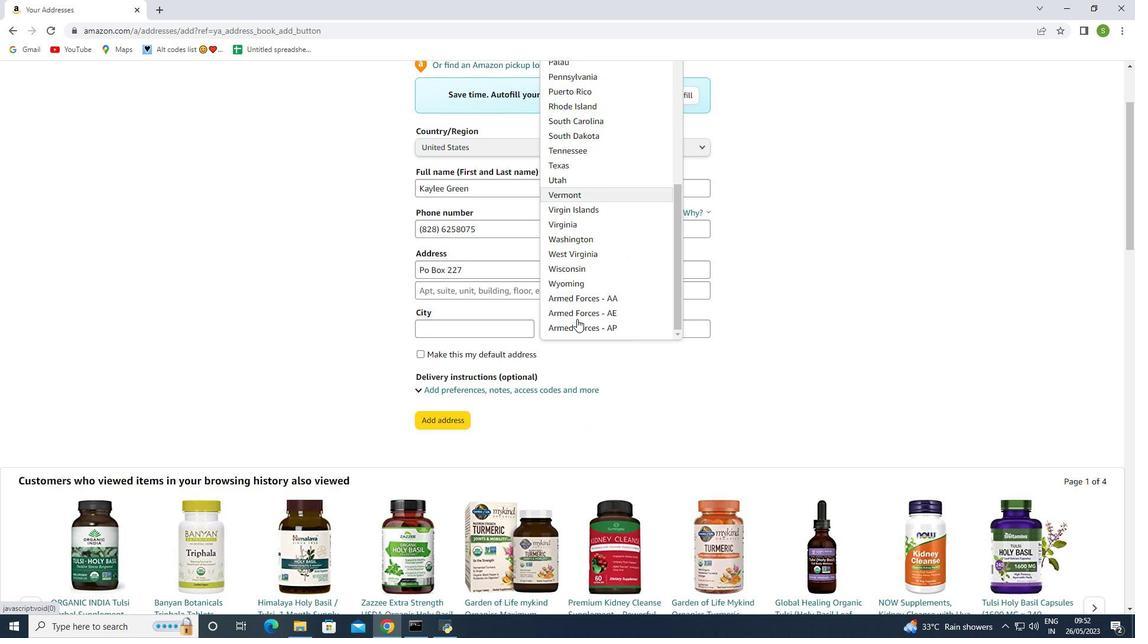 
Action: Mouse scrolled (577, 319) with delta (0, 0)
Screenshot: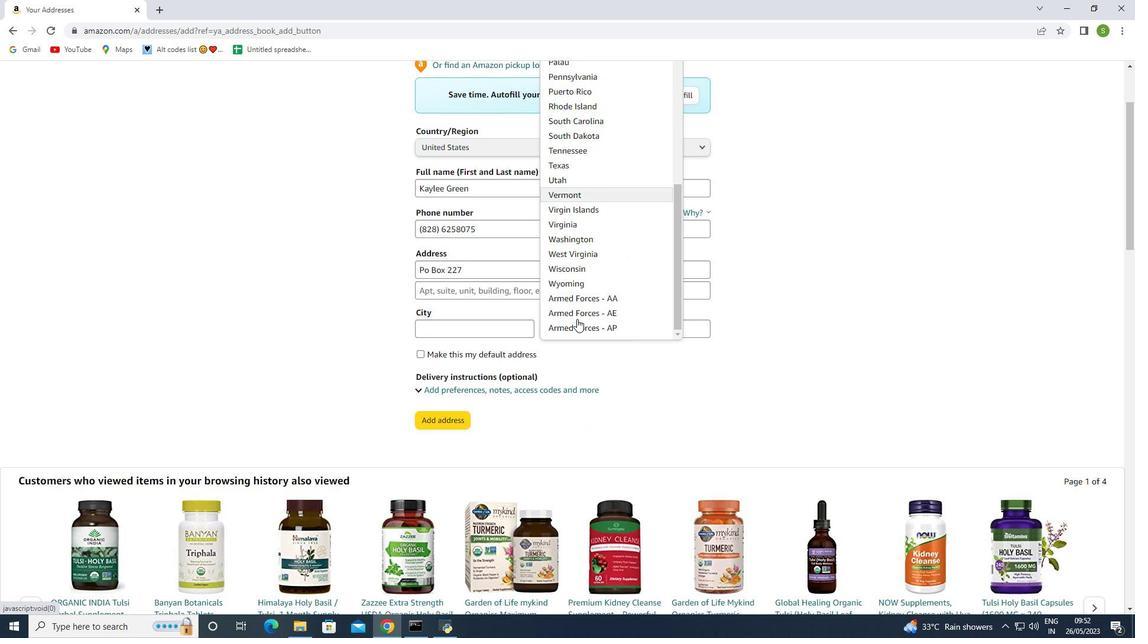 
Action: Mouse scrolled (577, 319) with delta (0, 0)
Screenshot: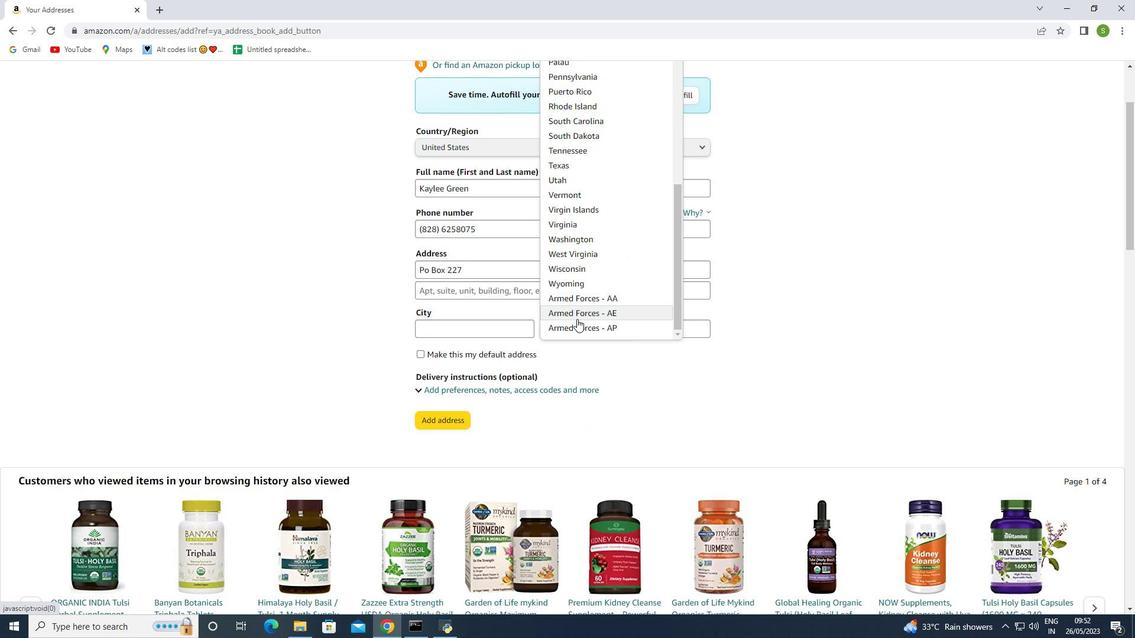 
Action: Mouse moved to (579, 296)
Screenshot: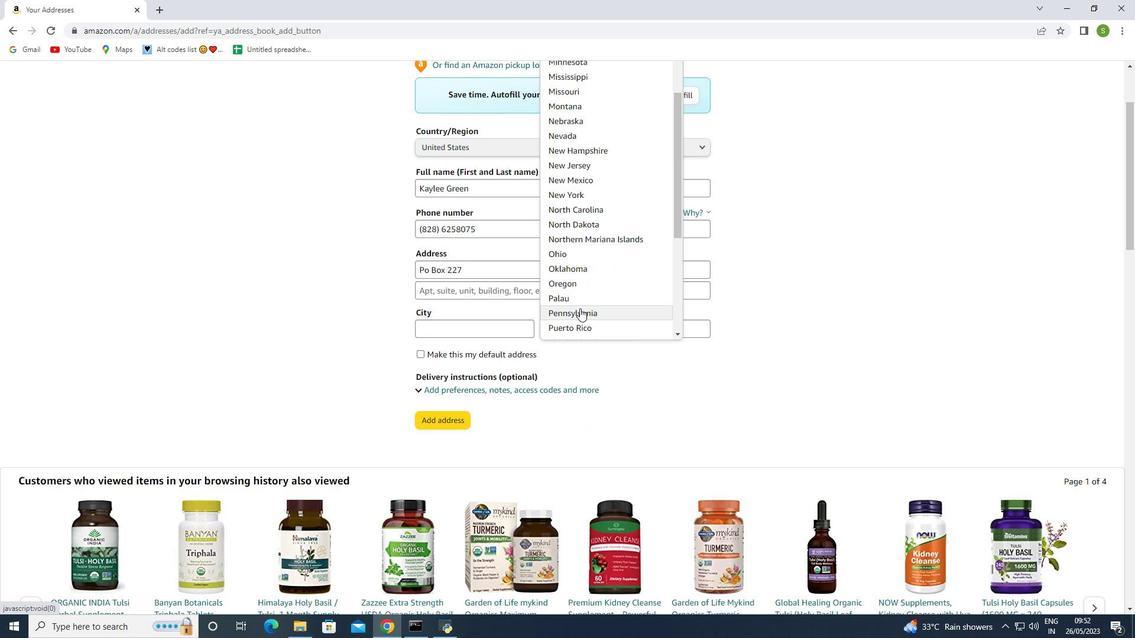 
Action: Mouse scrolled (579, 296) with delta (0, 0)
Screenshot: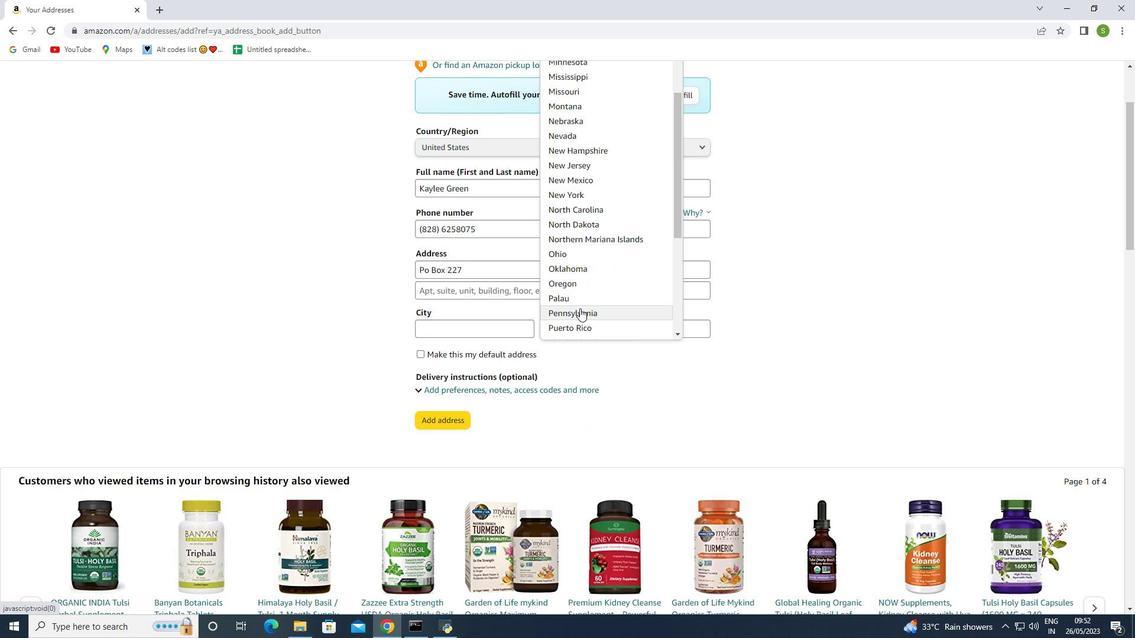 
Action: Mouse scrolled (579, 296) with delta (0, 0)
Screenshot: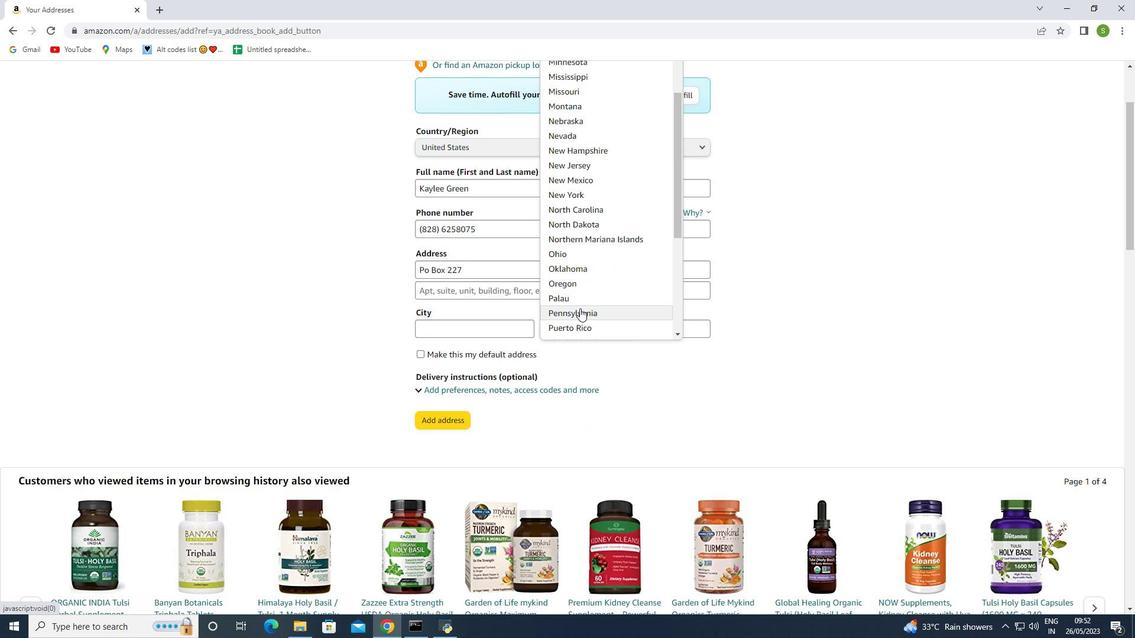 
Action: Mouse scrolled (579, 296) with delta (0, 0)
Screenshot: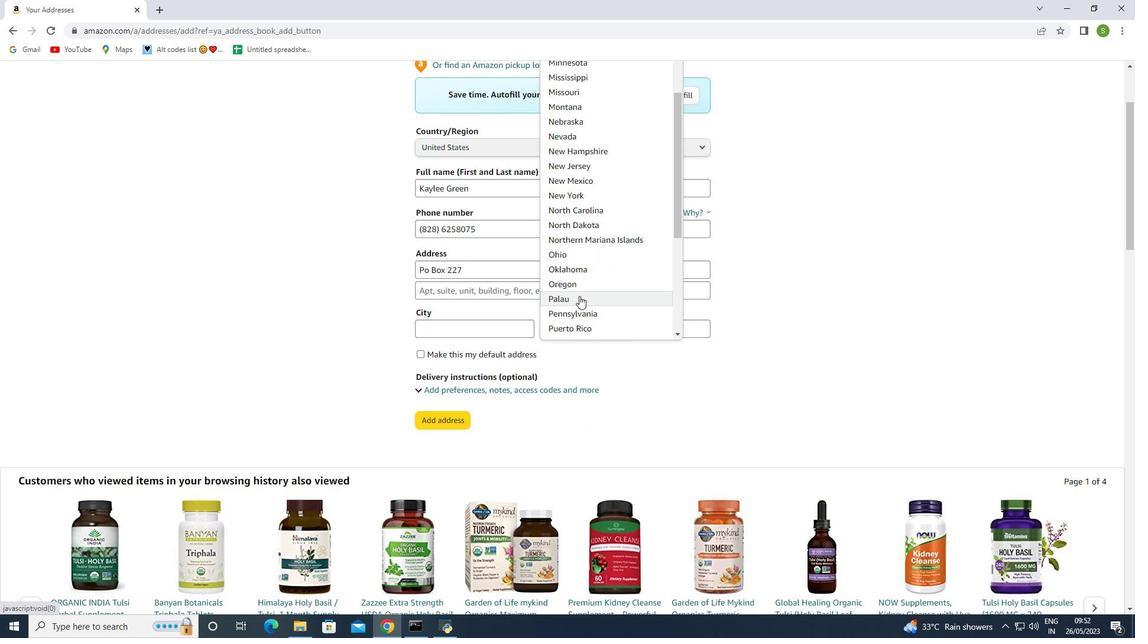 
Action: Mouse moved to (1133, 201)
Screenshot: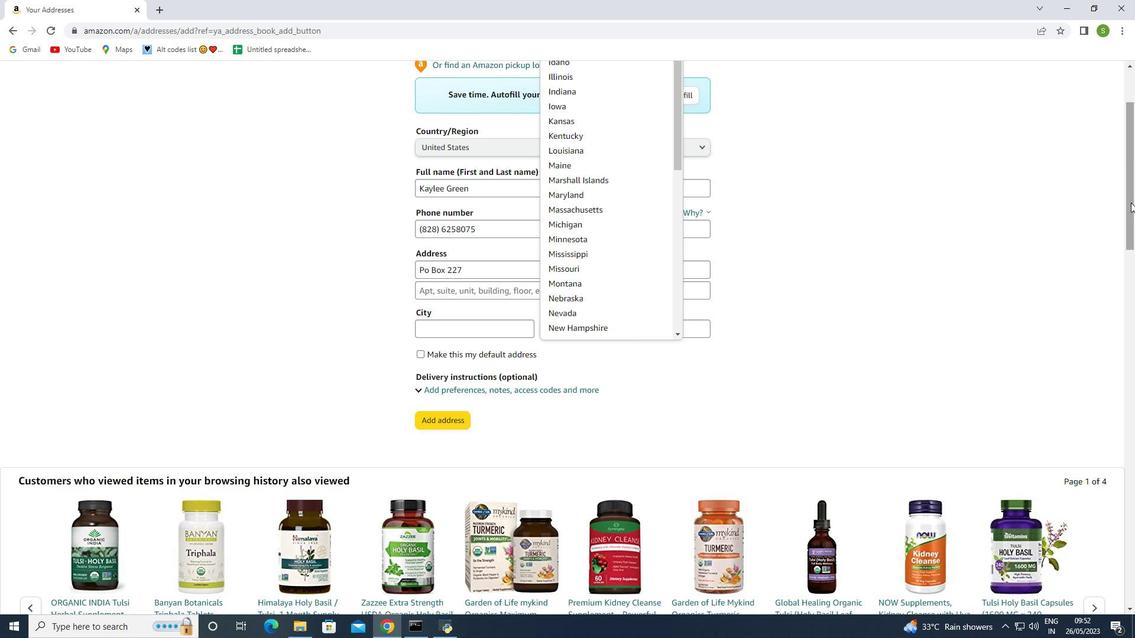 
Action: Mouse pressed left at (1133, 201)
Screenshot: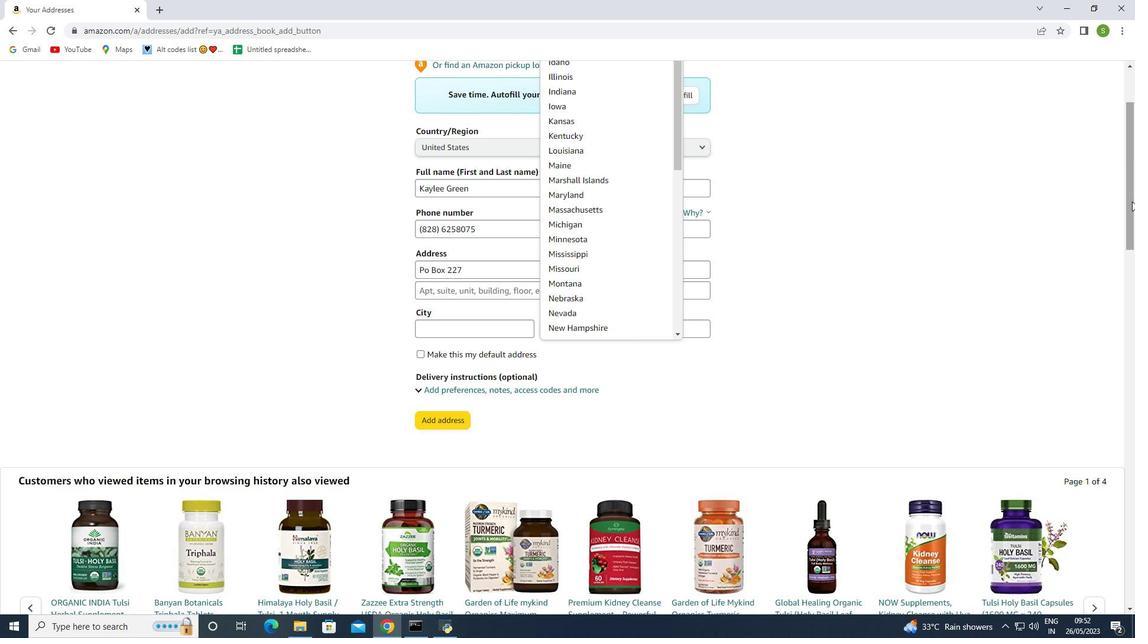 
Action: Mouse moved to (594, 307)
Screenshot: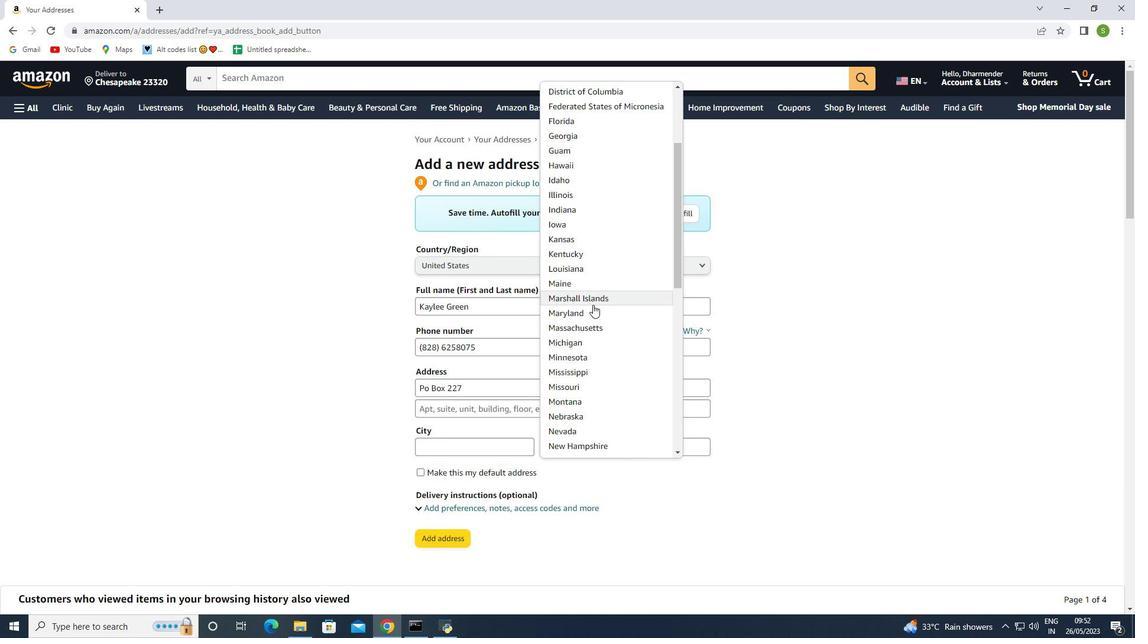 
Action: Mouse scrolled (594, 308) with delta (0, 0)
Screenshot: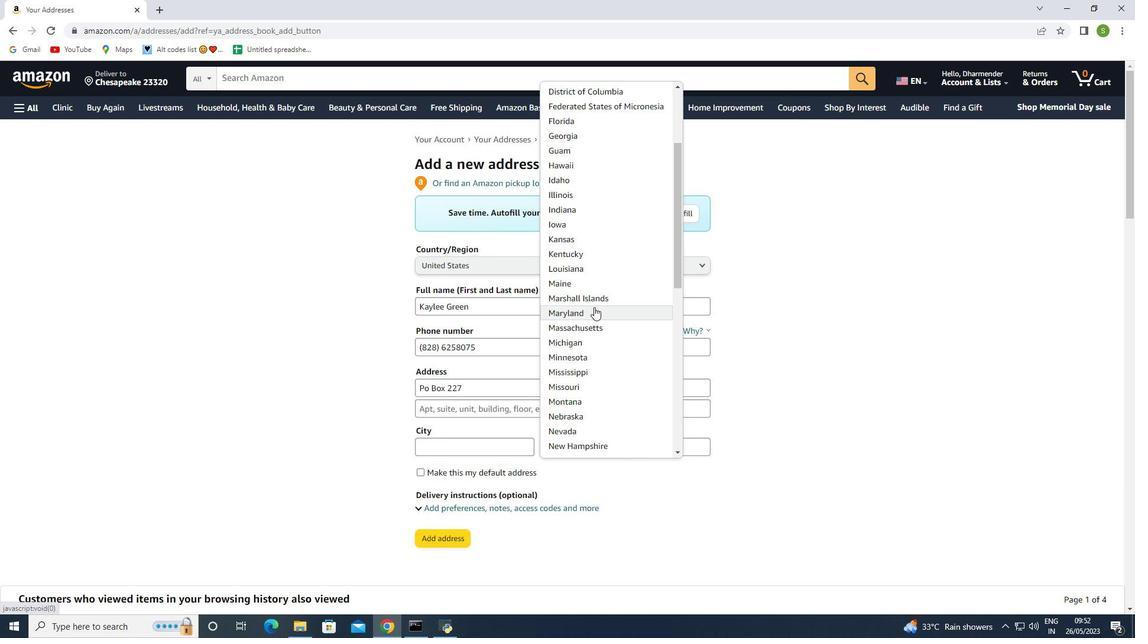 
Action: Mouse moved to (567, 208)
Screenshot: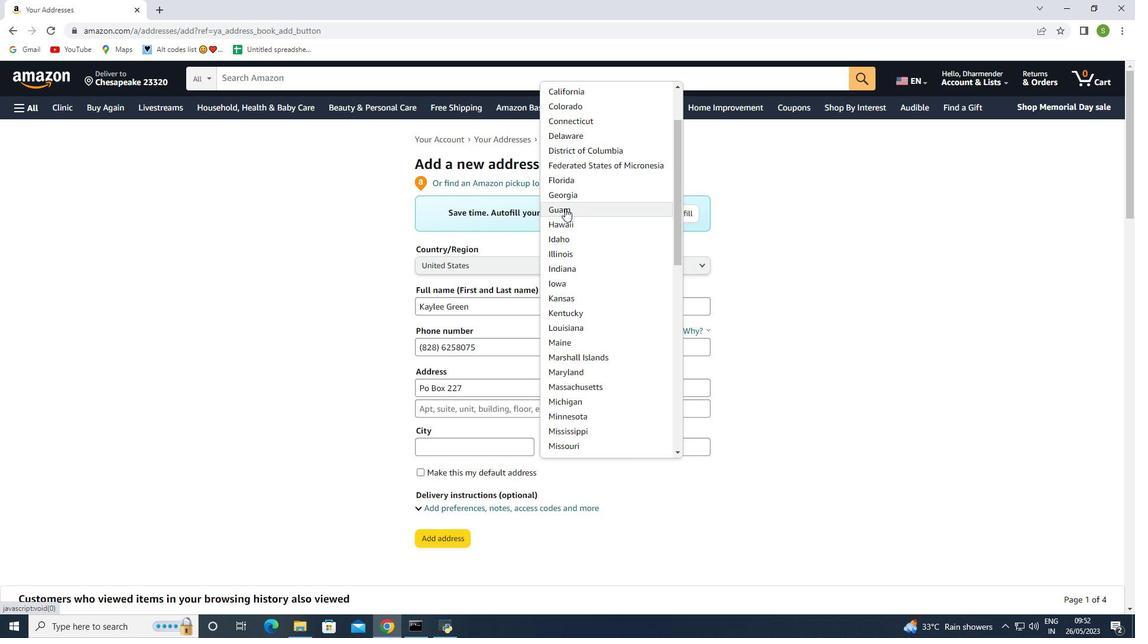 
Action: Mouse scrolled (567, 209) with delta (0, 0)
Screenshot: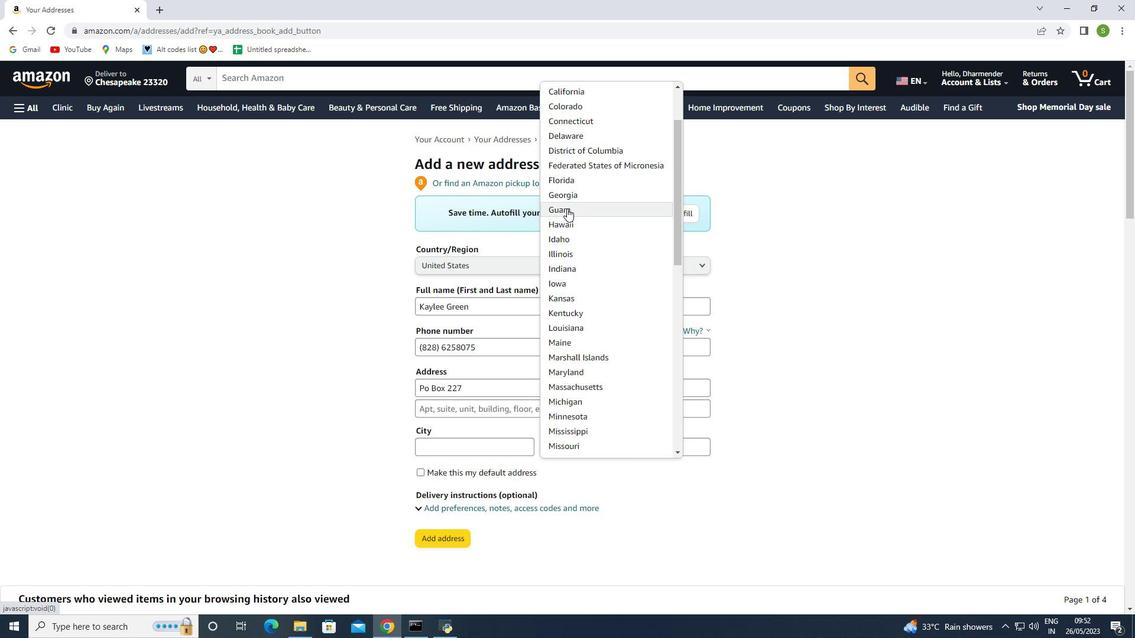 
Action: Mouse moved to (558, 169)
Screenshot: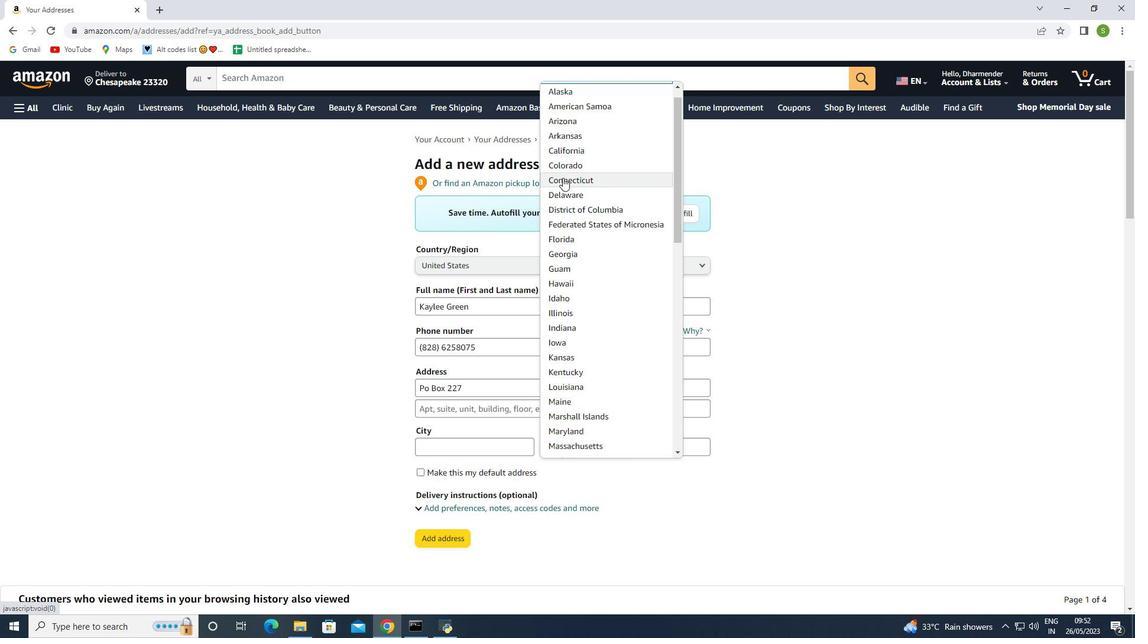 
Action: Mouse scrolled (558, 169) with delta (0, 0)
Screenshot: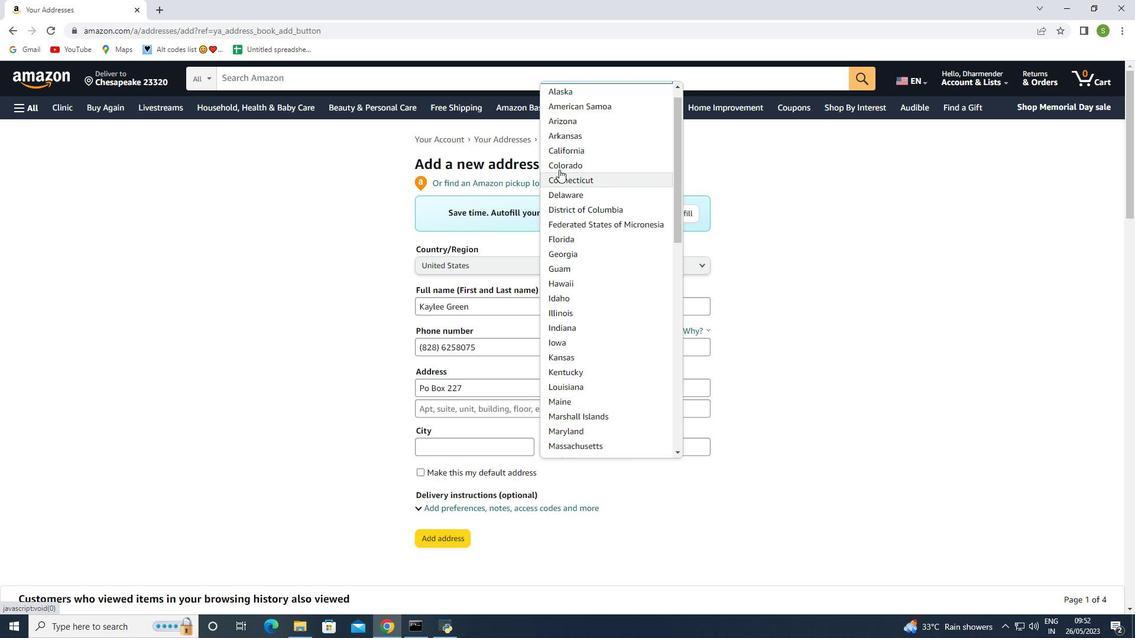 
Action: Mouse moved to (823, 538)
Screenshot: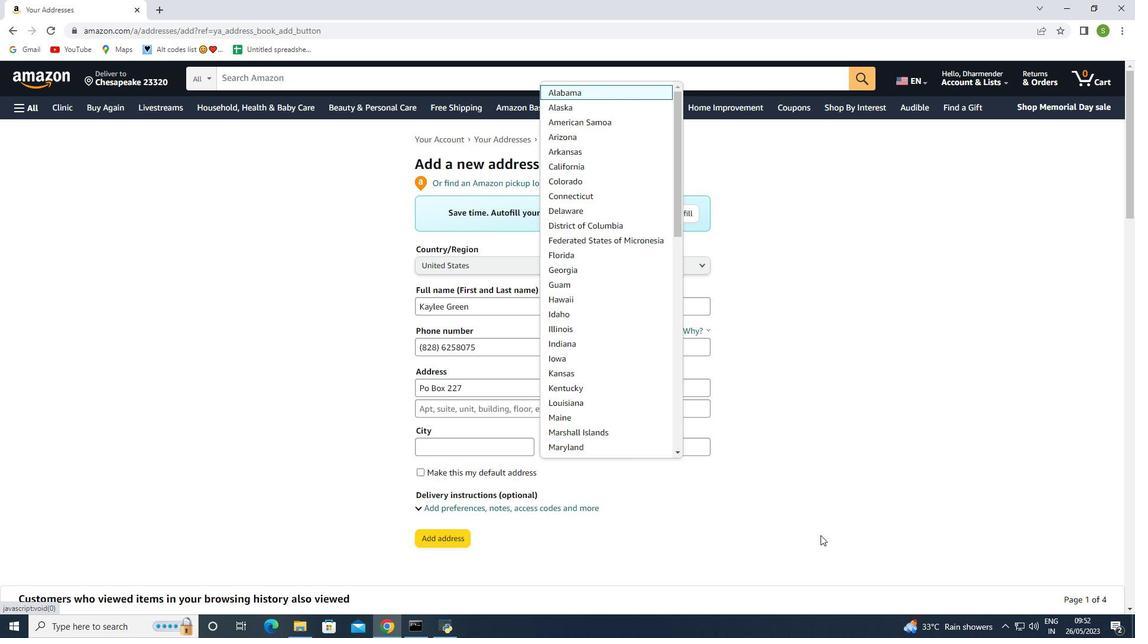
Action: Mouse pressed left at (823, 538)
Screenshot: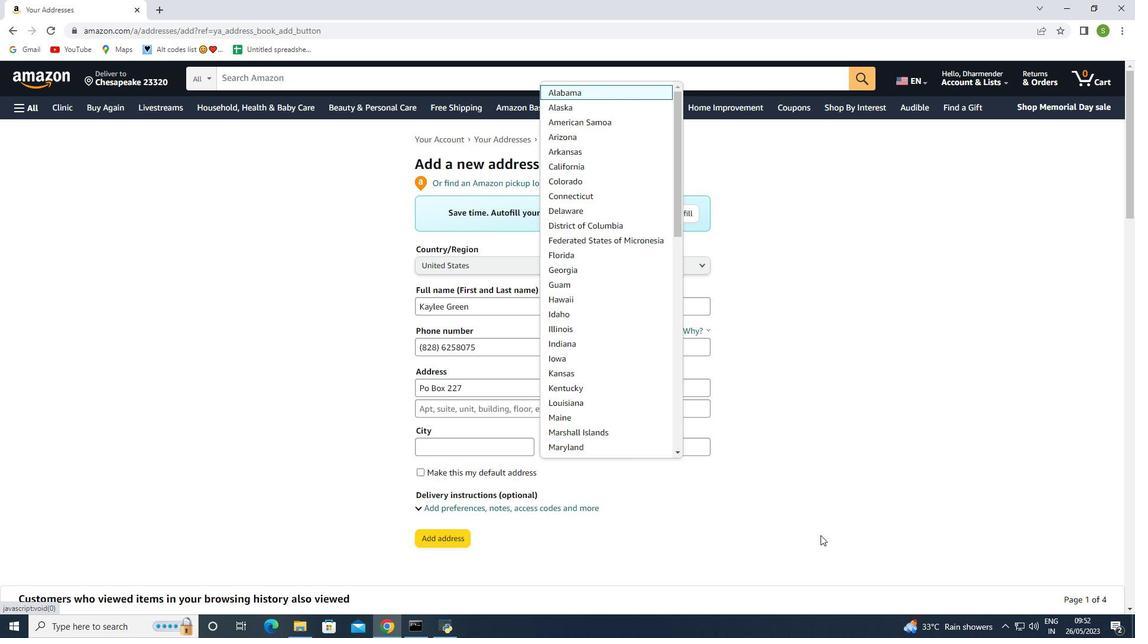 
Action: Mouse moved to (678, 450)
Screenshot: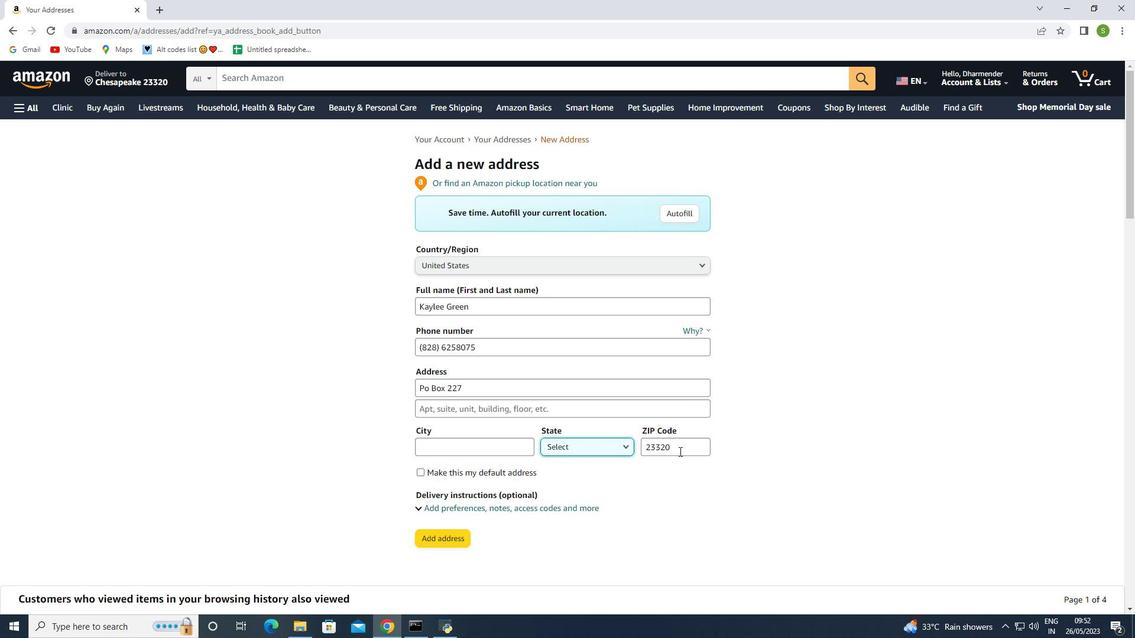 
Action: Mouse pressed left at (678, 450)
Screenshot: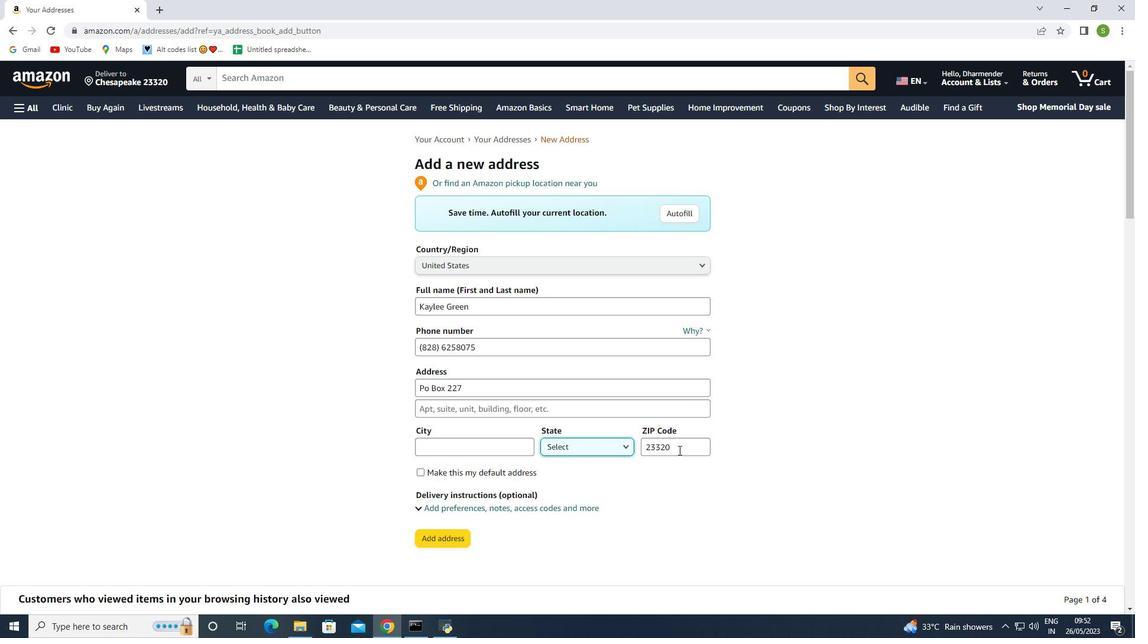 
Action: Mouse moved to (636, 441)
Screenshot: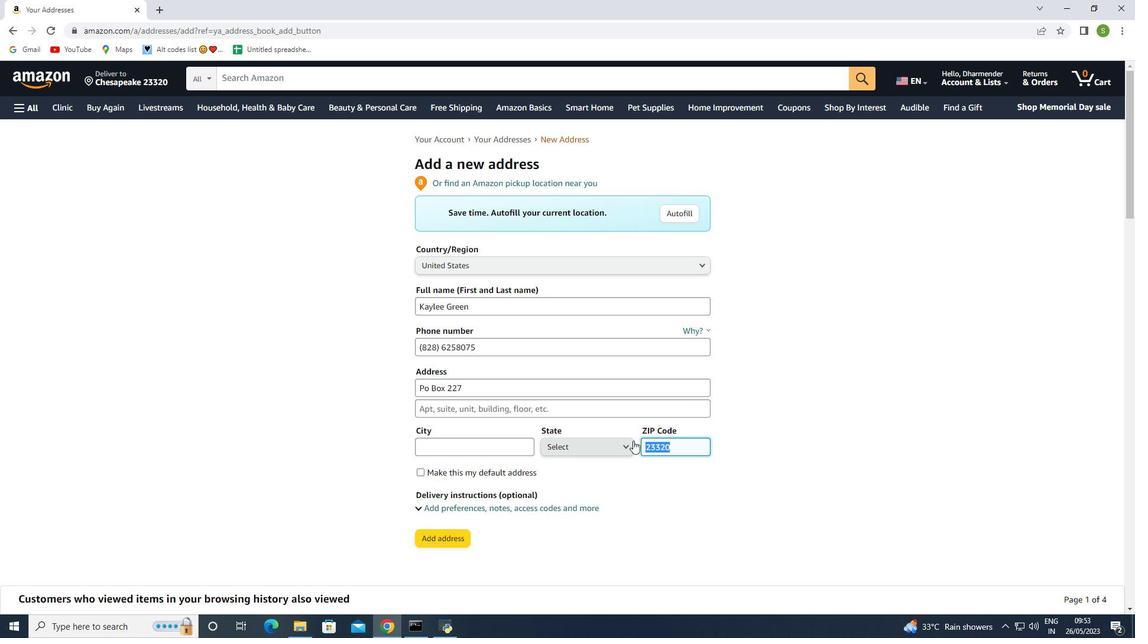 
Action: Key pressed <Key.backspace>28746
Screenshot: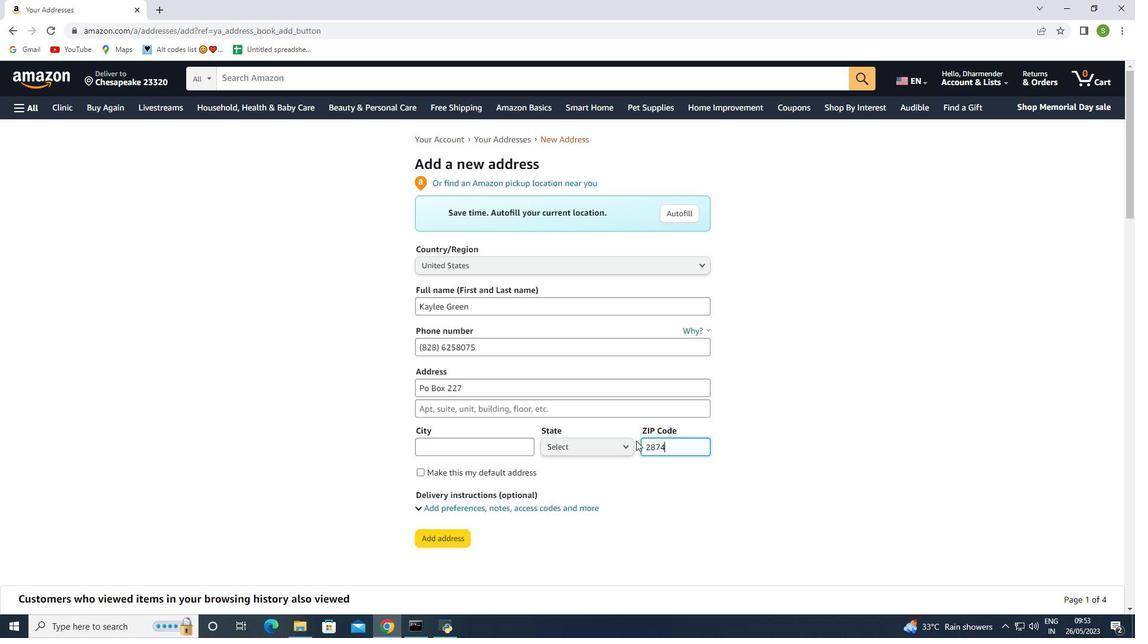 
Action: Mouse moved to (643, 495)
Screenshot: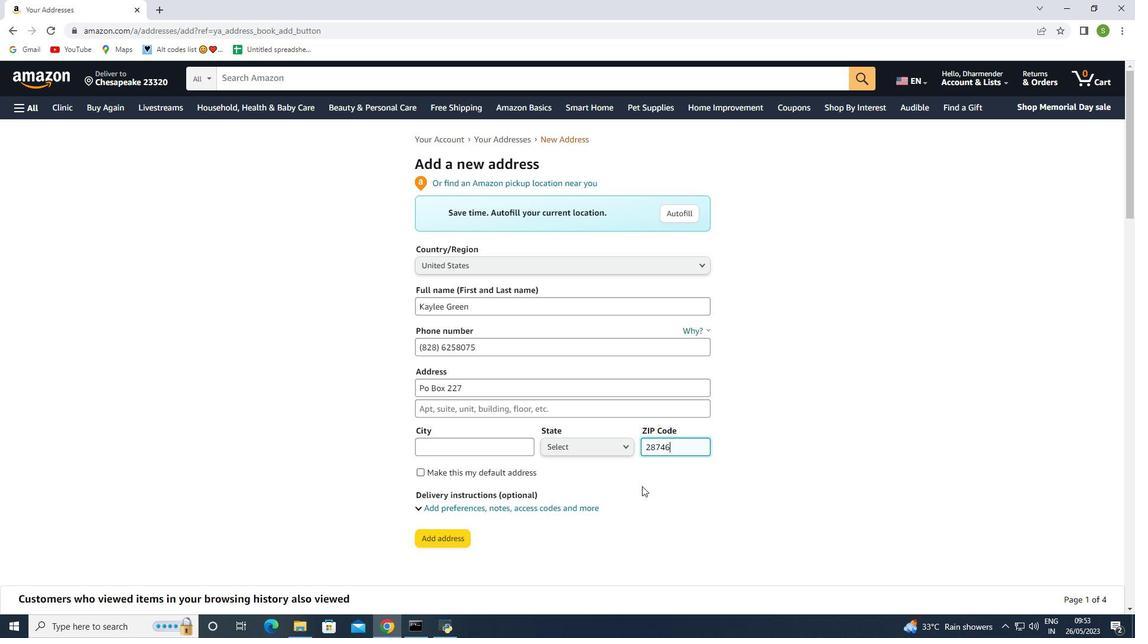 
Action: Mouse pressed left at (643, 495)
Screenshot: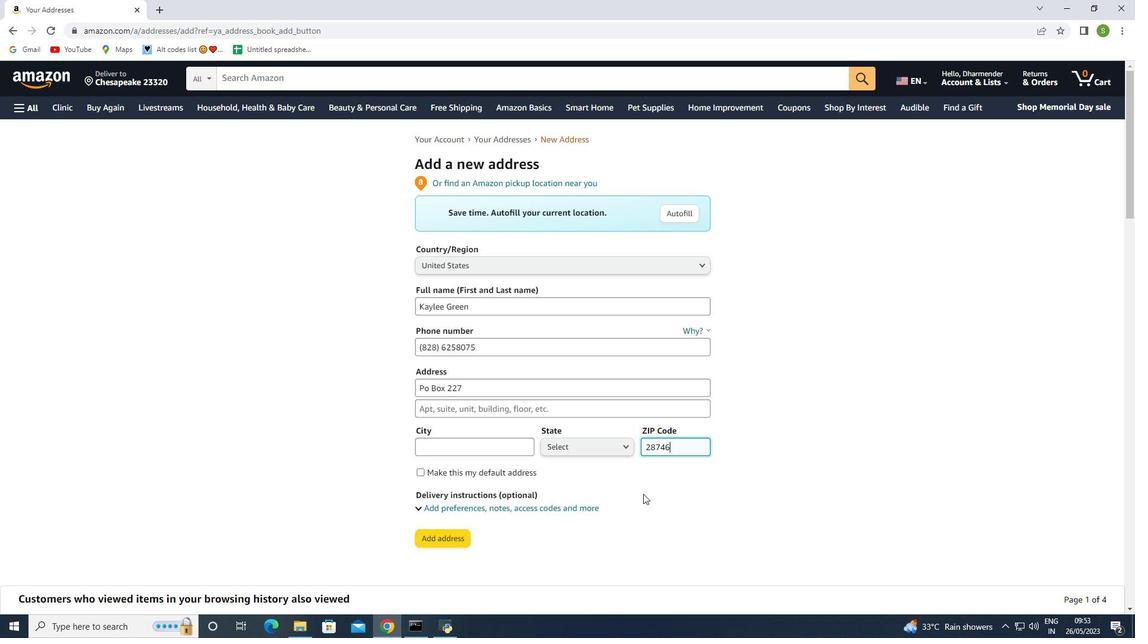 
Action: Mouse moved to (504, 452)
Screenshot: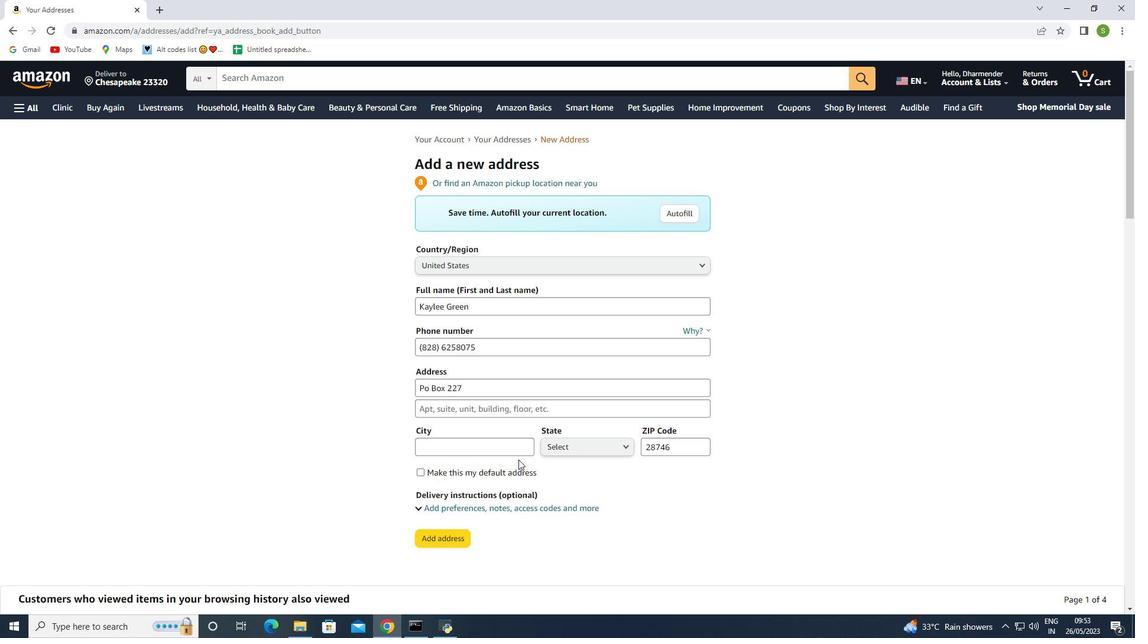 
Action: Mouse pressed left at (504, 452)
Screenshot: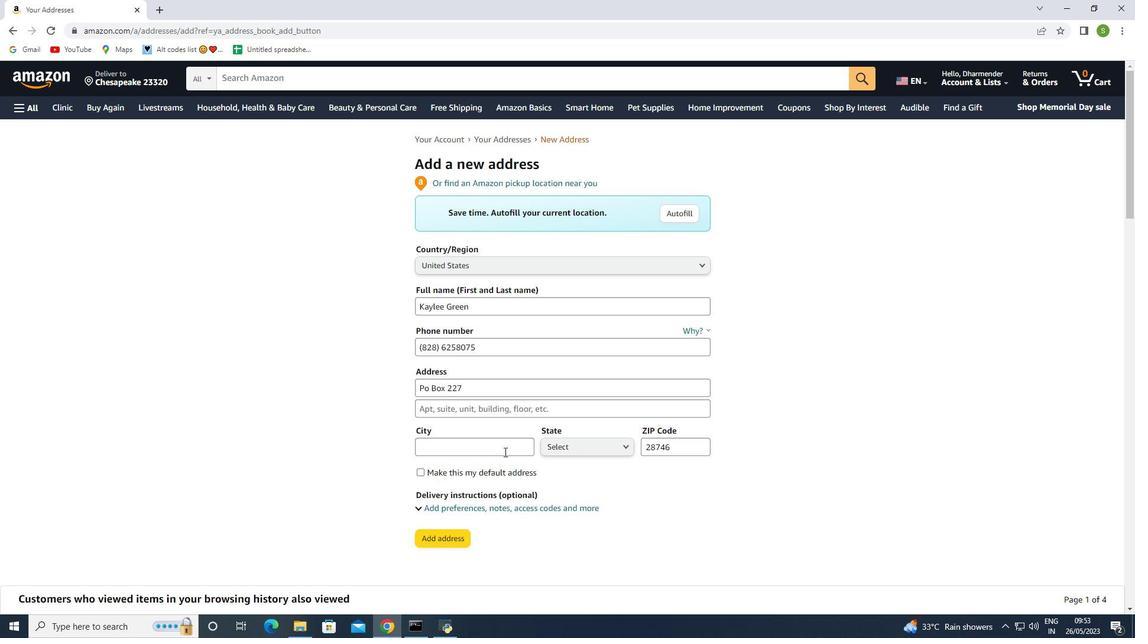 
Action: Key pressed car
Screenshot: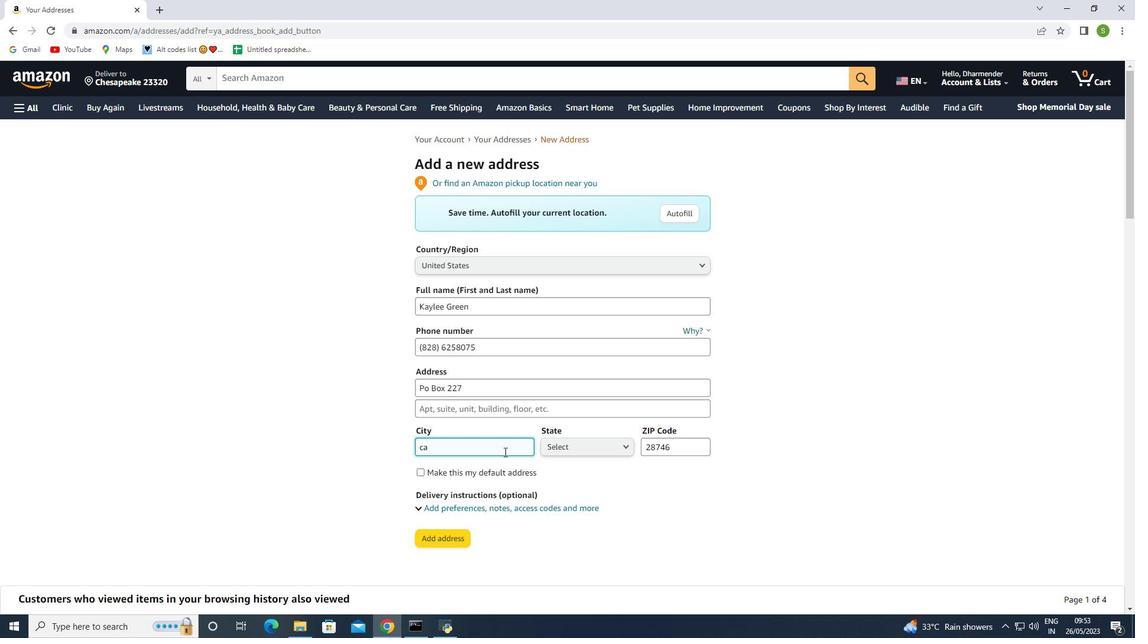 
Action: Mouse moved to (517, 466)
Screenshot: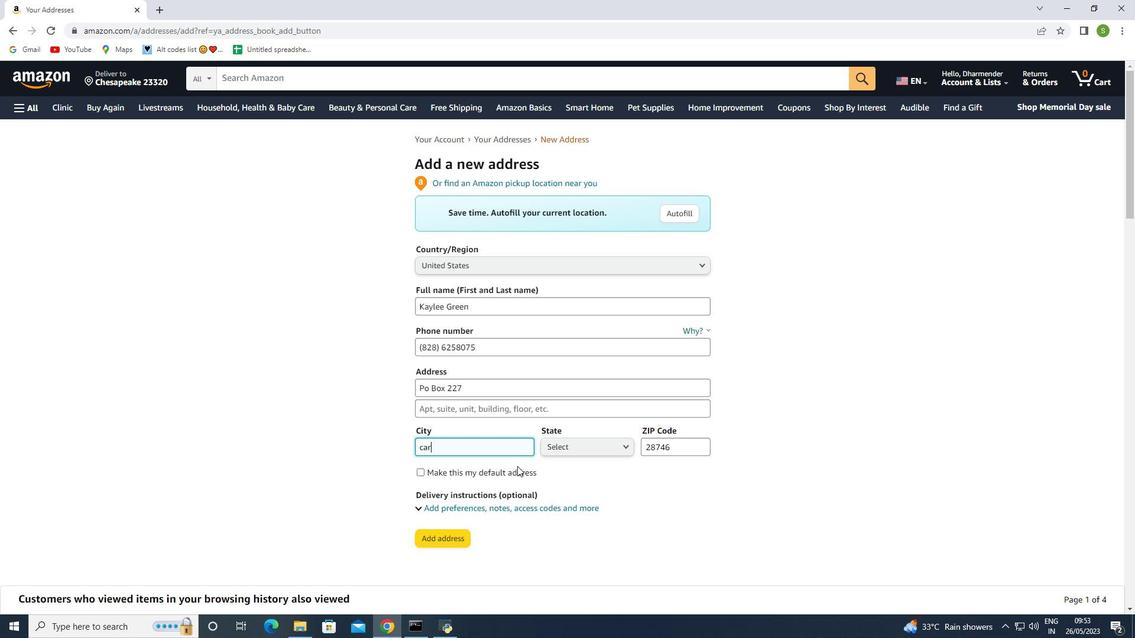 
Action: Key pressed olina
Screenshot: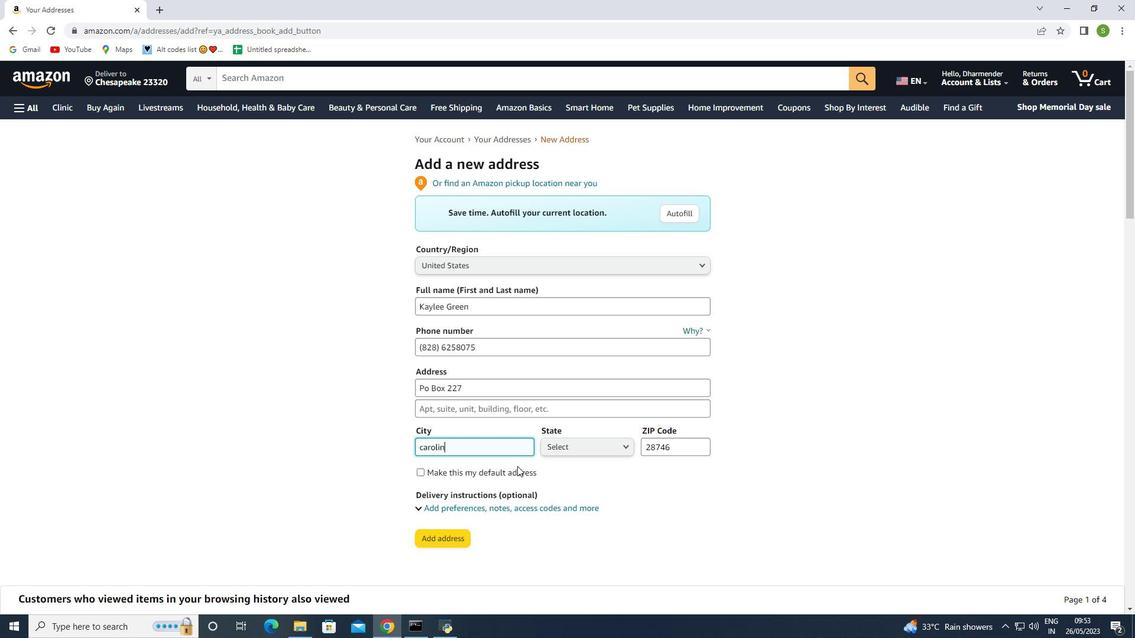 
Action: Mouse moved to (644, 516)
Screenshot: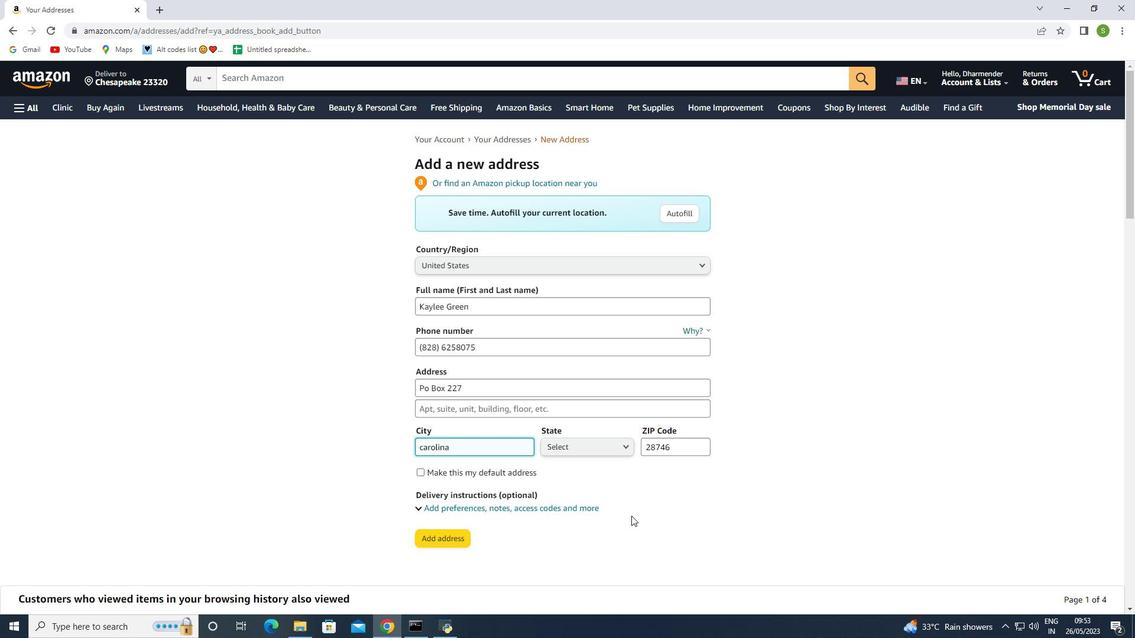 
Action: Mouse pressed left at (644, 516)
Screenshot: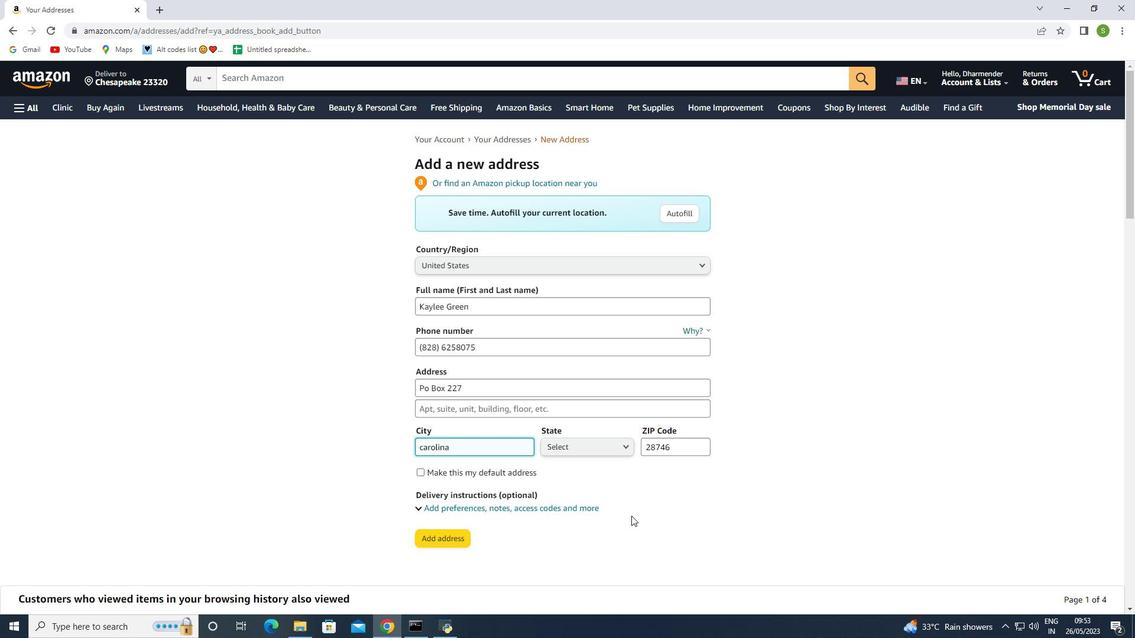 
Action: Mouse moved to (586, 451)
Screenshot: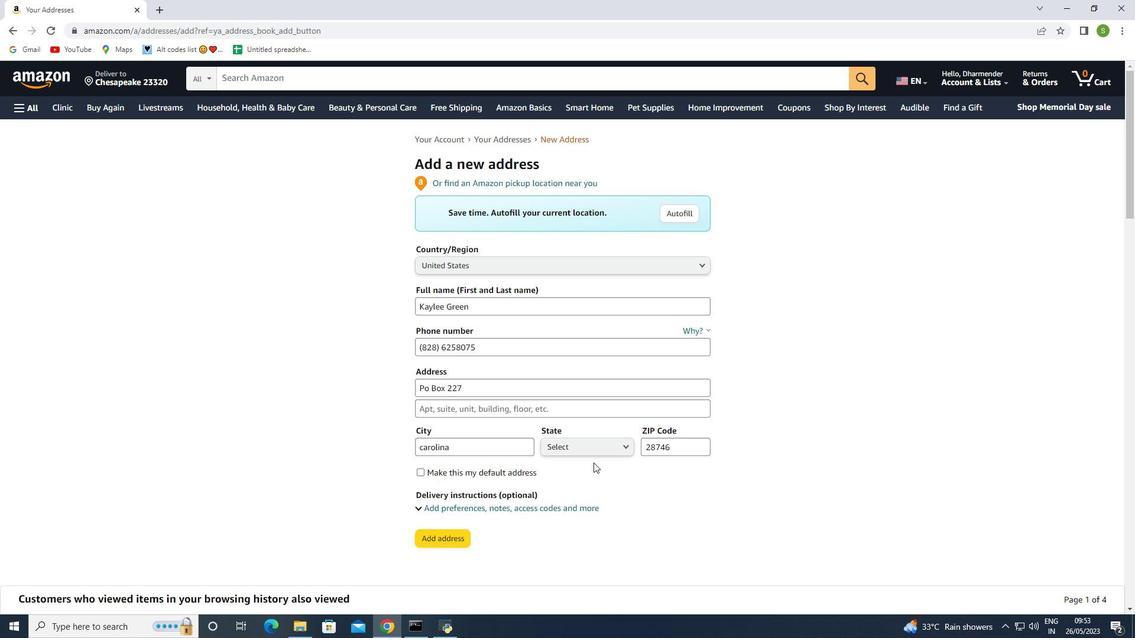 
Action: Mouse pressed left at (586, 451)
Screenshot: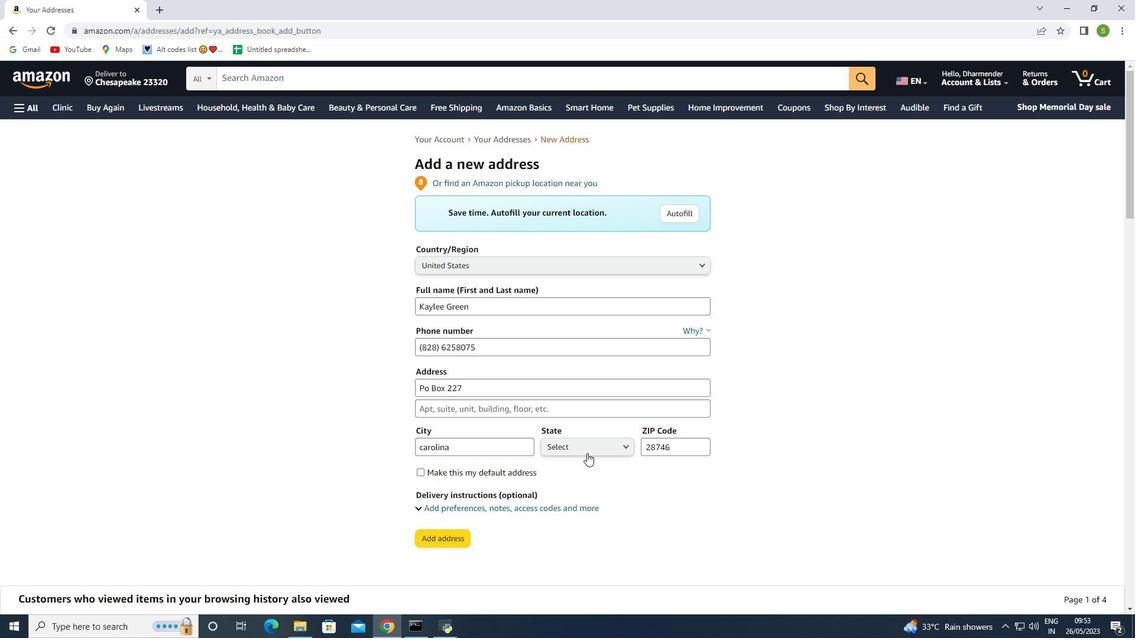 
Action: Mouse moved to (613, 411)
Screenshot: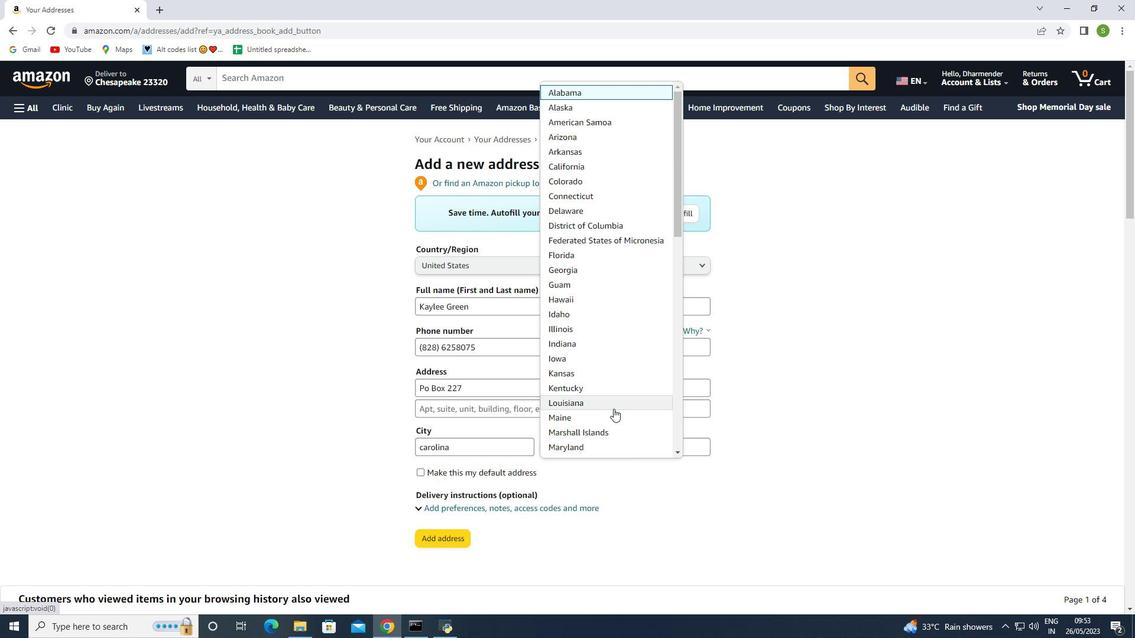 
Action: Mouse scrolled (613, 411) with delta (0, 0)
Screenshot: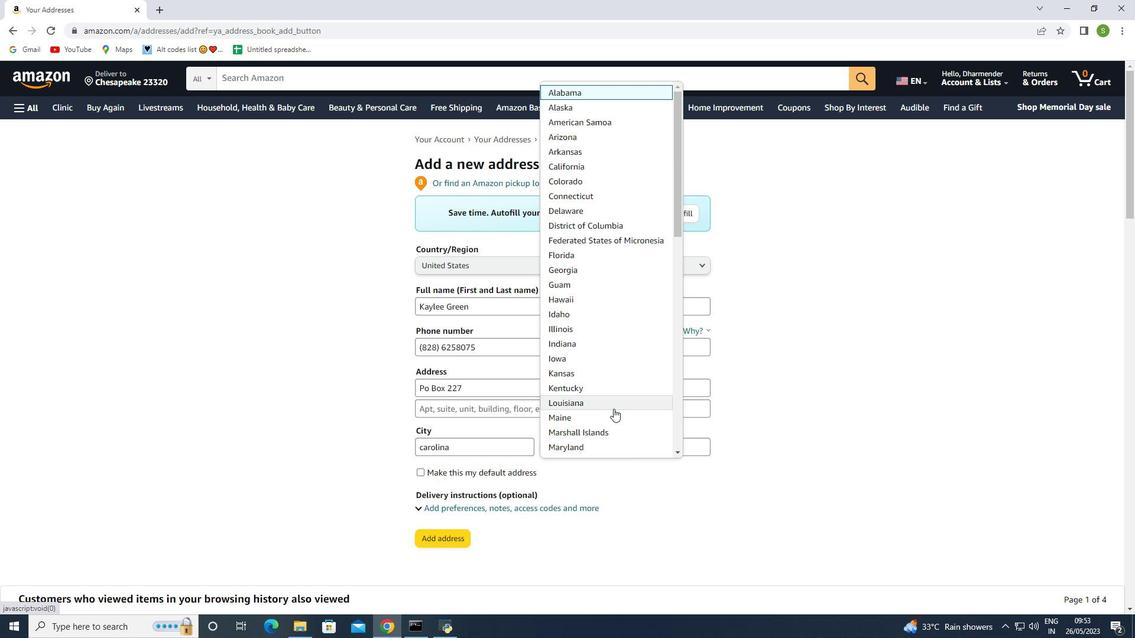 
Action: Mouse scrolled (613, 411) with delta (0, 0)
Screenshot: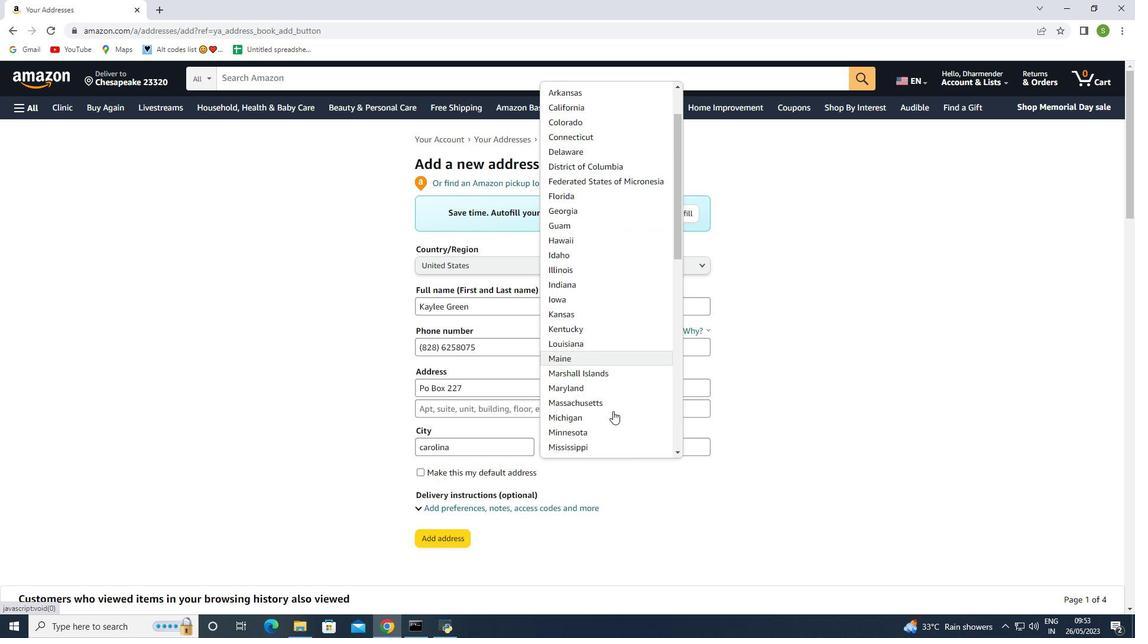 
Action: Mouse scrolled (613, 411) with delta (0, 0)
Screenshot: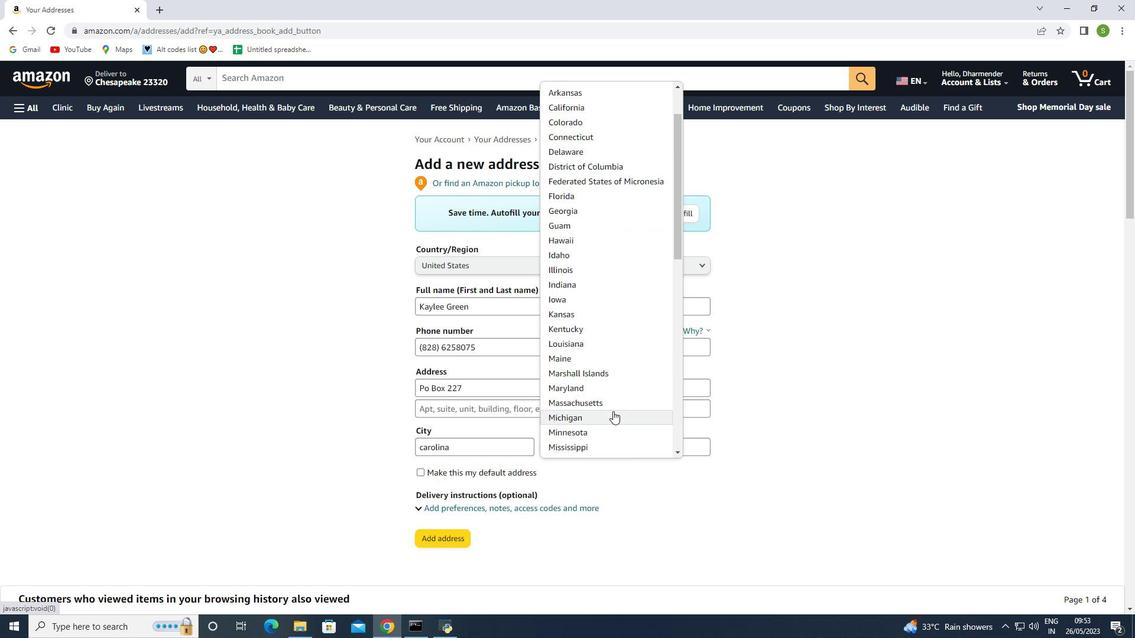 
Action: Mouse moved to (610, 409)
Screenshot: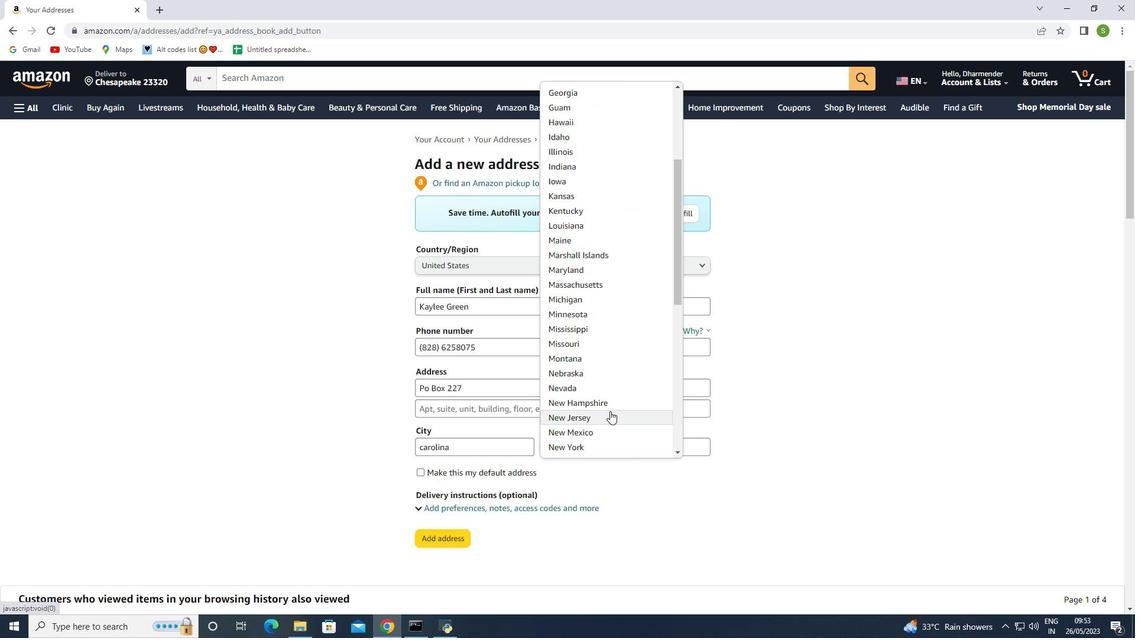 
Action: Mouse scrolled (610, 408) with delta (0, 0)
Screenshot: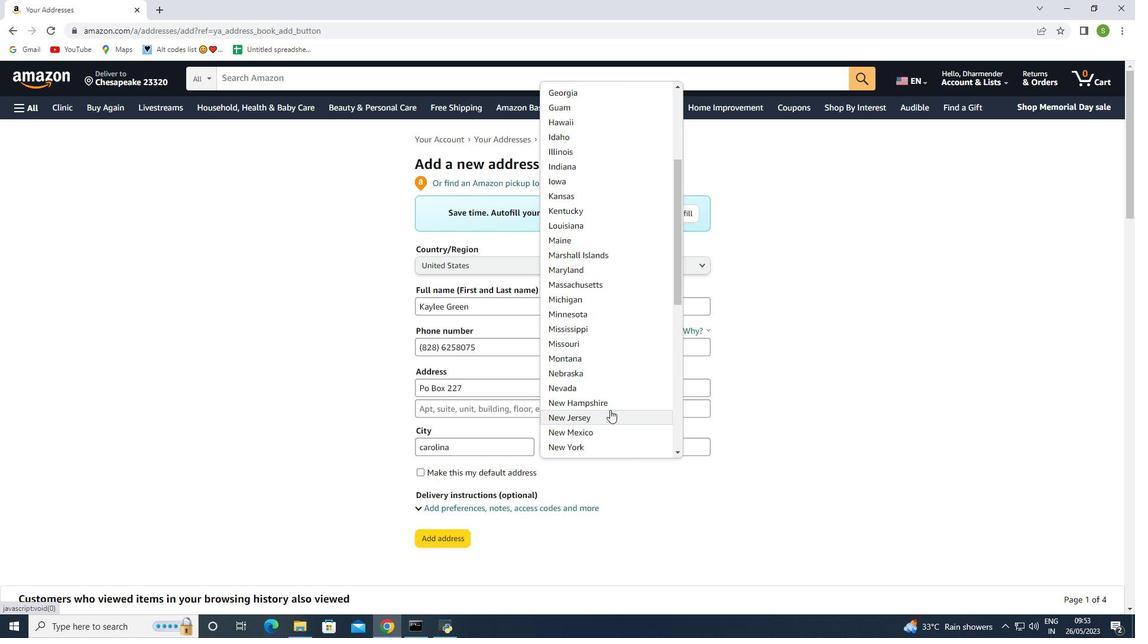 
Action: Mouse scrolled (610, 408) with delta (0, 0)
Screenshot: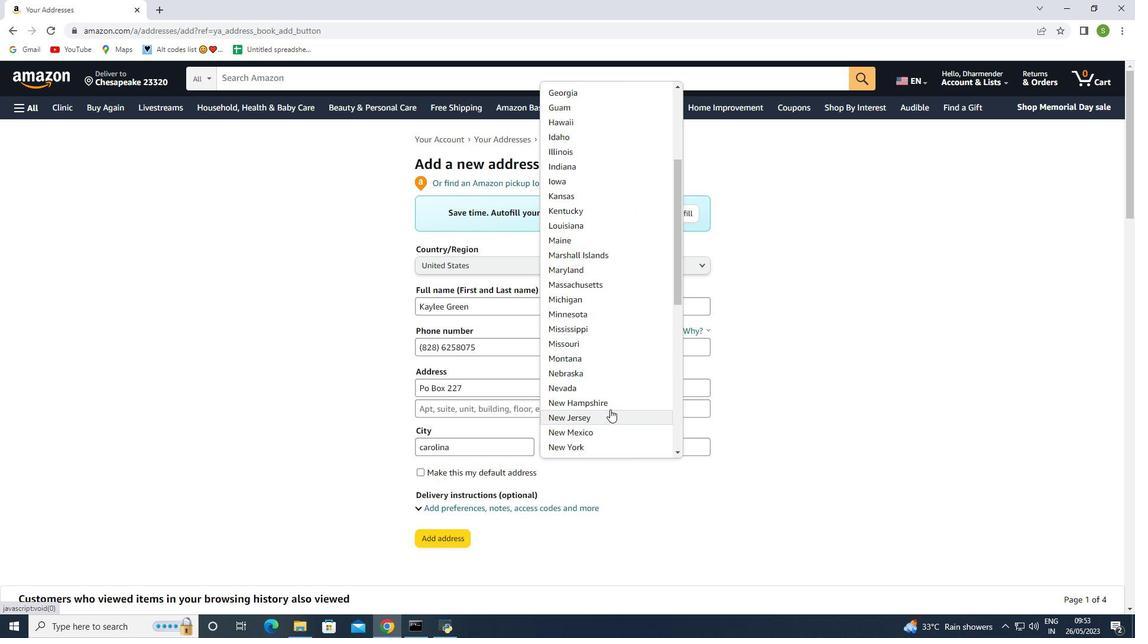 
Action: Mouse scrolled (610, 408) with delta (0, 0)
Screenshot: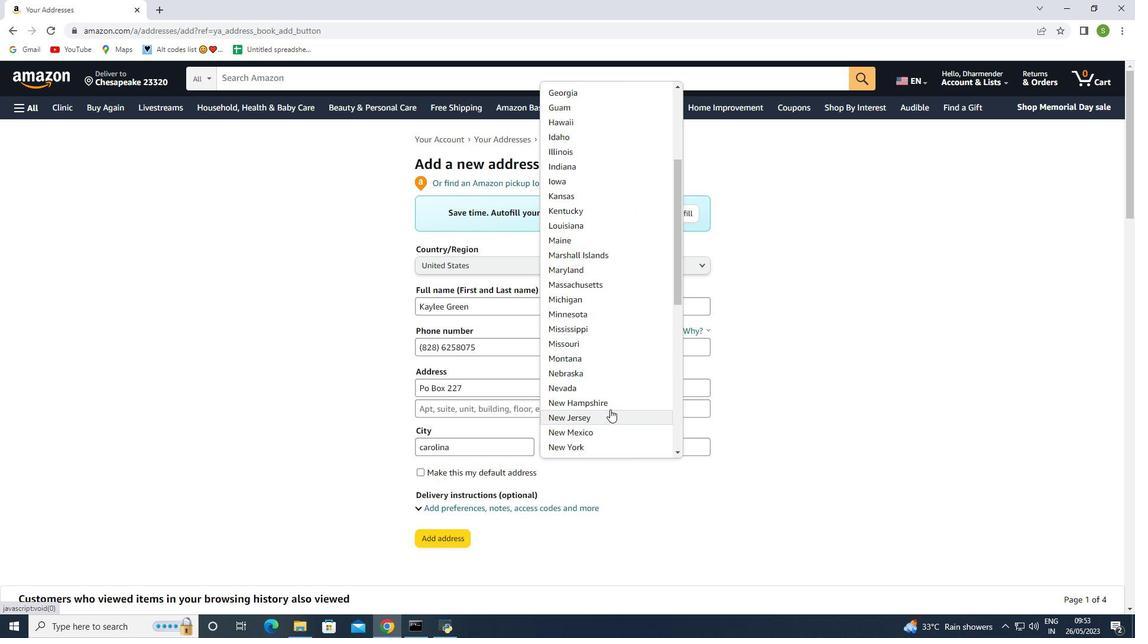 
Action: Mouse scrolled (610, 408) with delta (0, 0)
Screenshot: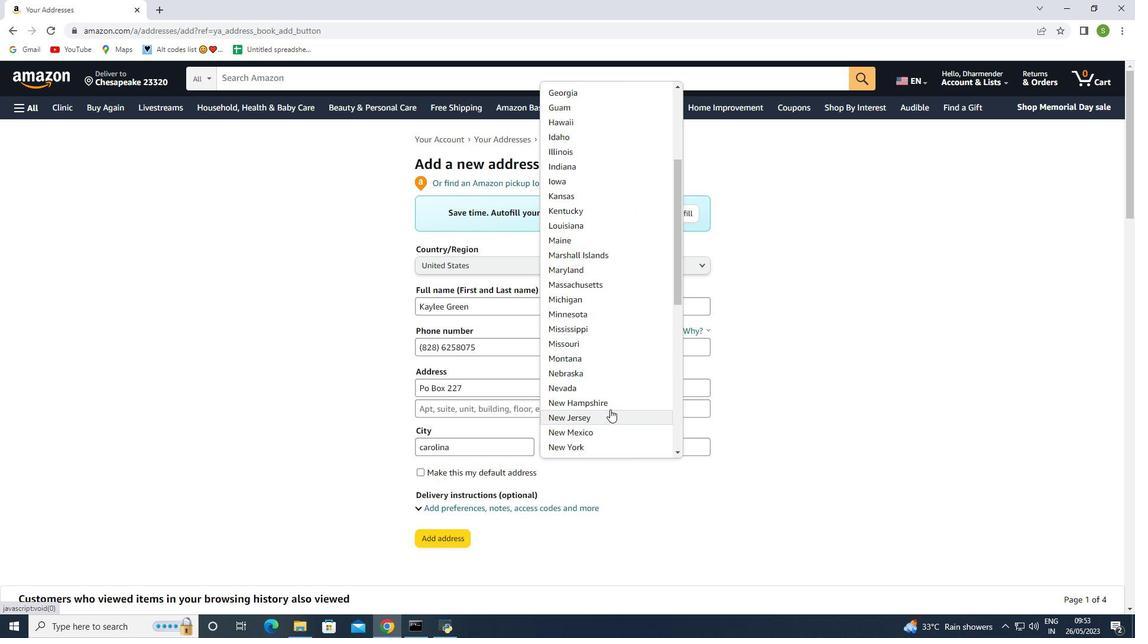 
Action: Mouse moved to (596, 345)
Screenshot: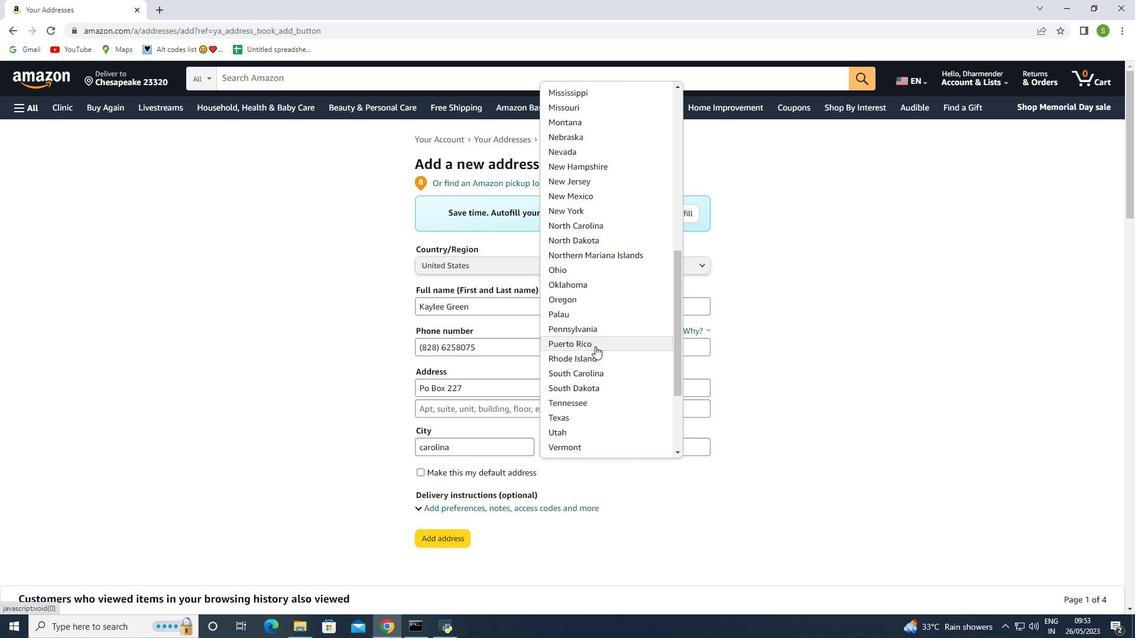 
Action: Mouse scrolled (596, 345) with delta (0, 0)
Screenshot: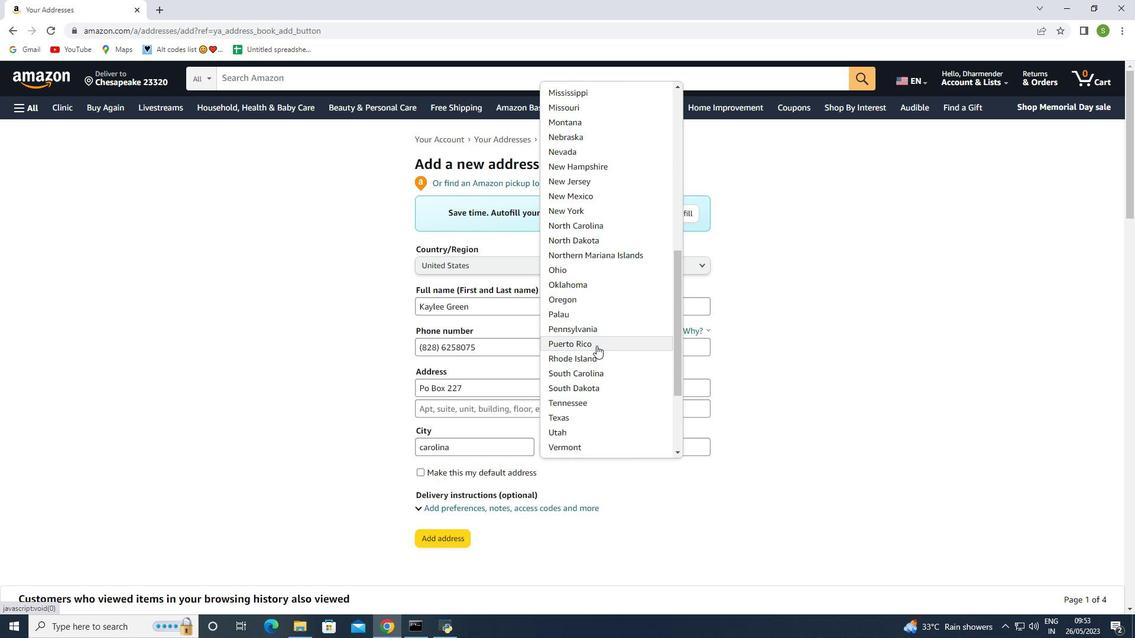 
Action: Mouse scrolled (596, 345) with delta (0, 0)
Screenshot: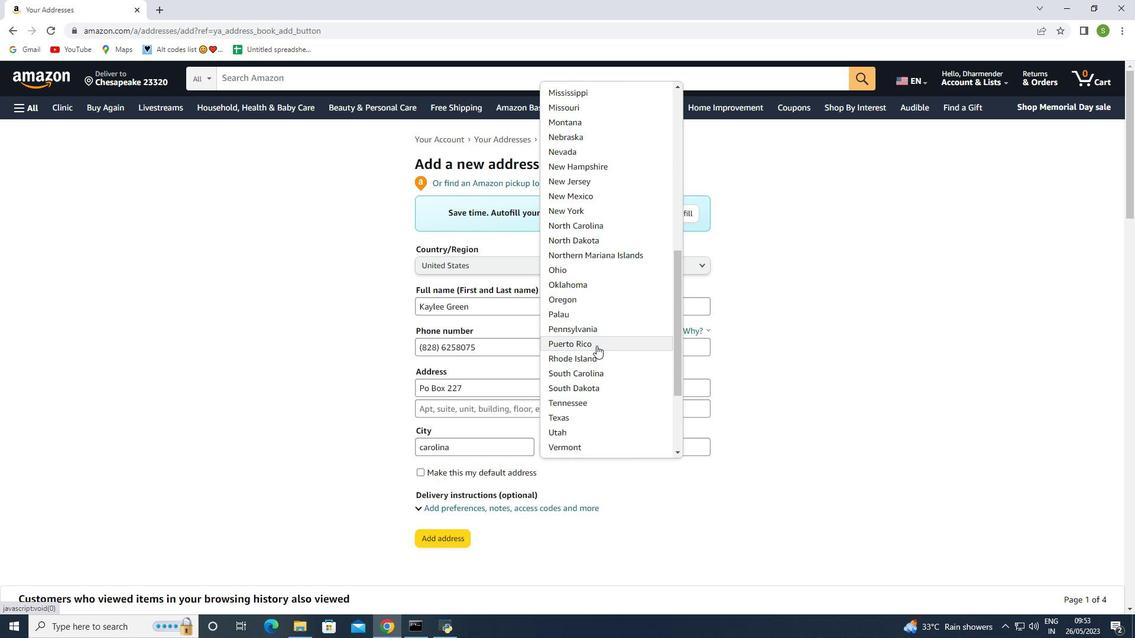 
Action: Mouse moved to (607, 325)
Screenshot: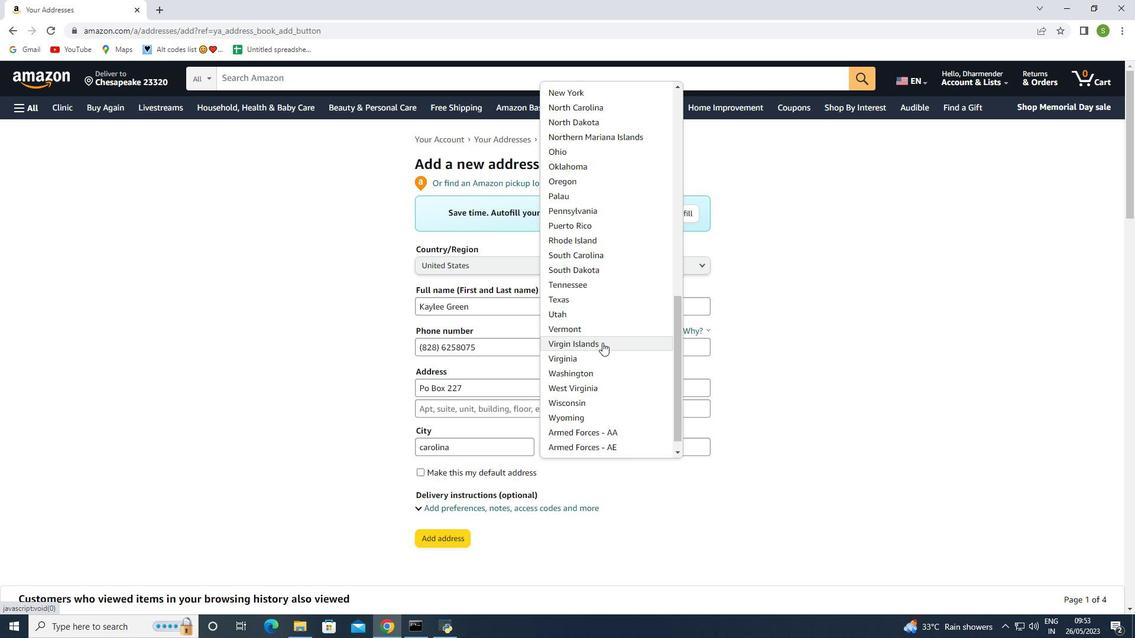
Action: Mouse scrolled (607, 325) with delta (0, 0)
Screenshot: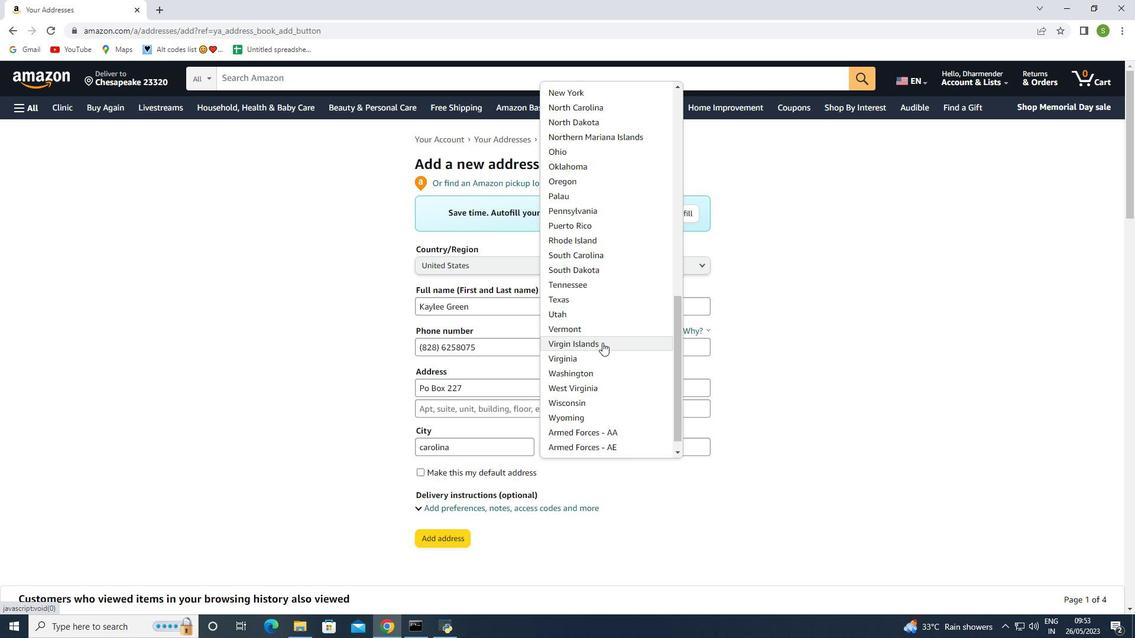 
Action: Mouse scrolled (607, 325) with delta (0, 0)
Screenshot: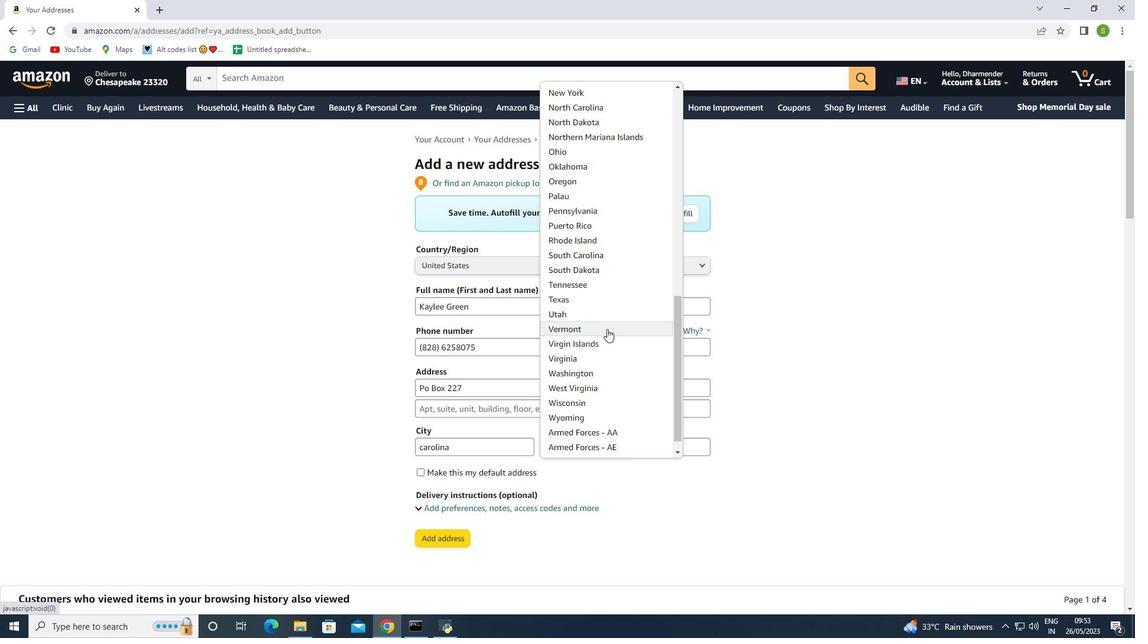 
Action: Mouse moved to (600, 319)
Screenshot: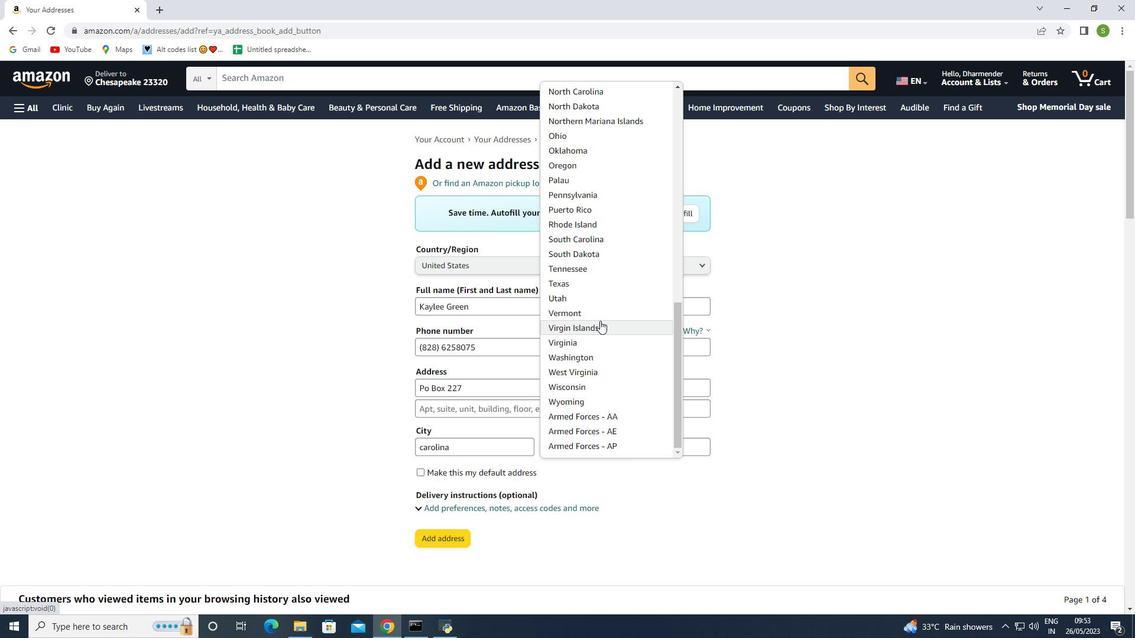 
Action: Mouse scrolled (600, 320) with delta (0, 0)
Screenshot: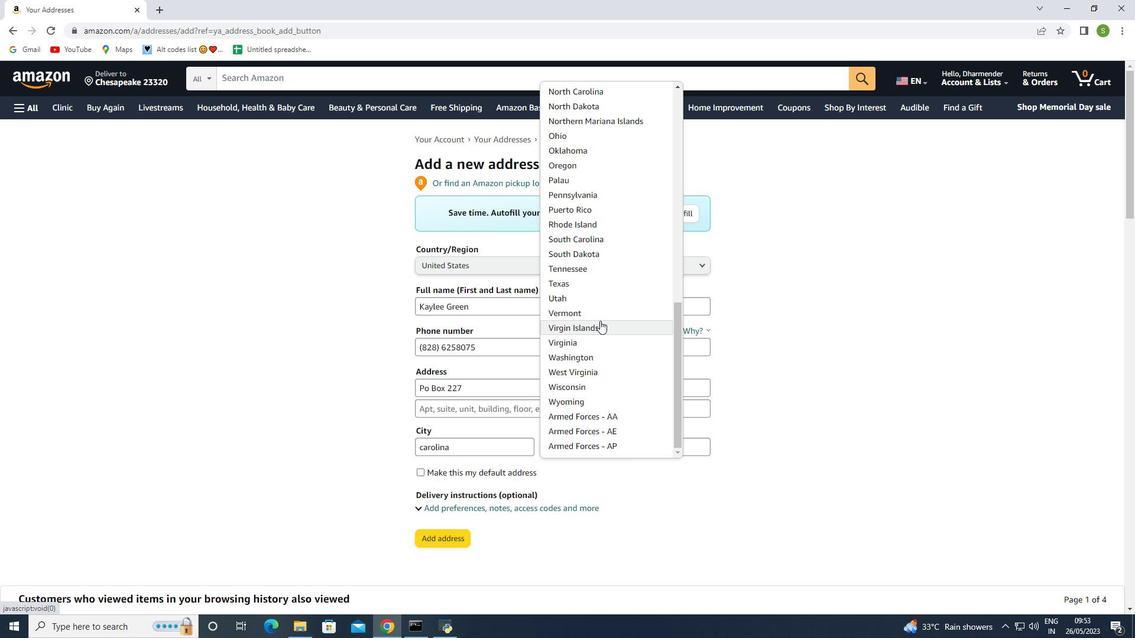 
Action: Mouse moved to (600, 319)
Screenshot: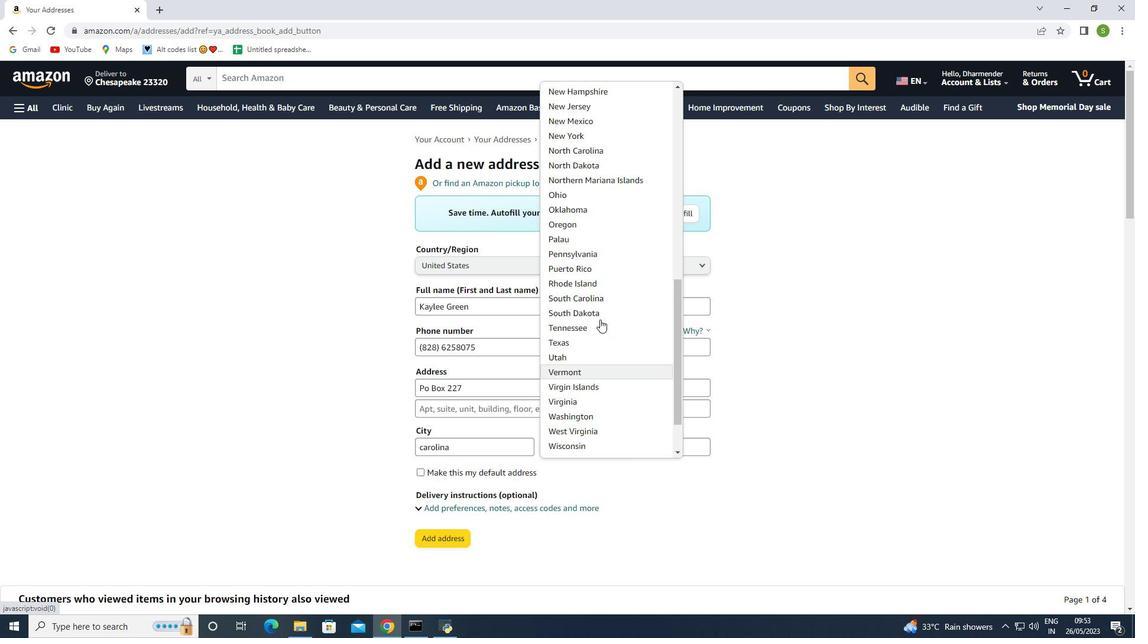 
Action: Mouse scrolled (600, 319) with delta (0, 0)
Screenshot: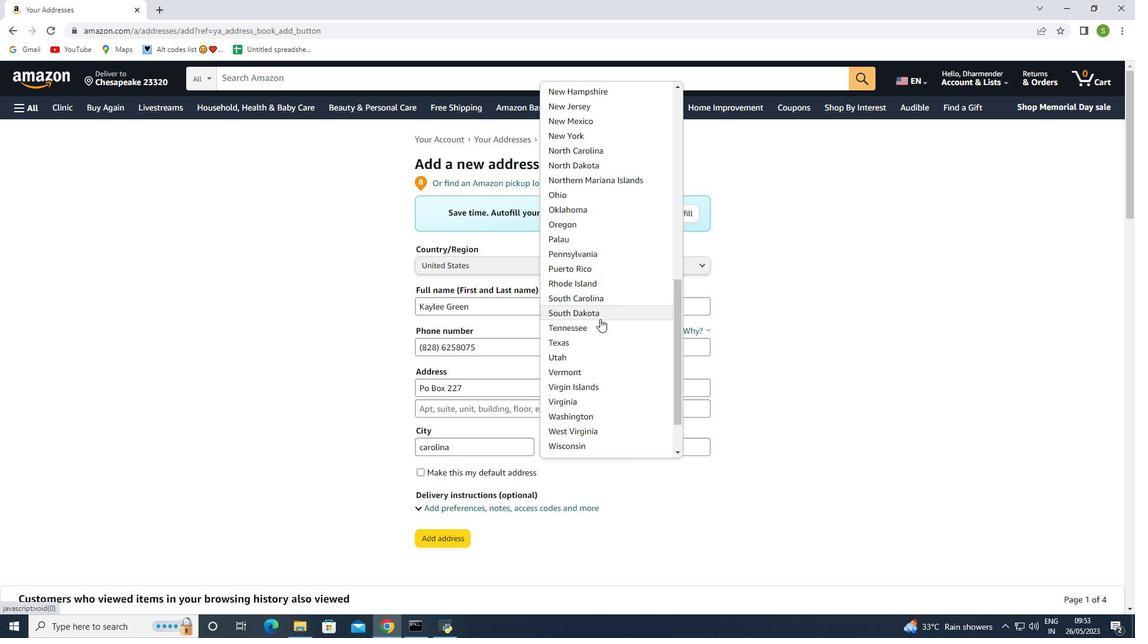 
Action: Mouse moved to (594, 286)
Screenshot: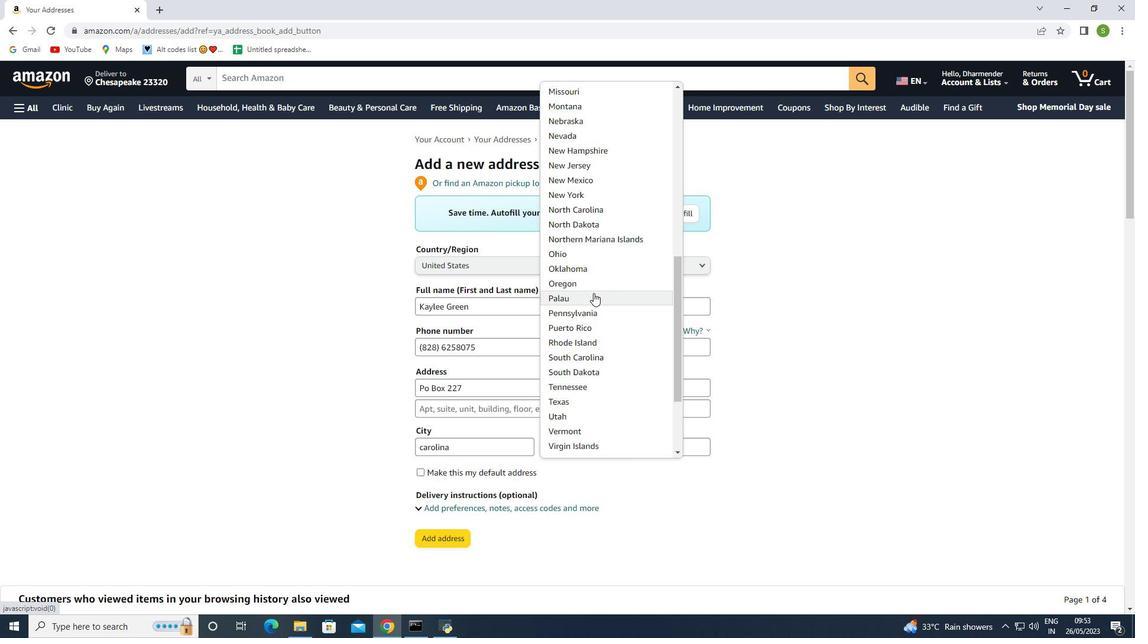 
Action: Mouse scrolled (594, 286) with delta (0, 0)
Screenshot: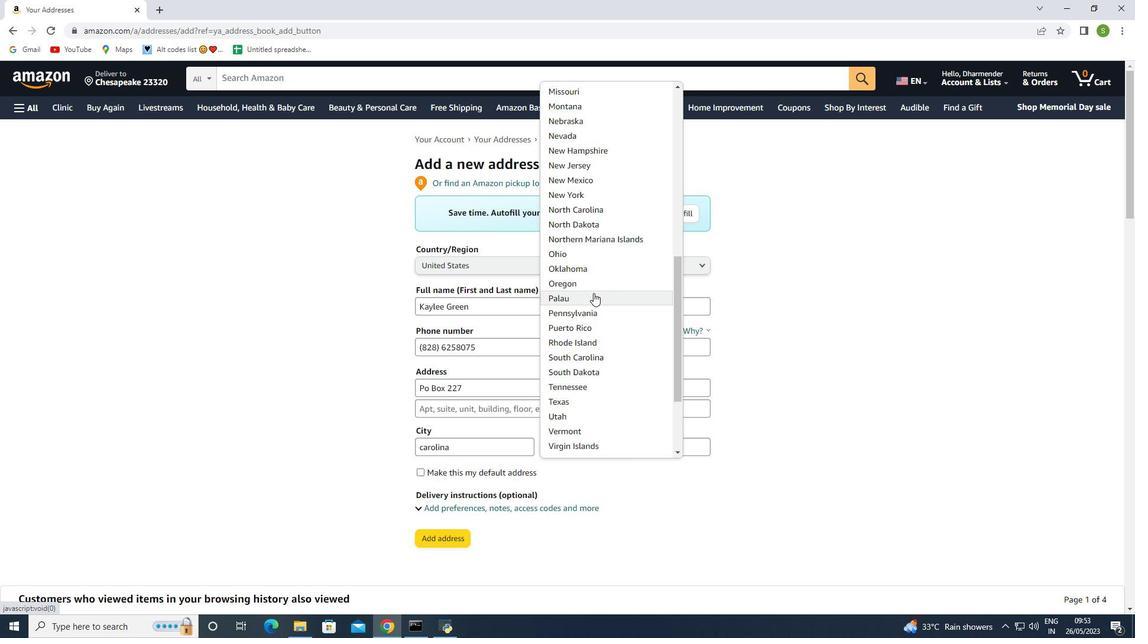 
Action: Mouse moved to (596, 269)
Screenshot: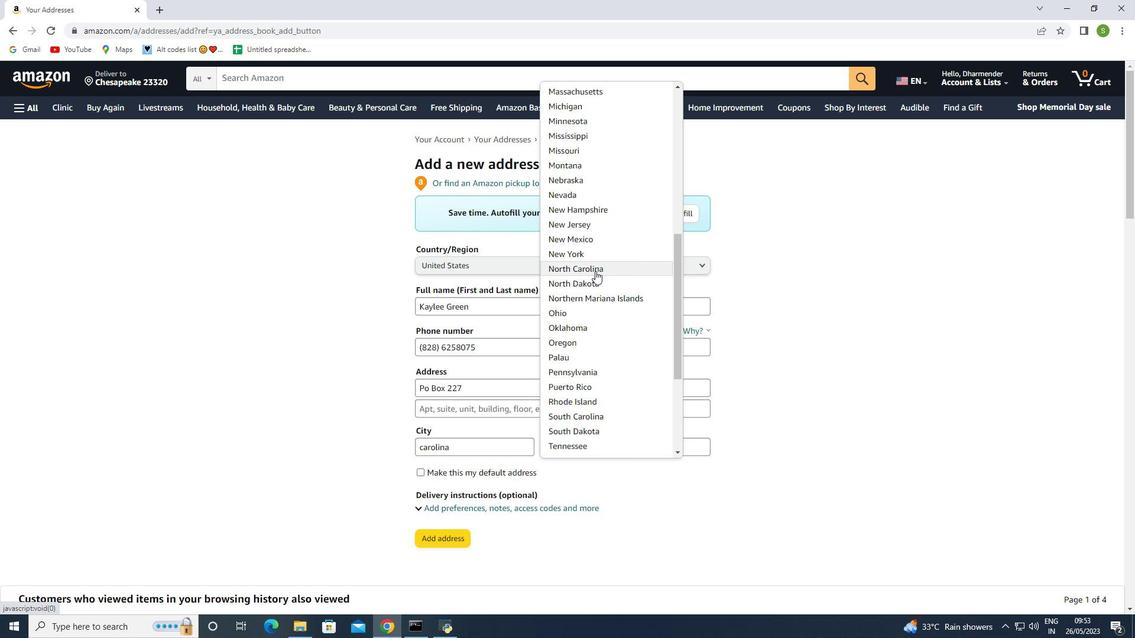 
Action: Mouse pressed left at (596, 269)
Screenshot: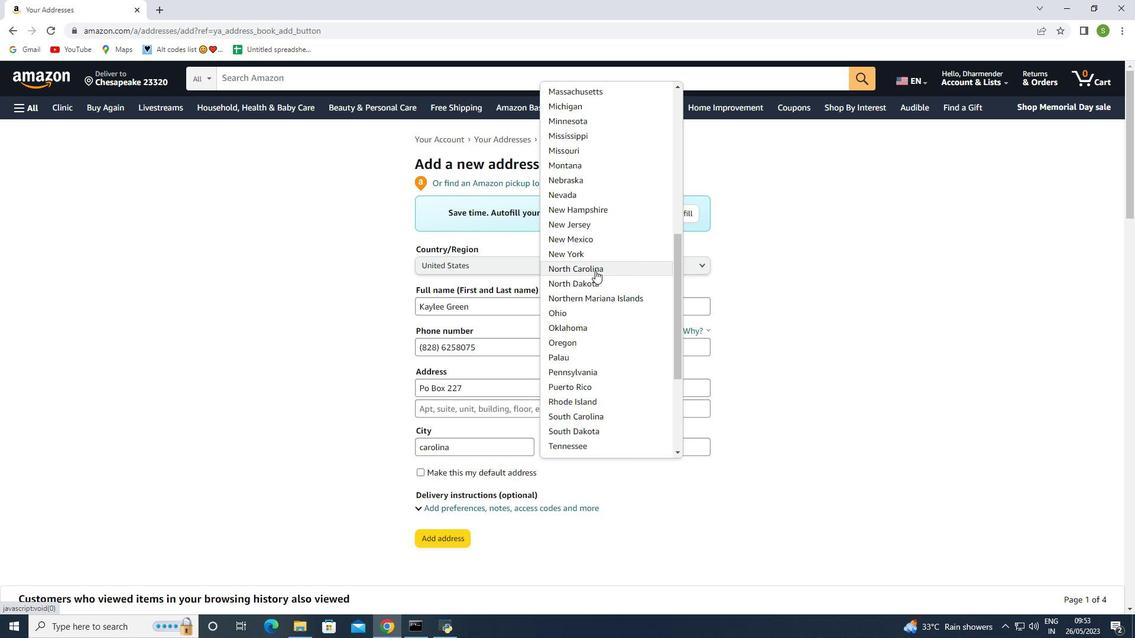 
Action: Mouse moved to (634, 495)
